 Task: Slide 44 - Maybe You Need Another Timeline.
Action: Mouse moved to (199, 71)
Screenshot: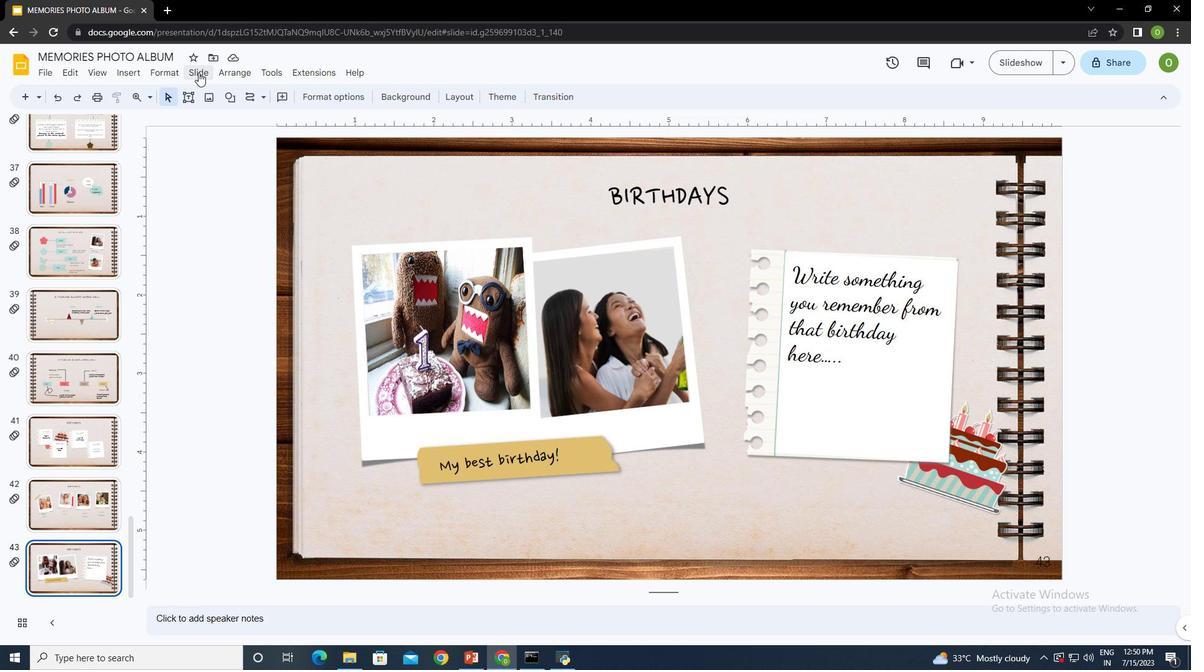 
Action: Mouse pressed left at (199, 71)
Screenshot: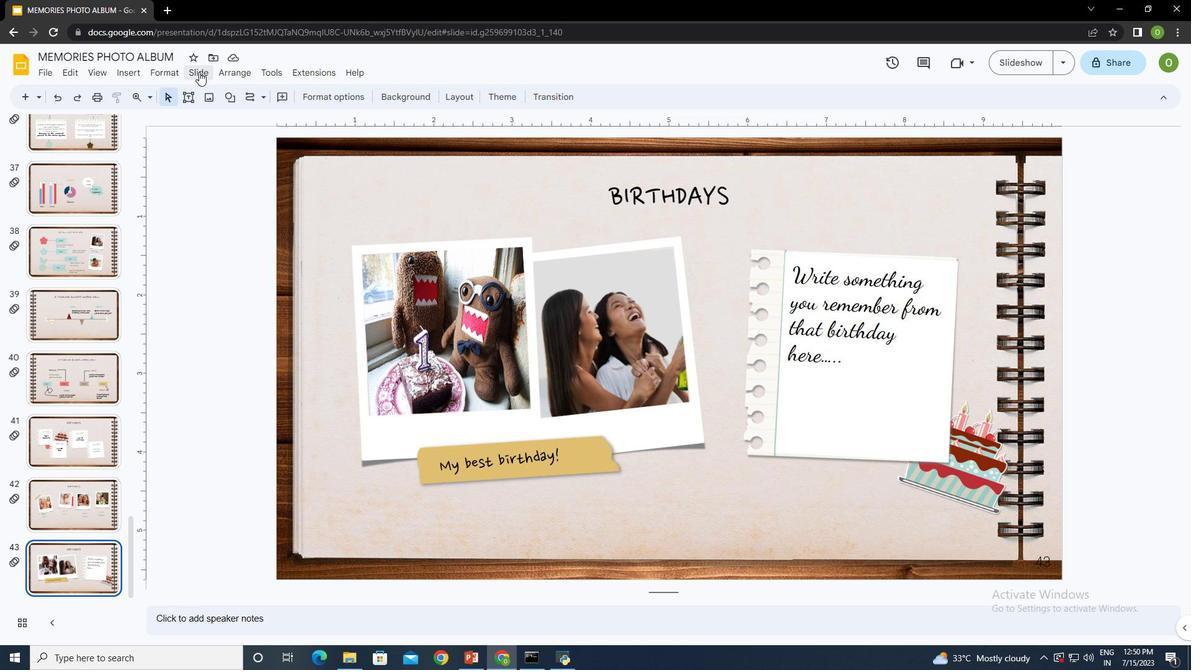 
Action: Mouse moved to (265, 95)
Screenshot: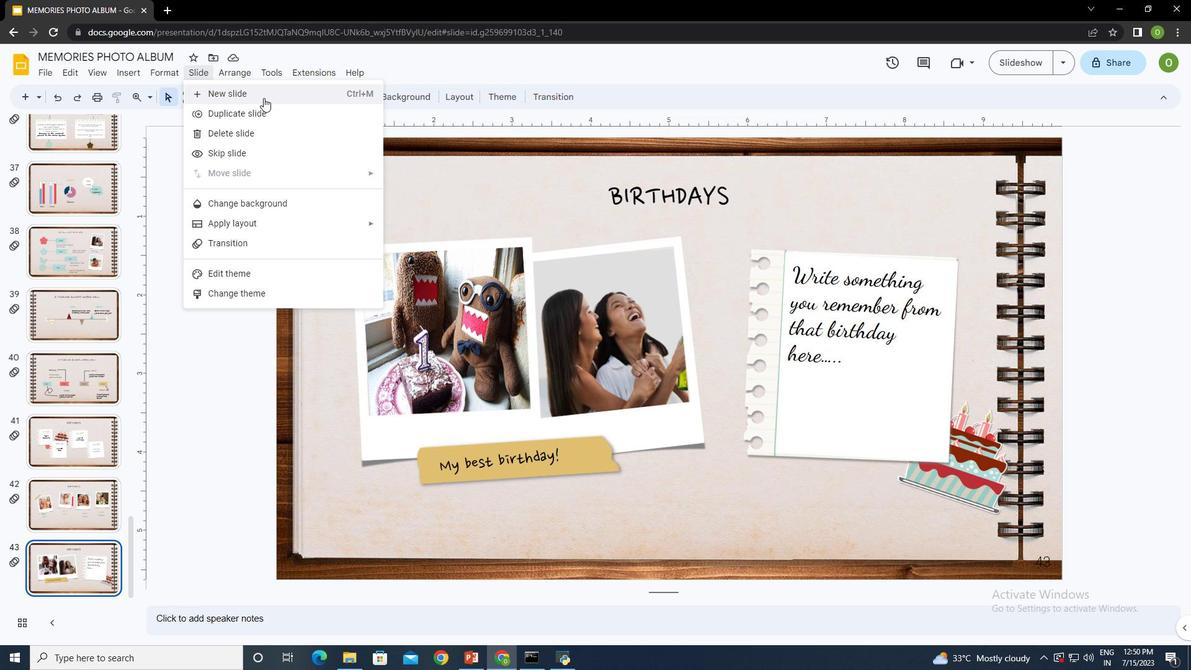 
Action: Mouse pressed left at (265, 95)
Screenshot: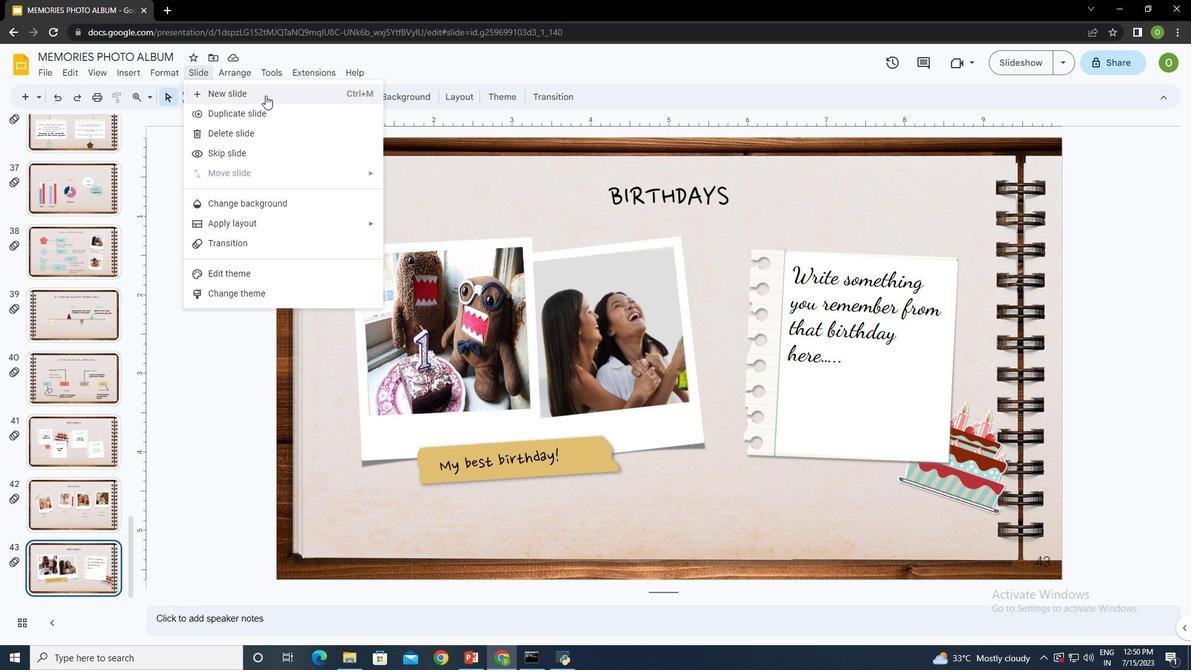 
Action: Mouse moved to (586, 192)
Screenshot: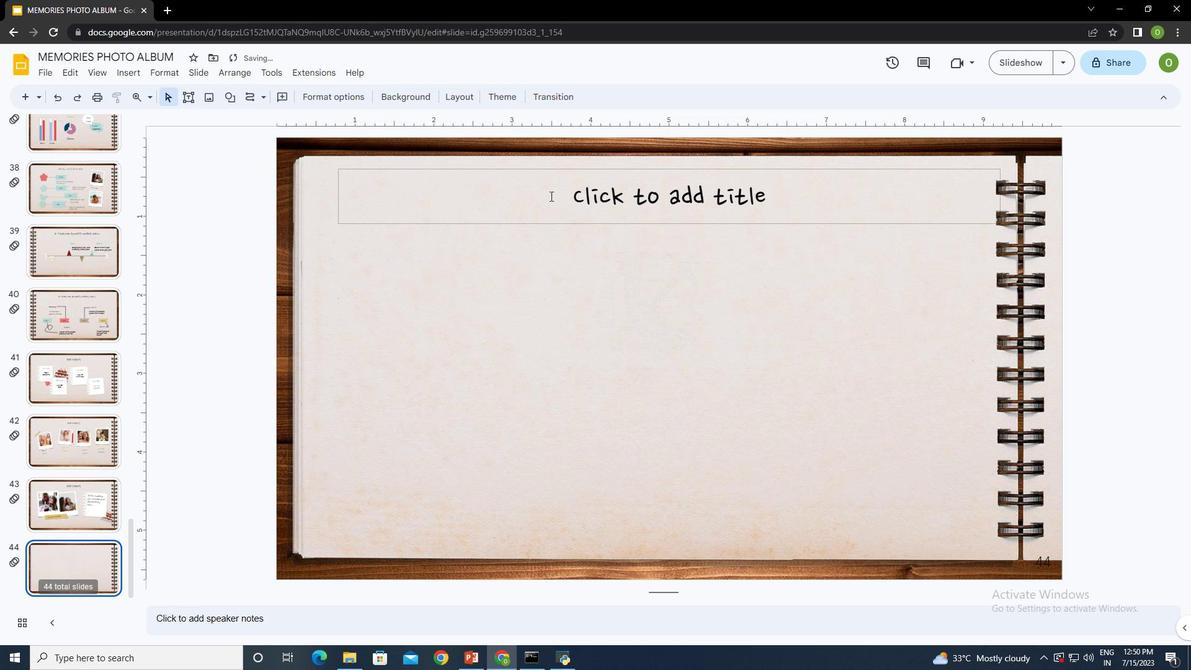 
Action: Mouse pressed left at (586, 192)
Screenshot: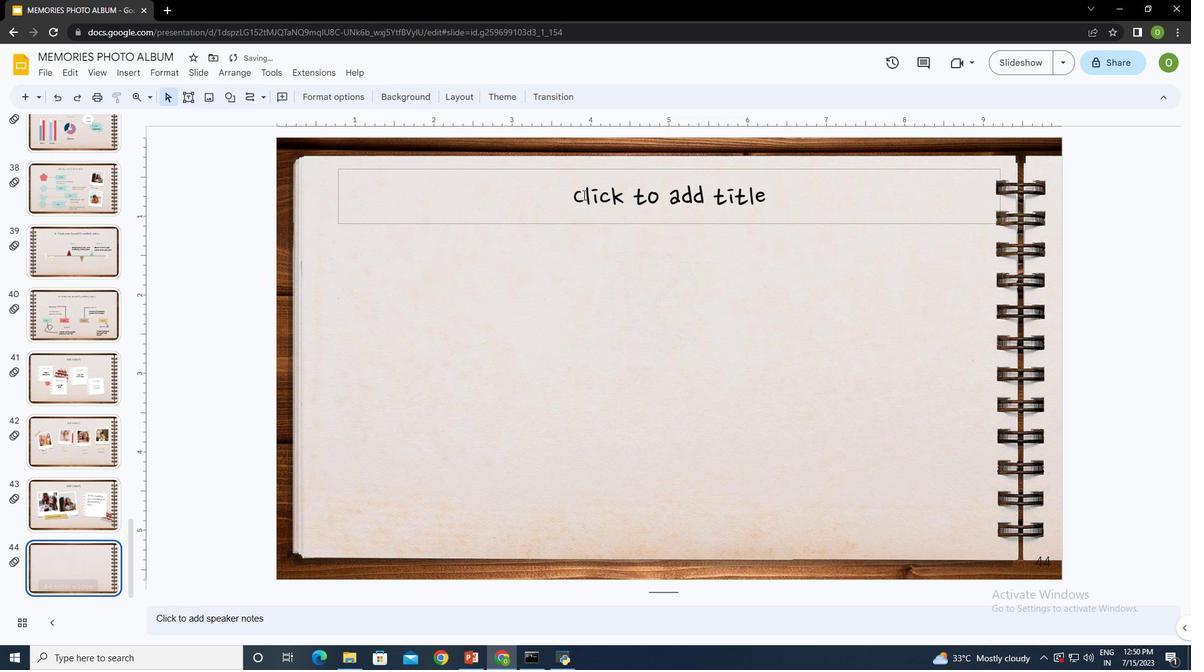 
Action: Key pressed <Key.caps_lock>MAYBE<Key.space>YOU<Key.space>NEED<Key.space>ANOTHER<Key.space>TIMELINE
Screenshot: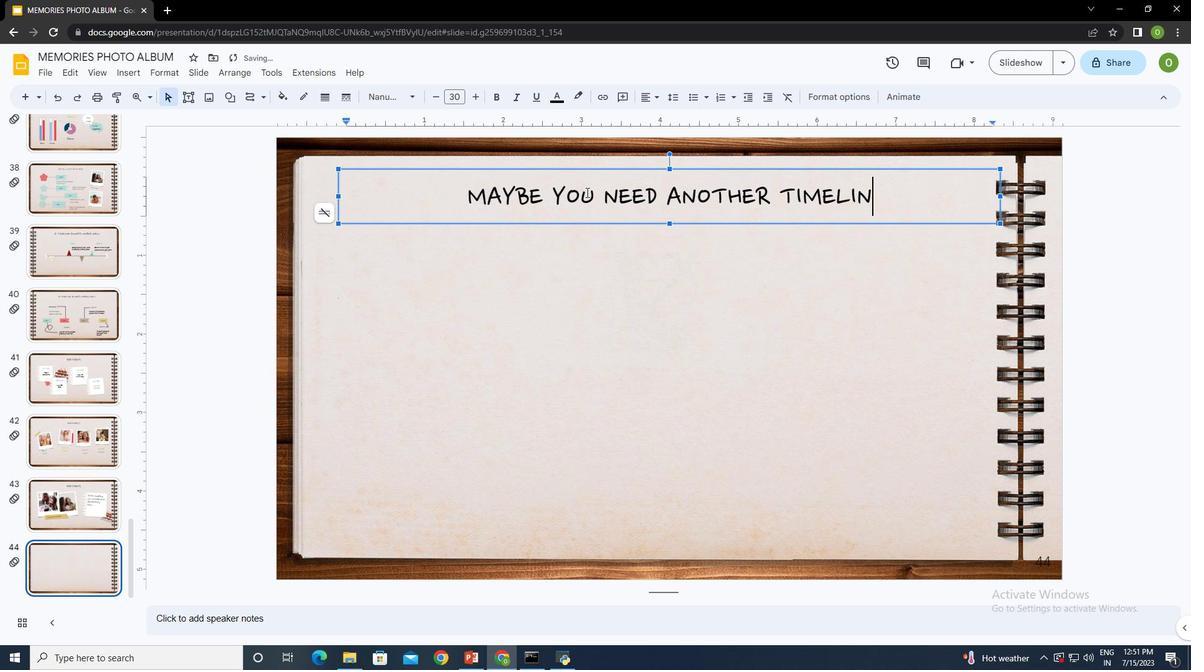 
Action: Mouse moved to (588, 251)
Screenshot: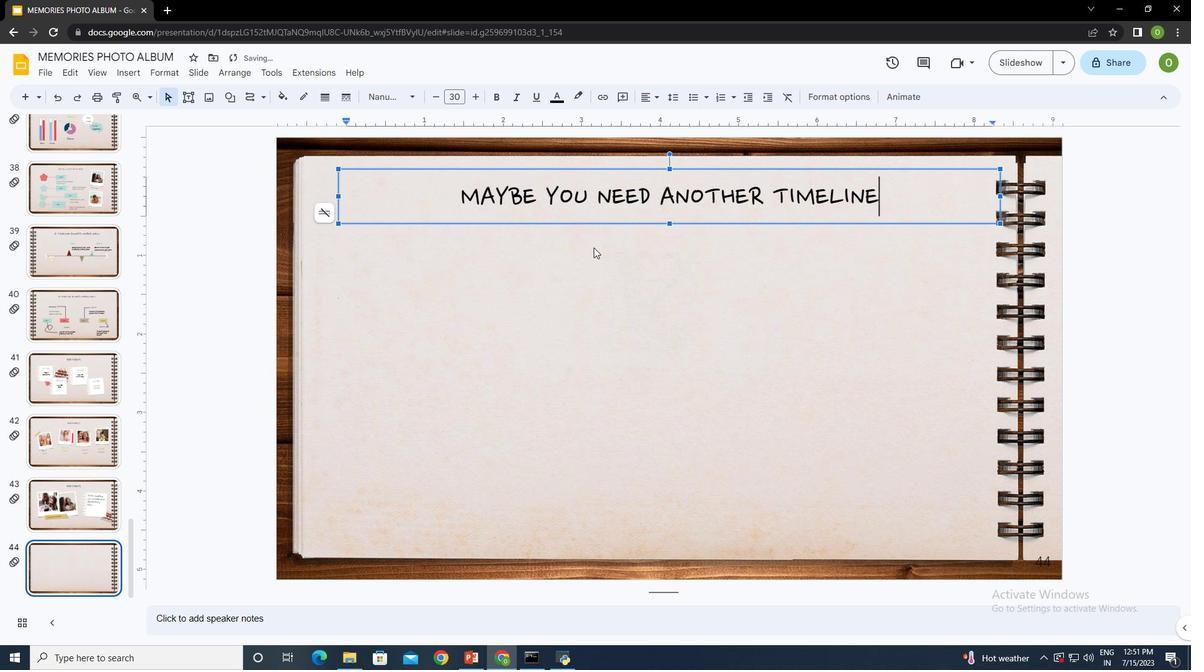
Action: Mouse pressed left at (588, 251)
Screenshot: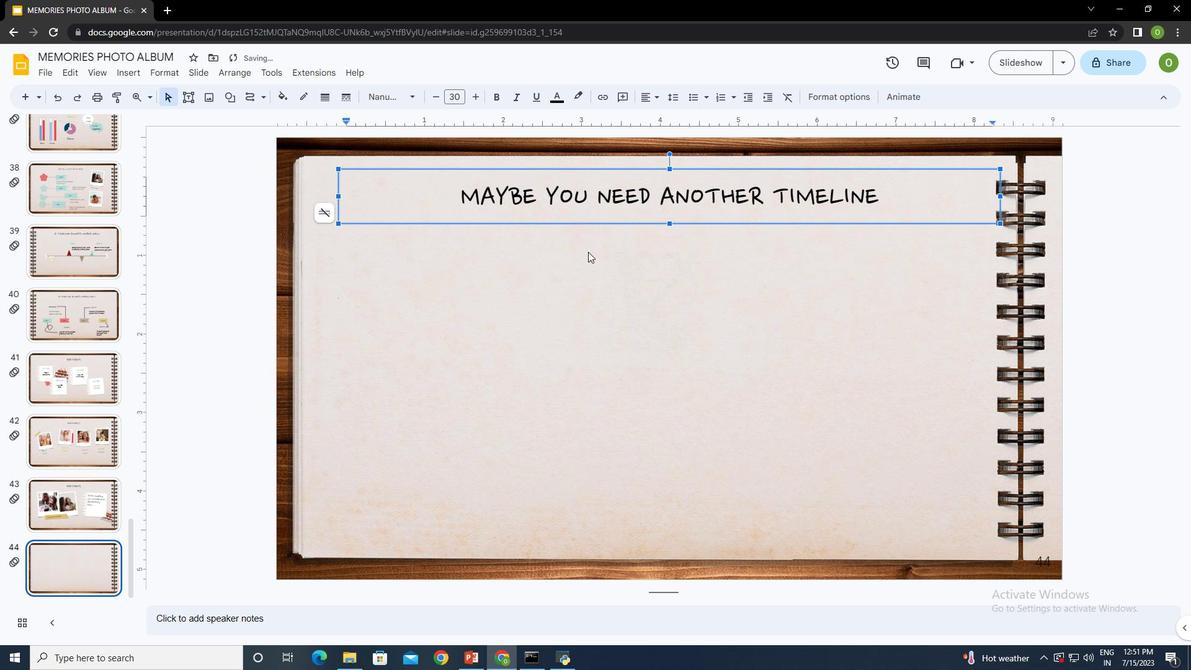 
Action: Mouse moved to (128, 73)
Screenshot: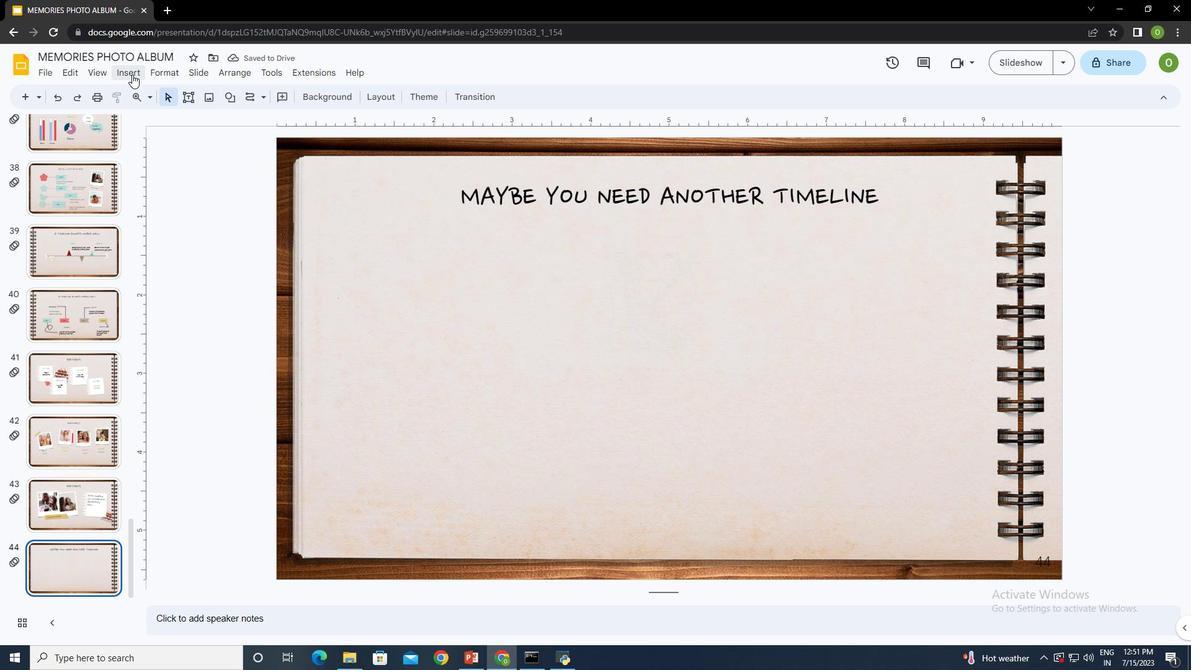 
Action: Mouse pressed left at (128, 73)
Screenshot: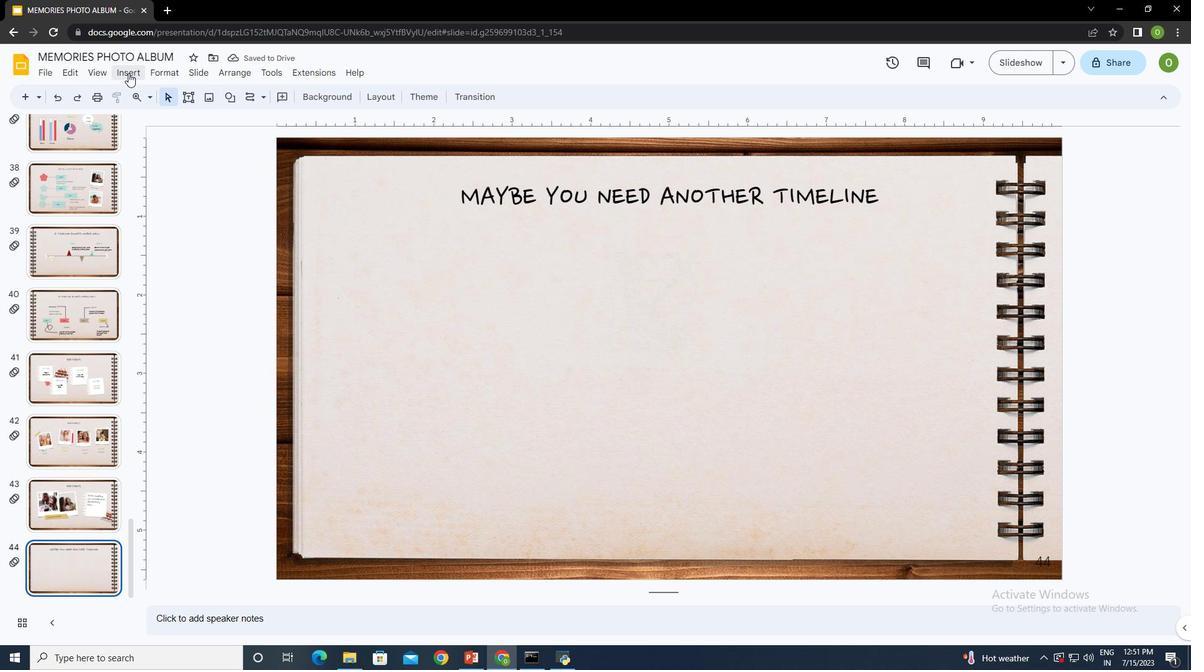 
Action: Mouse moved to (352, 93)
Screenshot: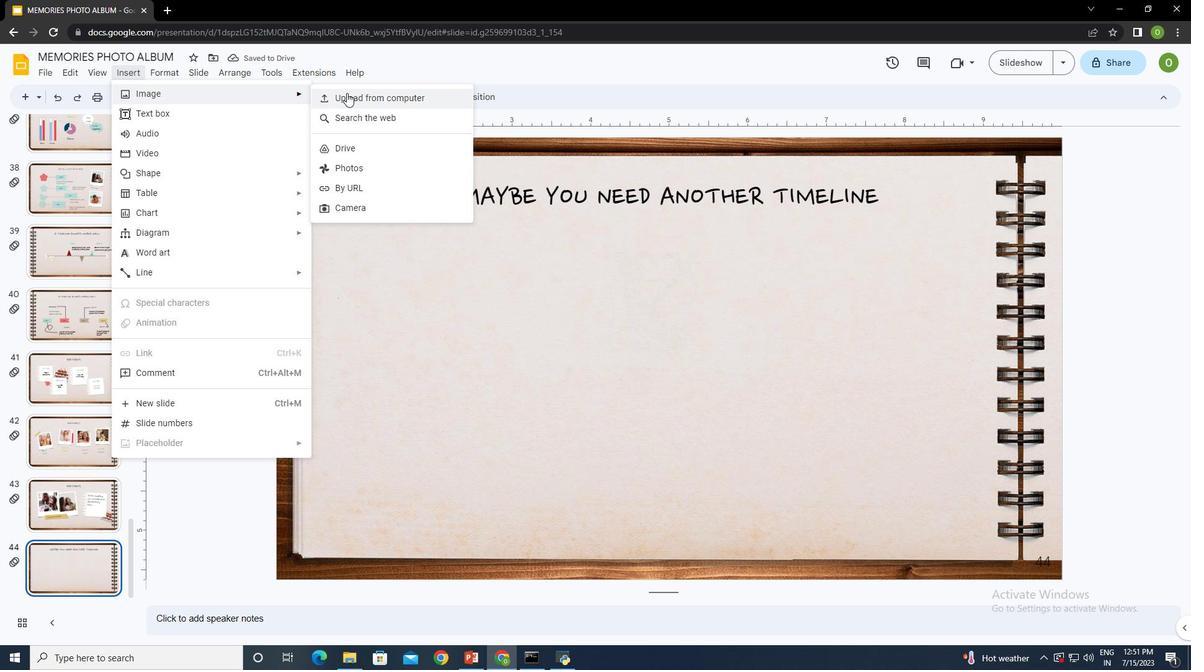 
Action: Mouse pressed left at (352, 93)
Screenshot: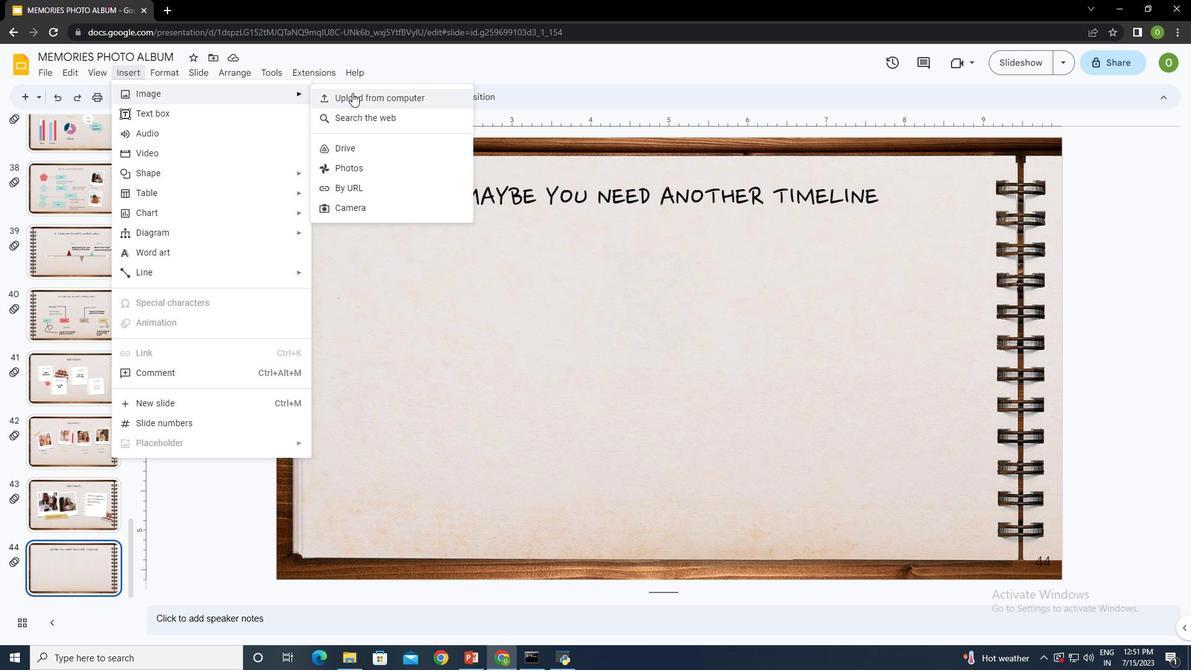 
Action: Mouse moved to (582, 107)
Screenshot: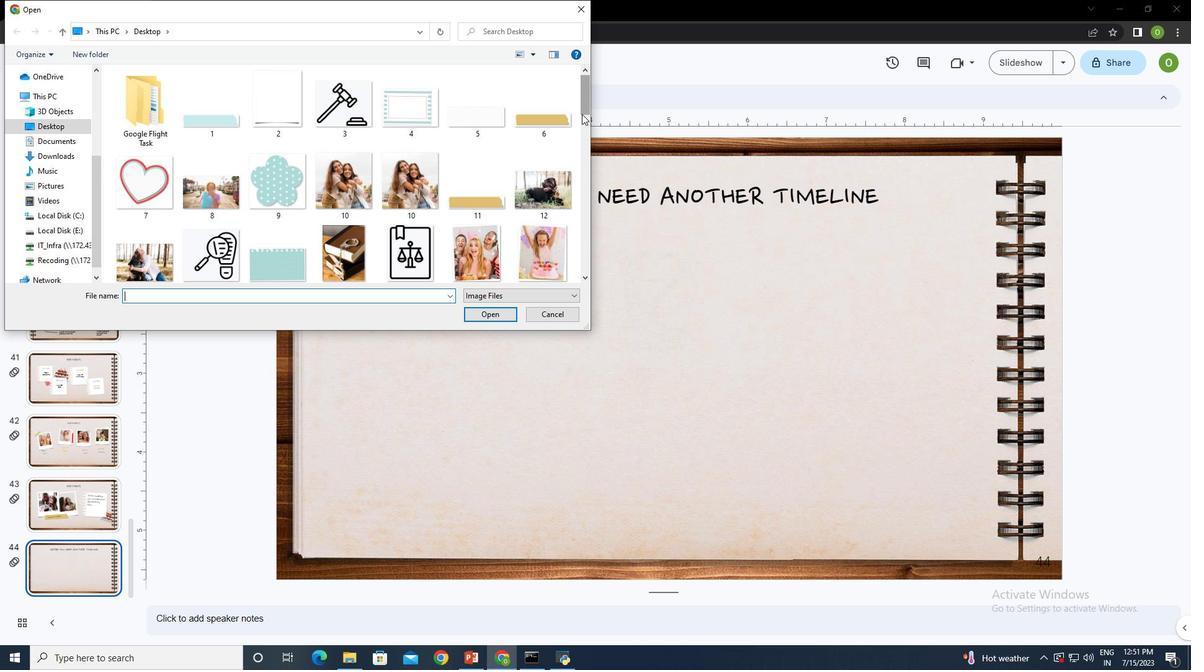 
Action: Mouse pressed left at (582, 107)
Screenshot: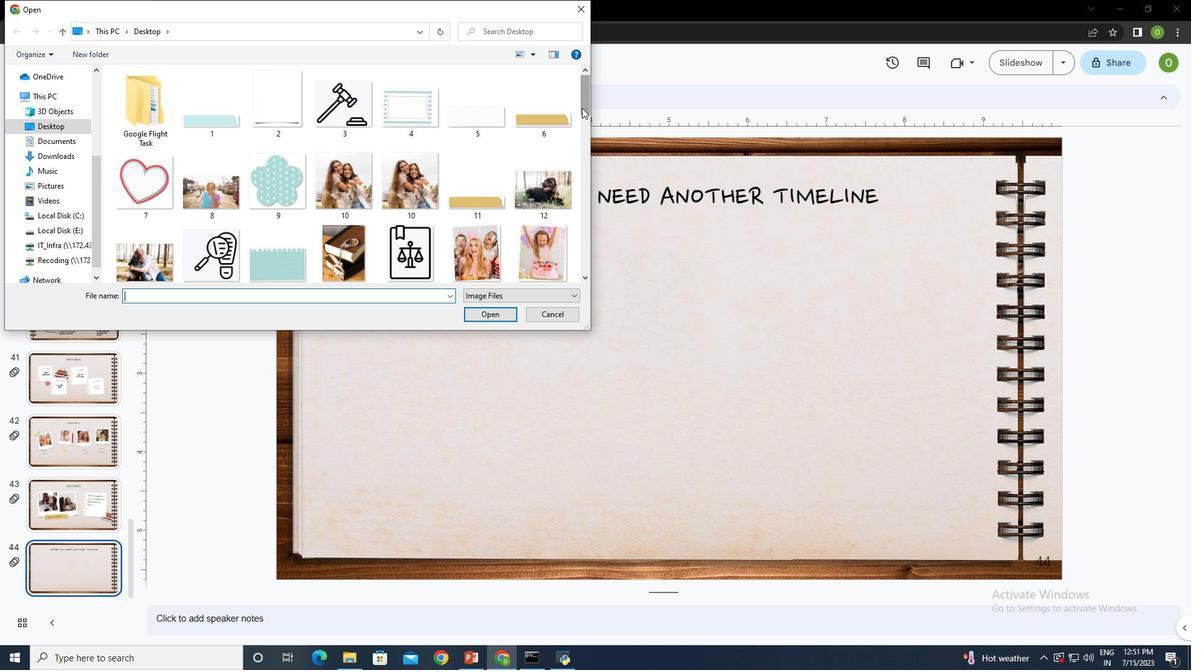 
Action: Mouse moved to (417, 112)
Screenshot: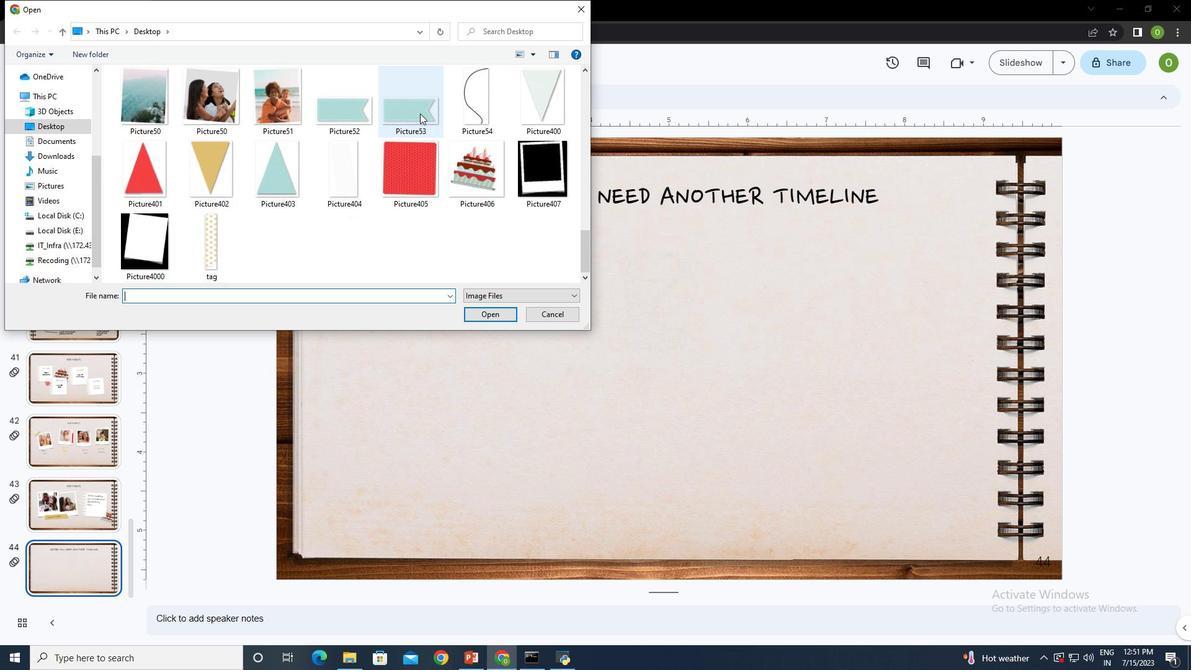 
Action: Mouse pressed left at (417, 112)
Screenshot: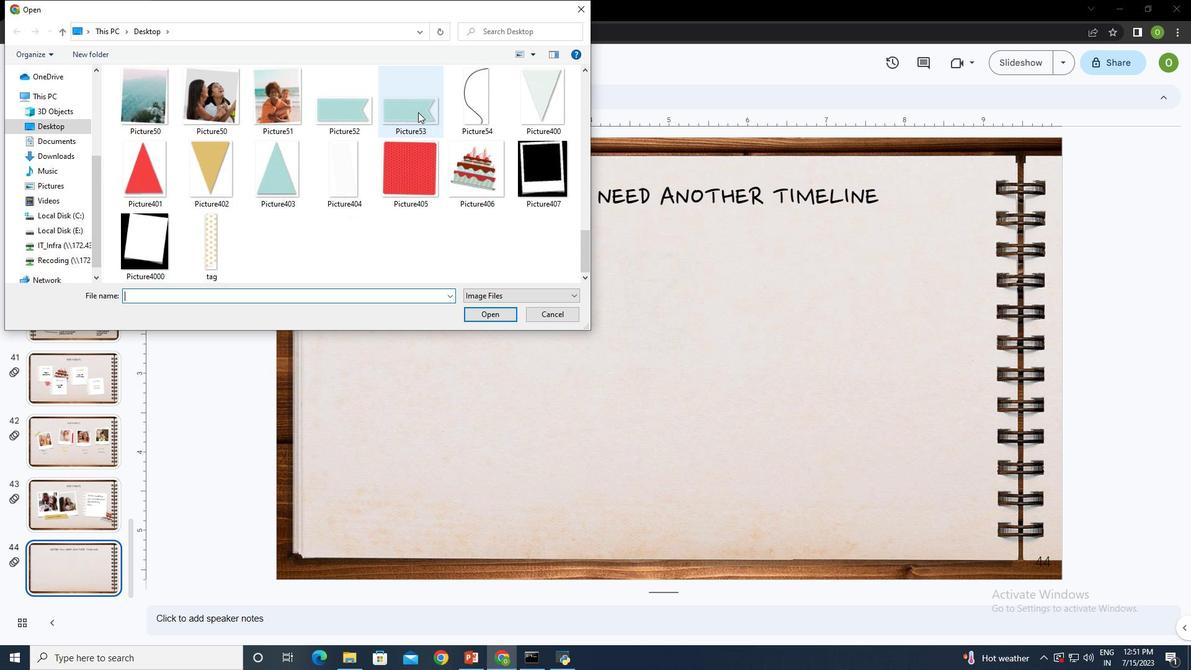 
Action: Mouse moved to (489, 312)
Screenshot: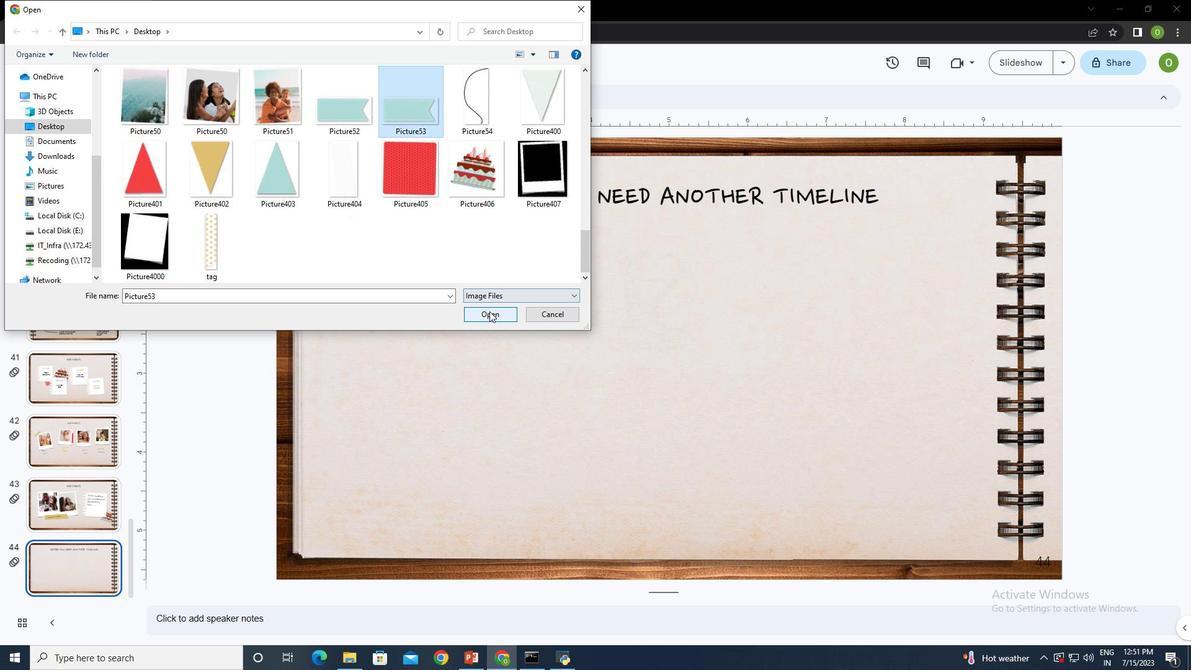 
Action: Mouse pressed left at (489, 312)
Screenshot: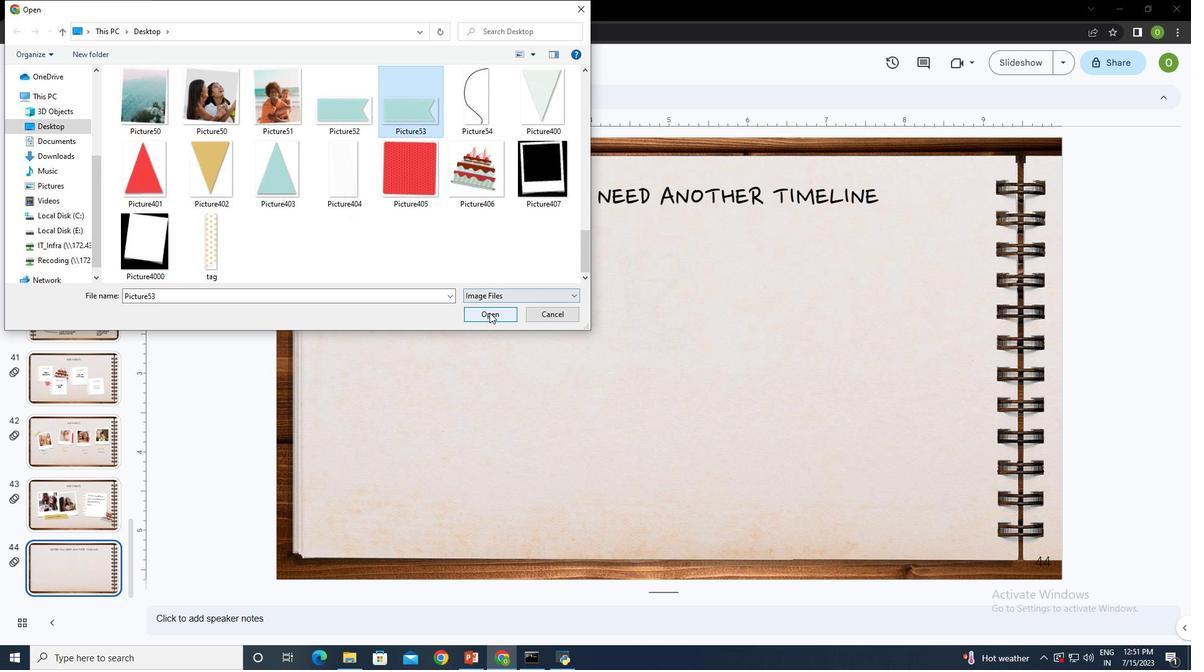 
Action: Mouse moved to (371, 281)
Screenshot: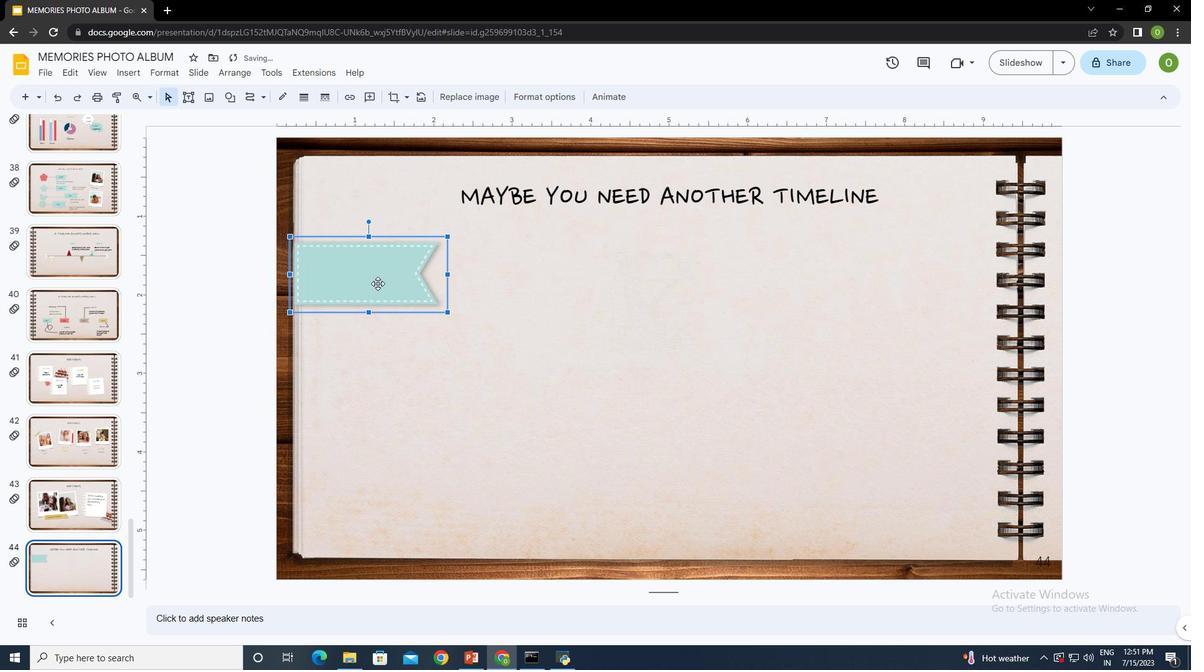 
Action: Mouse pressed left at (371, 281)
Screenshot: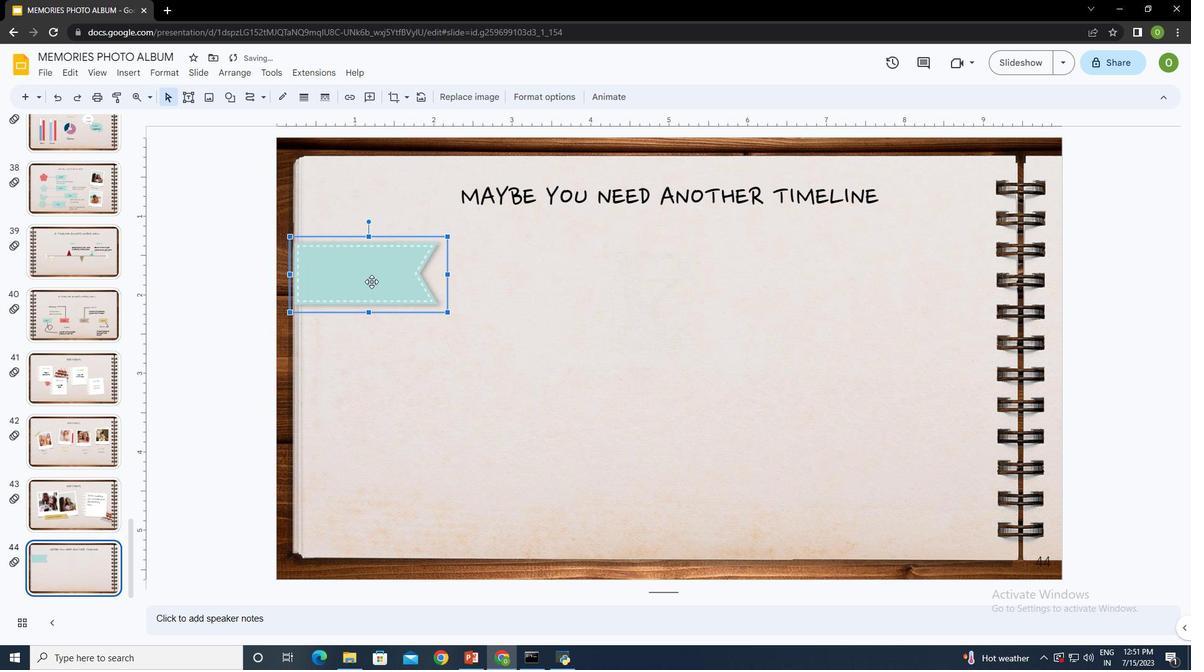 
Action: Mouse moved to (503, 289)
Screenshot: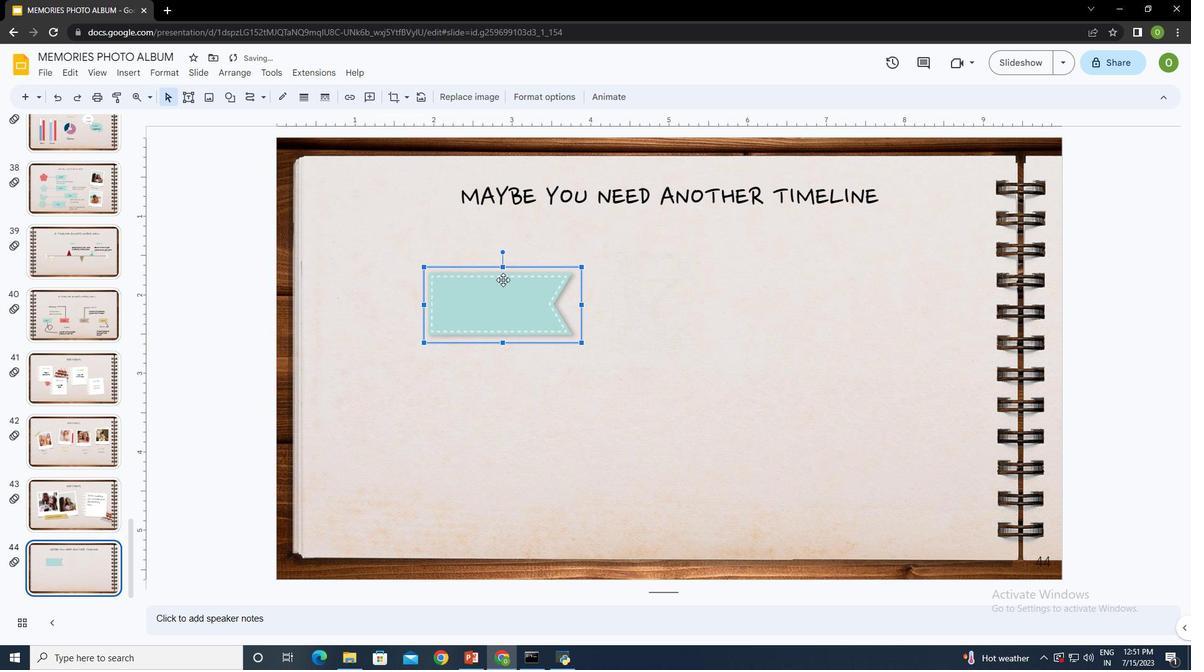 
Action: Mouse pressed left at (503, 289)
Screenshot: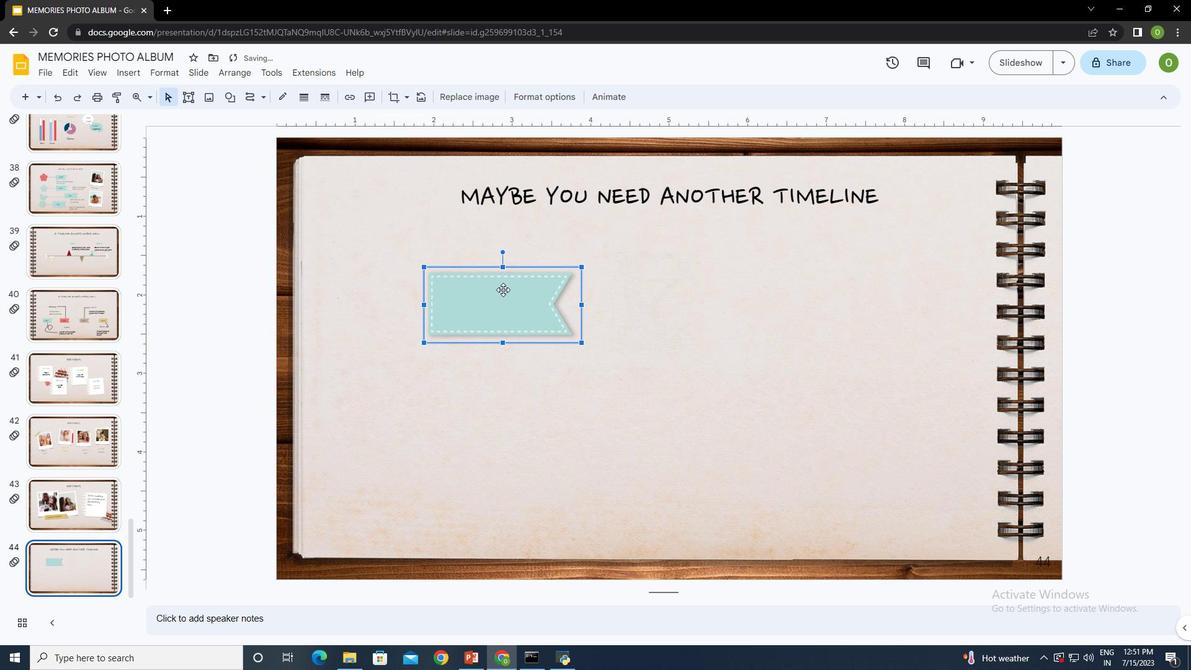 
Action: Mouse moved to (547, 91)
Screenshot: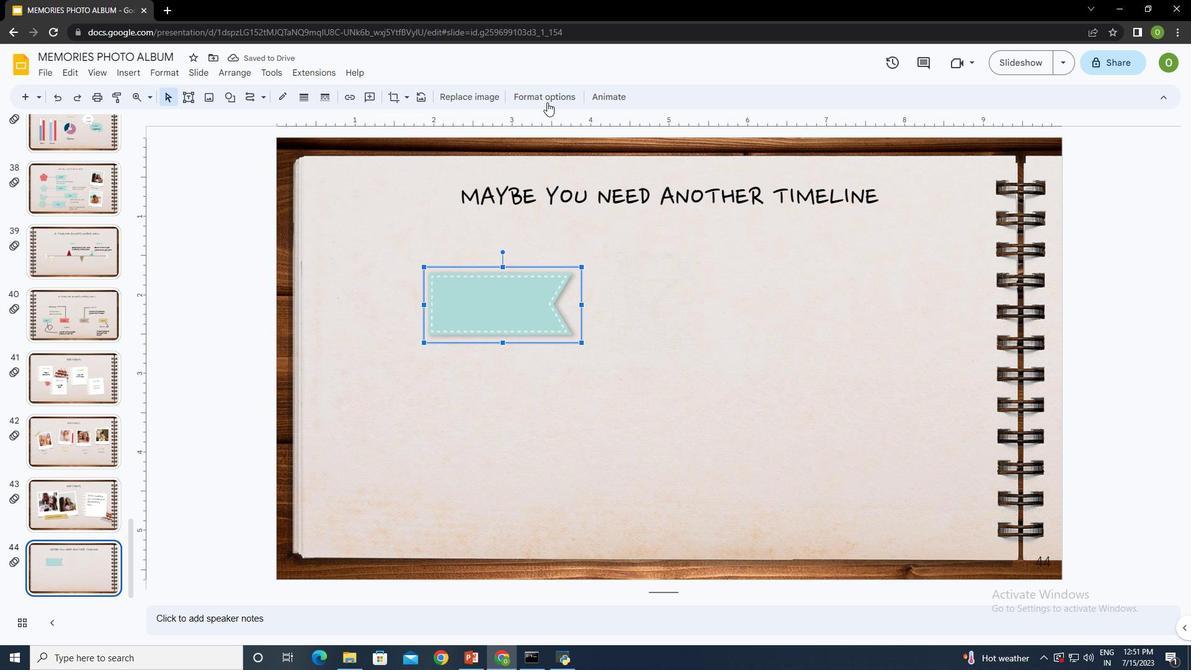 
Action: Mouse pressed left at (547, 91)
Screenshot: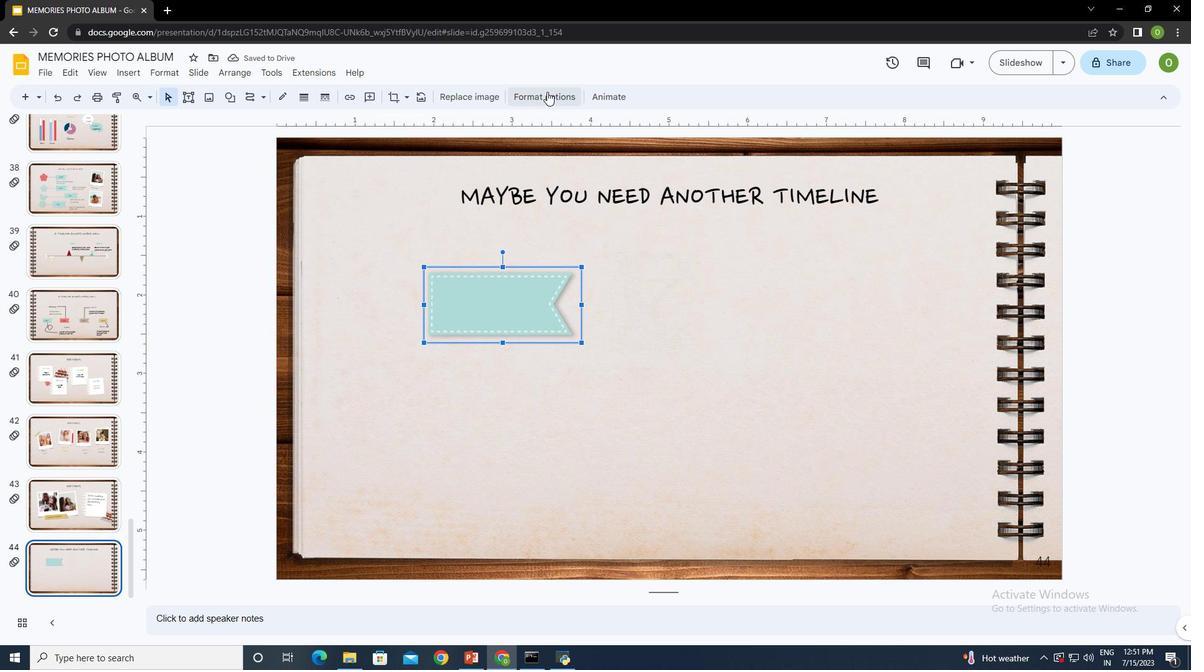 
Action: Mouse moved to (1035, 128)
Screenshot: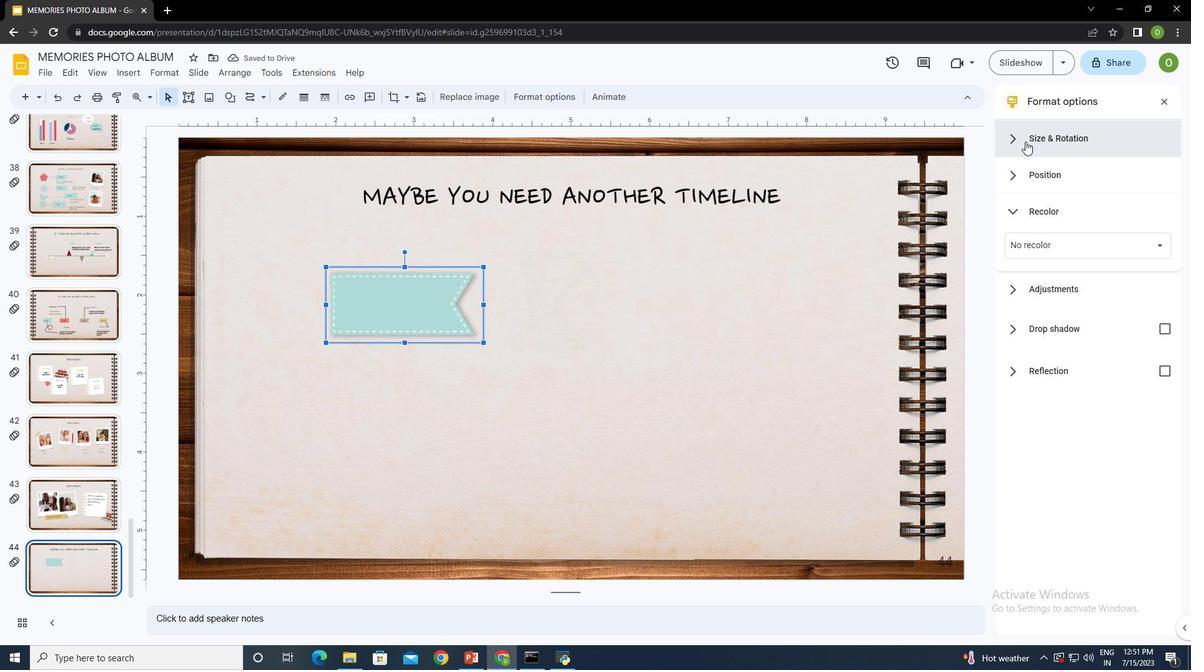 
Action: Mouse pressed left at (1035, 128)
Screenshot: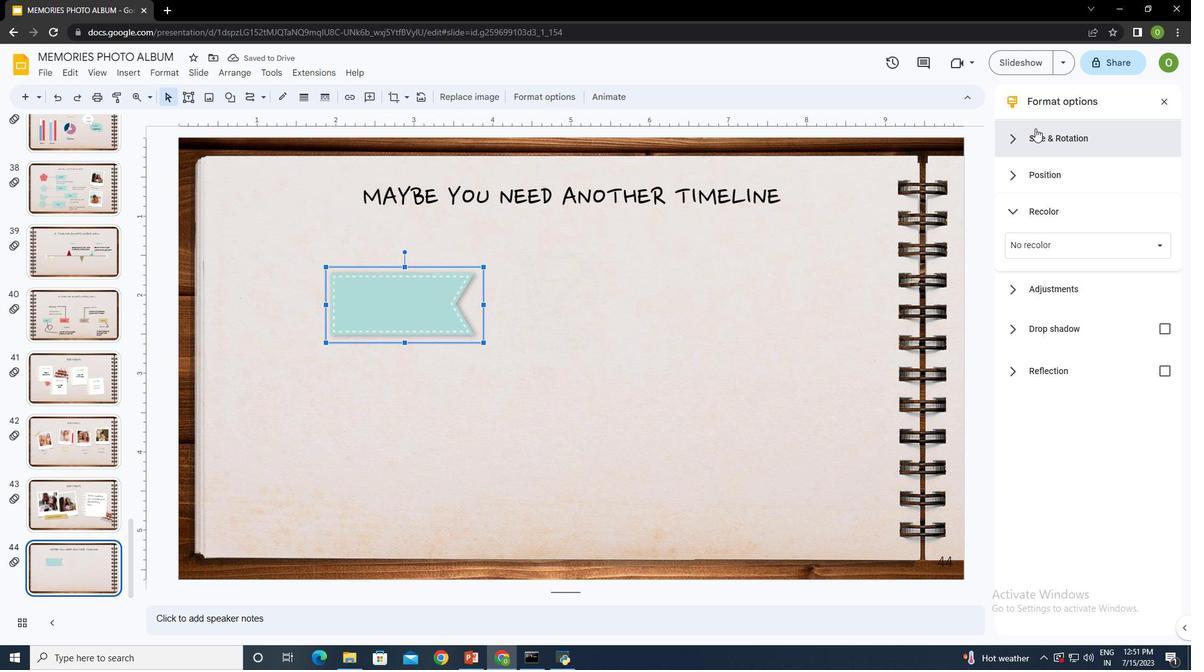 
Action: Mouse moved to (1069, 345)
Screenshot: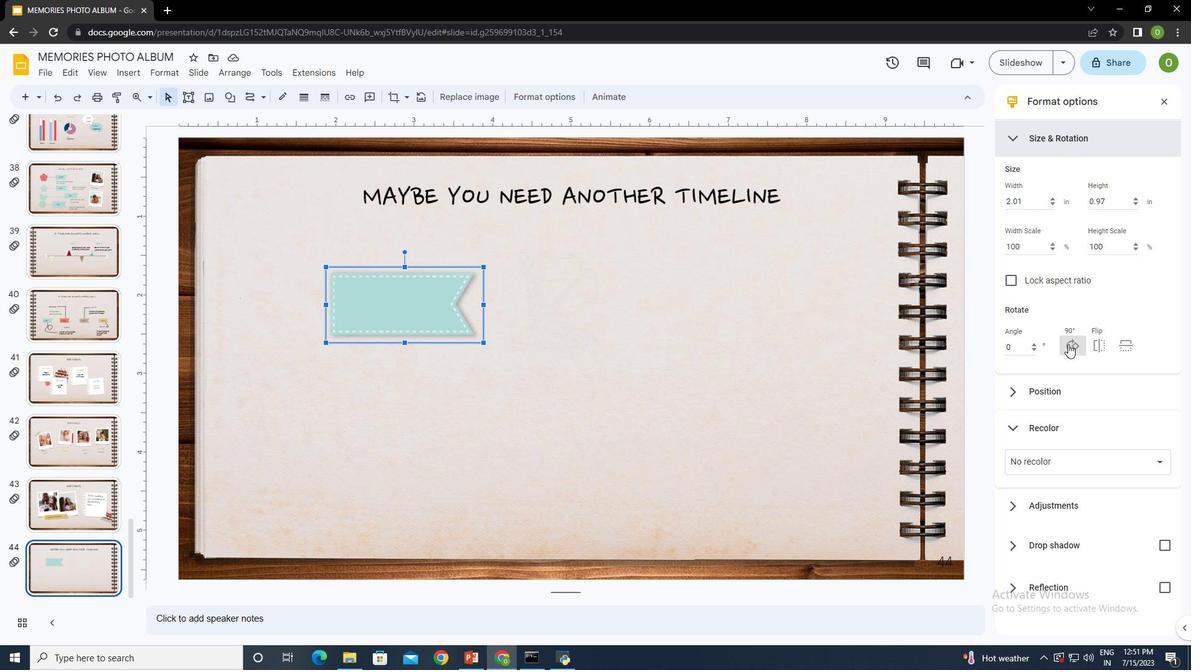 
Action: Mouse pressed left at (1069, 345)
Screenshot: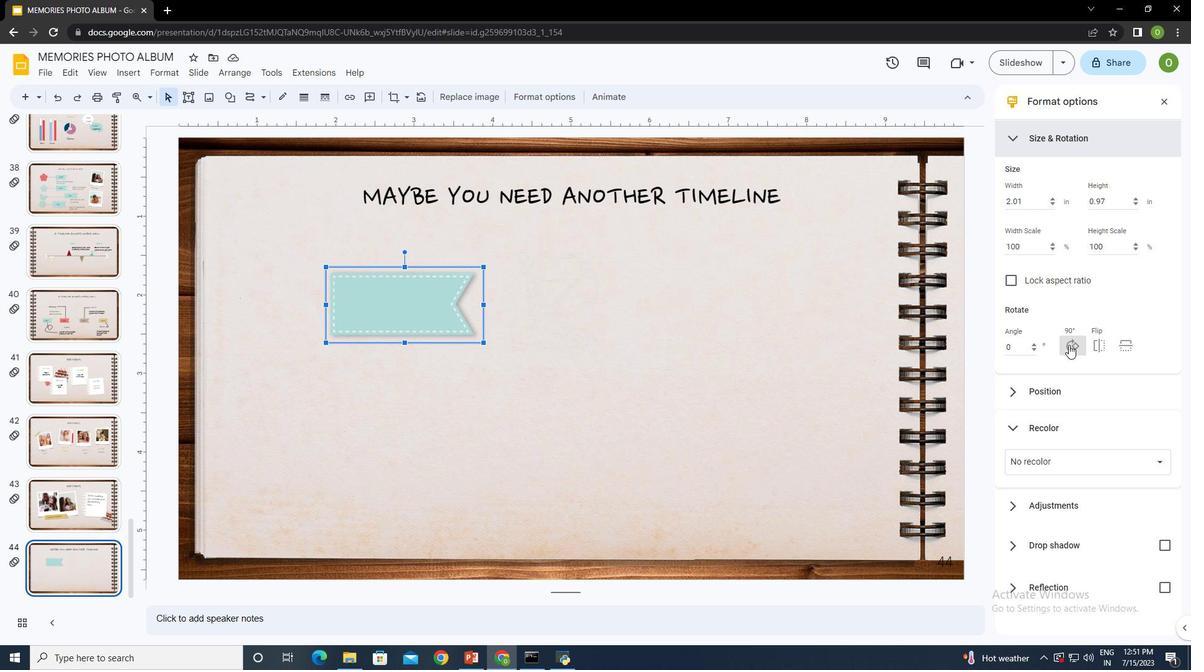 
Action: Mouse pressed left at (1069, 345)
Screenshot: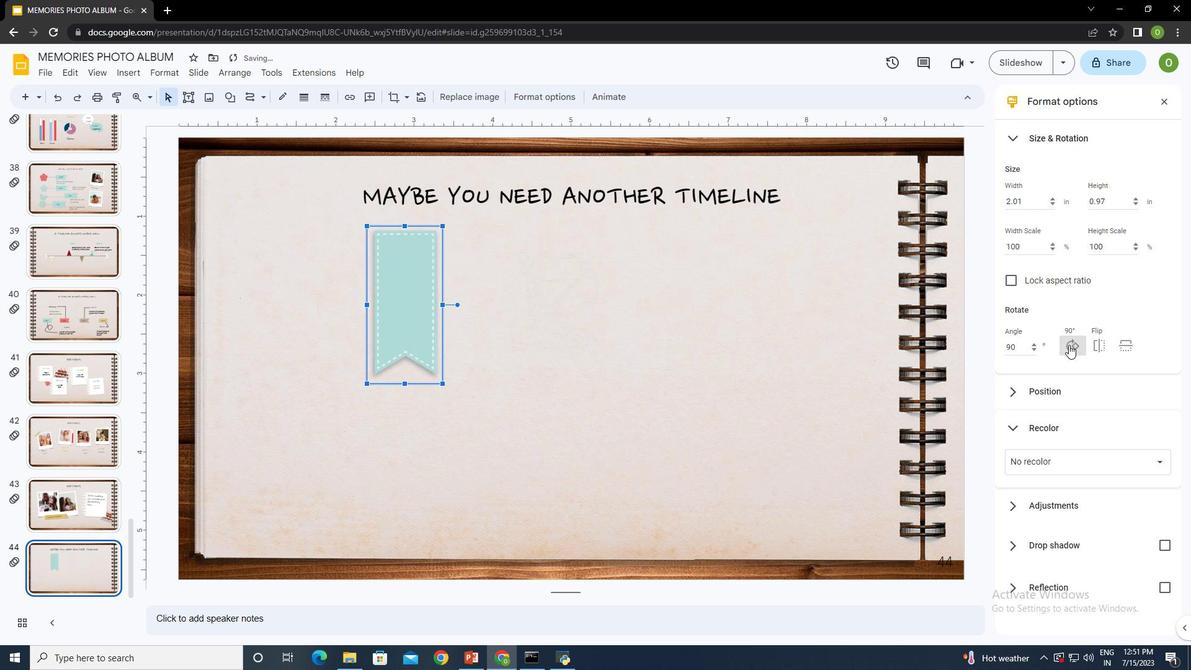 
Action: Mouse moved to (482, 267)
Screenshot: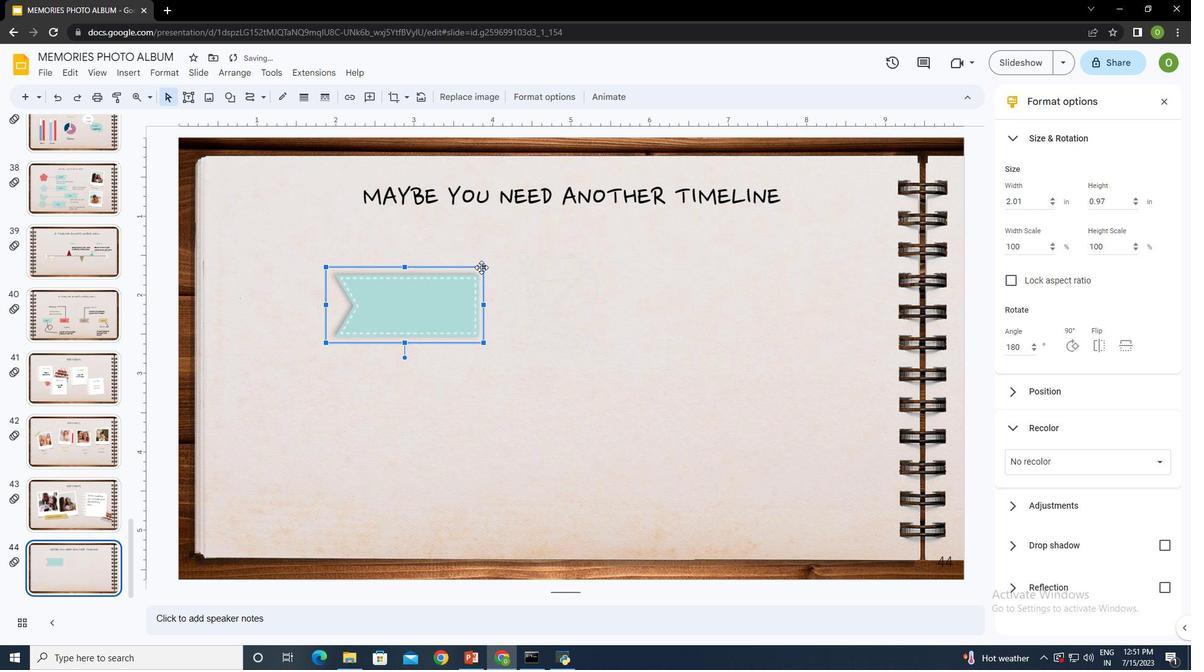 
Action: Mouse pressed left at (482, 267)
Screenshot: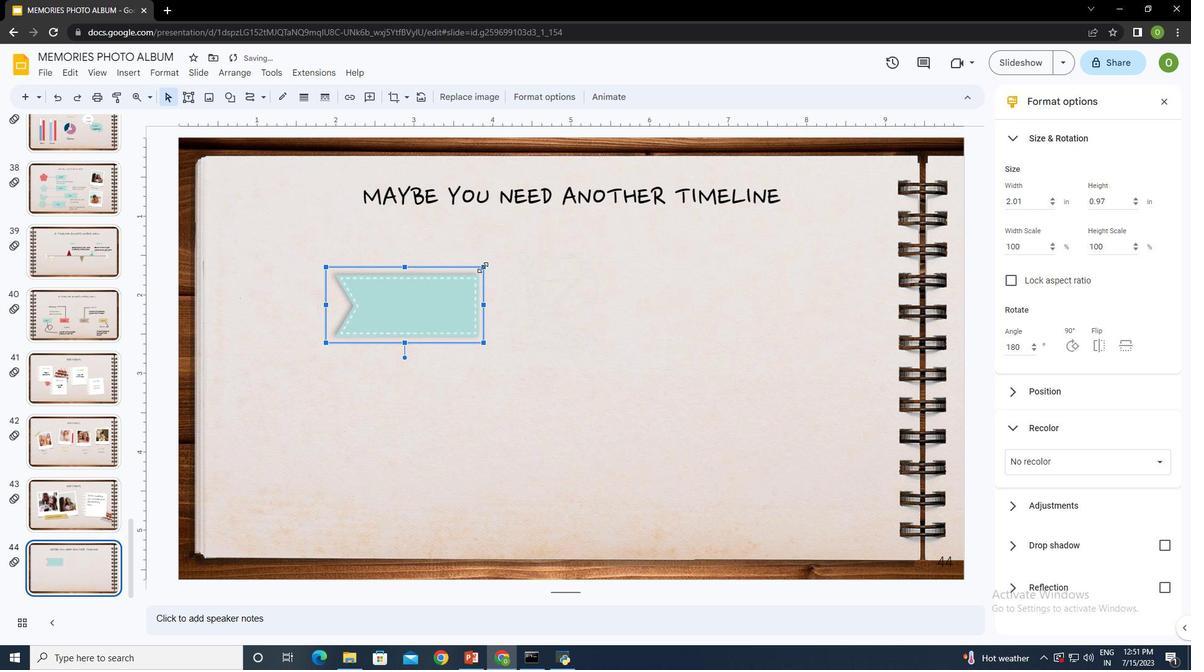 
Action: Mouse moved to (473, 272)
Screenshot: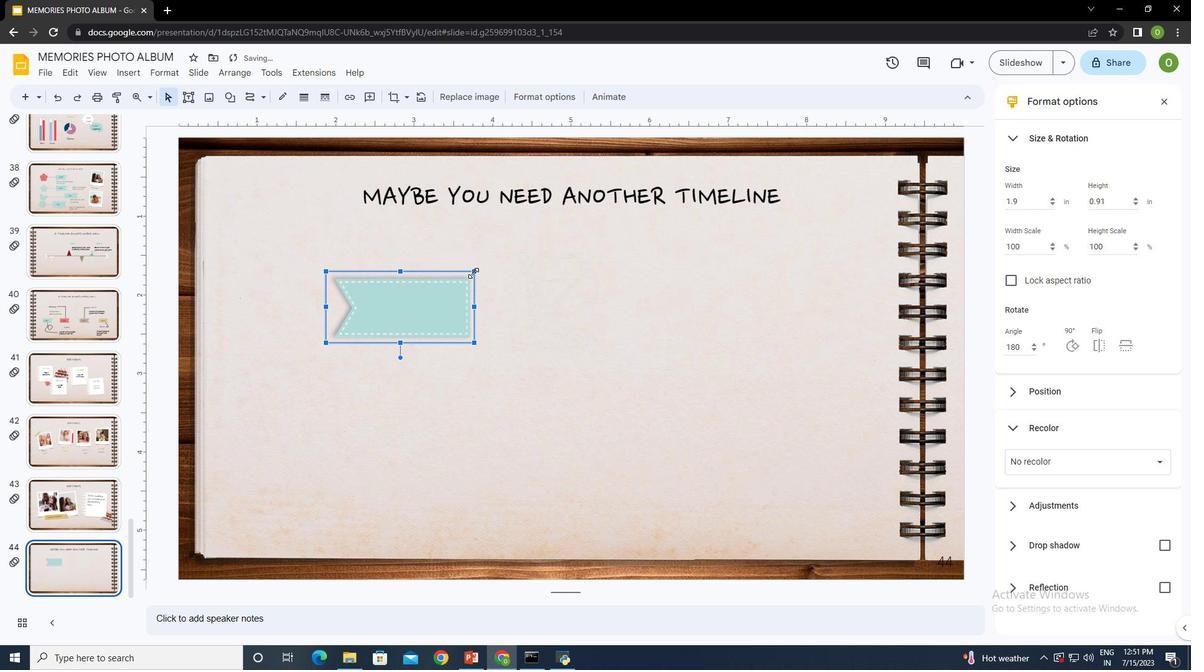 
Action: Mouse pressed left at (473, 272)
Screenshot: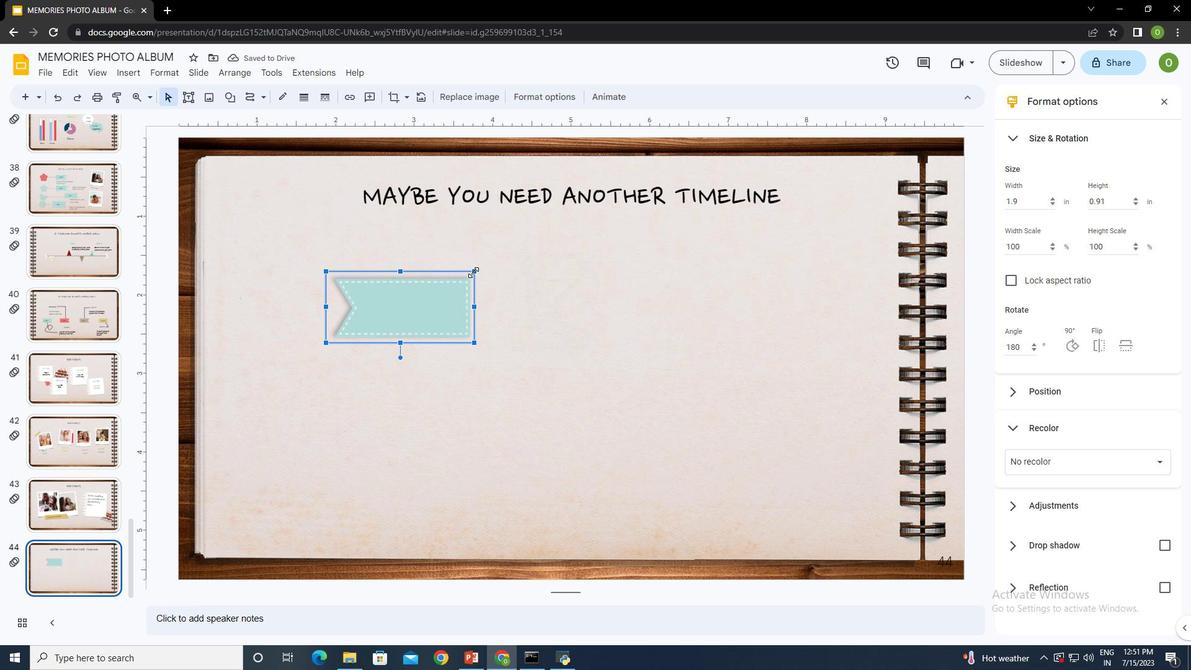 
Action: Mouse moved to (398, 309)
Screenshot: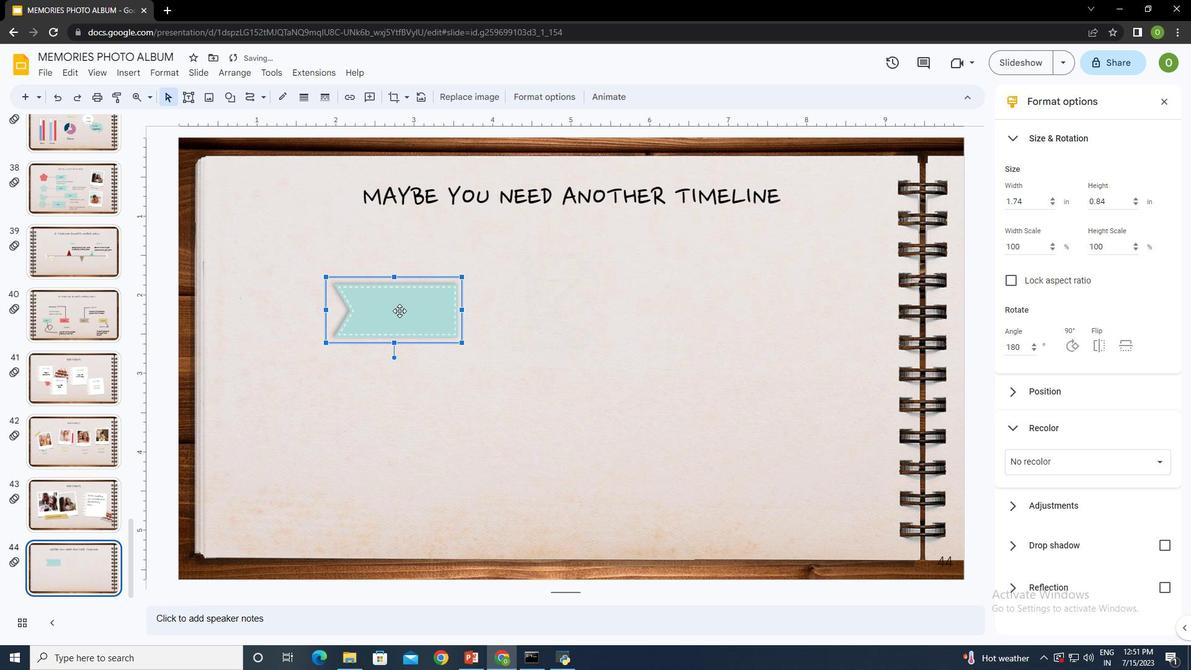 
Action: Mouse pressed left at (398, 309)
Screenshot: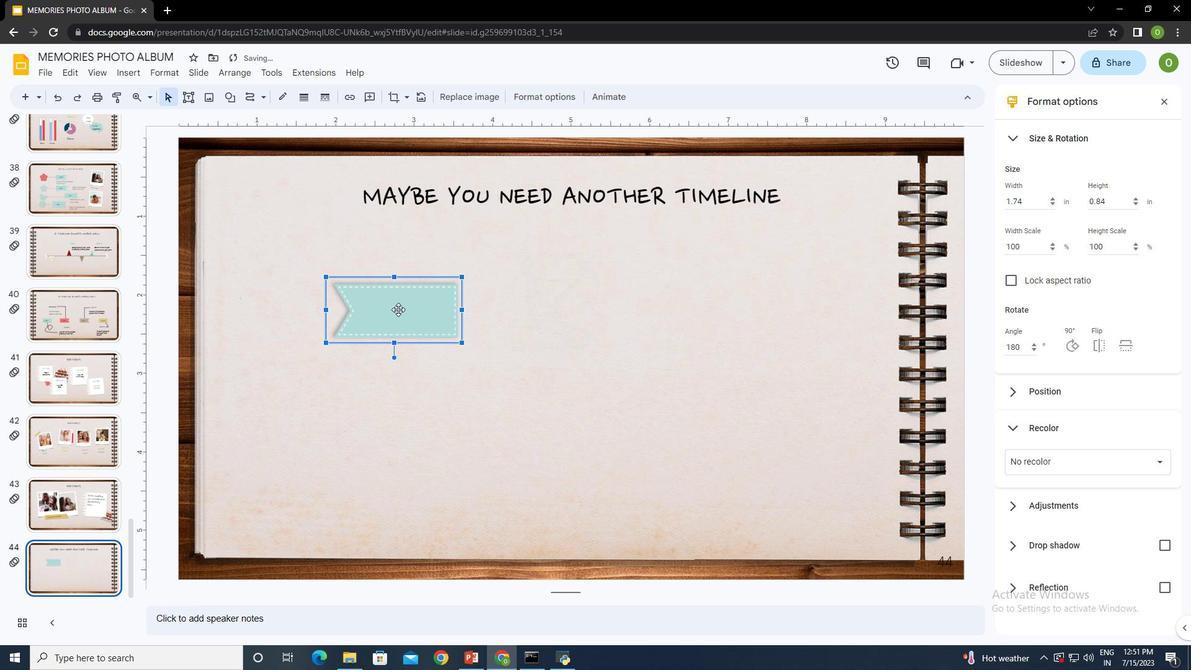 
Action: Mouse moved to (279, 193)
Screenshot: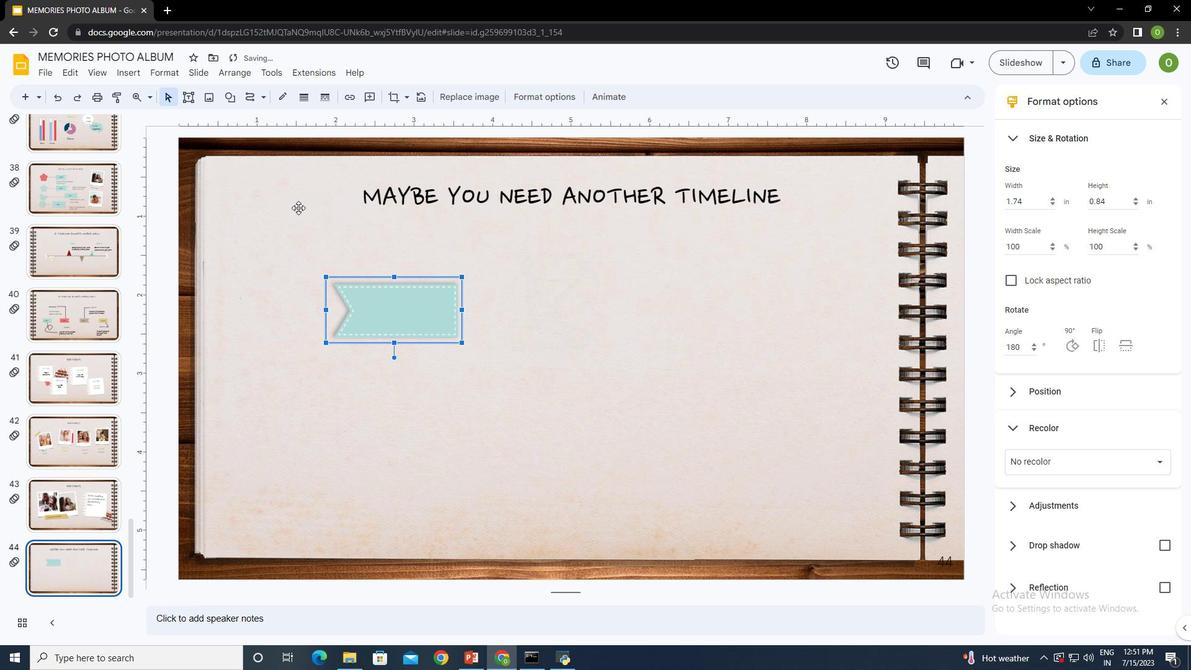 
Action: Mouse pressed left at (279, 193)
Screenshot: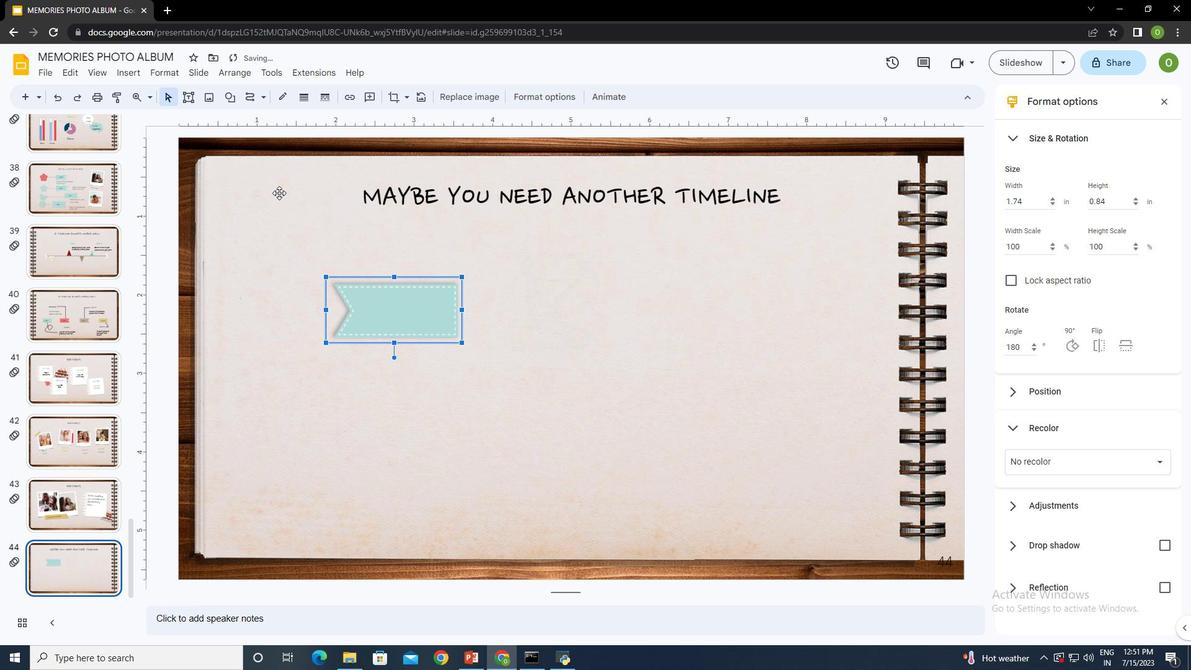 
Action: Mouse moved to (284, 270)
Screenshot: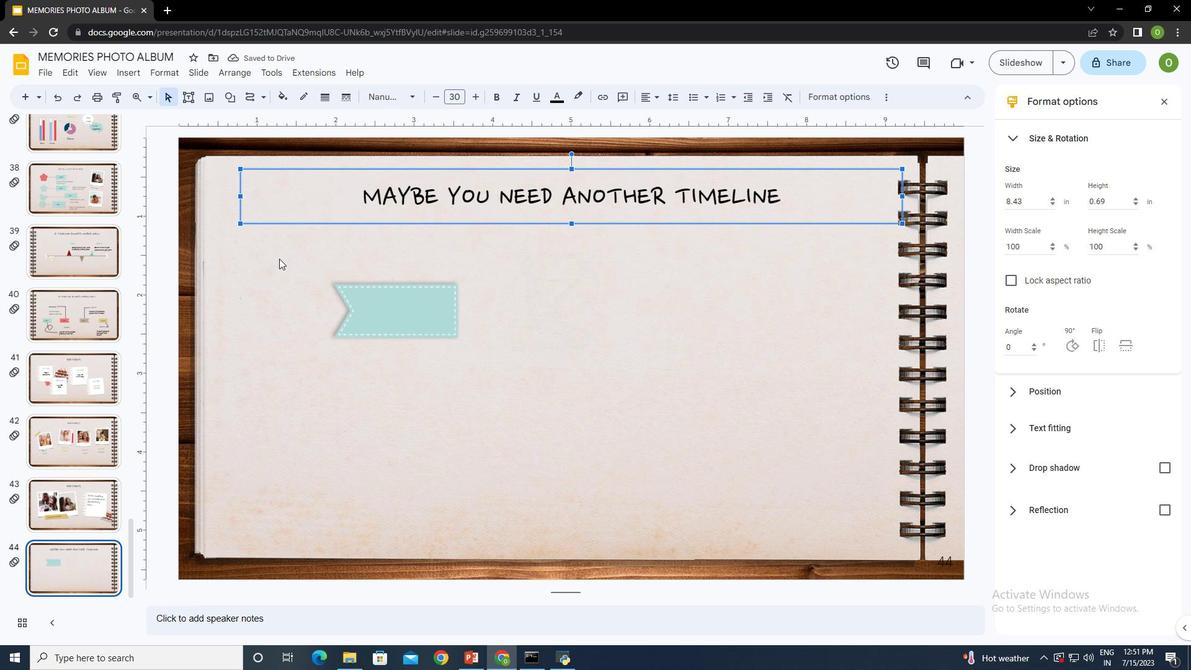 
Action: Mouse pressed left at (284, 270)
Screenshot: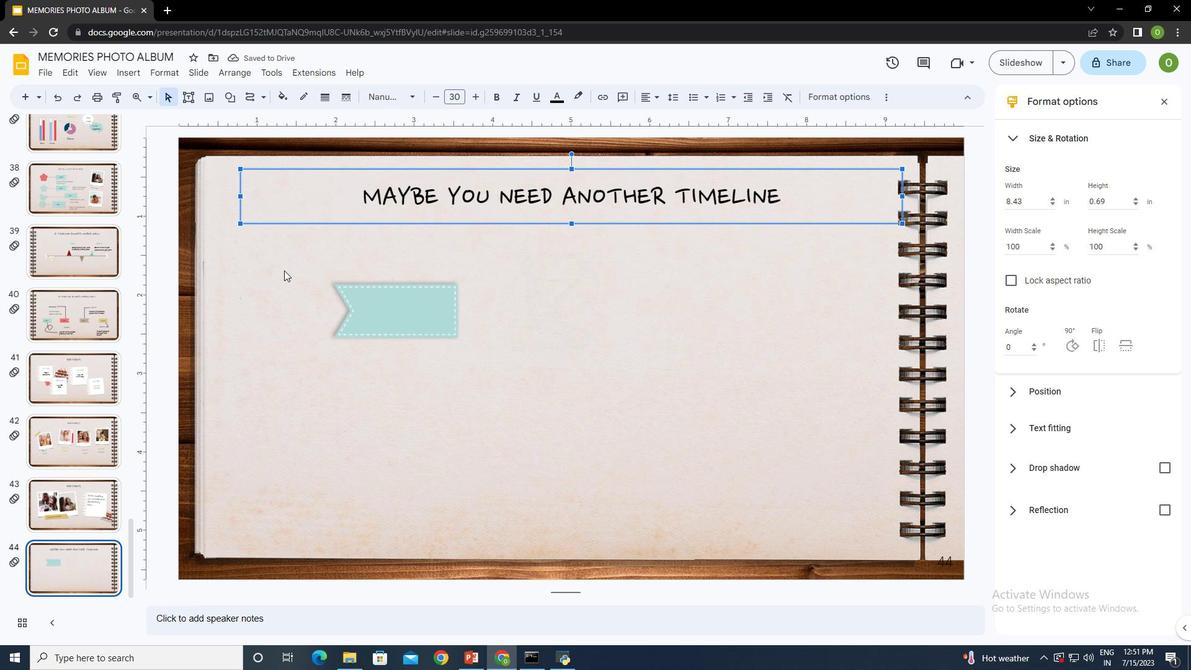 
Action: Mouse moved to (189, 97)
Screenshot: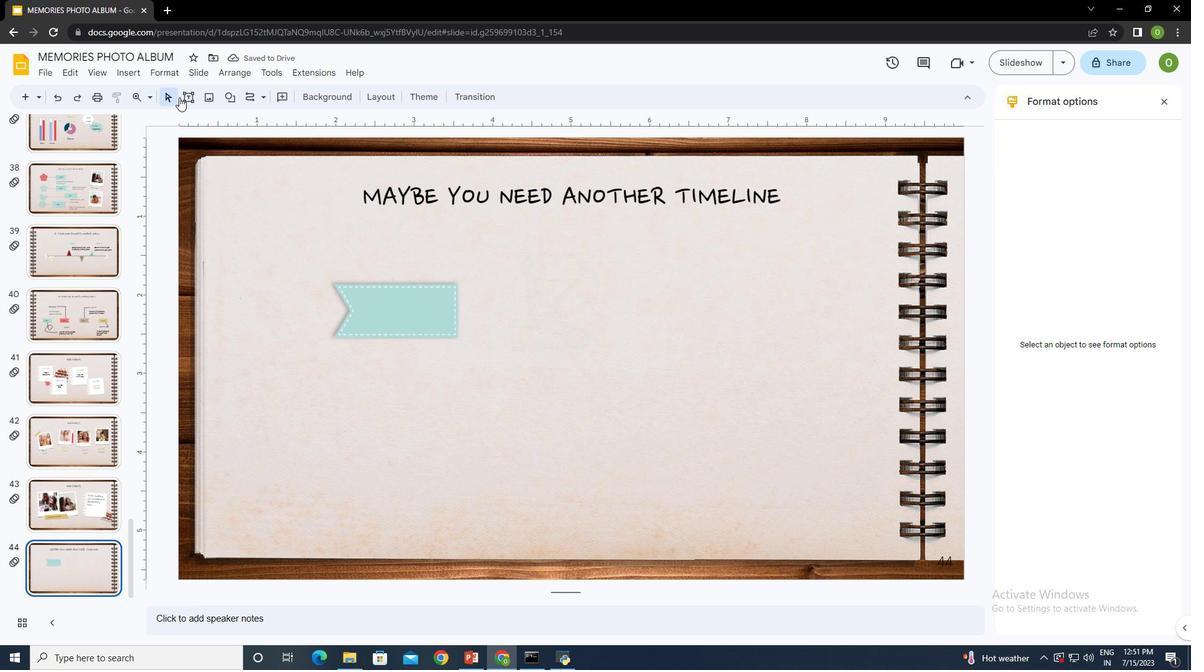 
Action: Mouse pressed left at (189, 97)
Screenshot: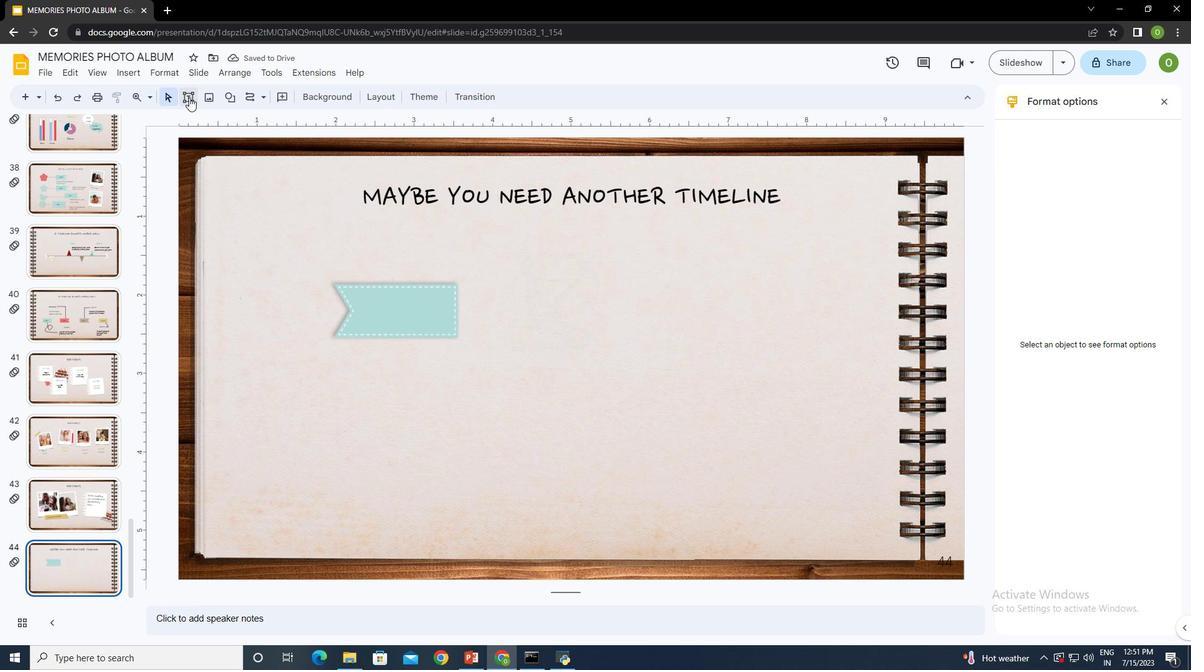 
Action: Mouse moved to (351, 288)
Screenshot: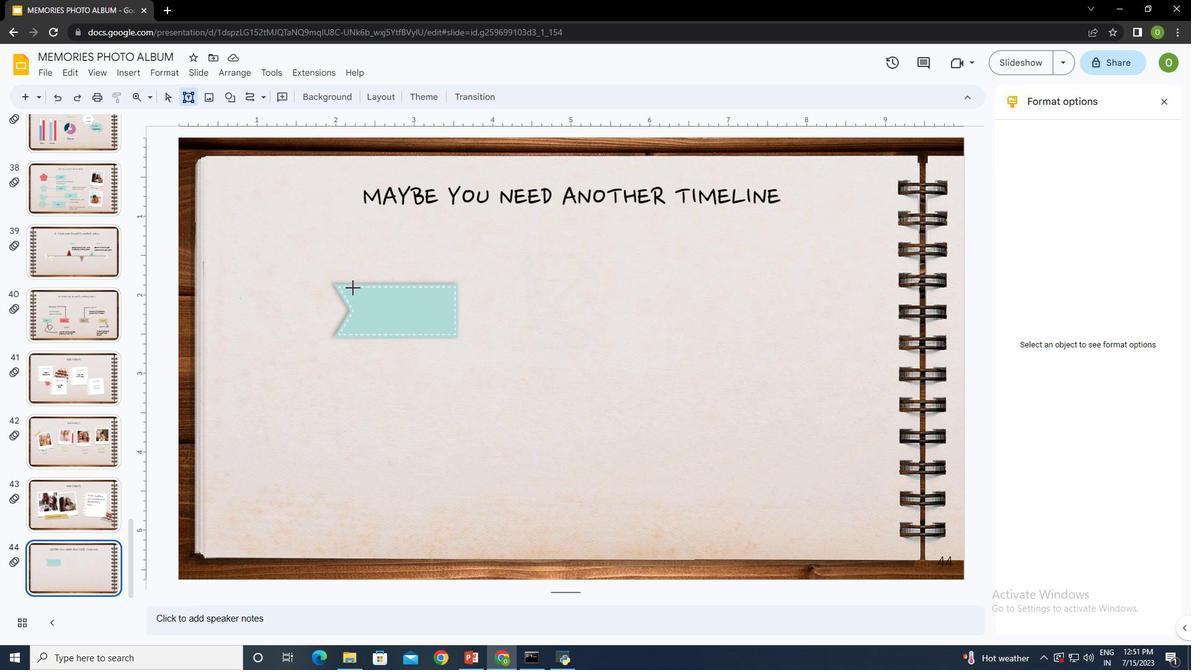 
Action: Mouse pressed left at (351, 288)
Screenshot: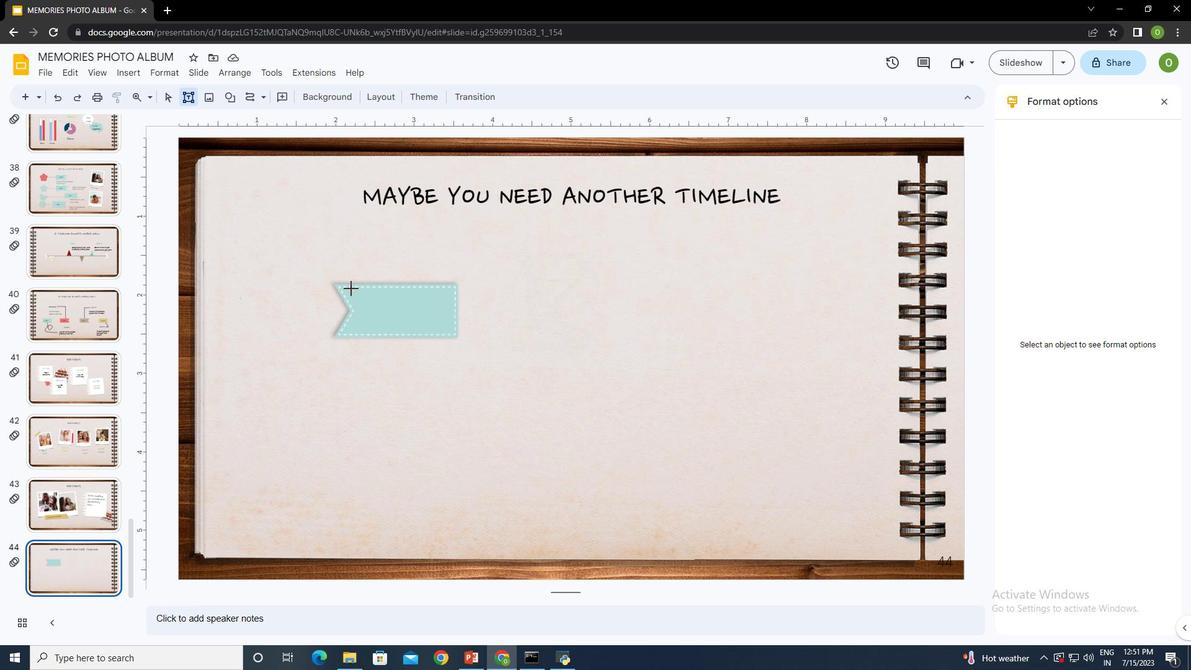 
Action: Mouse moved to (430, 314)
Screenshot: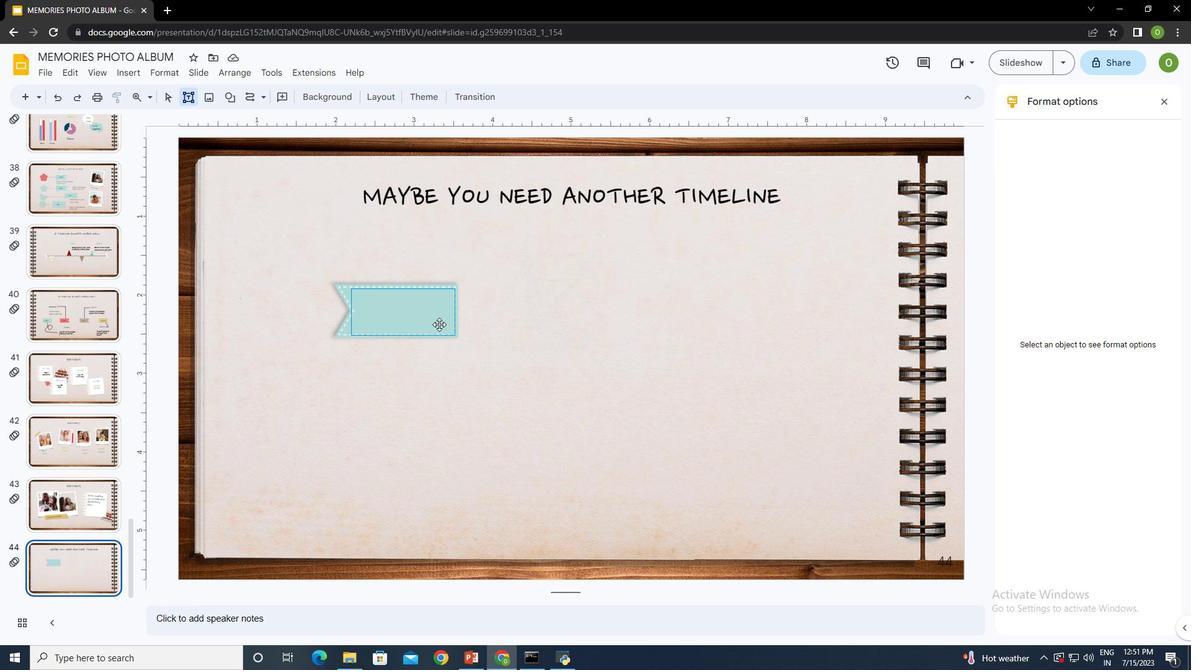 
Action: Key pressed <Key.shift><Key.caps_lock><Key.caps_lock>S<Key.backspace>DAY<Key.space>01ctrl+A
Screenshot: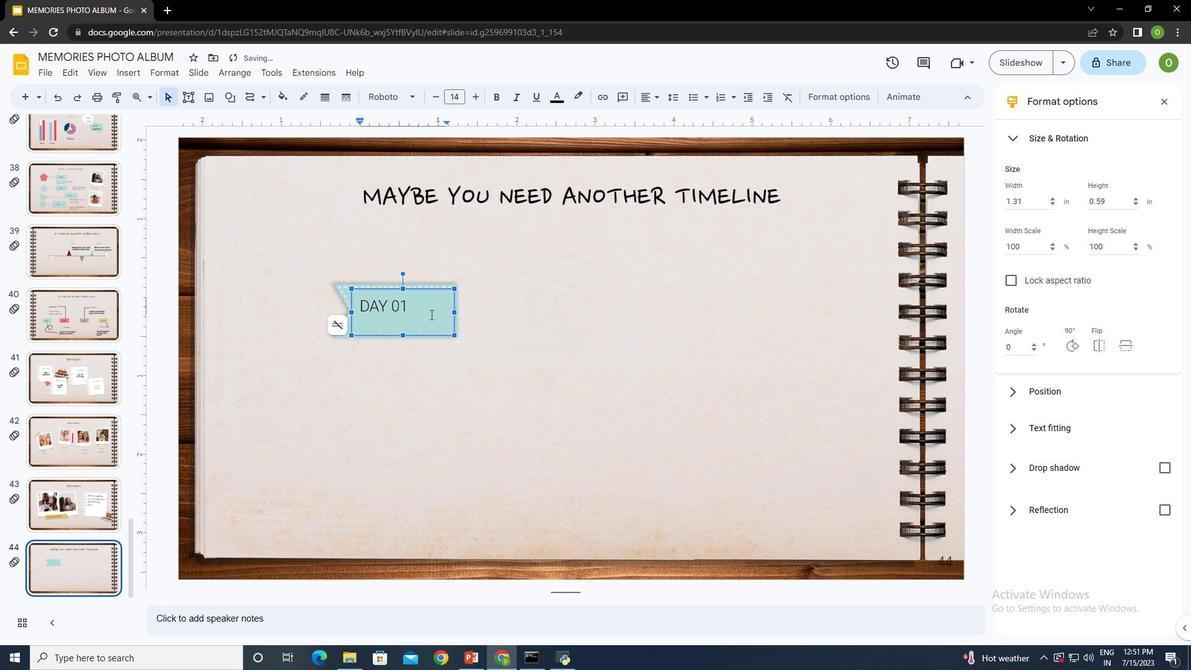 
Action: Mouse moved to (385, 95)
Screenshot: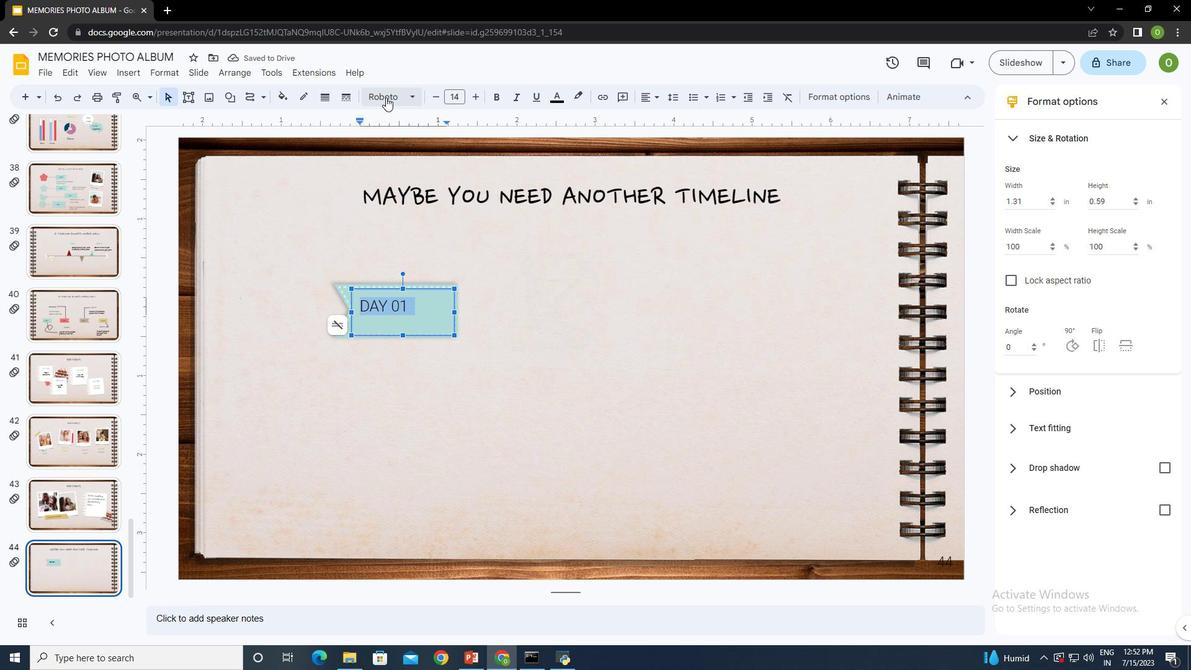 
Action: Mouse pressed left at (385, 95)
Screenshot: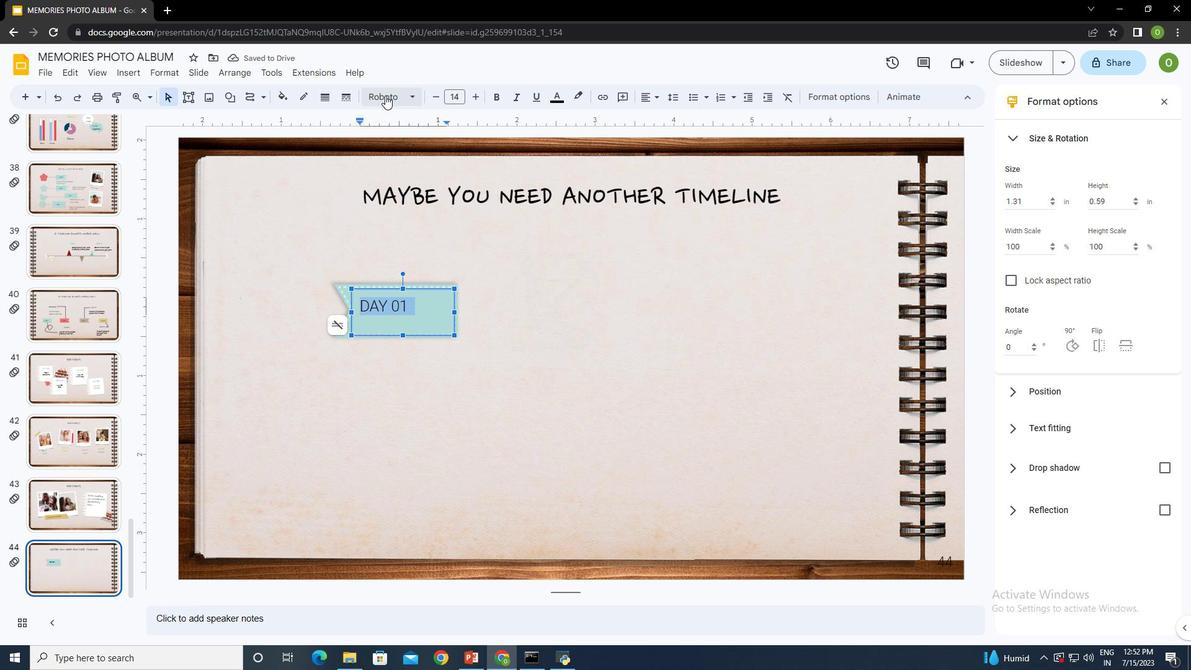 
Action: Mouse moved to (411, 169)
Screenshot: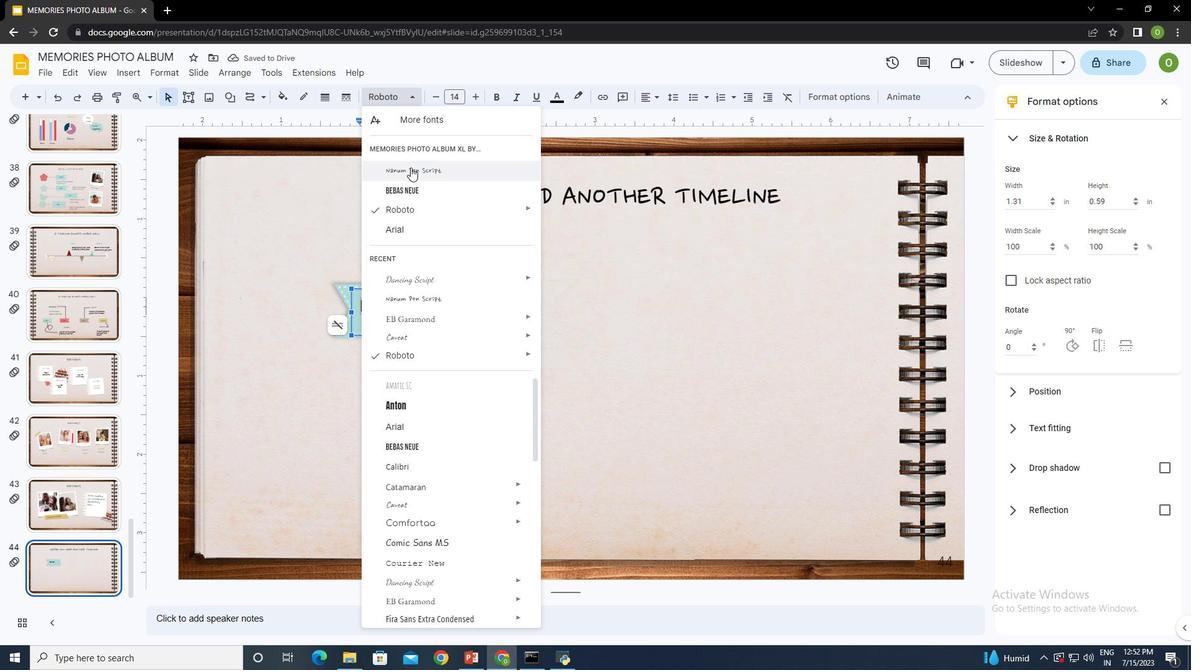 
Action: Mouse pressed left at (411, 169)
Screenshot: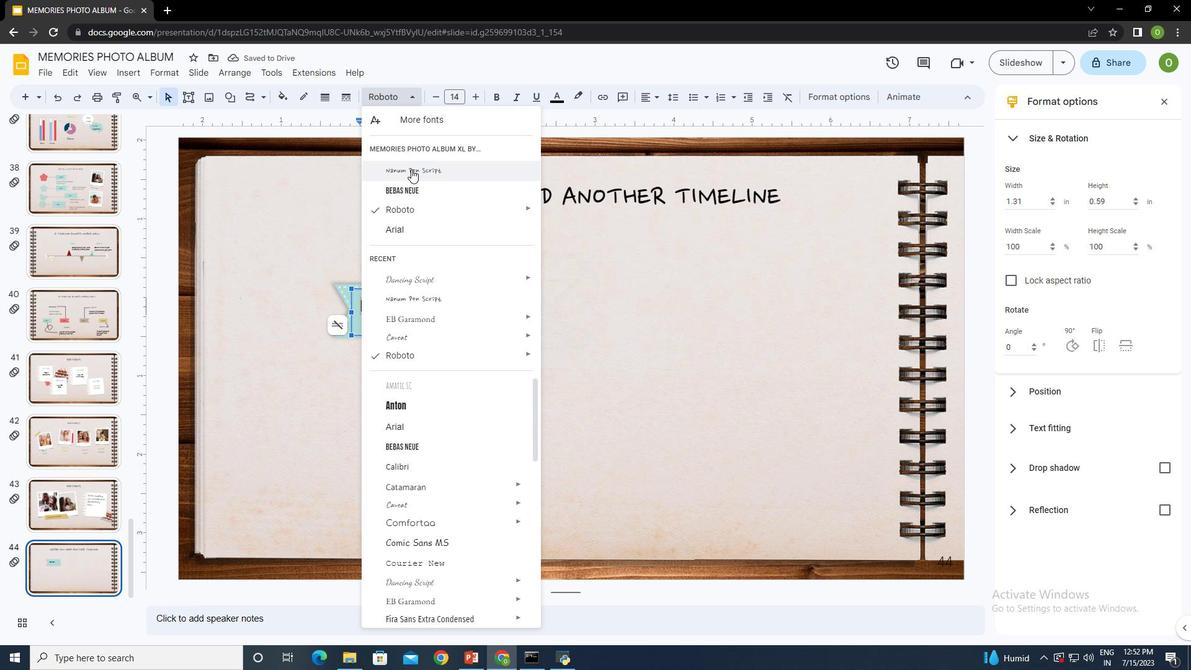 
Action: Mouse moved to (644, 96)
Screenshot: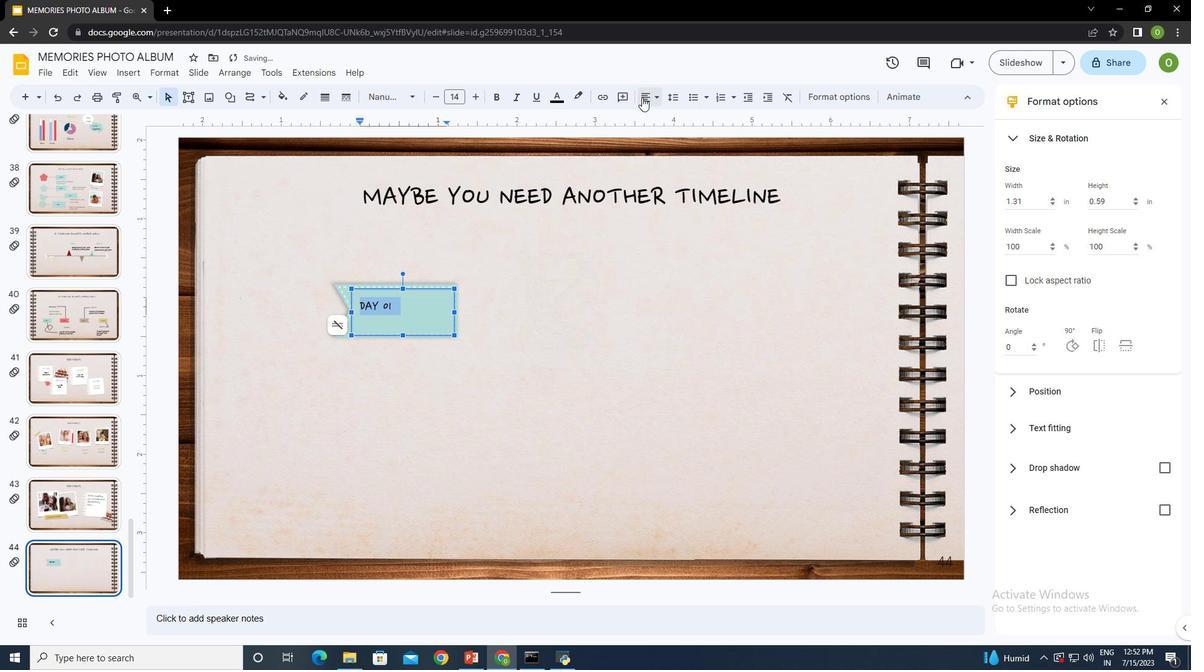 
Action: Mouse pressed left at (644, 96)
Screenshot: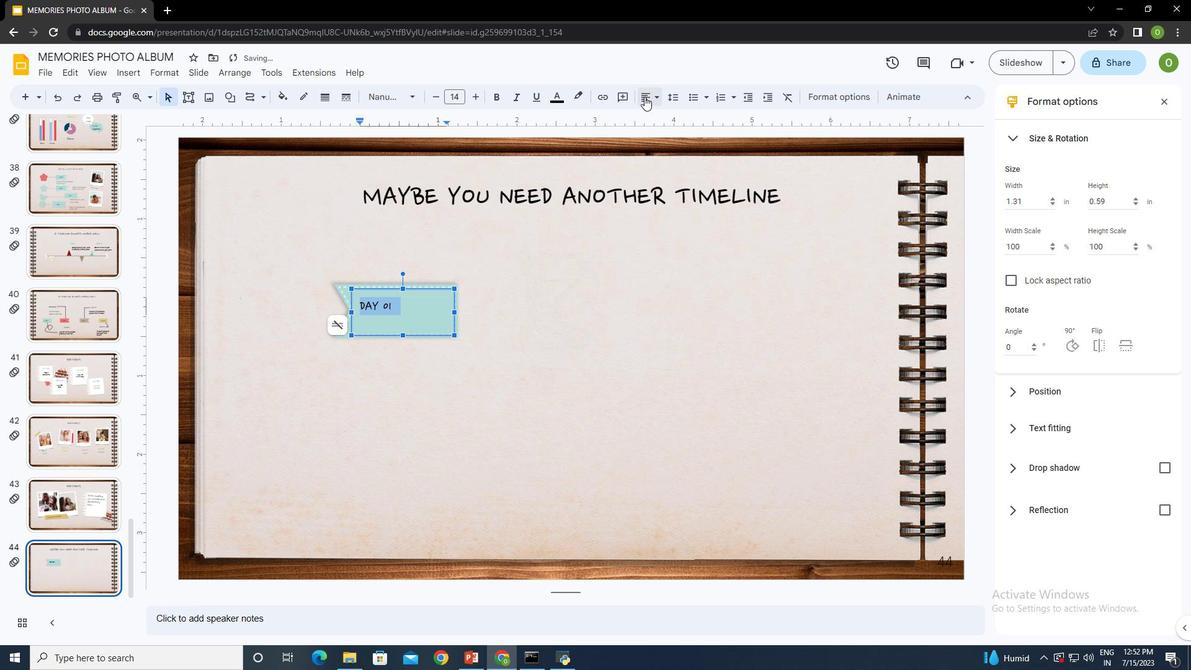 
Action: Mouse moved to (663, 116)
Screenshot: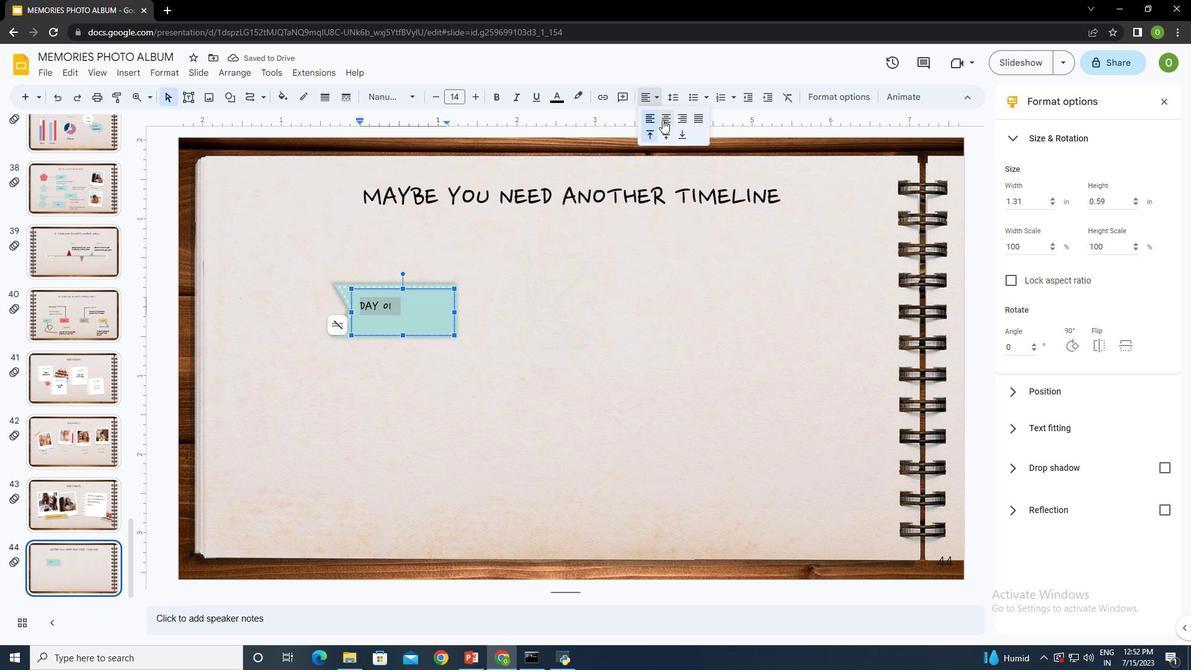 
Action: Mouse pressed left at (663, 116)
Screenshot: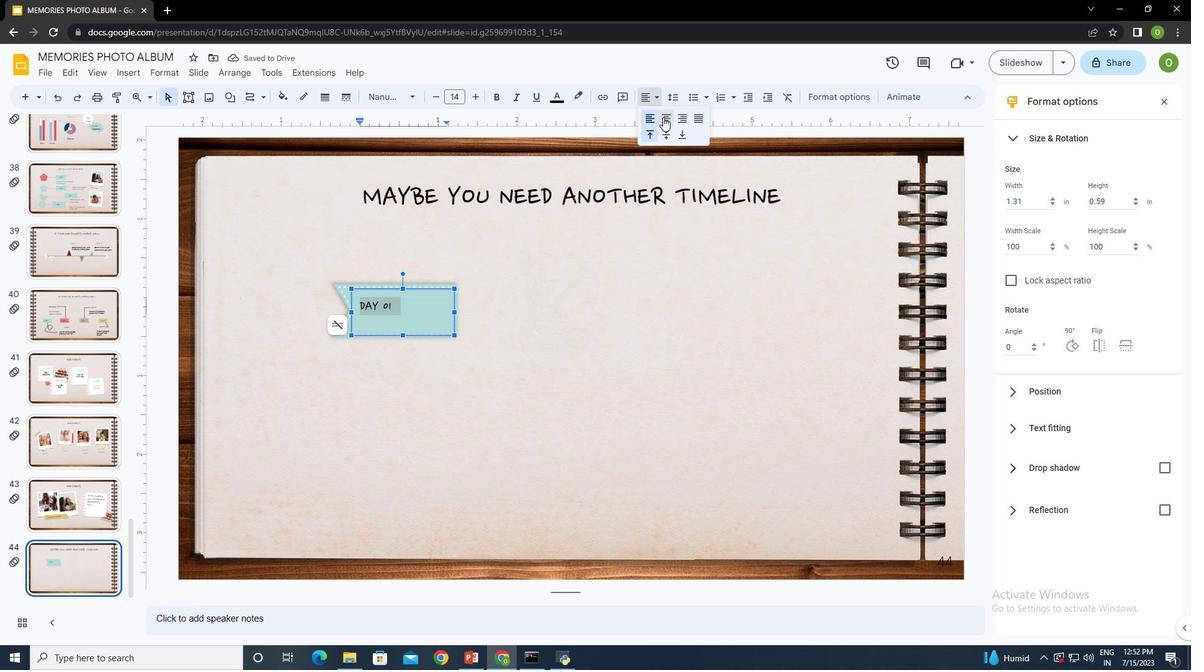 
Action: Mouse moved to (646, 94)
Screenshot: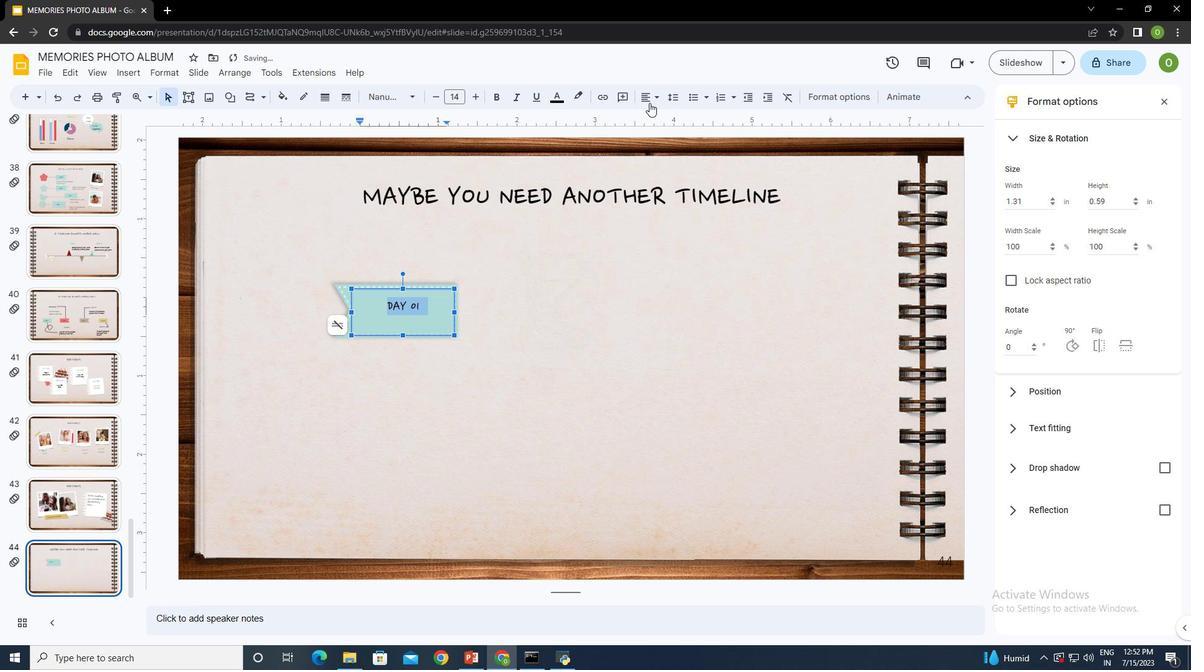 
Action: Mouse pressed left at (646, 94)
Screenshot: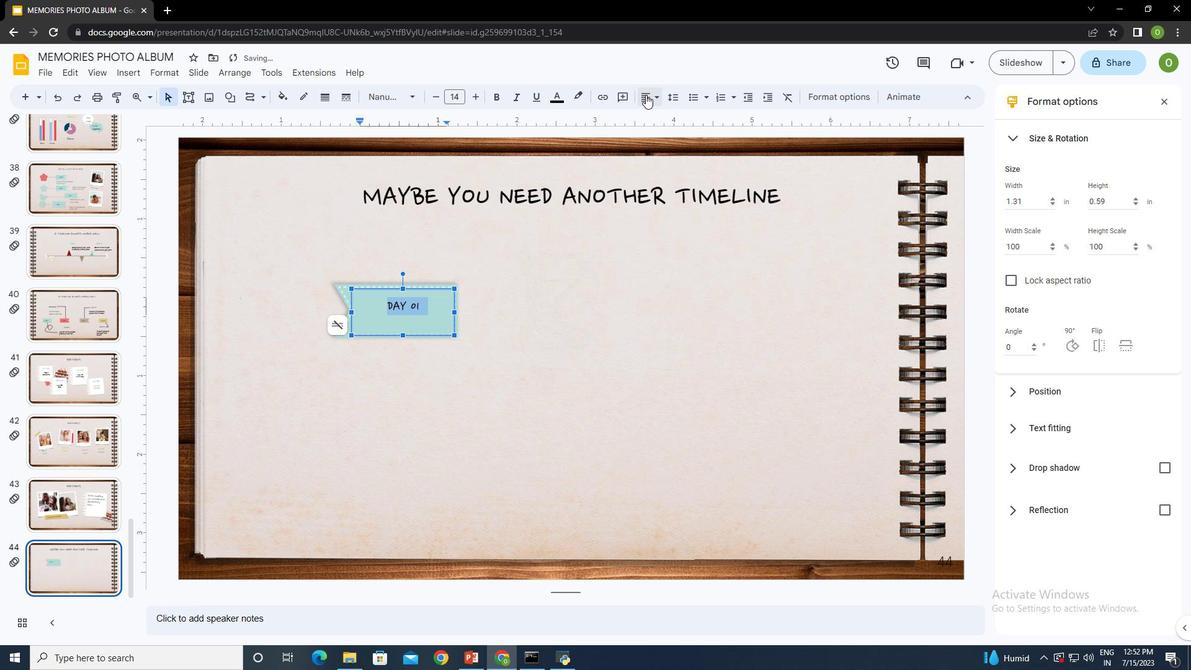 
Action: Mouse moved to (667, 132)
Screenshot: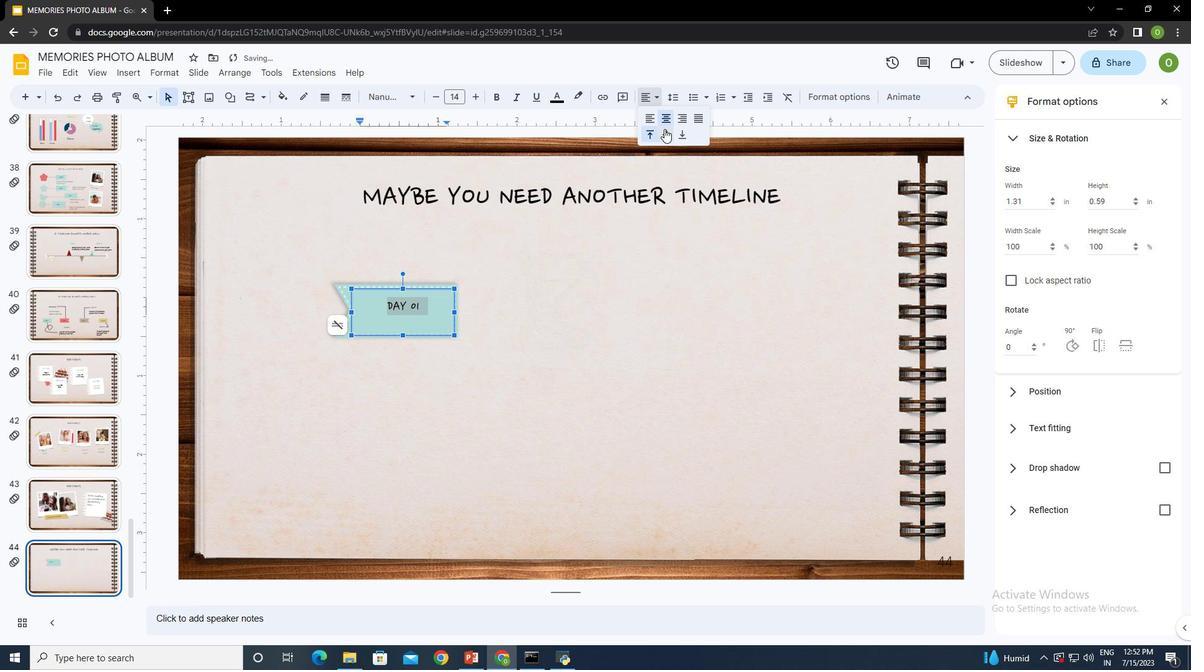 
Action: Mouse pressed left at (667, 132)
Screenshot: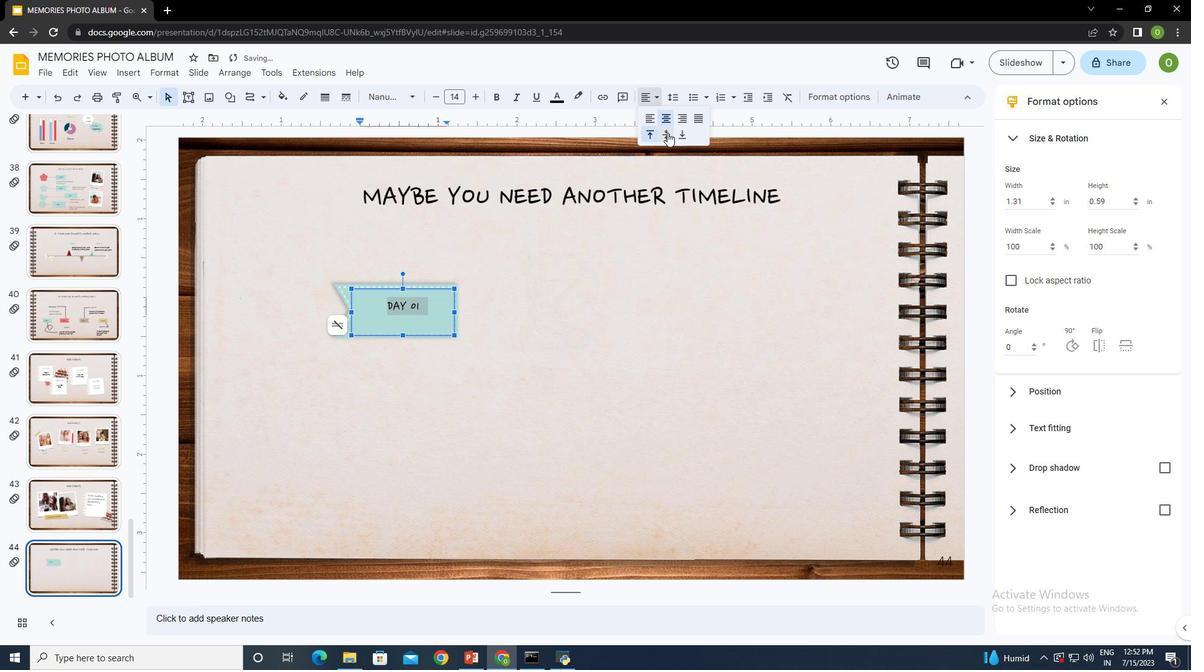 
Action: Mouse moved to (474, 97)
Screenshot: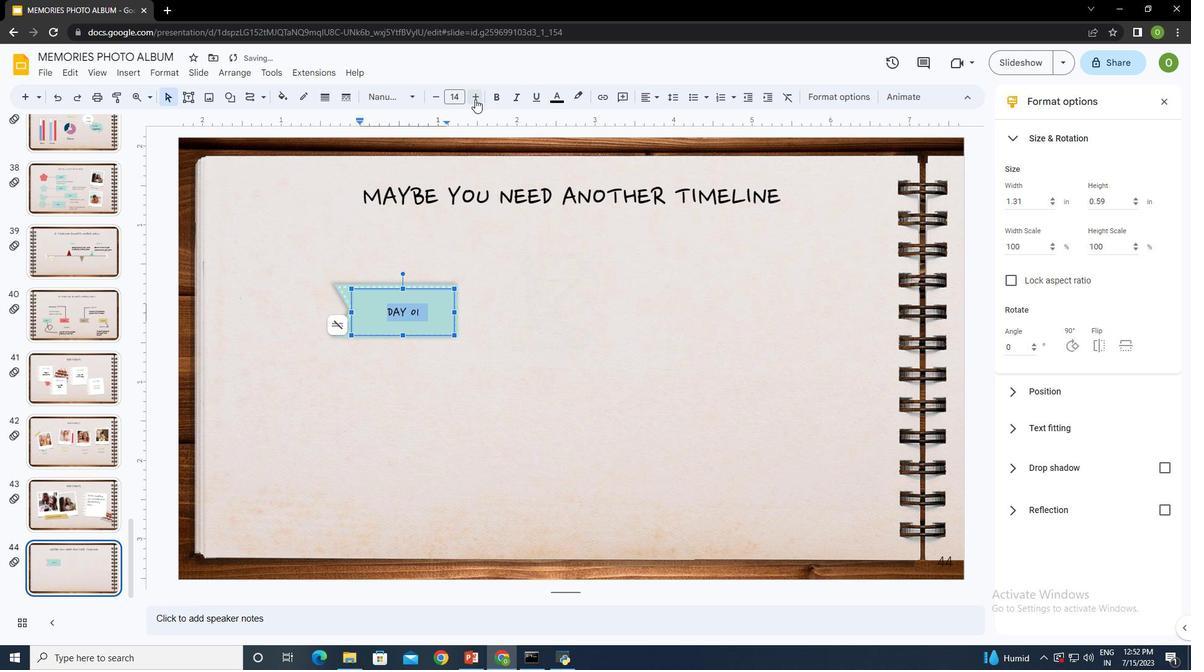 
Action: Mouse pressed left at (474, 97)
Screenshot: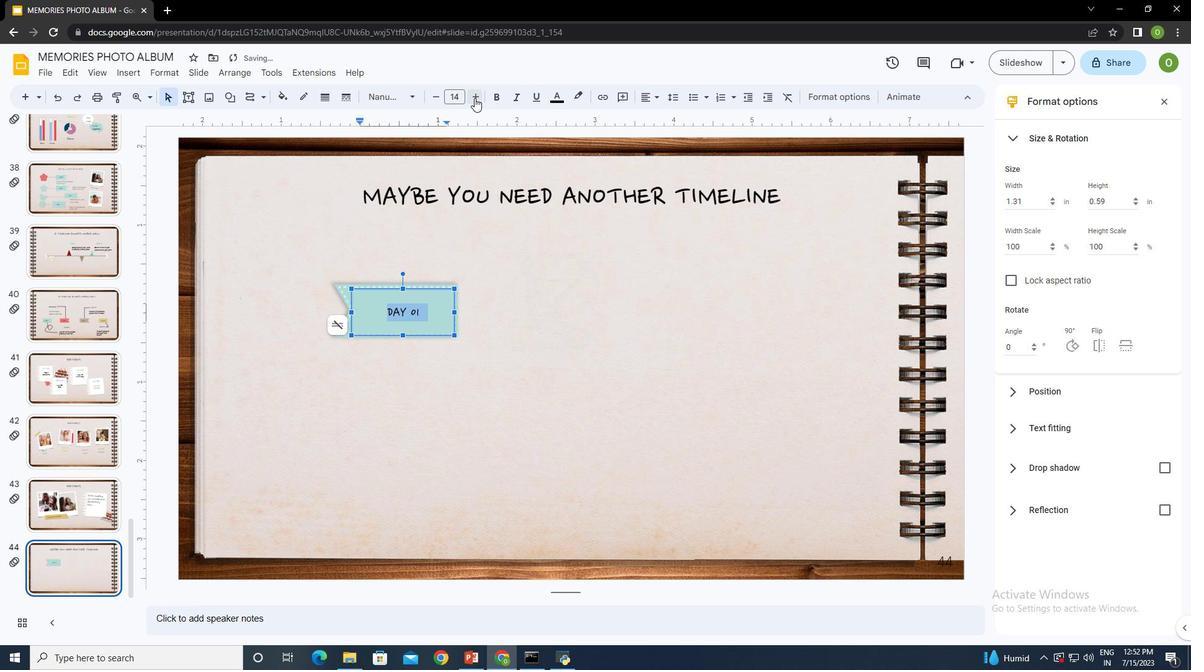 
Action: Mouse pressed left at (474, 97)
Screenshot: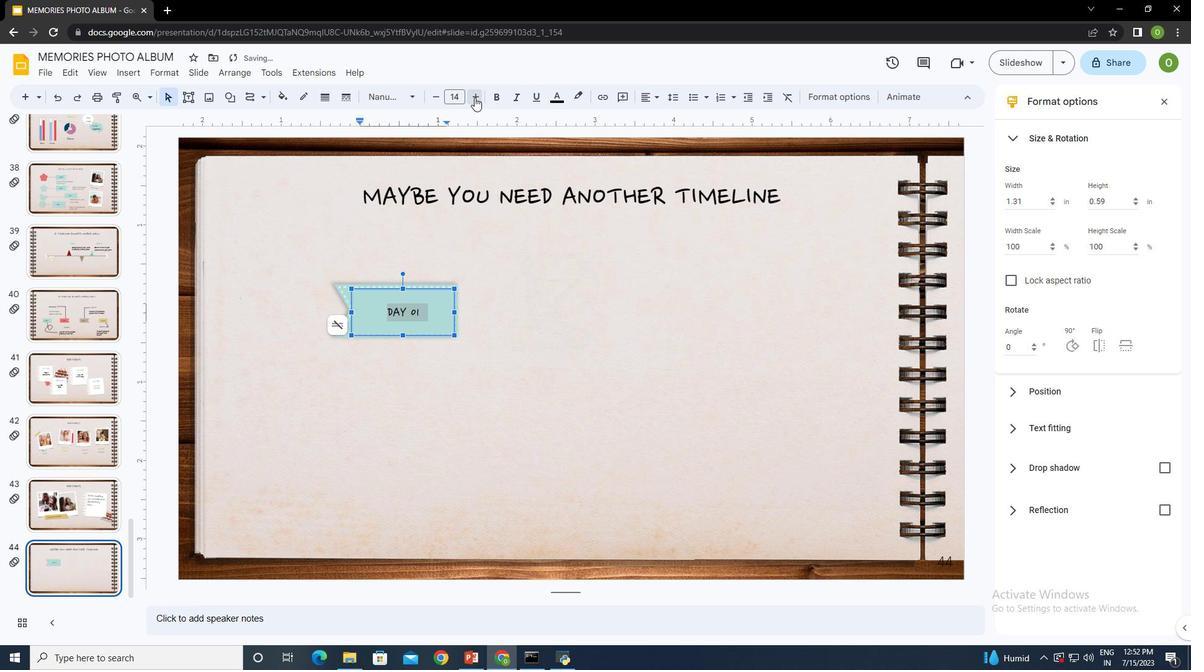 
Action: Mouse pressed left at (474, 97)
Screenshot: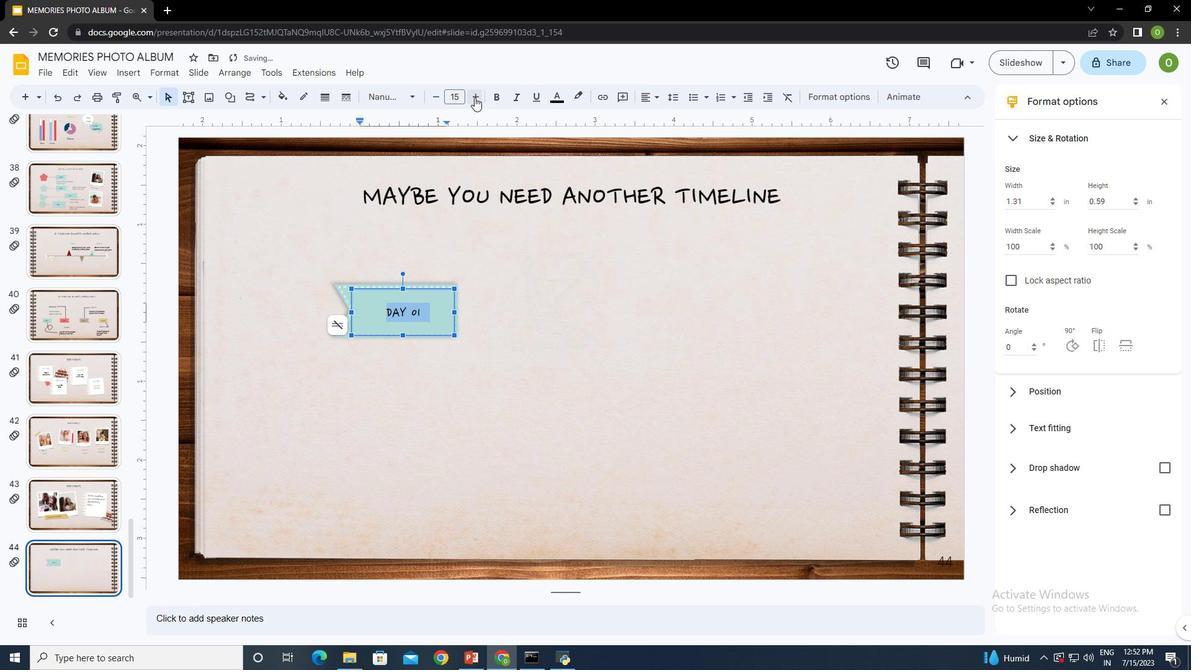 
Action: Mouse pressed left at (474, 97)
Screenshot: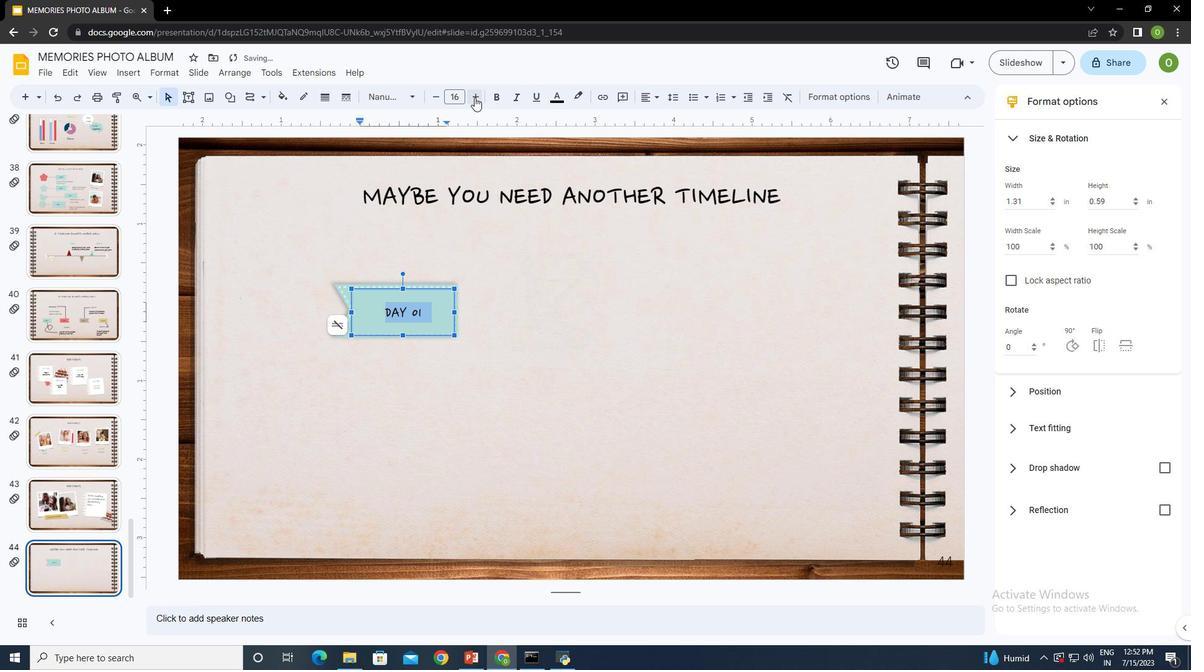 
Action: Mouse pressed left at (474, 97)
Screenshot: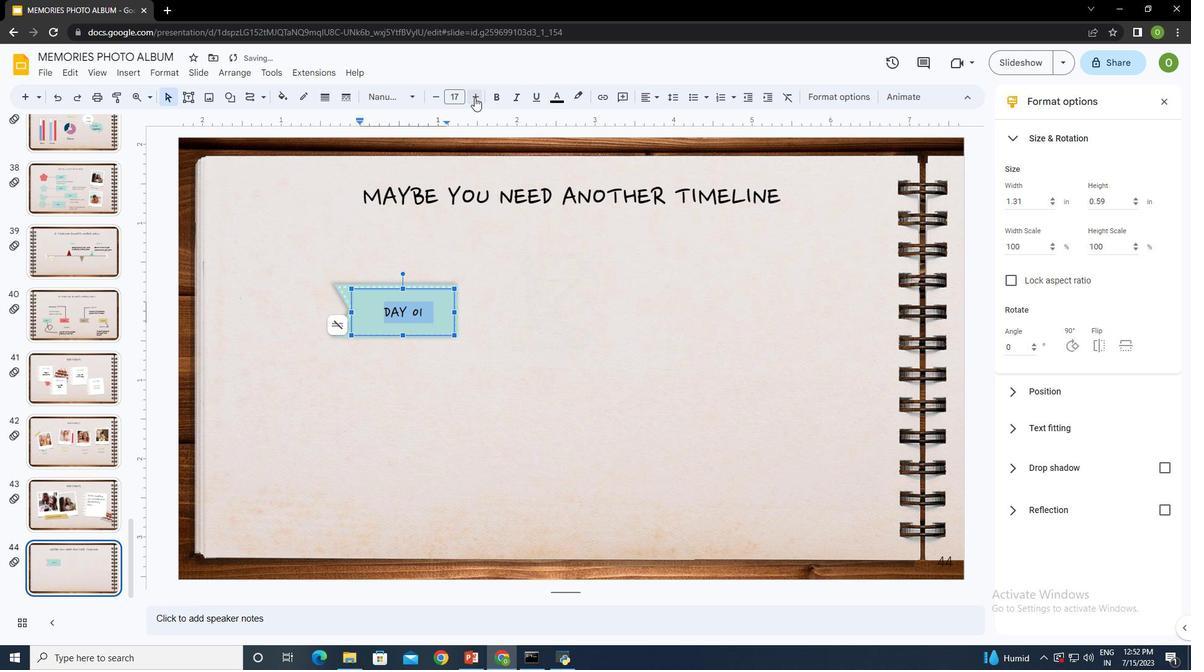 
Action: Mouse pressed left at (474, 97)
Screenshot: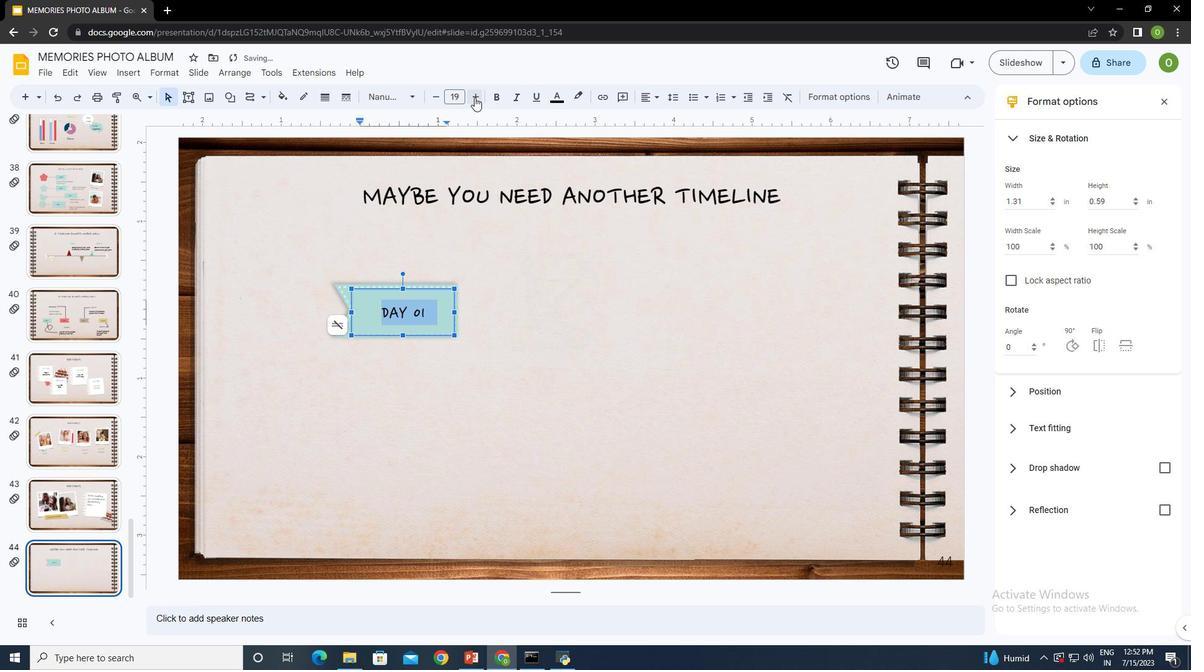 
Action: Mouse moved to (494, 322)
Screenshot: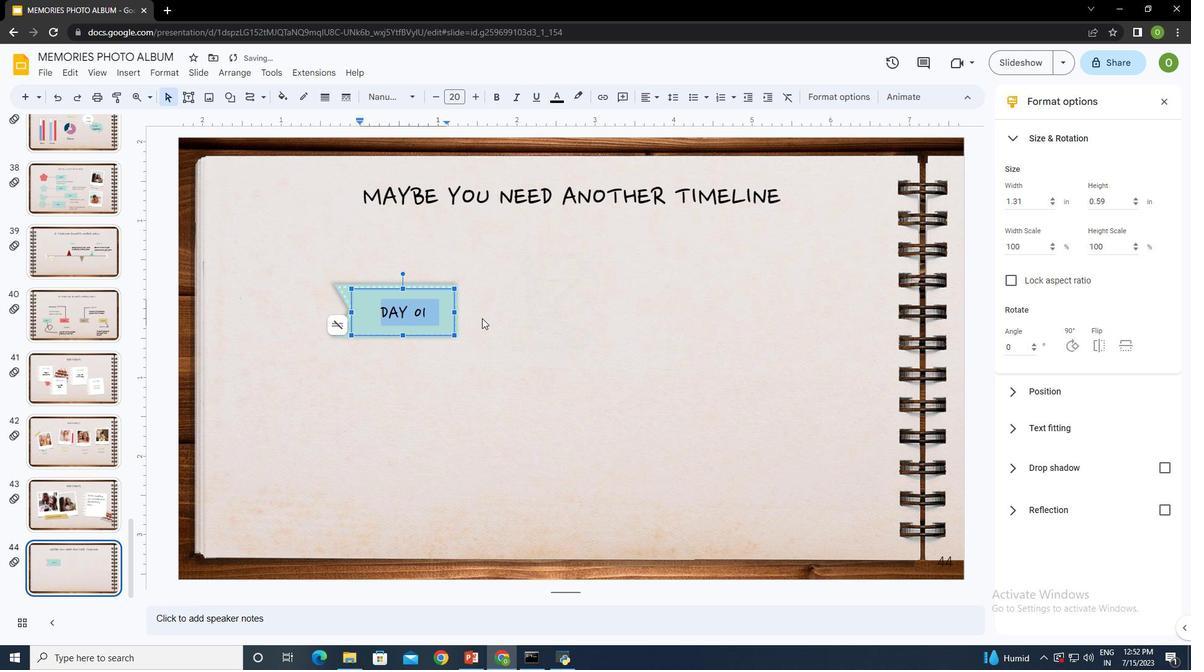 
Action: Mouse pressed left at (494, 322)
Screenshot: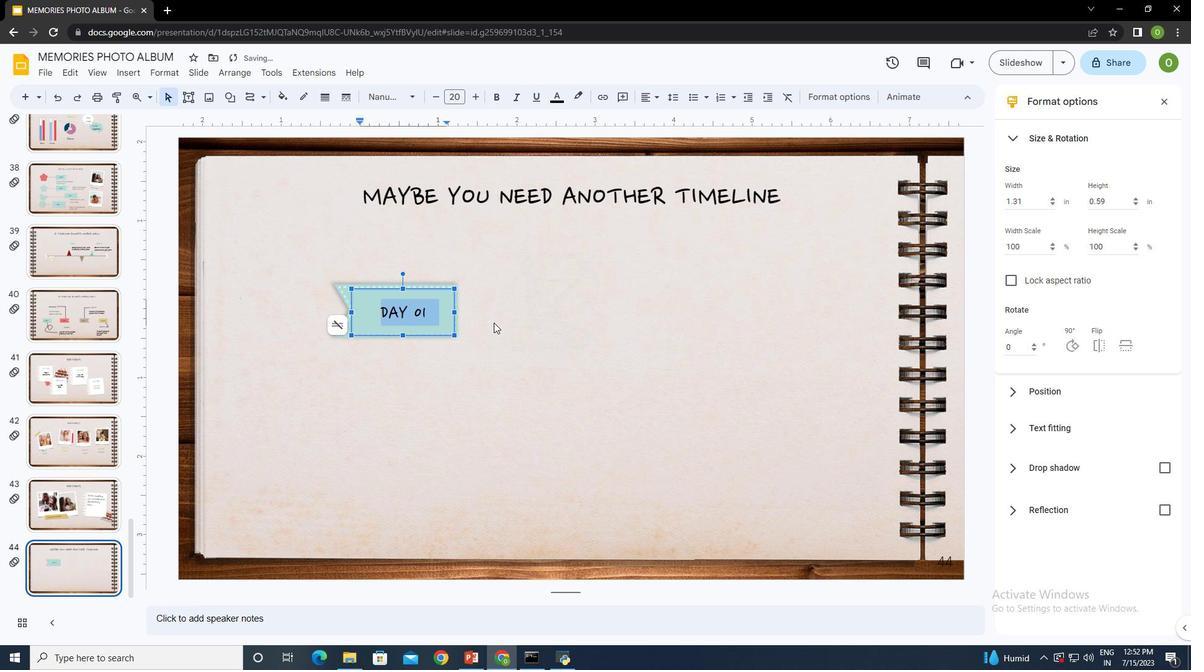 
Action: Mouse moved to (125, 70)
Screenshot: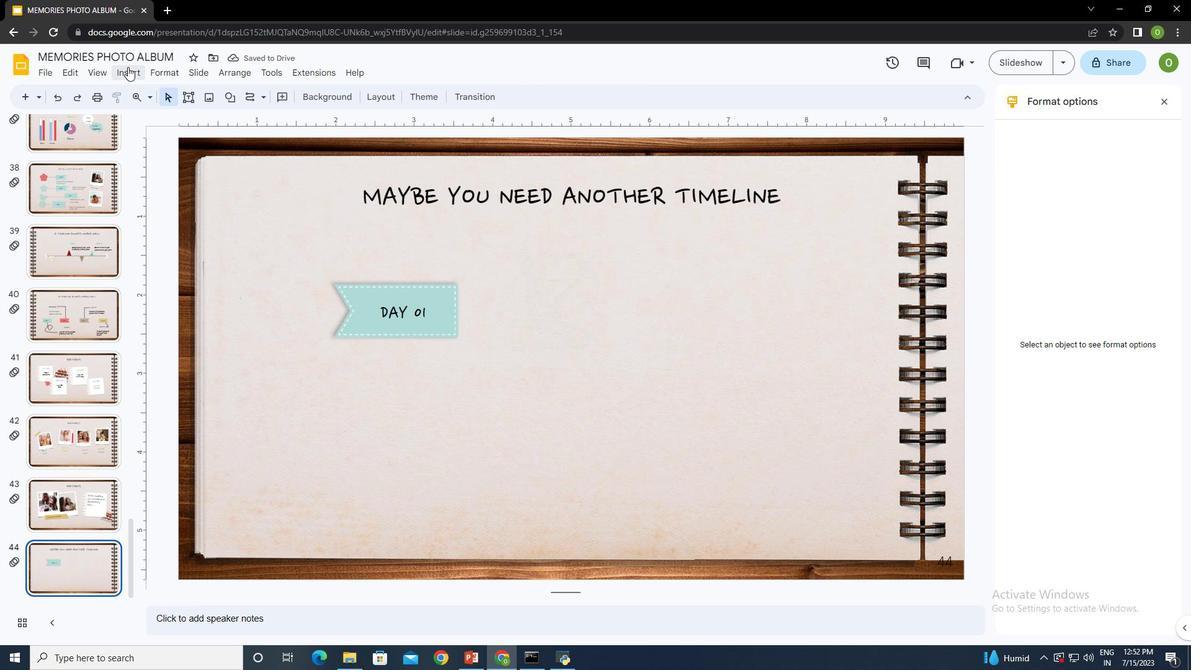 
Action: Mouse pressed left at (125, 70)
Screenshot: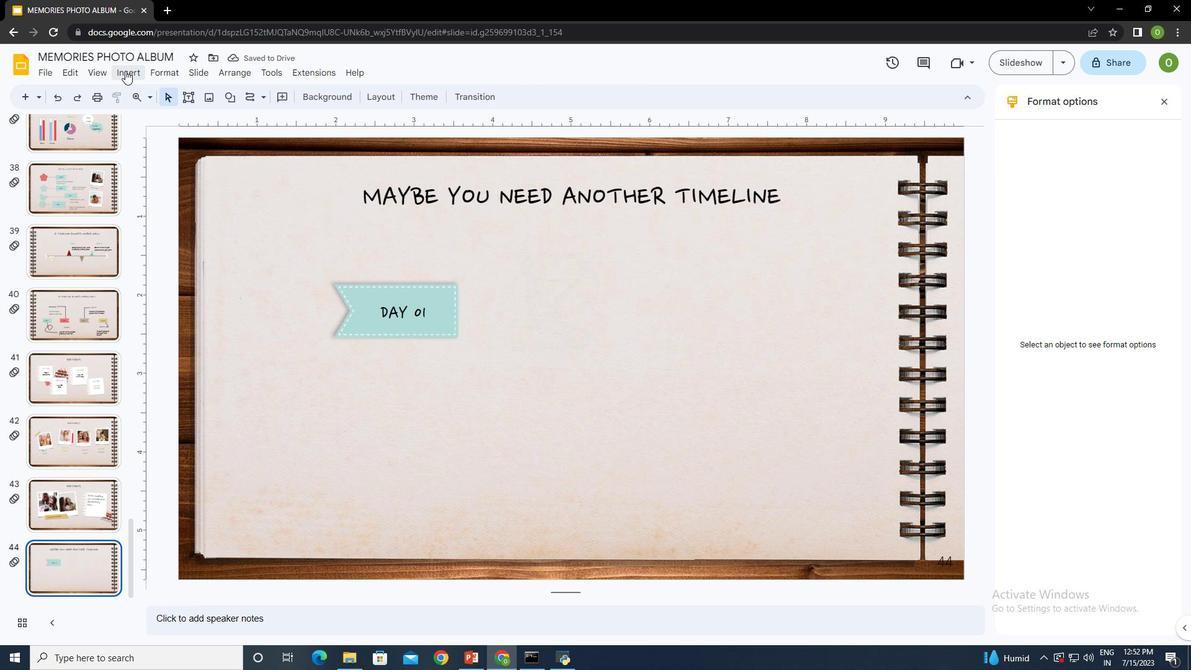 
Action: Mouse moved to (368, 96)
Screenshot: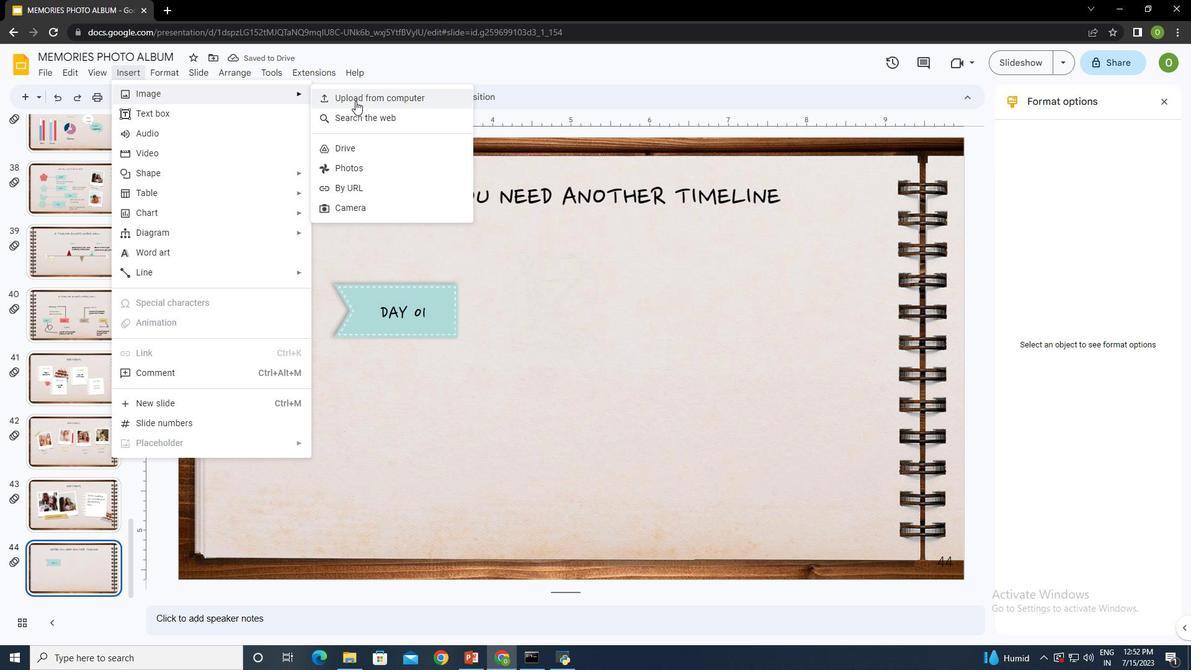 
Action: Mouse pressed left at (368, 96)
Screenshot: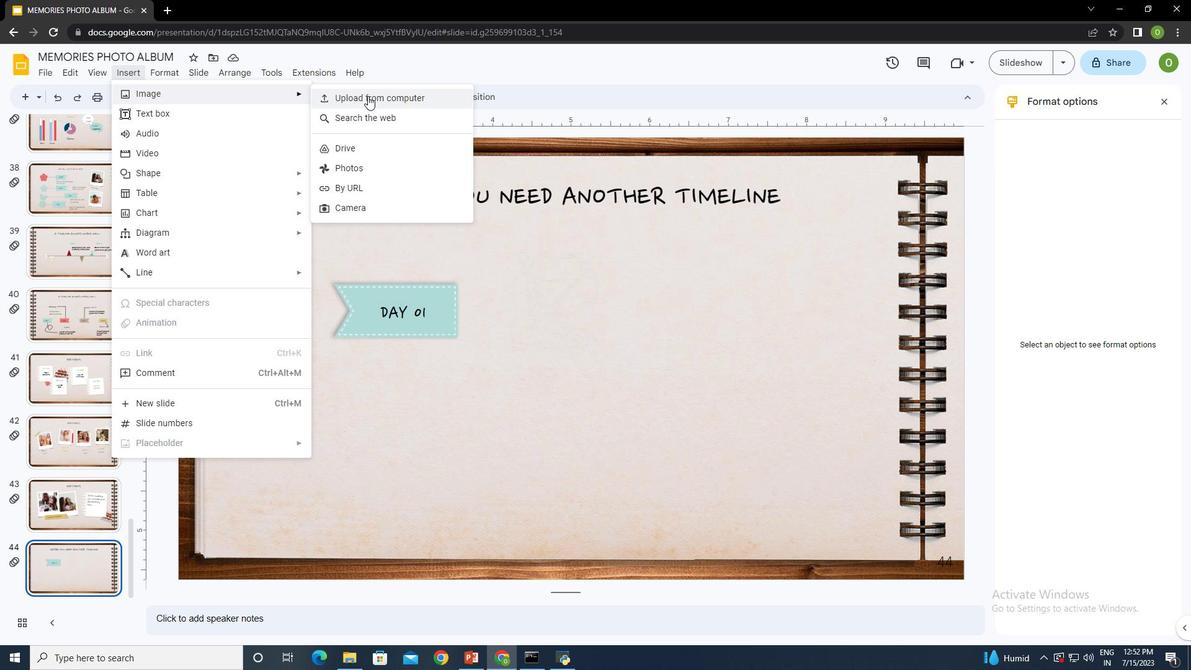 
Action: Mouse moved to (587, 109)
Screenshot: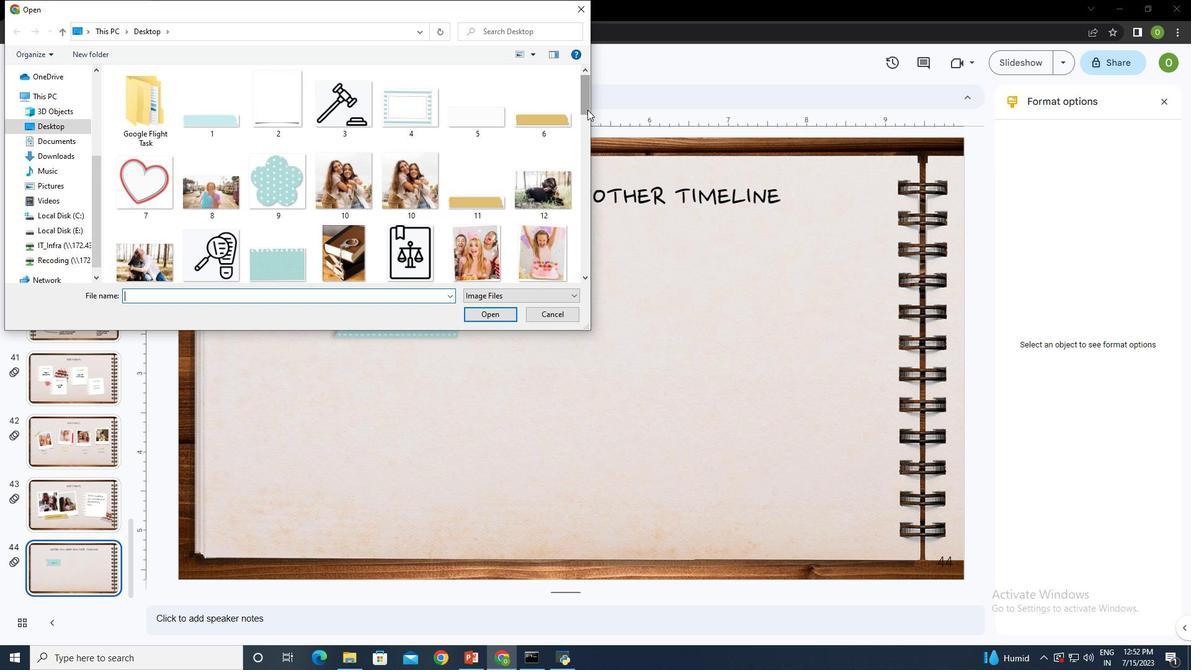 
Action: Mouse pressed left at (587, 109)
Screenshot: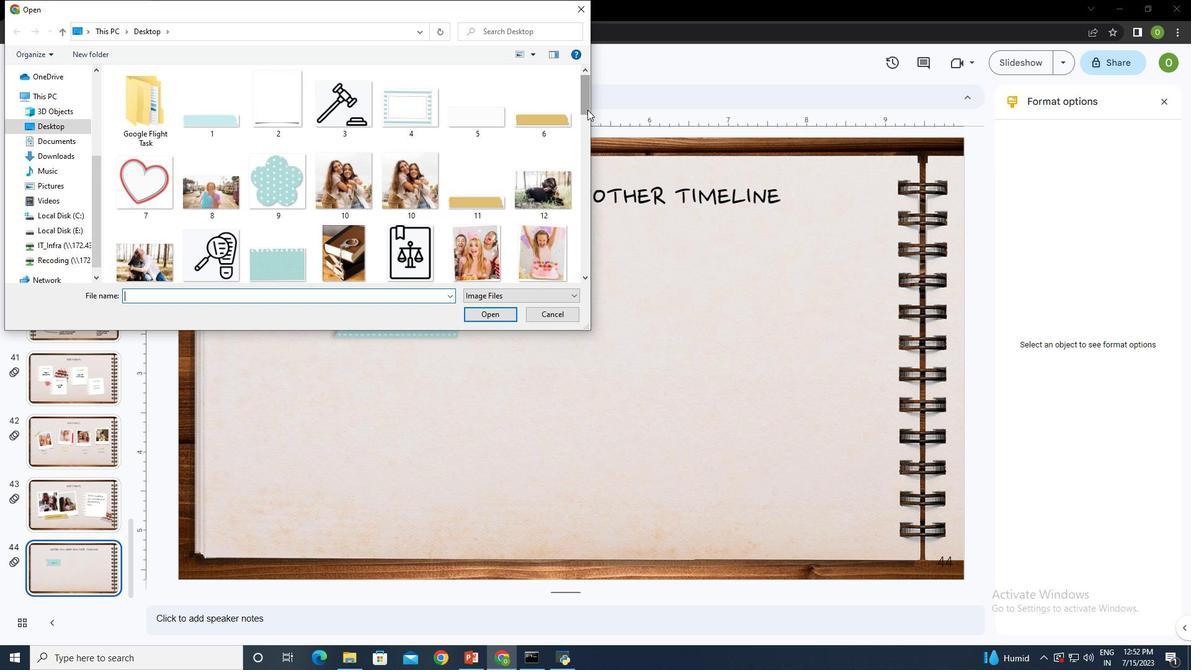 
Action: Mouse moved to (415, 132)
Screenshot: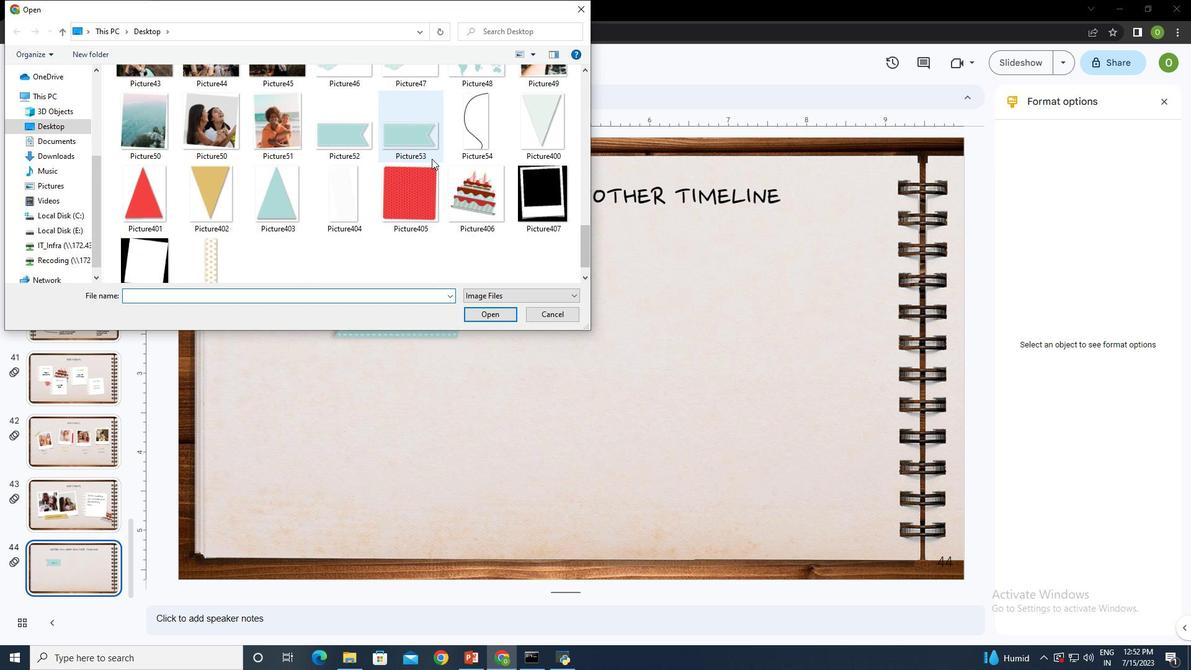 
Action: Mouse pressed left at (415, 132)
Screenshot: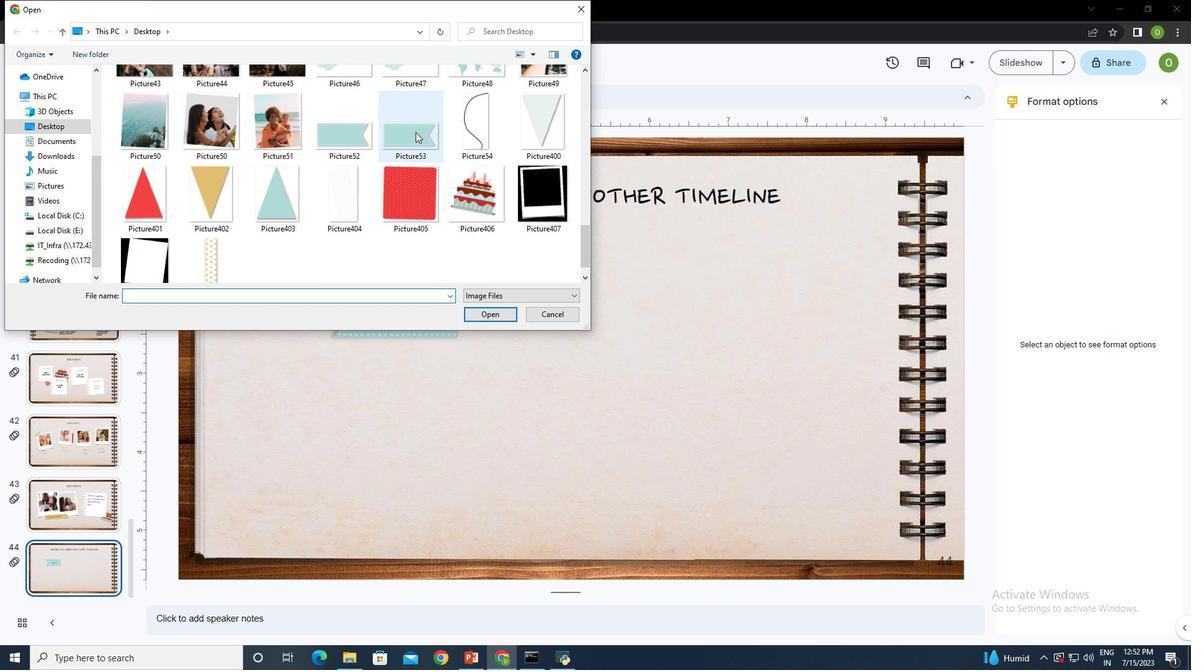 
Action: Mouse moved to (492, 317)
Screenshot: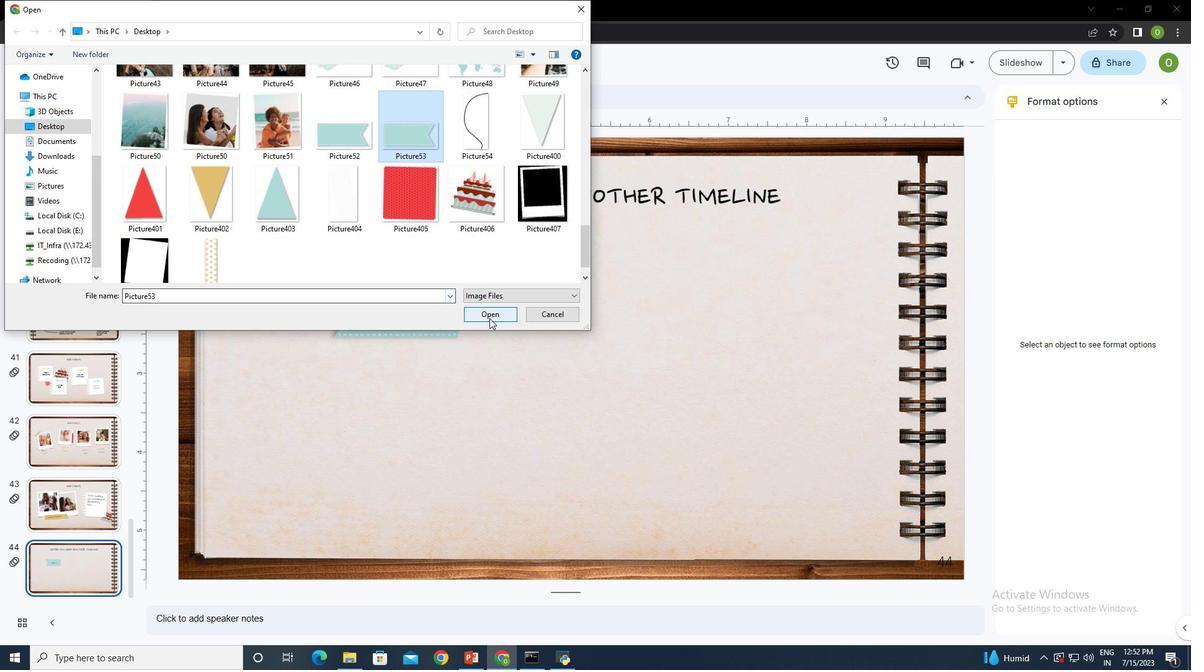 
Action: Mouse pressed left at (492, 317)
Screenshot: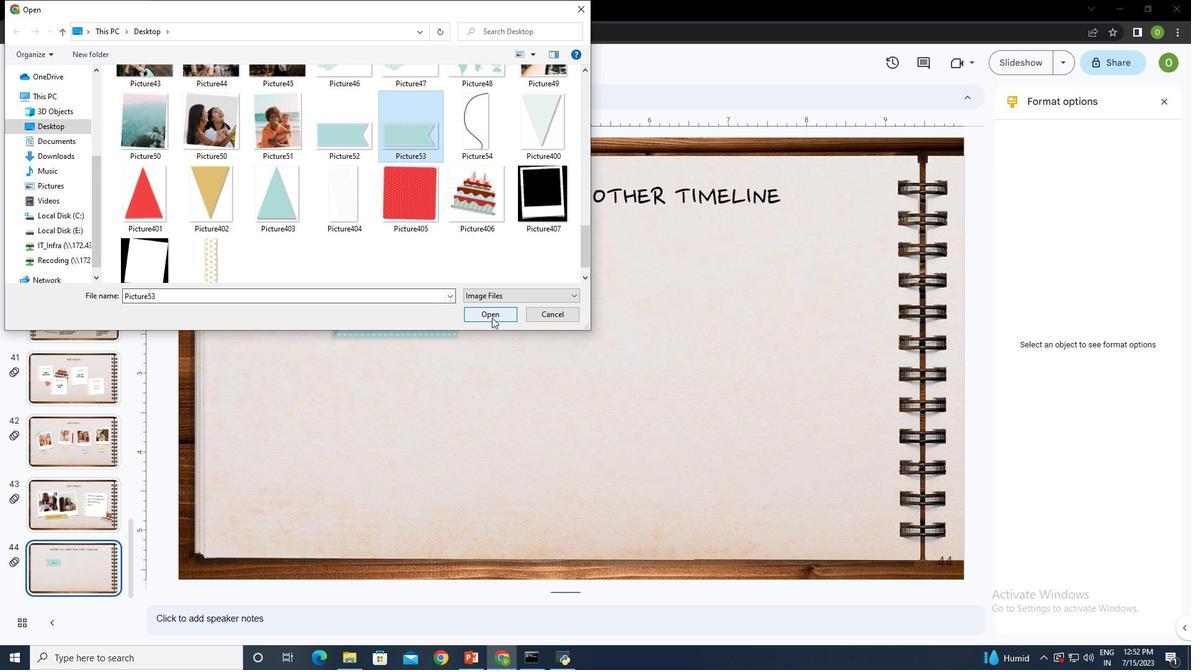 
Action: Mouse moved to (271, 395)
Screenshot: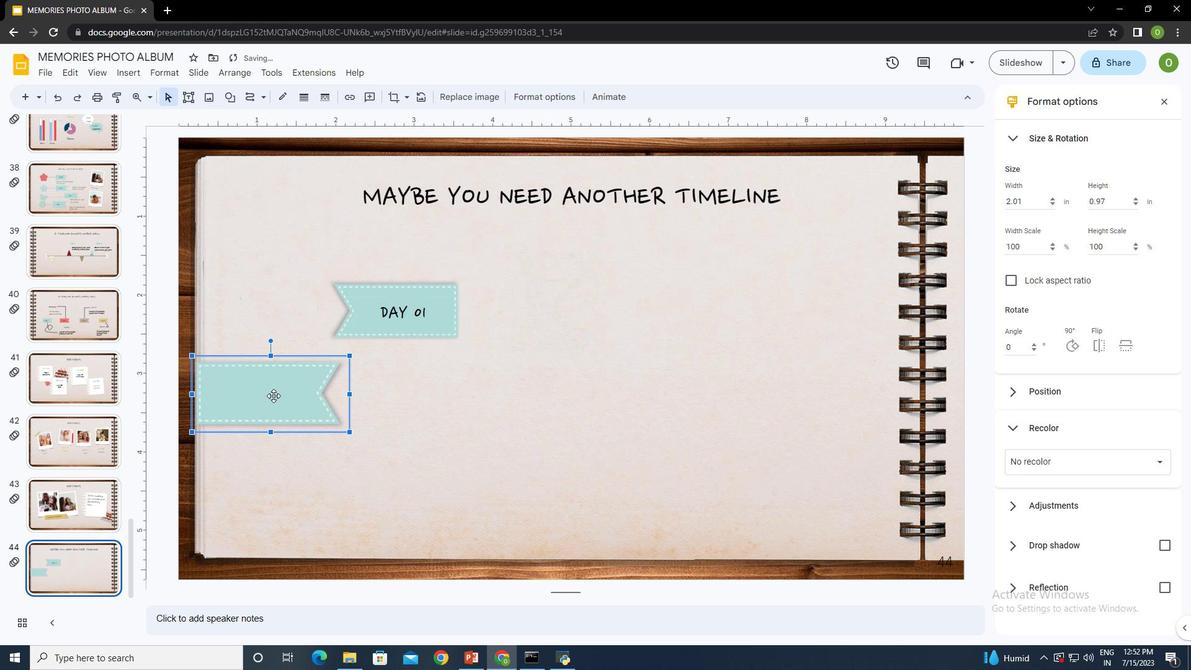 
Action: Mouse pressed left at (271, 395)
Screenshot: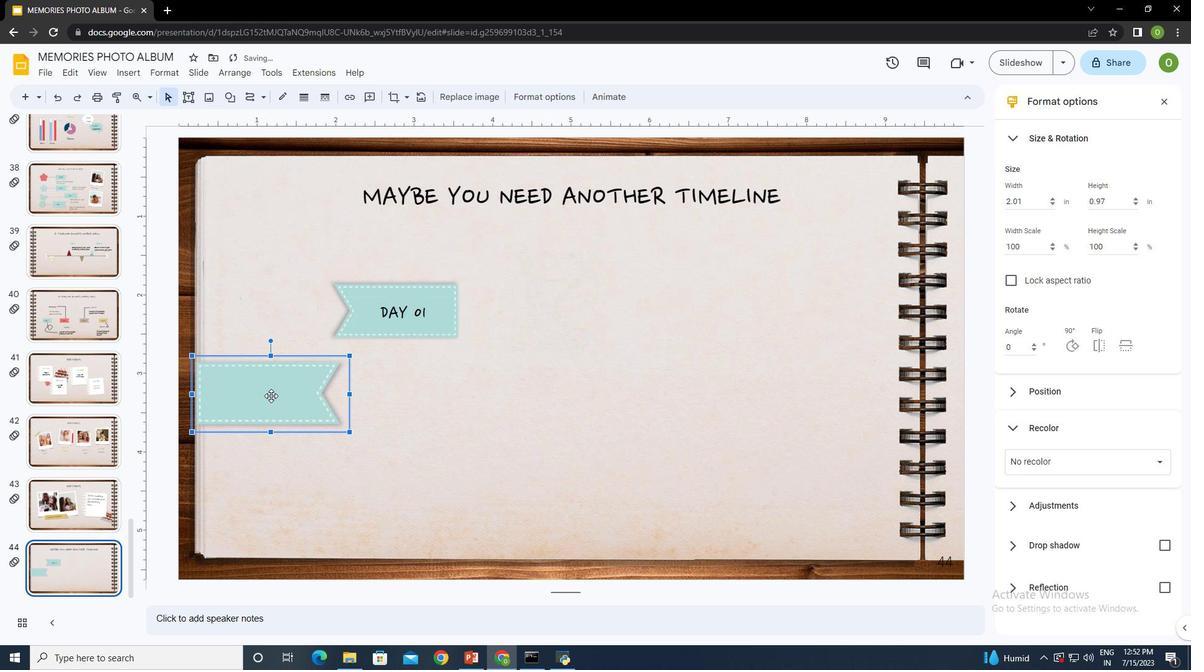 
Action: Mouse moved to (700, 436)
Screenshot: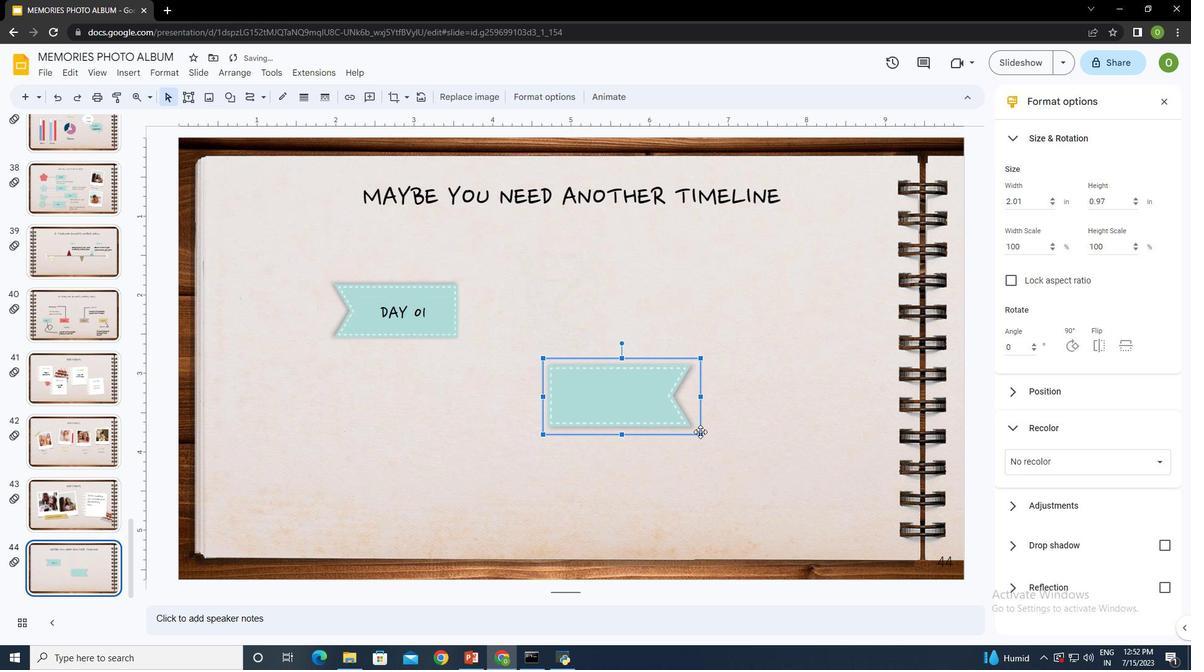 
Action: Mouse pressed left at (700, 436)
Screenshot: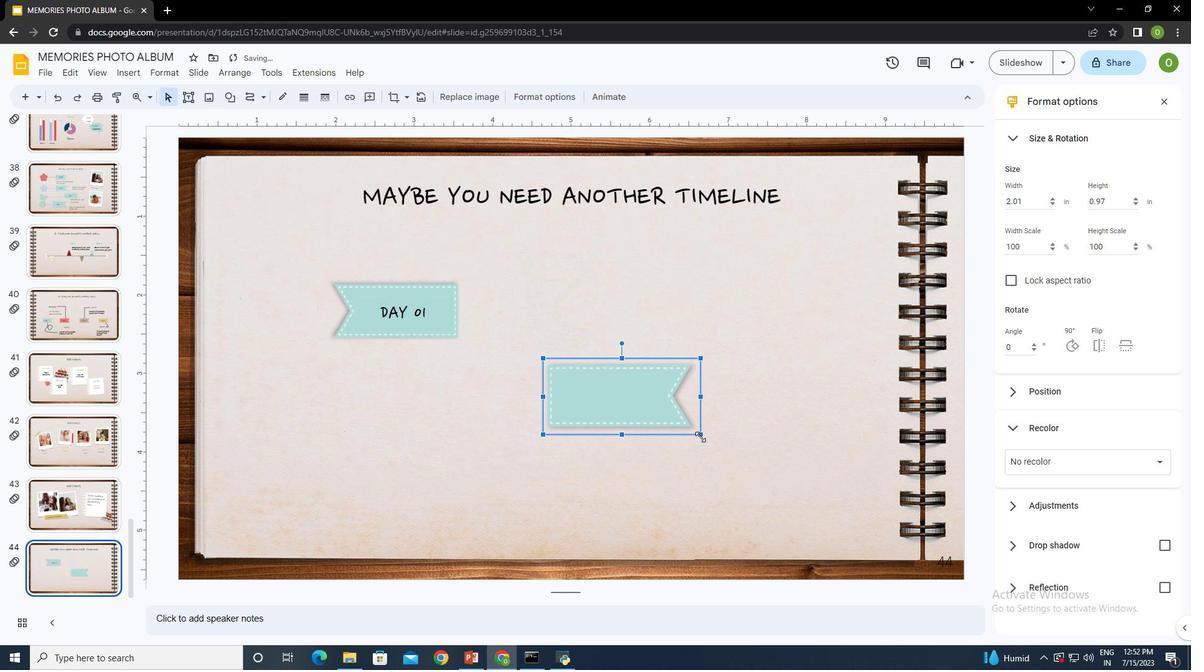 
Action: Mouse moved to (593, 387)
Screenshot: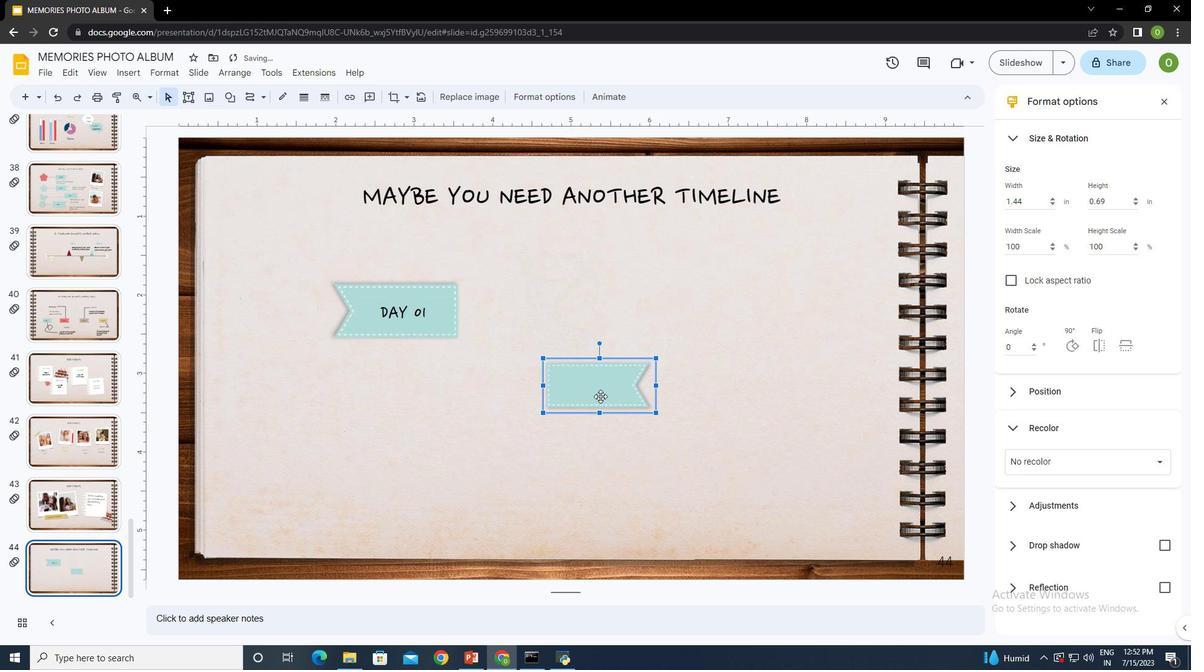 
Action: Mouse pressed left at (593, 387)
Screenshot: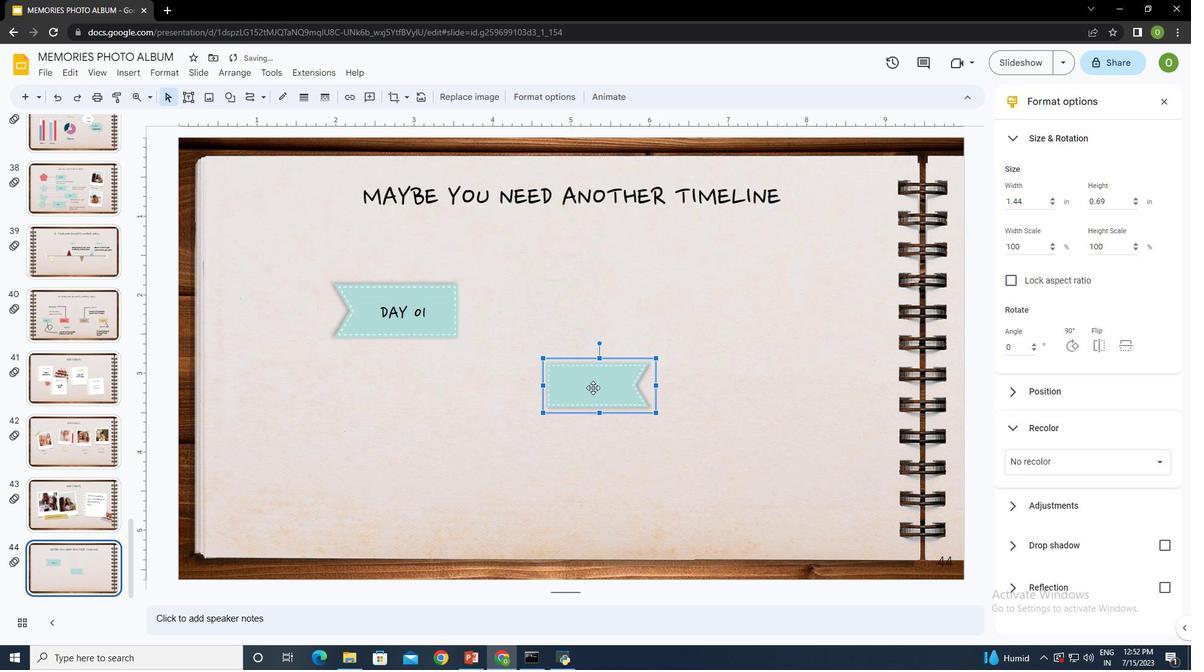 
Action: Mouse moved to (539, 448)
Screenshot: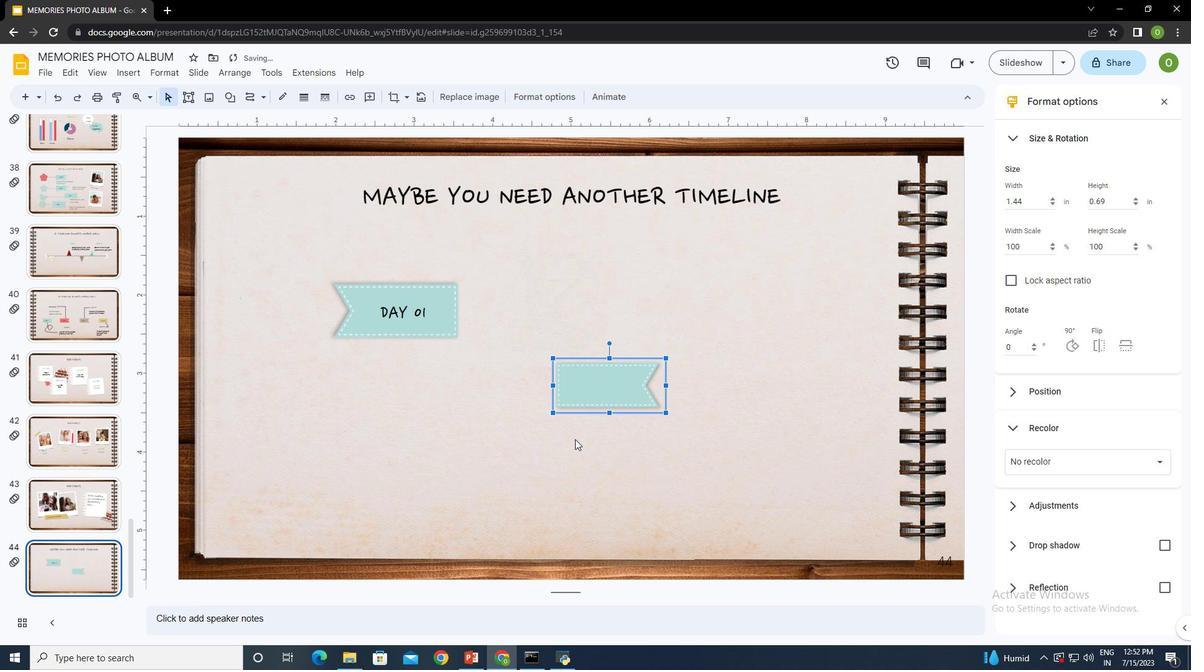 
Action: Mouse pressed left at (539, 448)
Screenshot: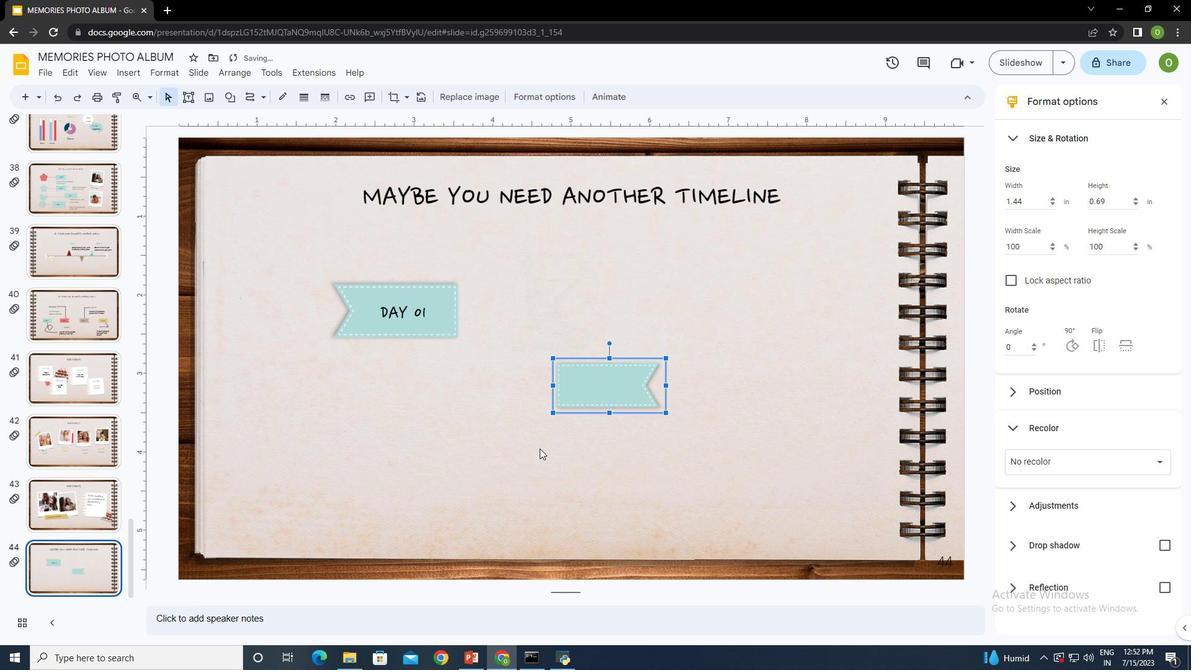 
Action: Mouse moved to (187, 99)
Screenshot: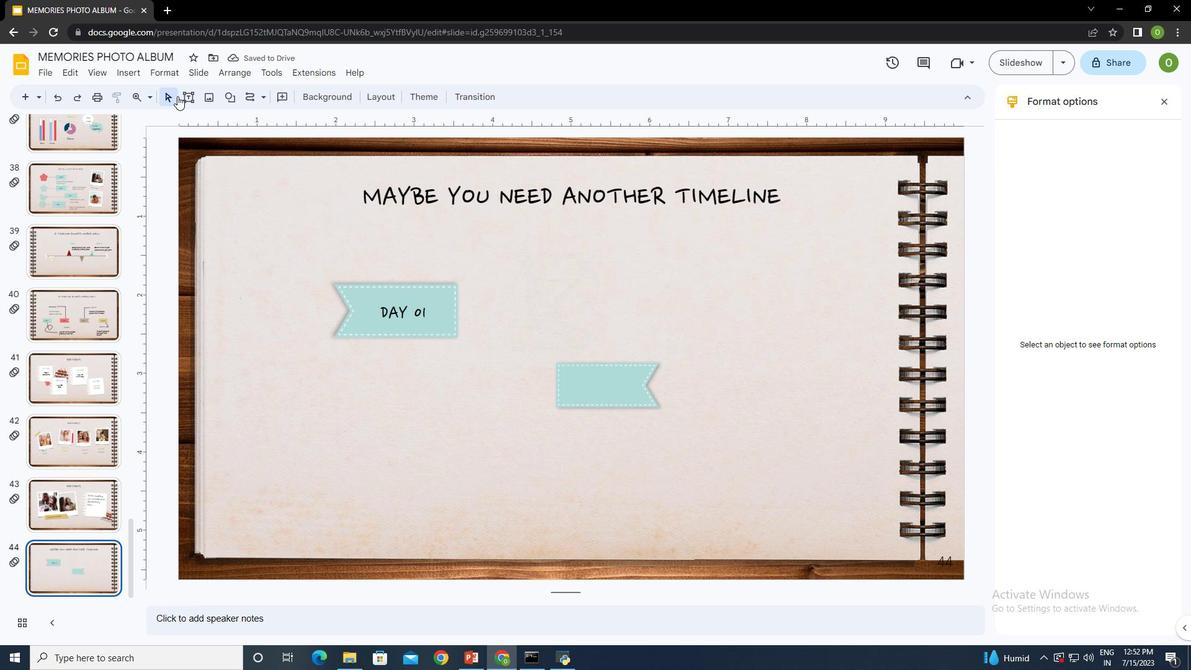 
Action: Mouse pressed left at (187, 99)
Screenshot: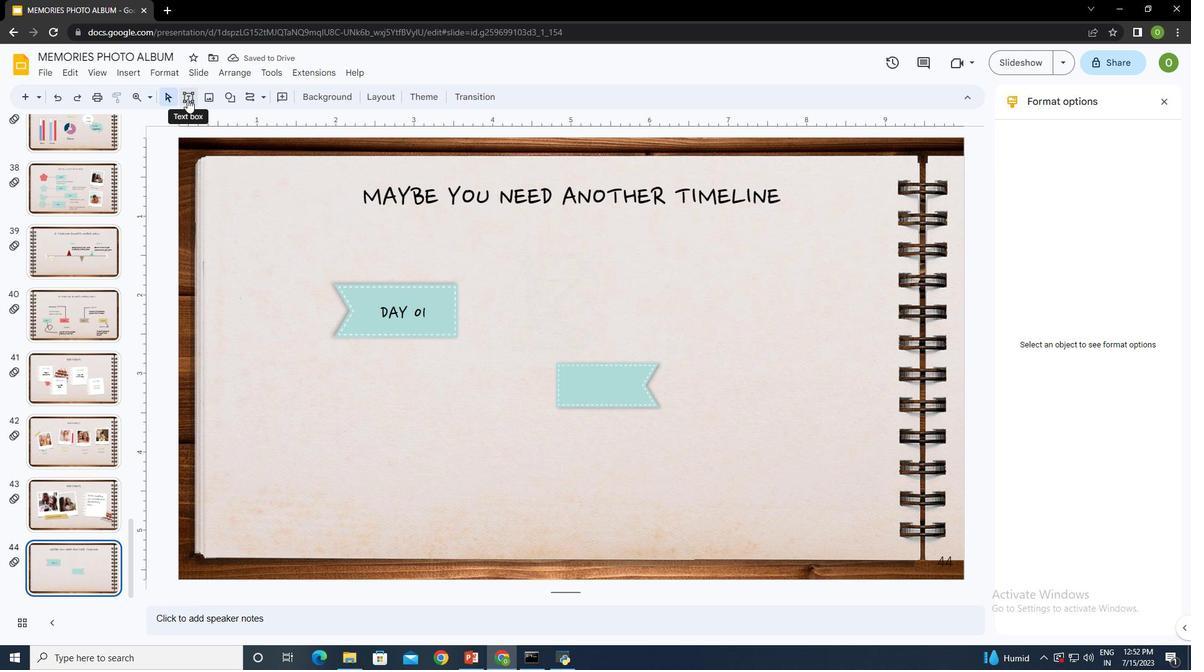 
Action: Mouse moved to (561, 367)
Screenshot: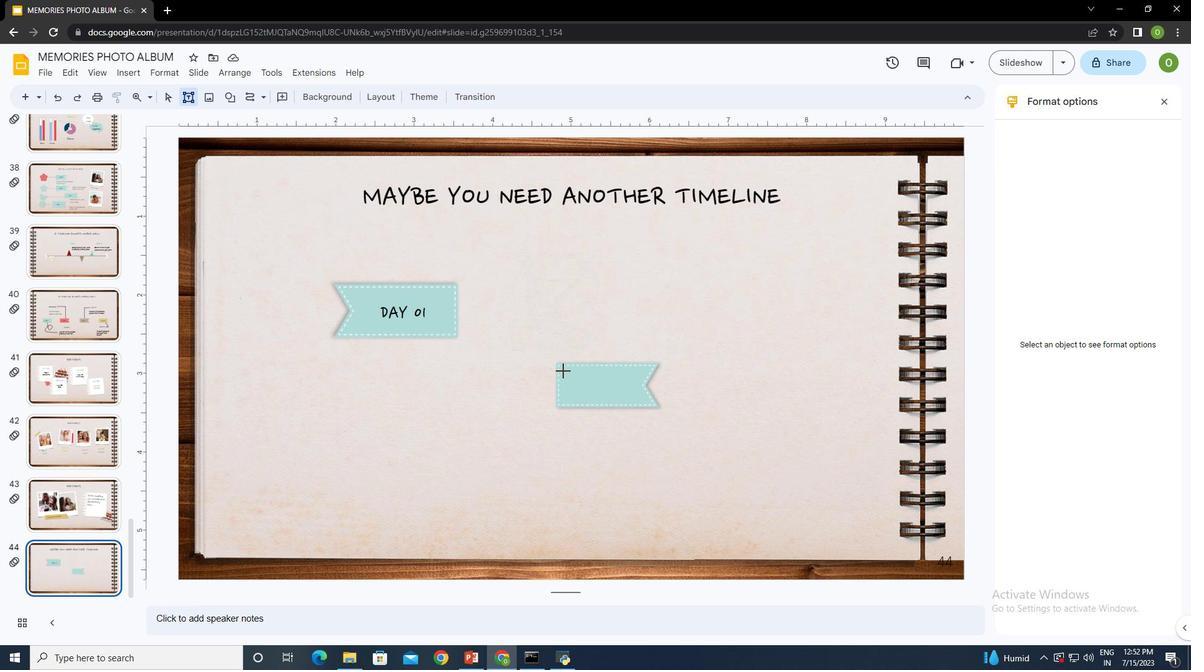 
Action: Mouse pressed left at (561, 367)
Screenshot: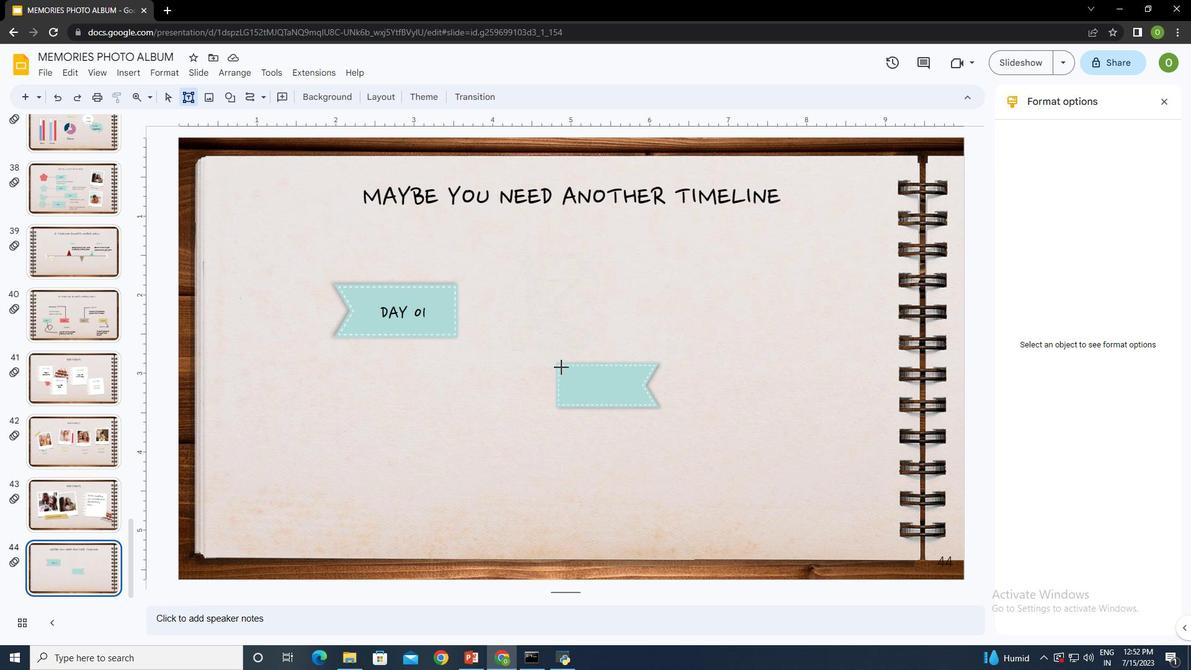 
Action: Mouse moved to (601, 384)
Screenshot: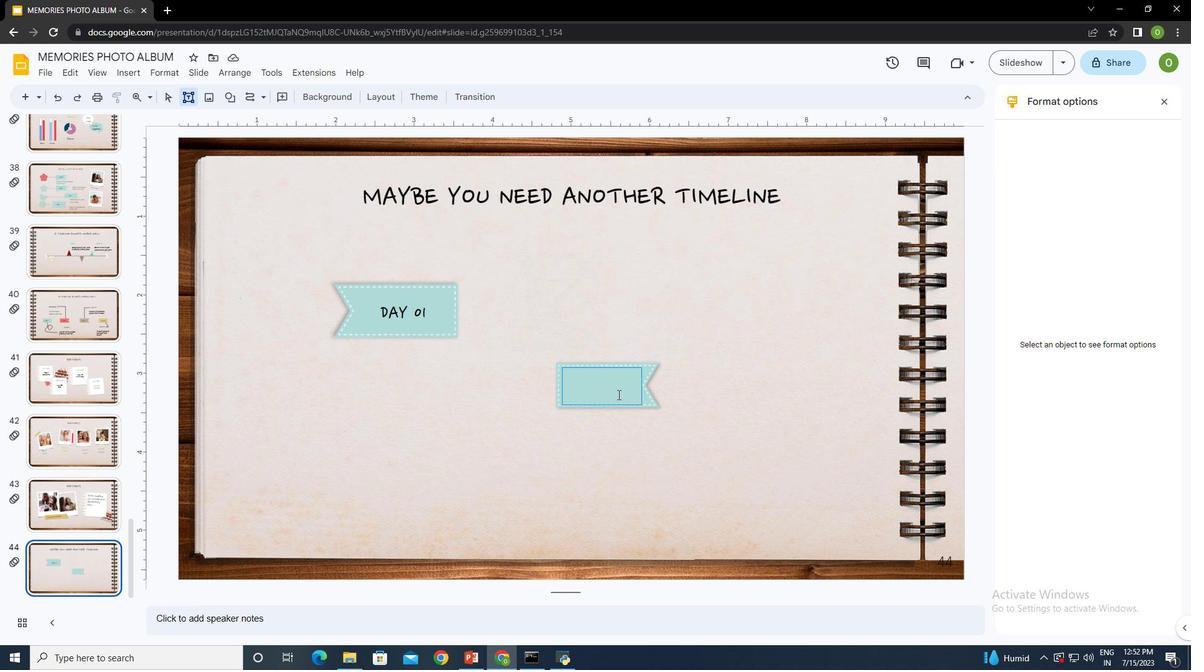 
Action: Key pressed DAY<Key.space>02ctrl+A
Screenshot: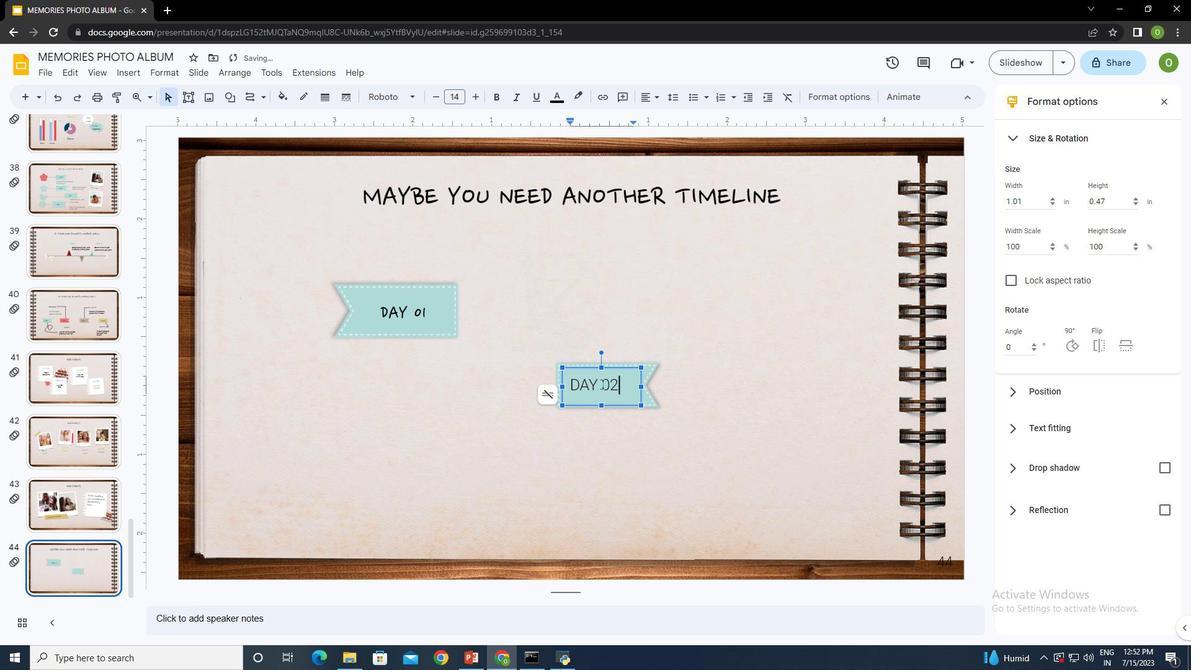 
Action: Mouse moved to (553, 96)
Screenshot: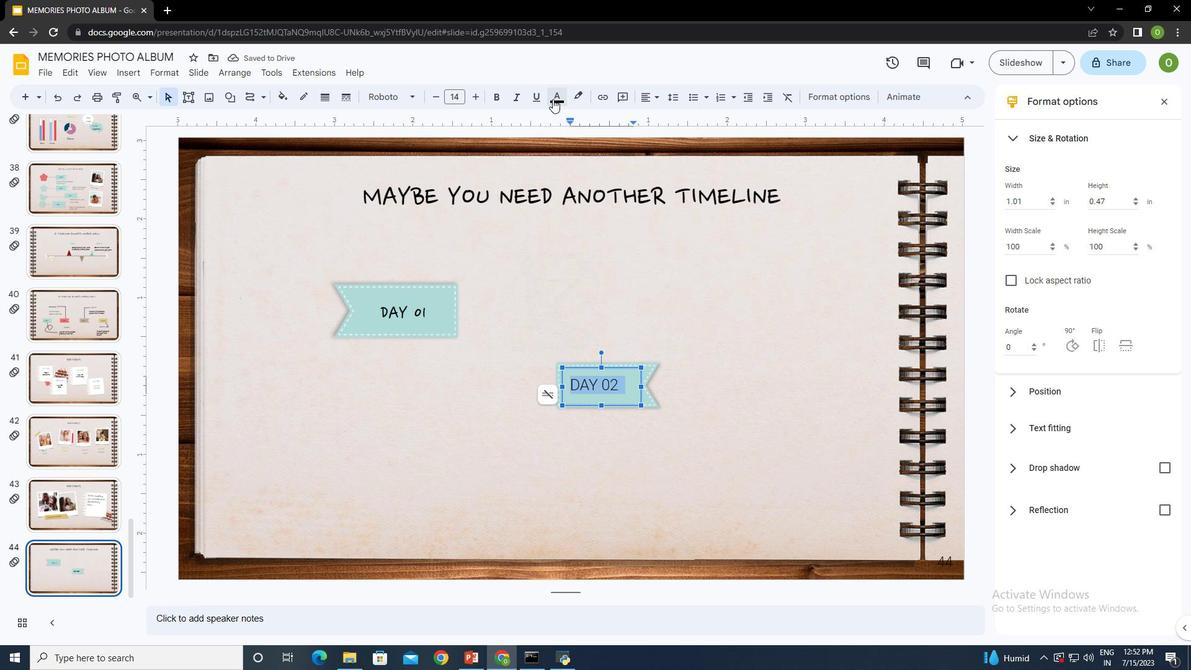 
Action: Mouse pressed left at (553, 96)
Screenshot: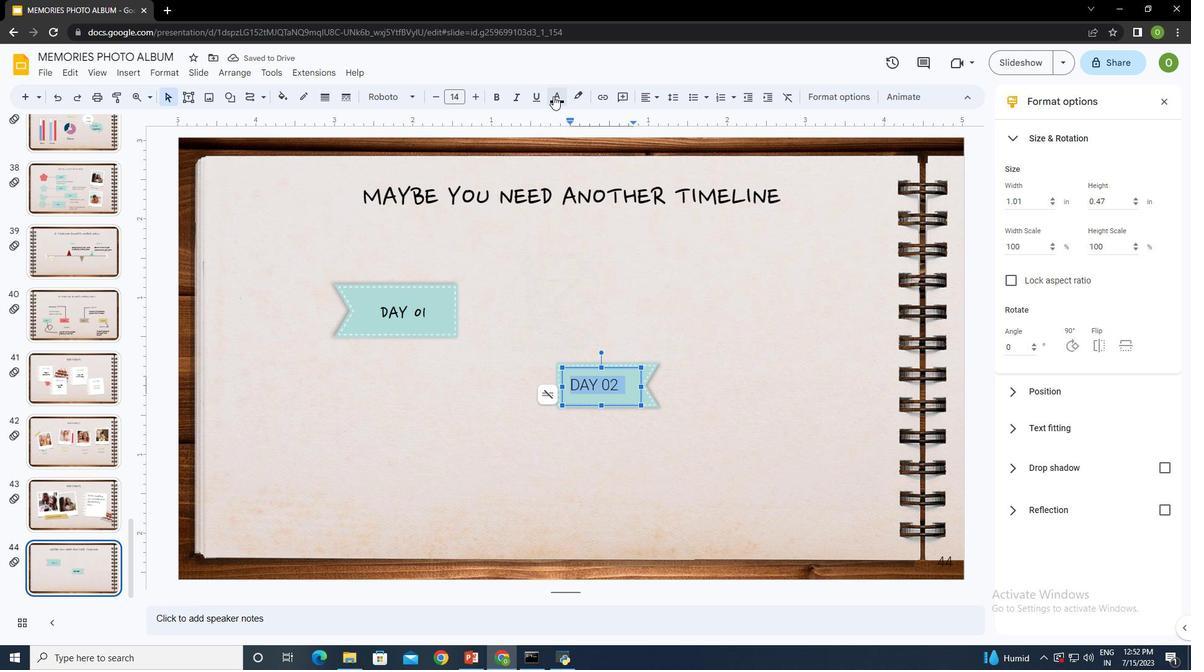 
Action: Mouse moved to (683, 135)
Screenshot: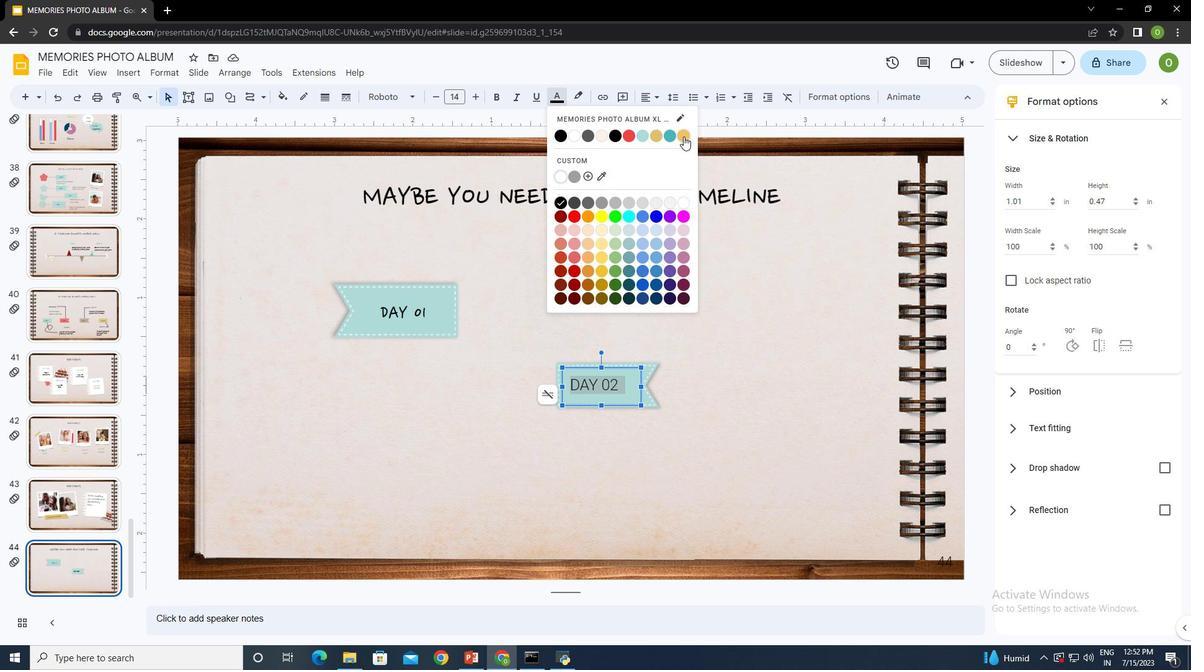 
Action: Mouse pressed left at (683, 135)
Screenshot: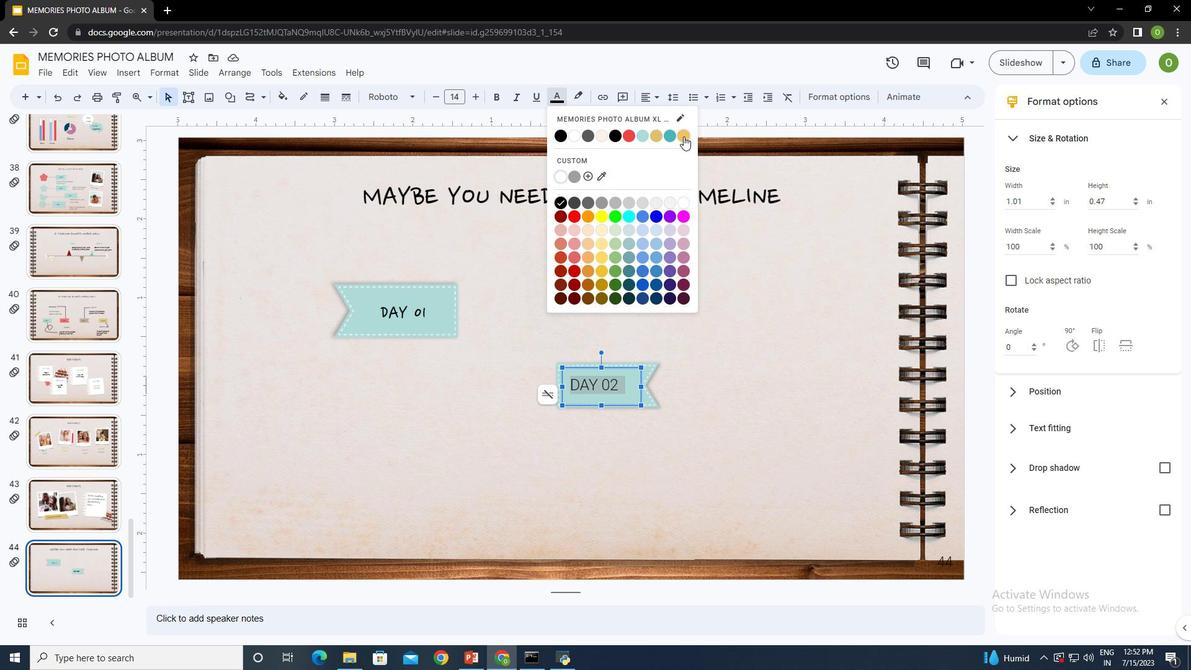 
Action: Mouse moved to (279, 96)
Screenshot: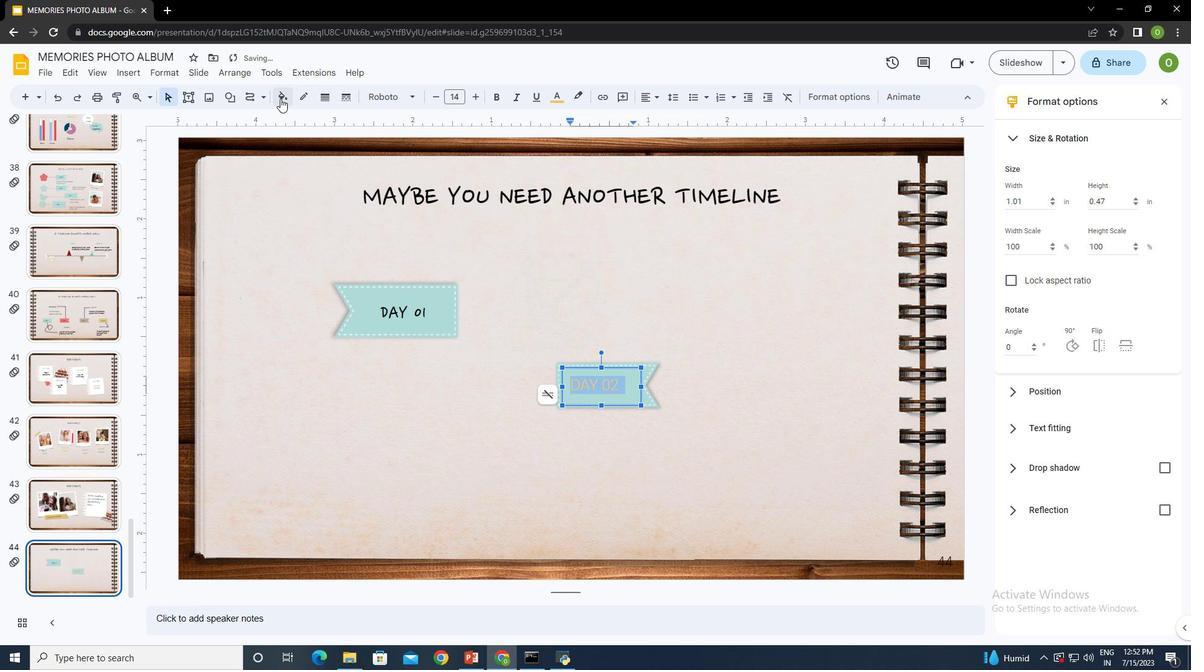 
Action: Mouse pressed left at (279, 96)
Screenshot: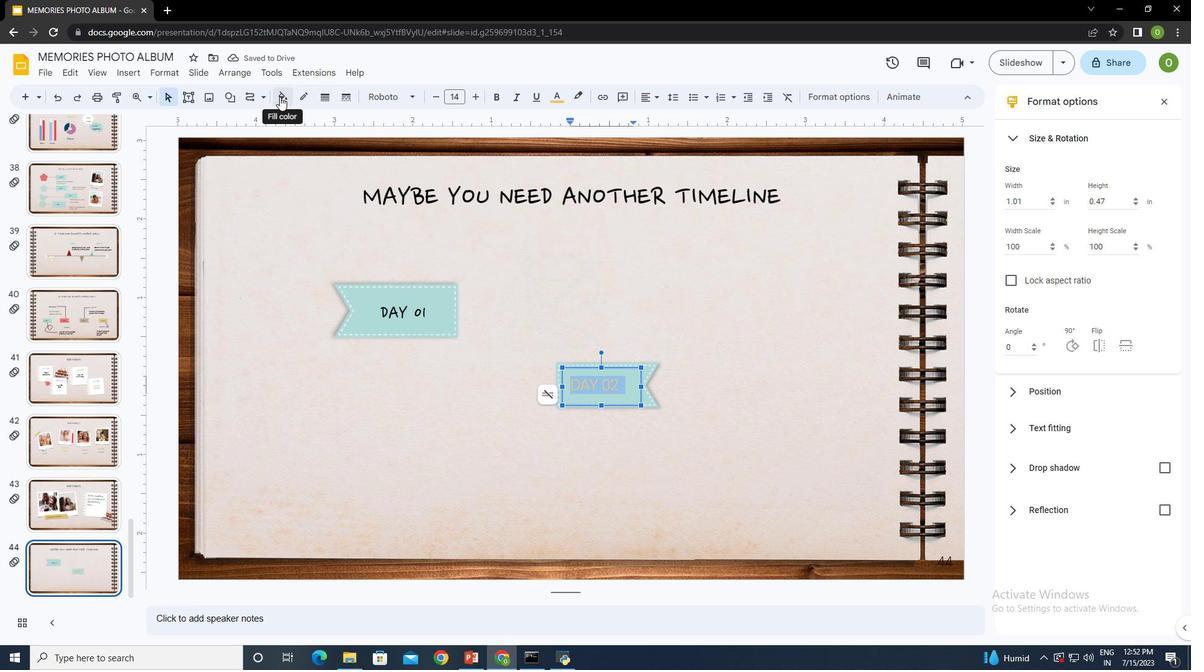 
Action: Mouse moved to (353, 157)
Screenshot: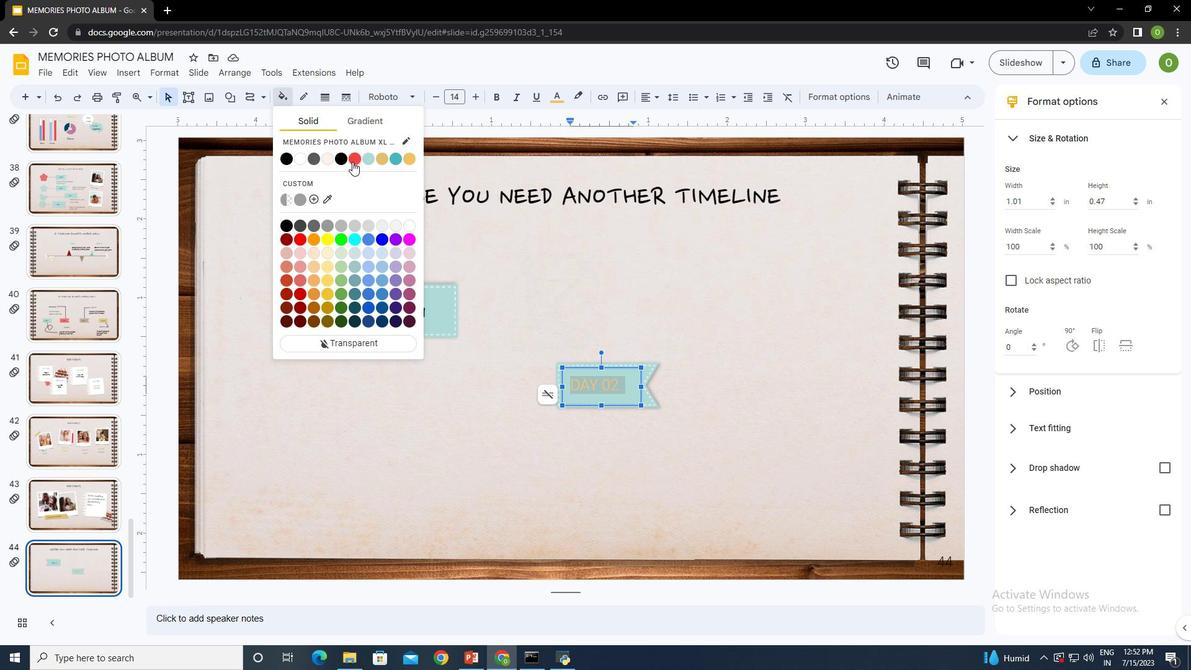 
Action: Mouse pressed left at (353, 157)
Screenshot: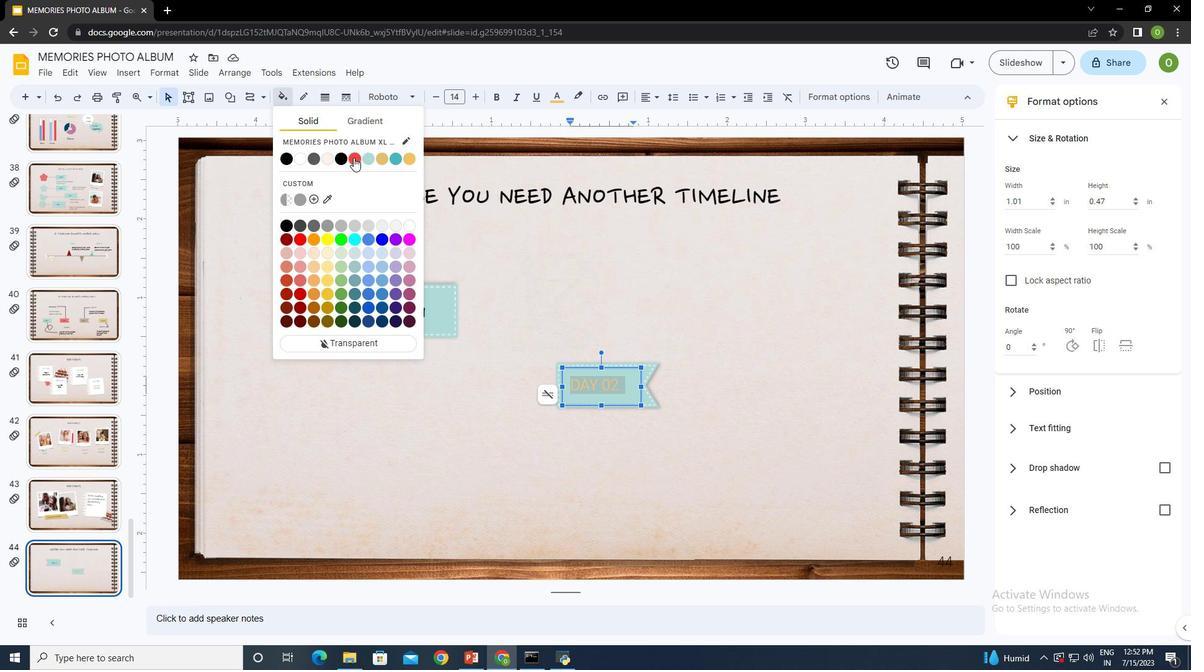 
Action: Mouse moved to (650, 368)
Screenshot: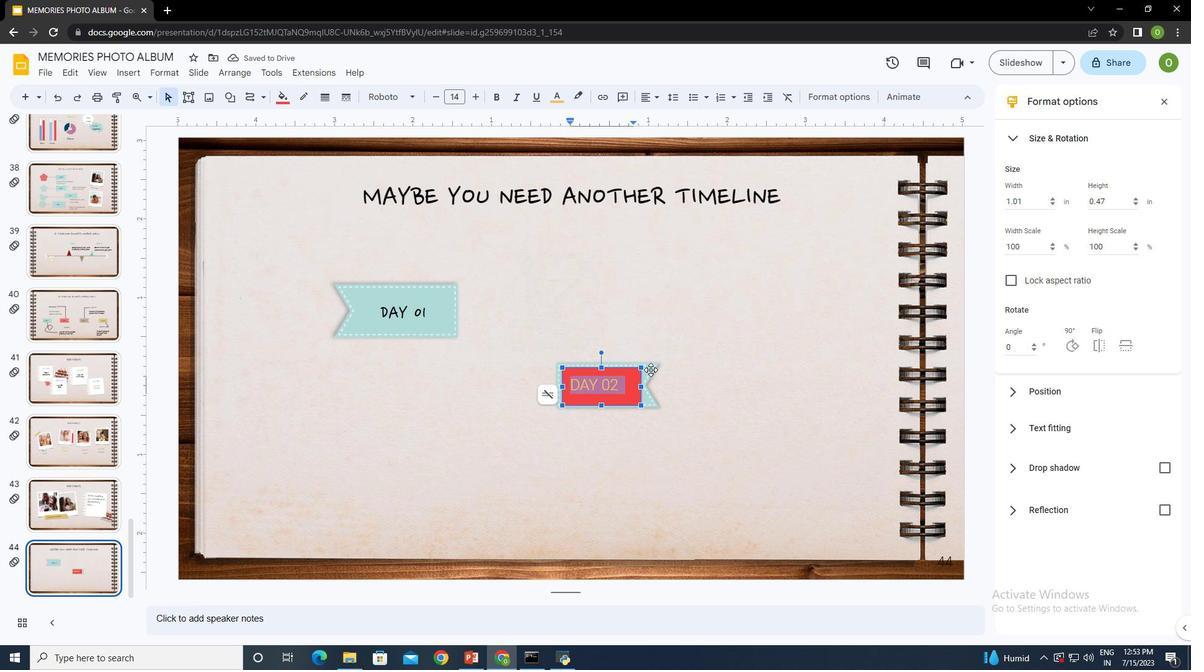 
Action: Mouse pressed left at (650, 368)
Screenshot: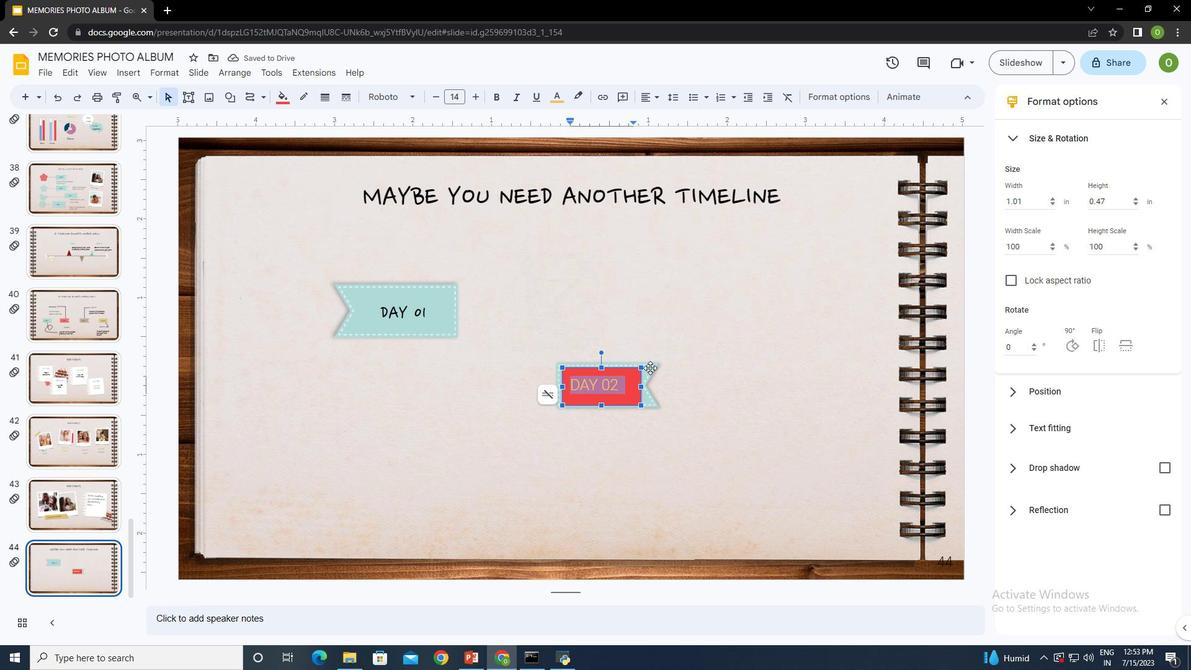 
Action: Mouse moved to (576, 430)
Screenshot: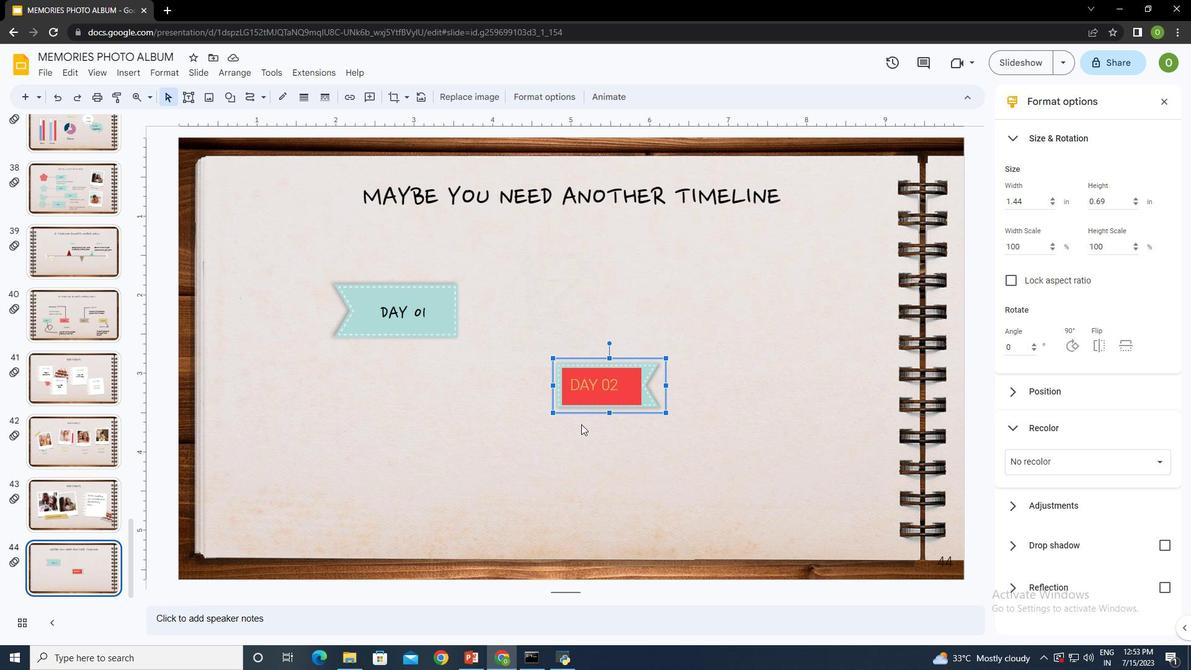 
Action: Mouse pressed left at (576, 430)
Screenshot: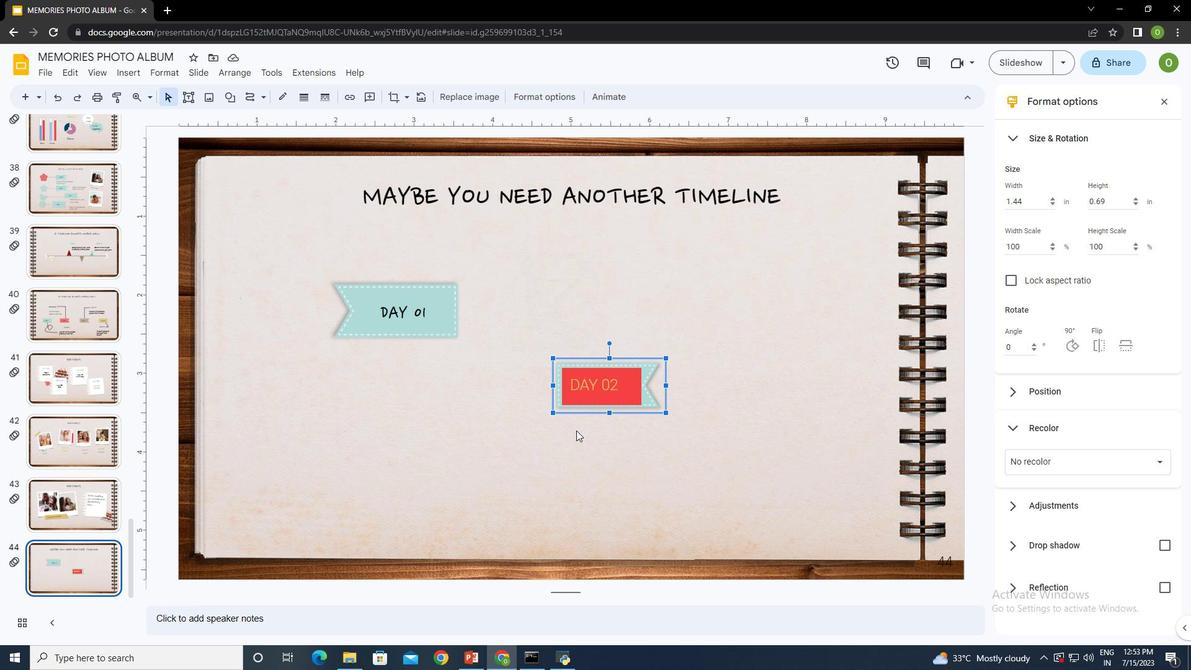 
Action: Mouse moved to (587, 384)
Screenshot: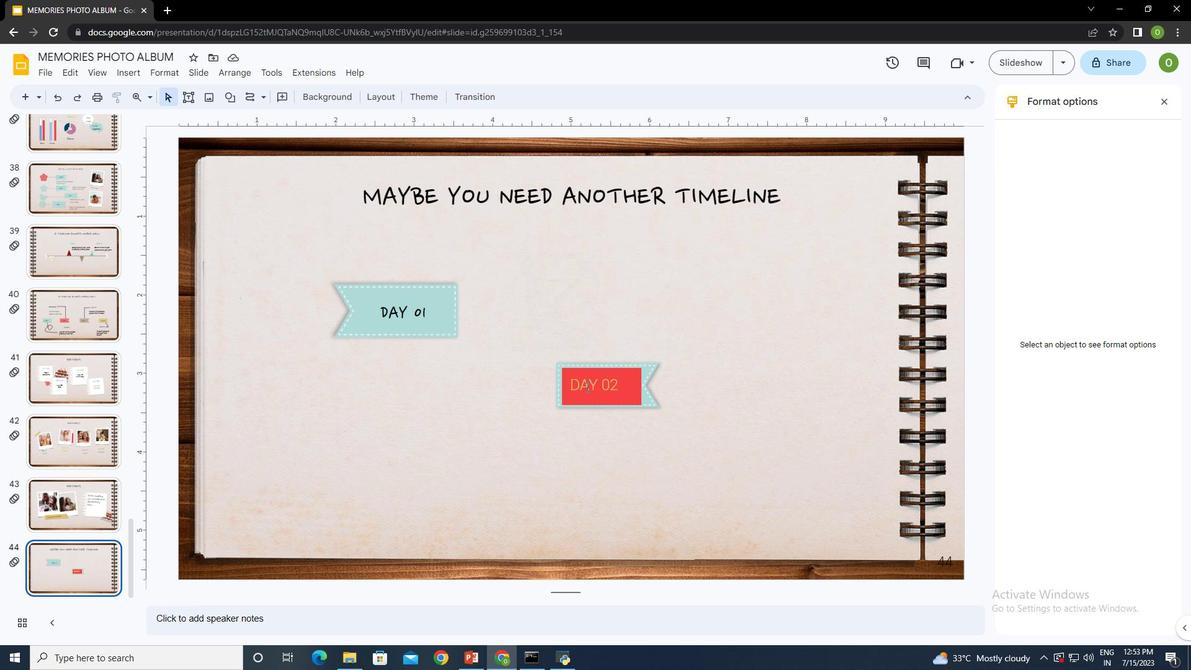 
Action: Mouse pressed left at (587, 384)
Screenshot: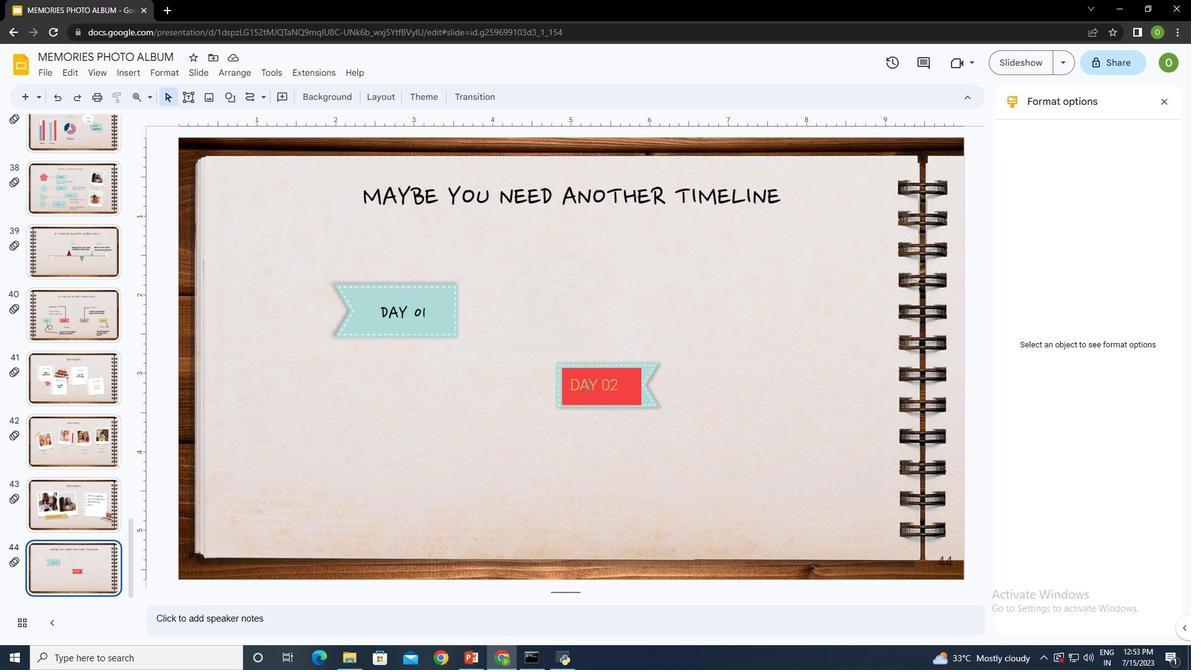 
Action: Mouse moved to (587, 384)
Screenshot: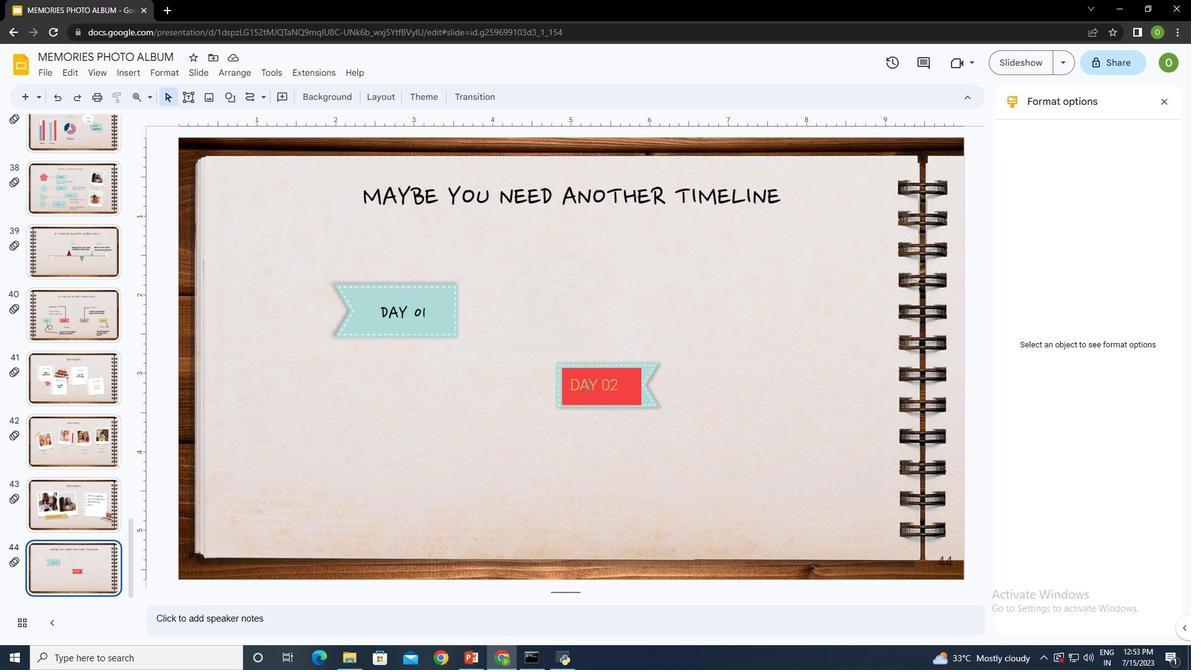 
Action: Key pressed ctrl+A
Screenshot: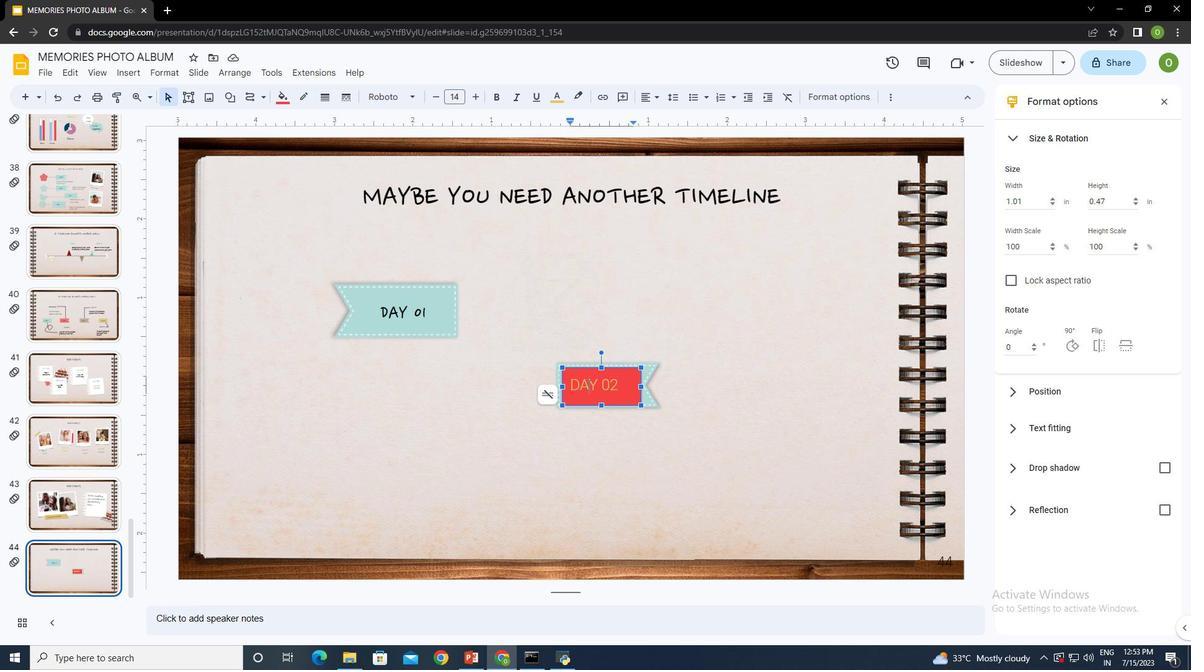 
Action: Mouse moved to (384, 91)
Screenshot: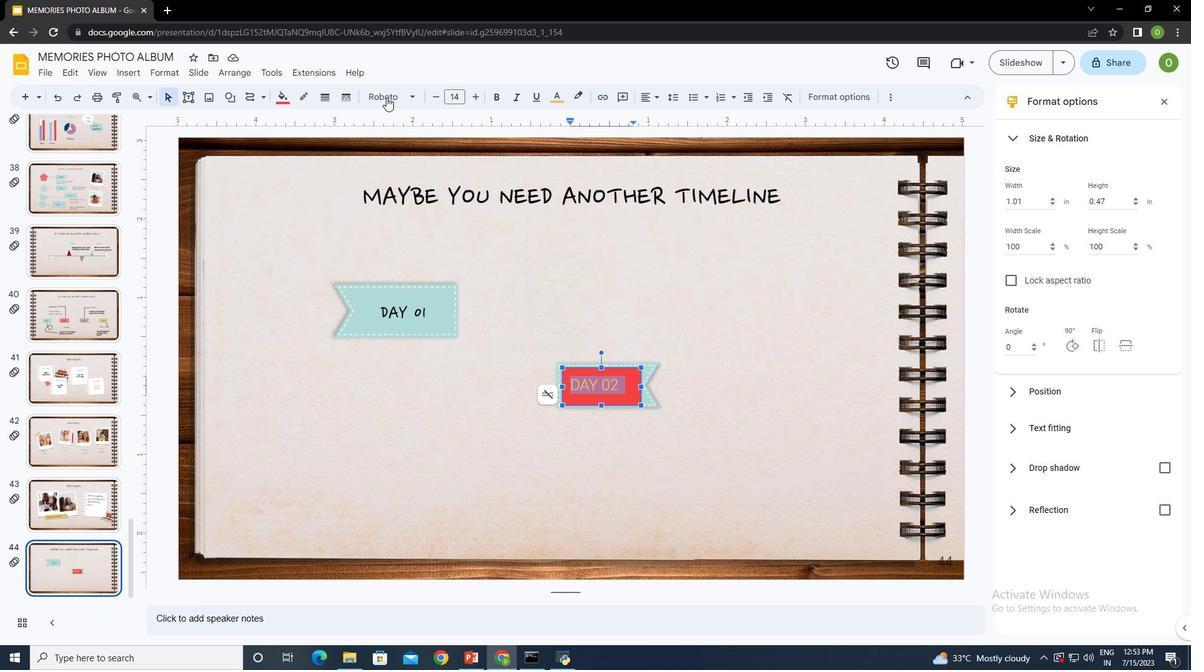 
Action: Mouse pressed left at (384, 91)
Screenshot: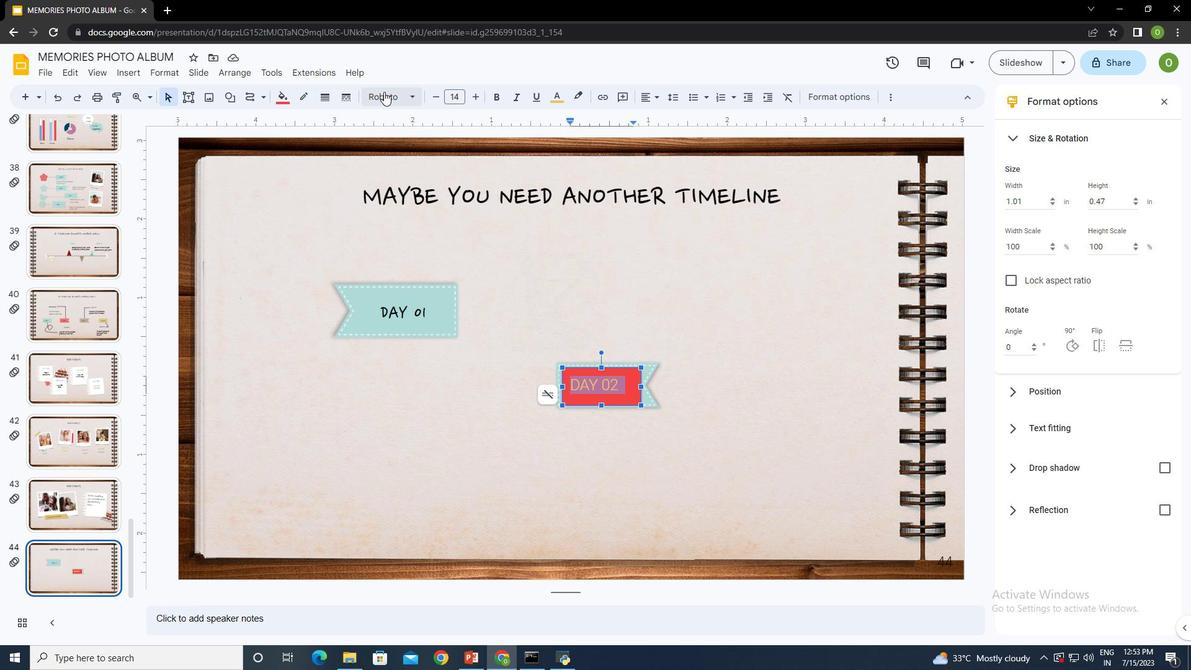 
Action: Mouse moved to (421, 170)
Screenshot: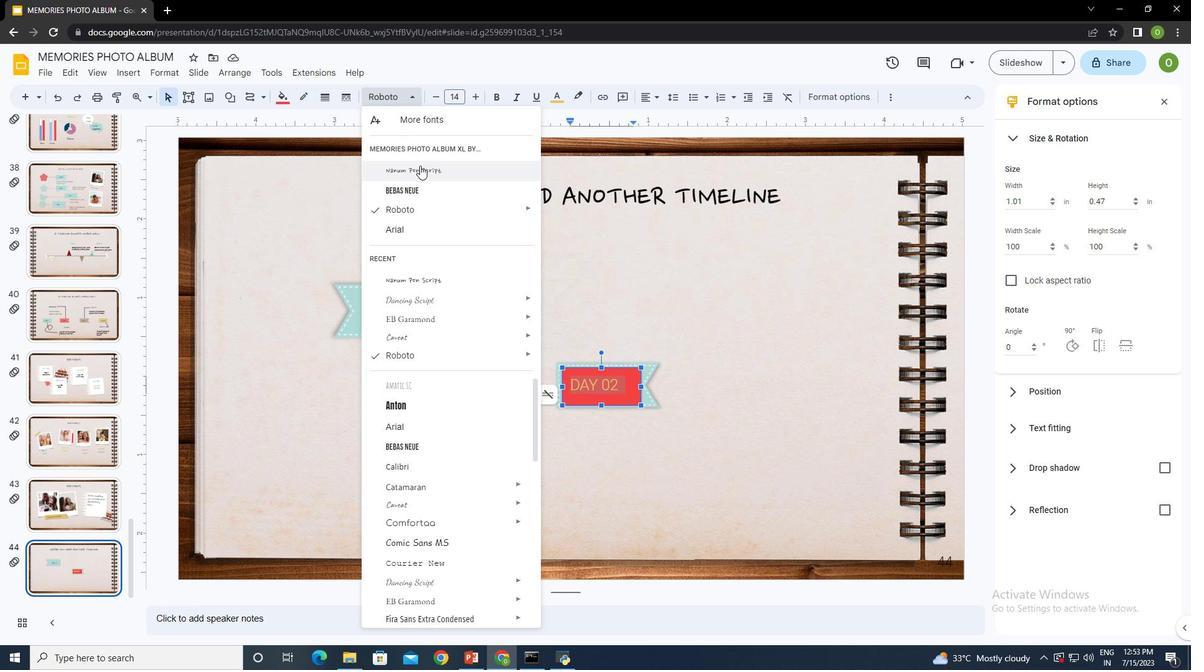 
Action: Mouse pressed left at (421, 170)
Screenshot: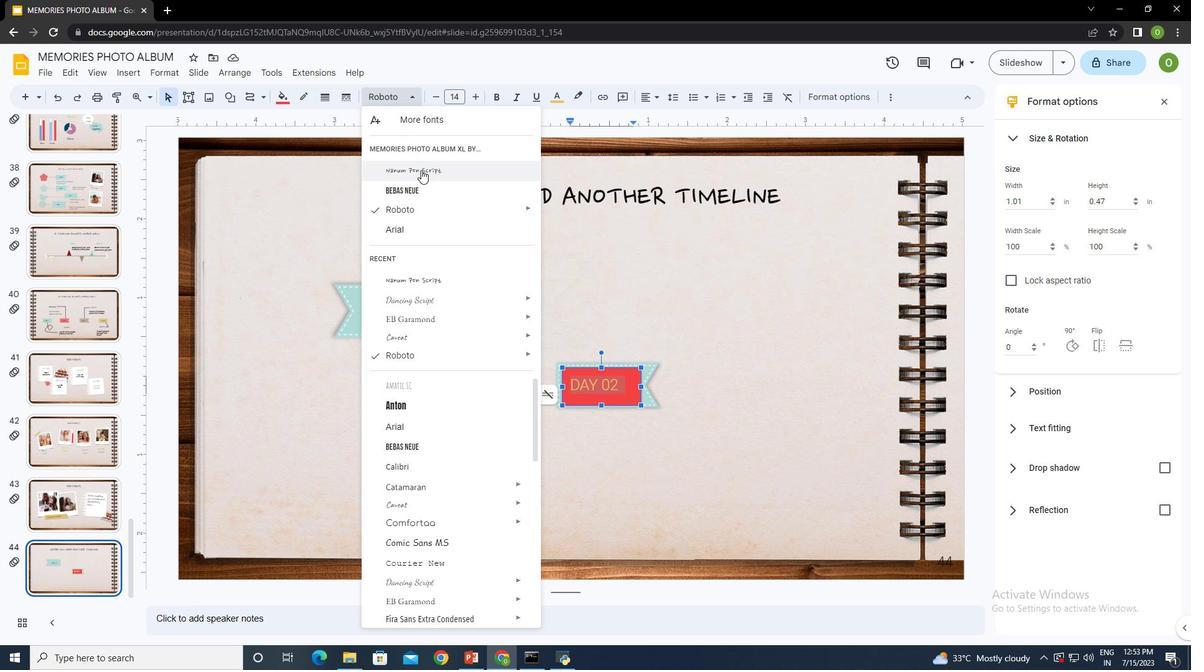 
Action: Mouse moved to (471, 98)
Screenshot: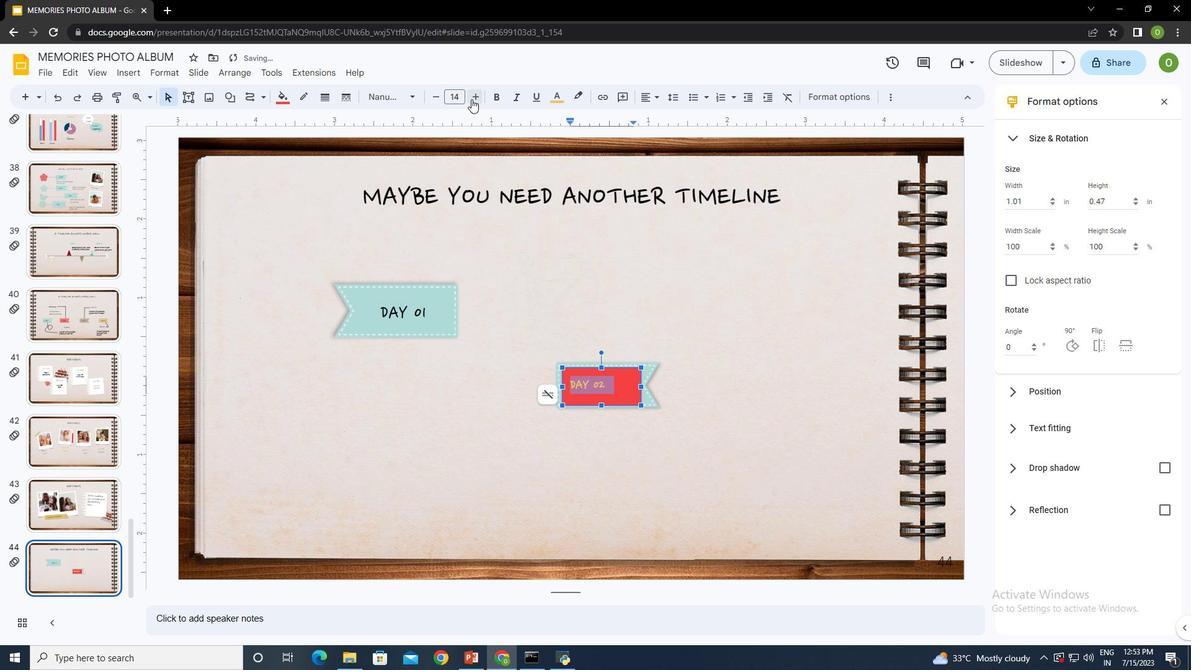 
Action: Mouse pressed left at (471, 98)
Screenshot: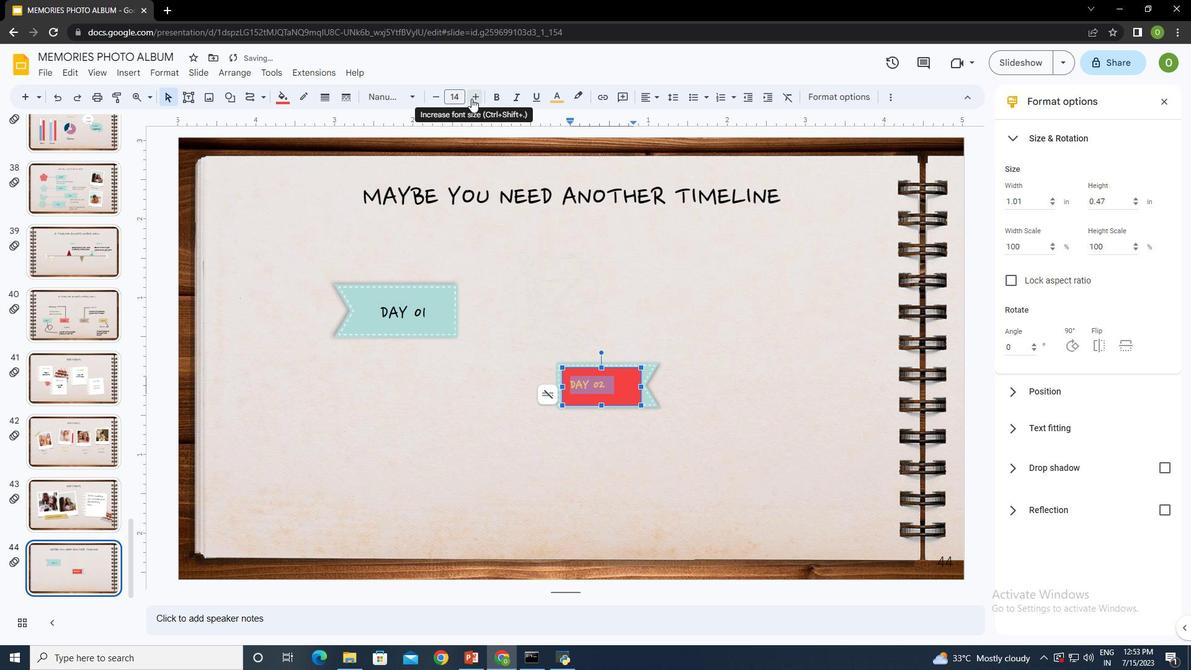 
Action: Mouse pressed left at (471, 98)
Screenshot: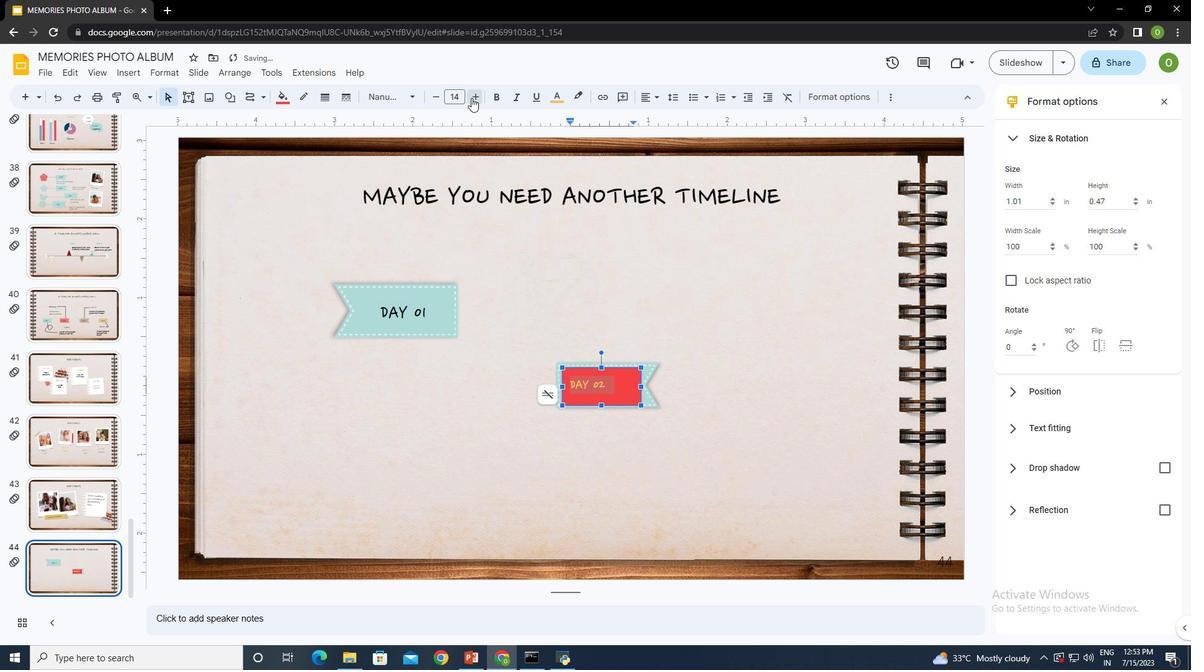 
Action: Mouse pressed left at (471, 98)
Screenshot: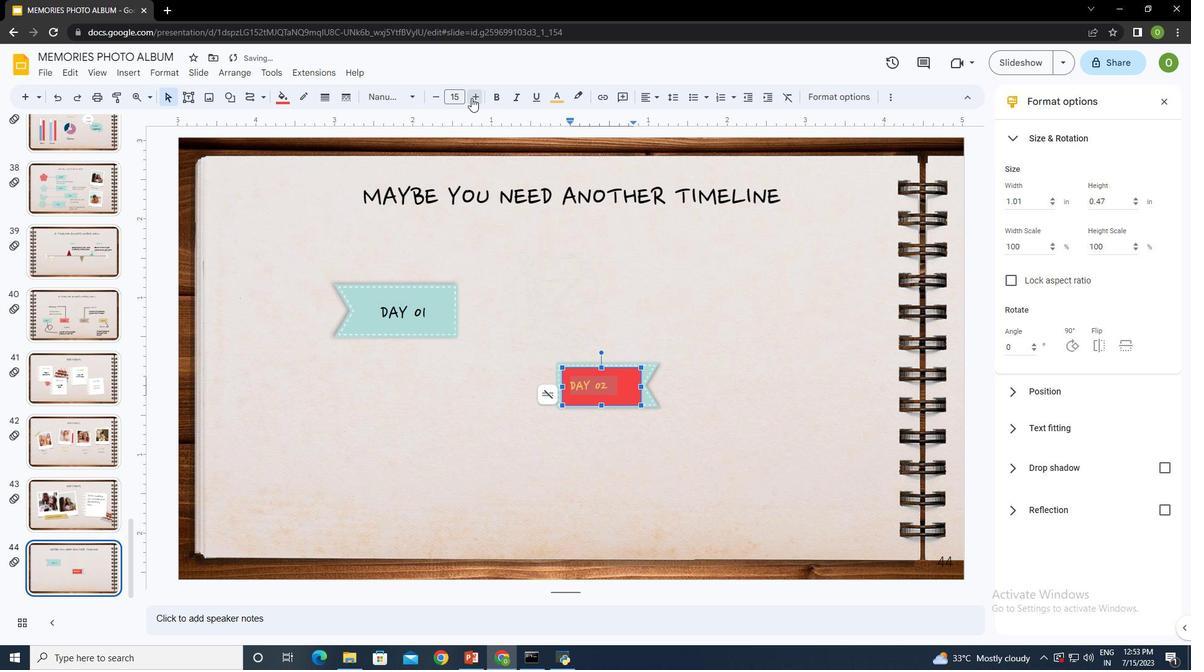 
Action: Mouse pressed left at (471, 98)
Screenshot: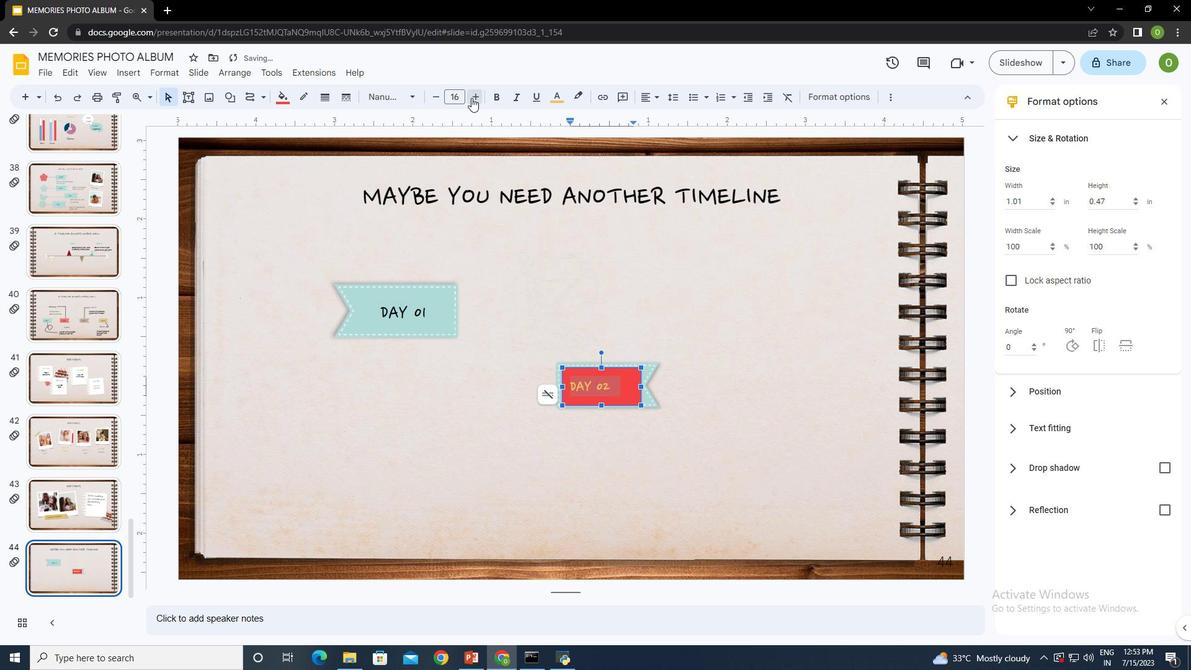 
Action: Mouse pressed left at (471, 98)
Screenshot: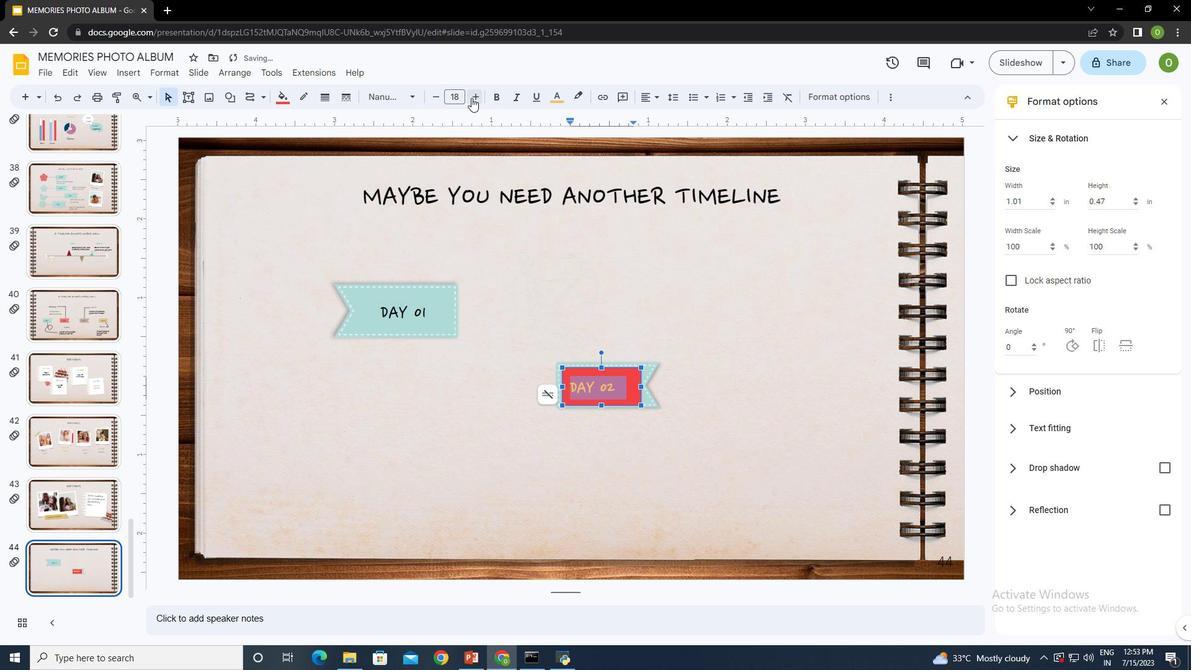 
Action: Mouse moved to (708, 358)
Screenshot: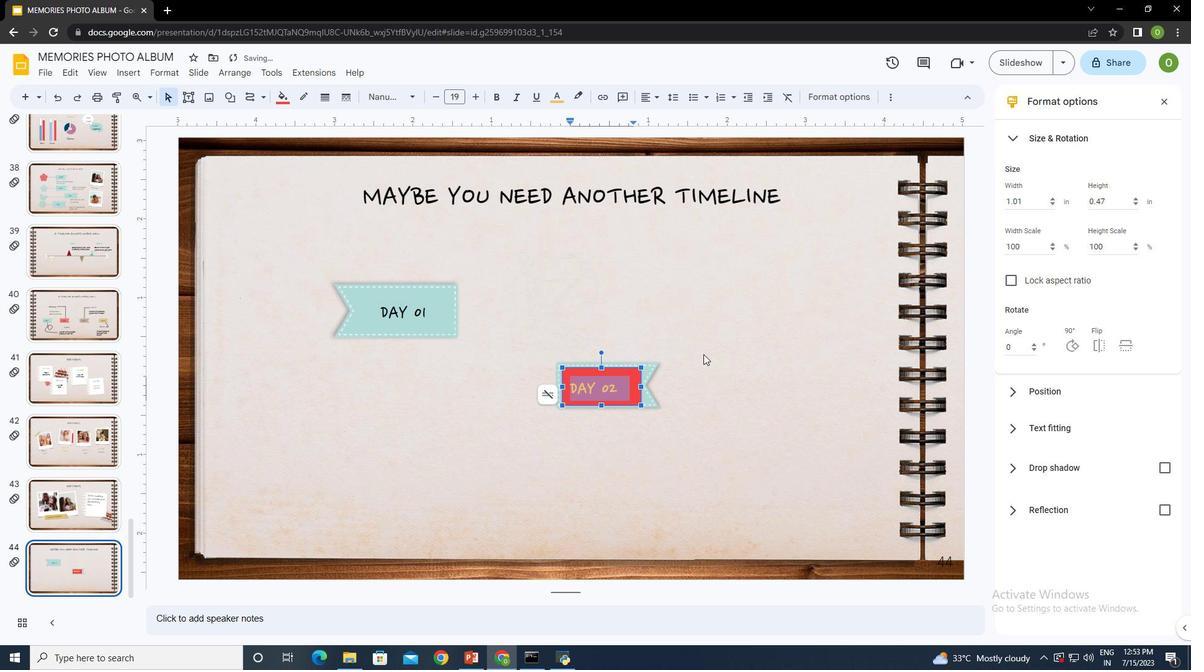 
Action: Mouse pressed left at (708, 358)
Screenshot: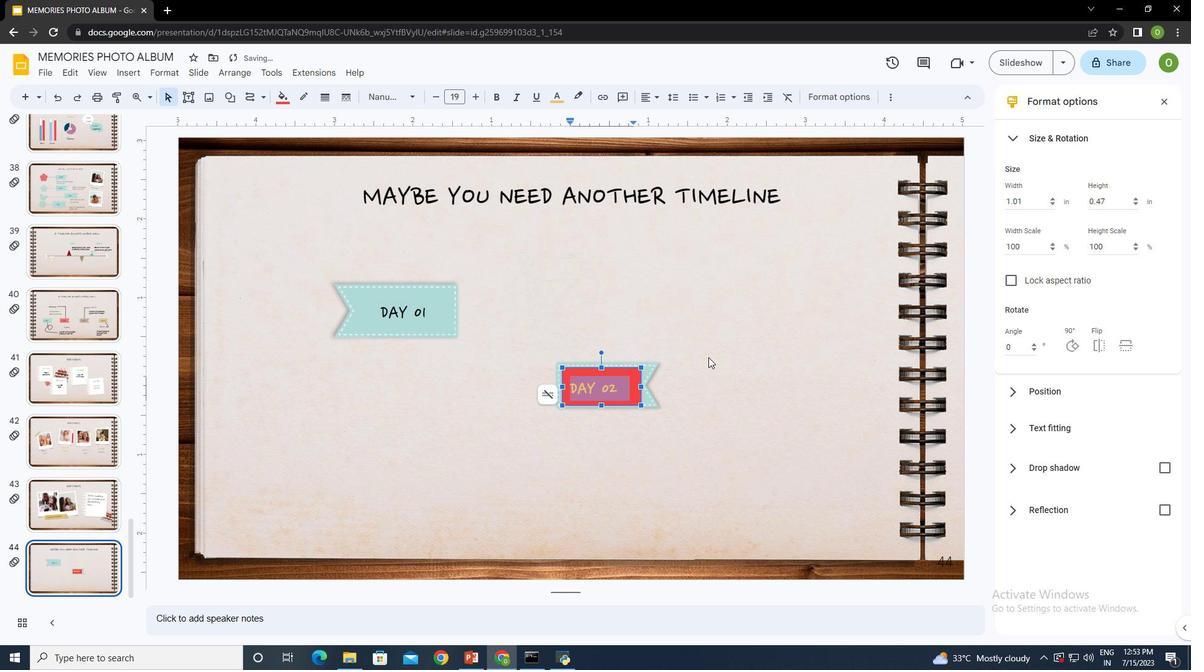 
Action: Mouse moved to (134, 71)
Screenshot: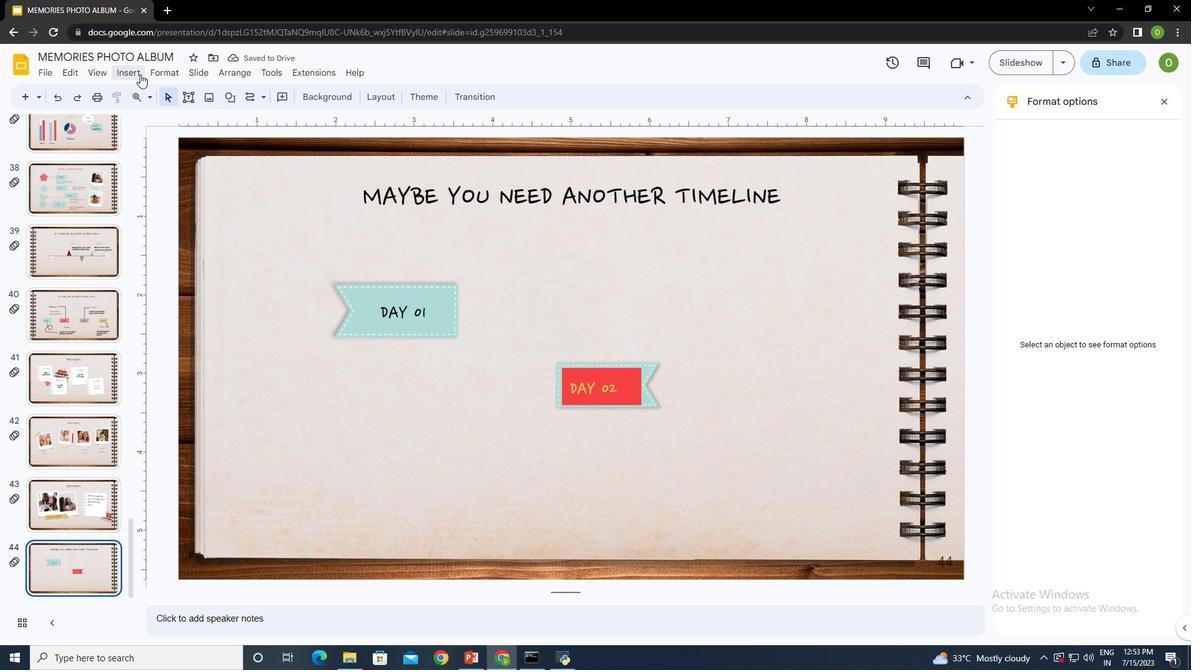 
Action: Mouse pressed left at (134, 71)
Screenshot: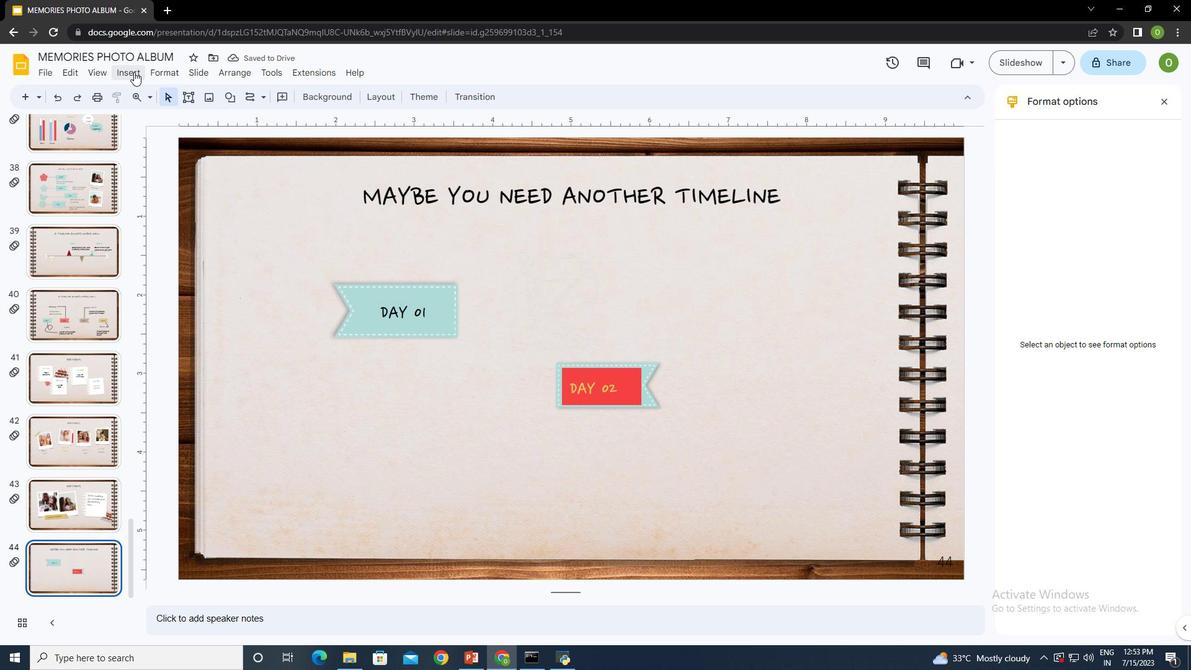 
Action: Mouse moved to (361, 94)
Screenshot: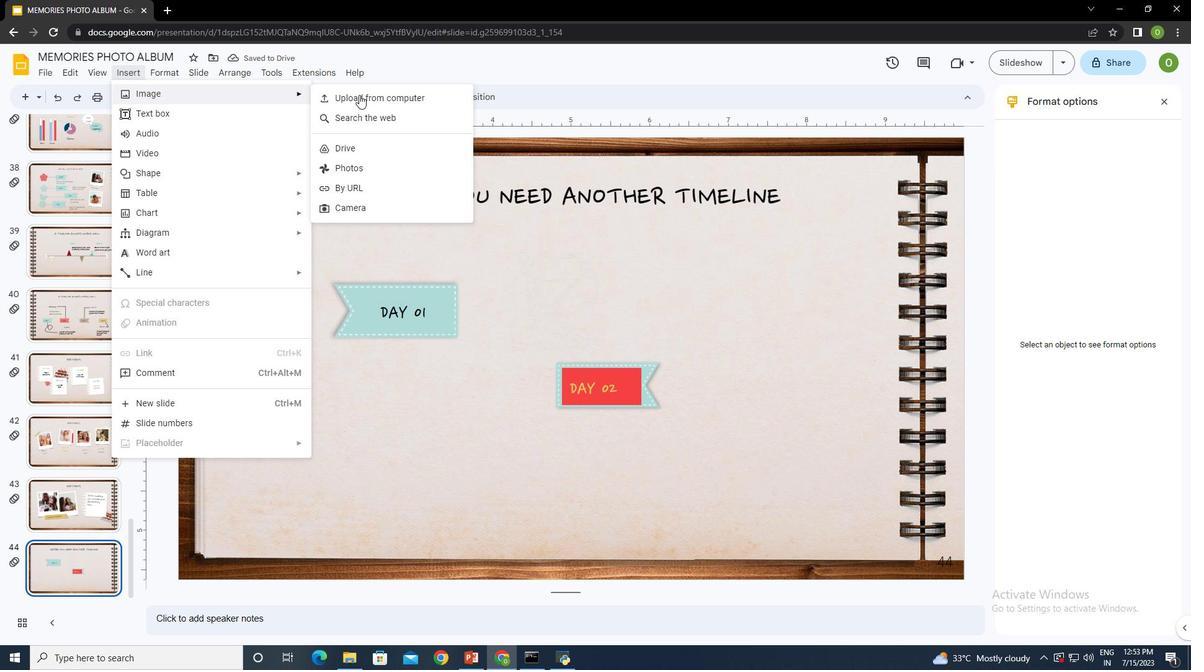 
Action: Mouse pressed left at (361, 94)
Screenshot: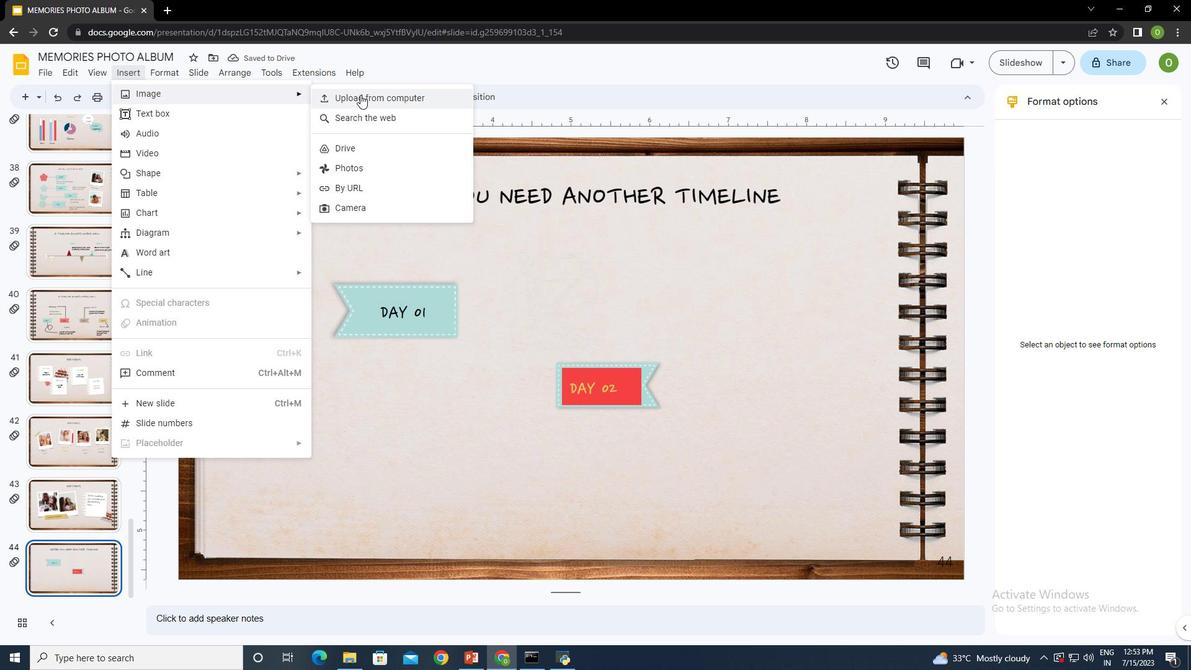 
Action: Mouse moved to (450, 202)
Screenshot: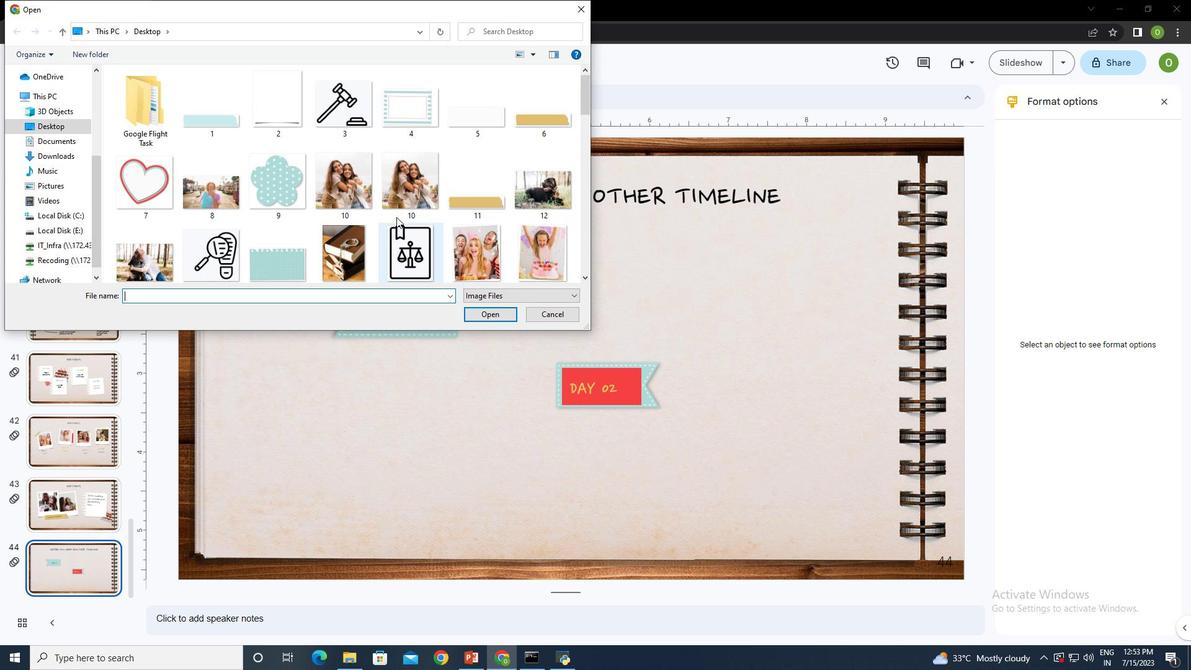 
Action: Mouse scrolled (450, 201) with delta (0, 0)
Screenshot: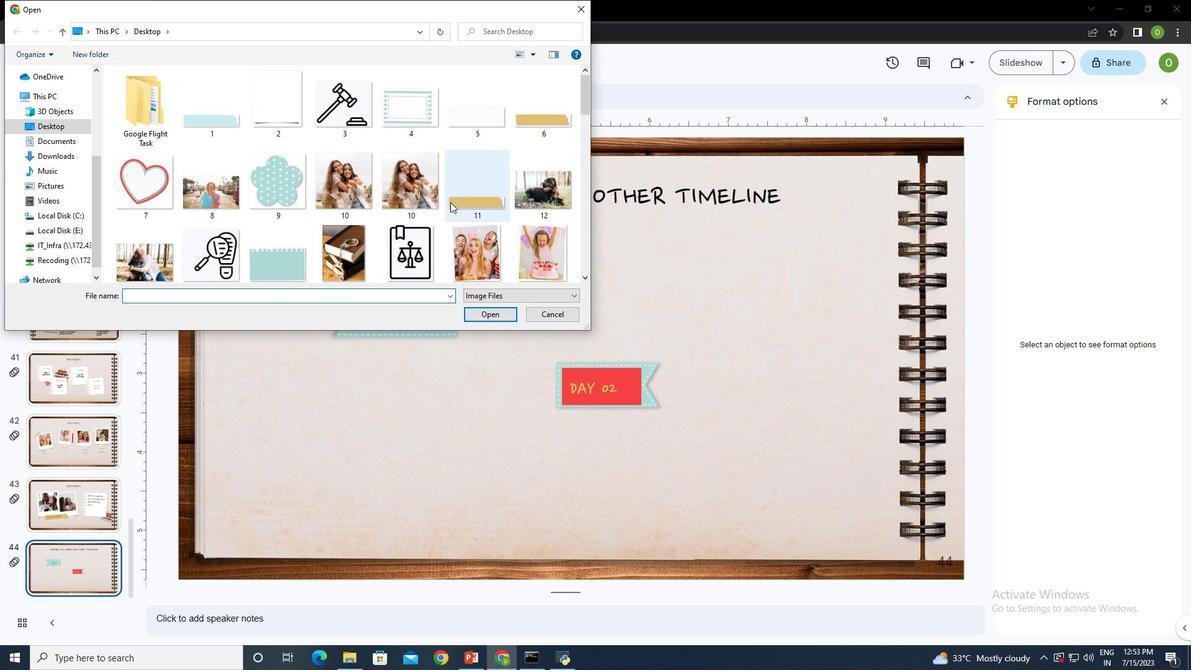 
Action: Mouse scrolled (450, 201) with delta (0, 0)
Screenshot: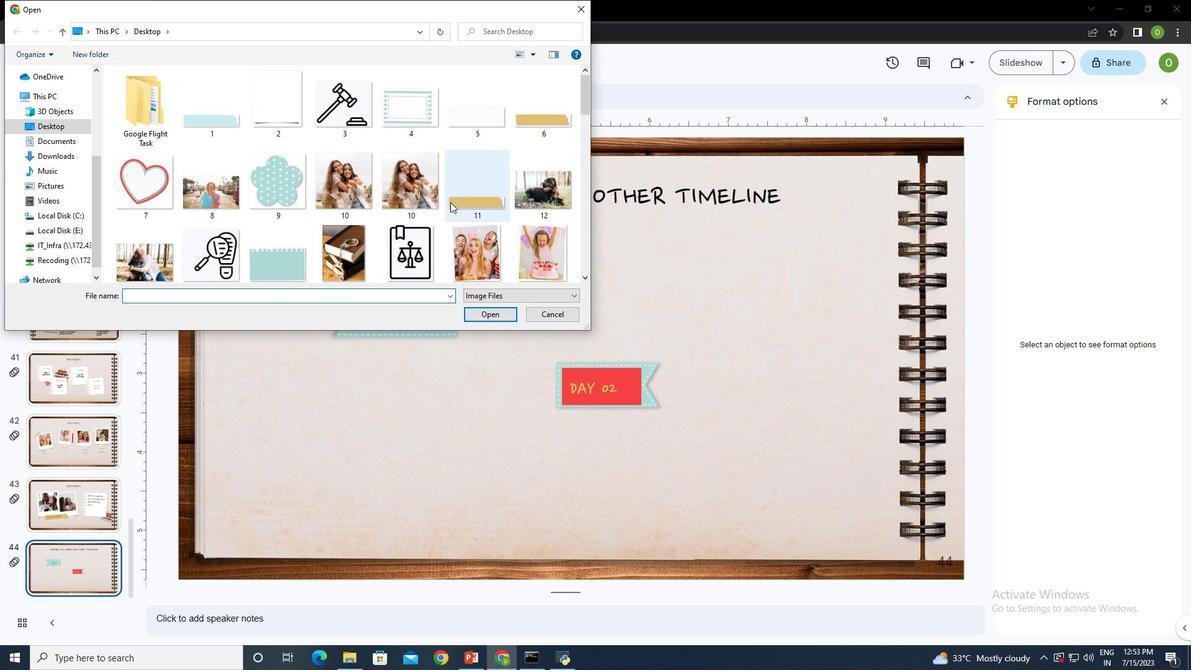 
Action: Mouse scrolled (450, 201) with delta (0, 0)
Screenshot: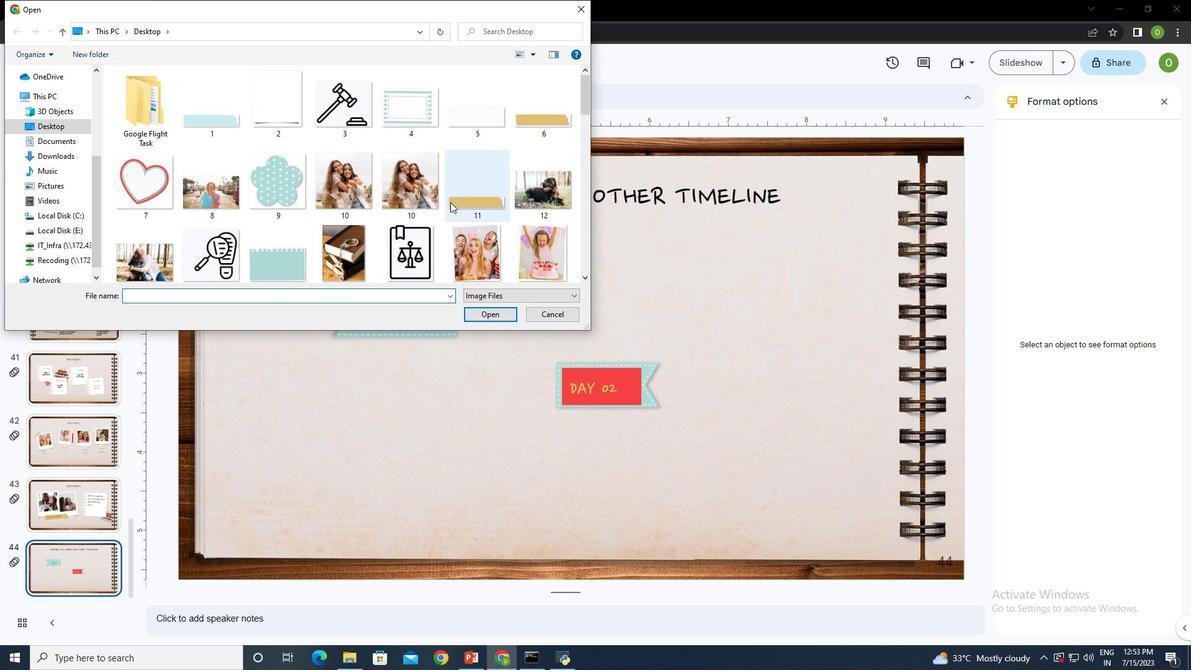
Action: Mouse scrolled (450, 201) with delta (0, 0)
Screenshot: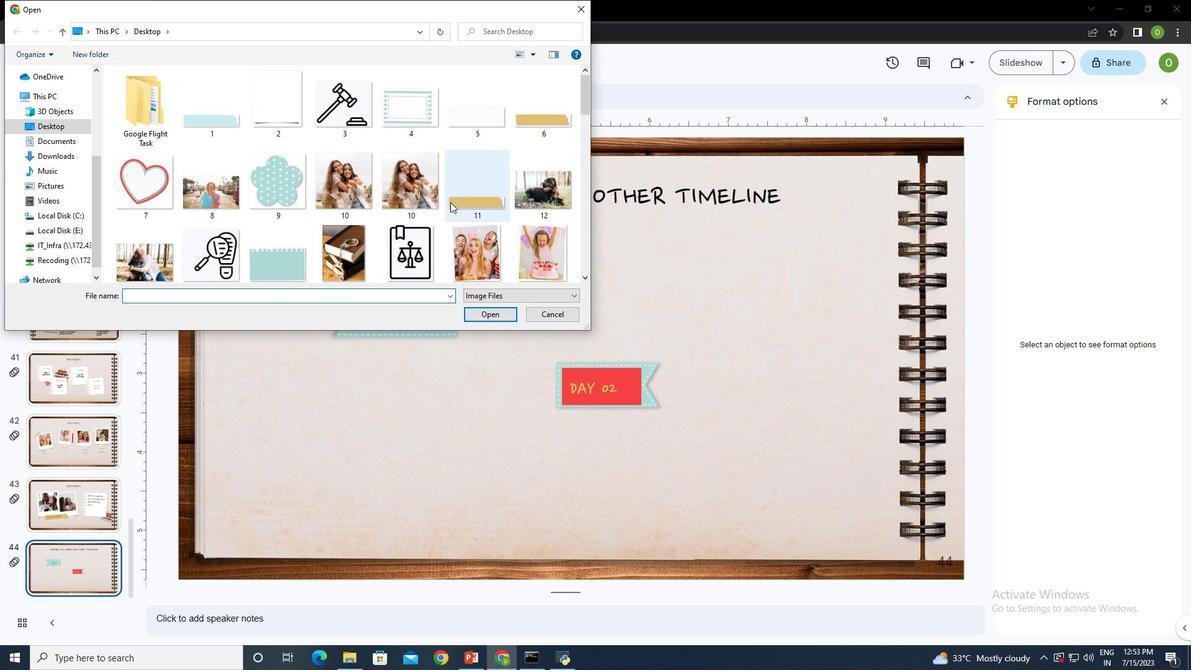 
Action: Mouse scrolled (450, 201) with delta (0, 0)
Screenshot: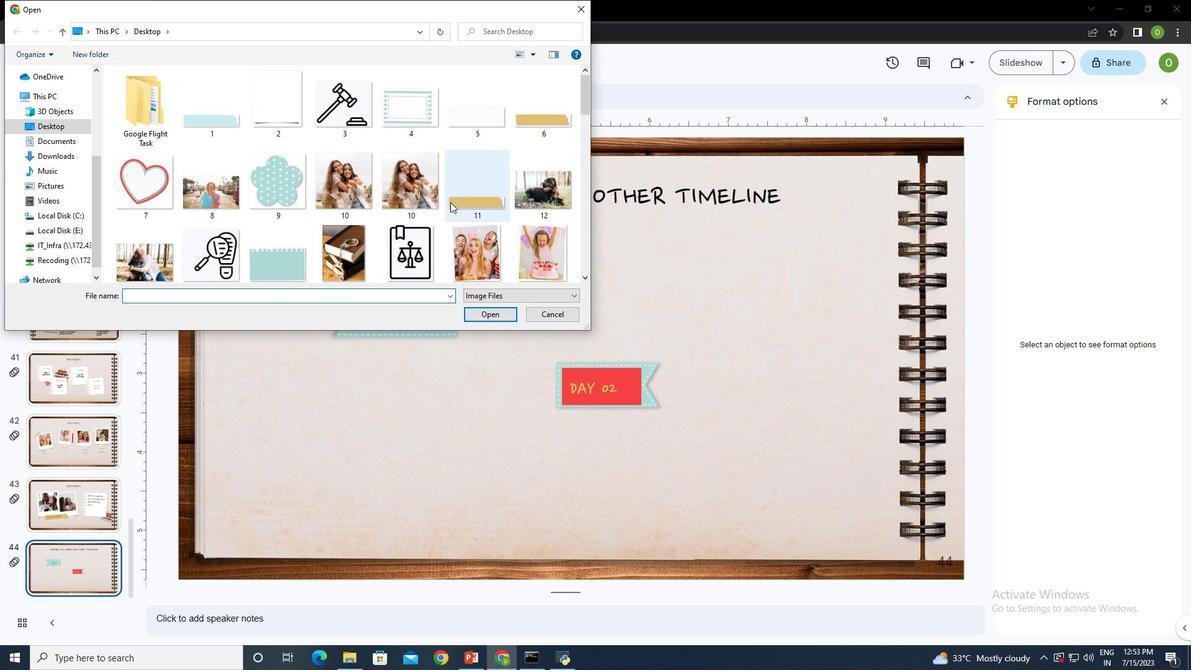 
Action: Mouse scrolled (450, 201) with delta (0, 0)
Screenshot: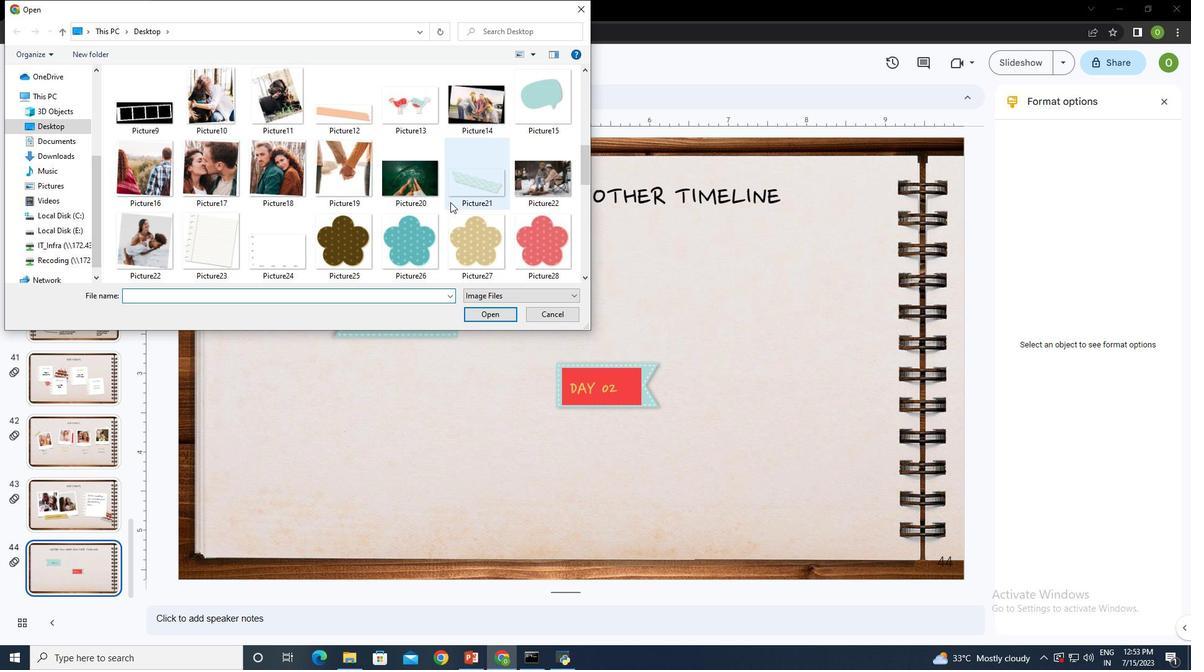
Action: Mouse scrolled (450, 201) with delta (0, 0)
Screenshot: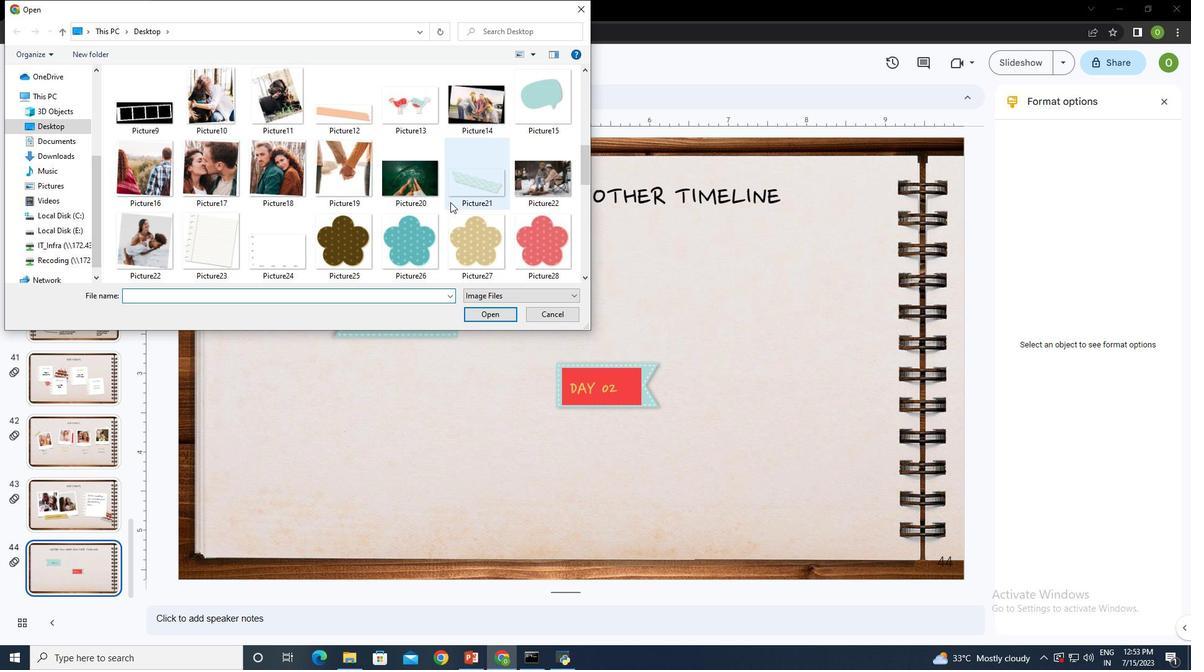 
Action: Mouse scrolled (450, 201) with delta (0, 0)
Screenshot: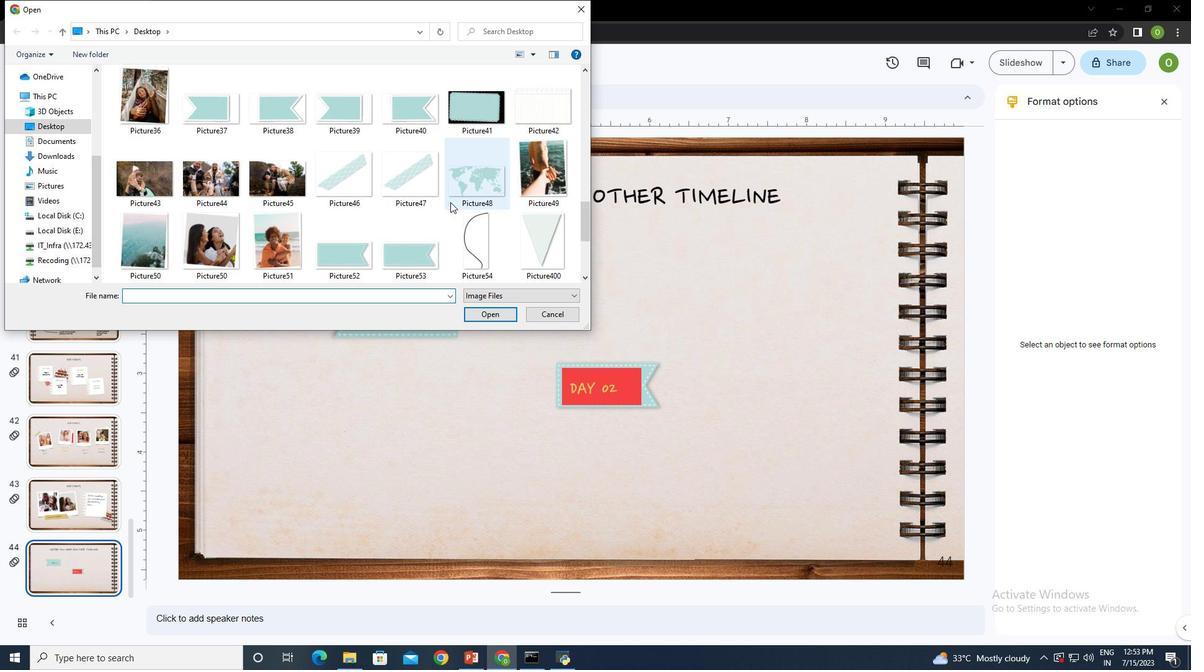 
Action: Mouse scrolled (450, 201) with delta (0, 0)
Screenshot: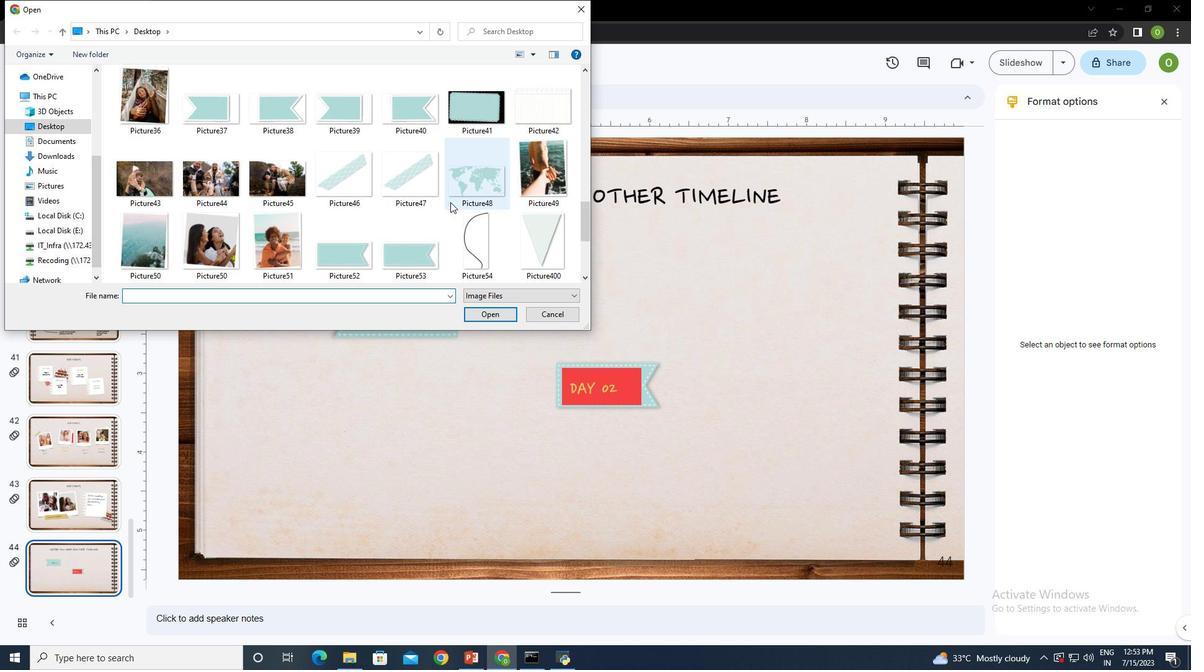 
Action: Mouse moved to (343, 104)
Screenshot: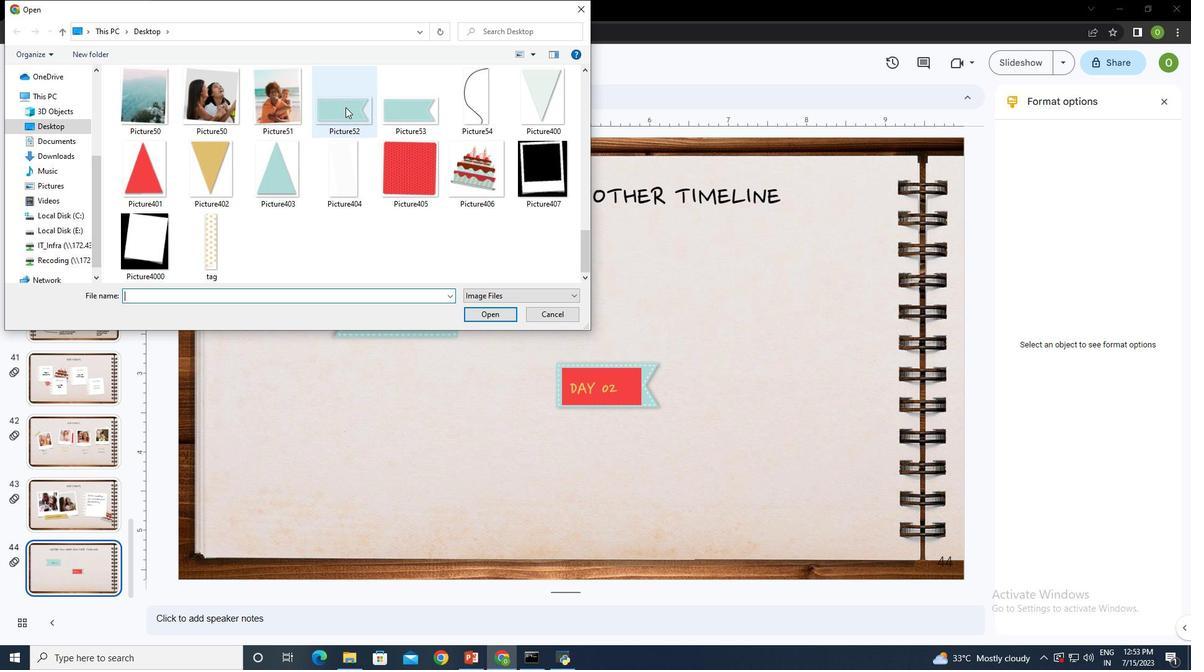 
Action: Mouse pressed left at (343, 104)
Screenshot: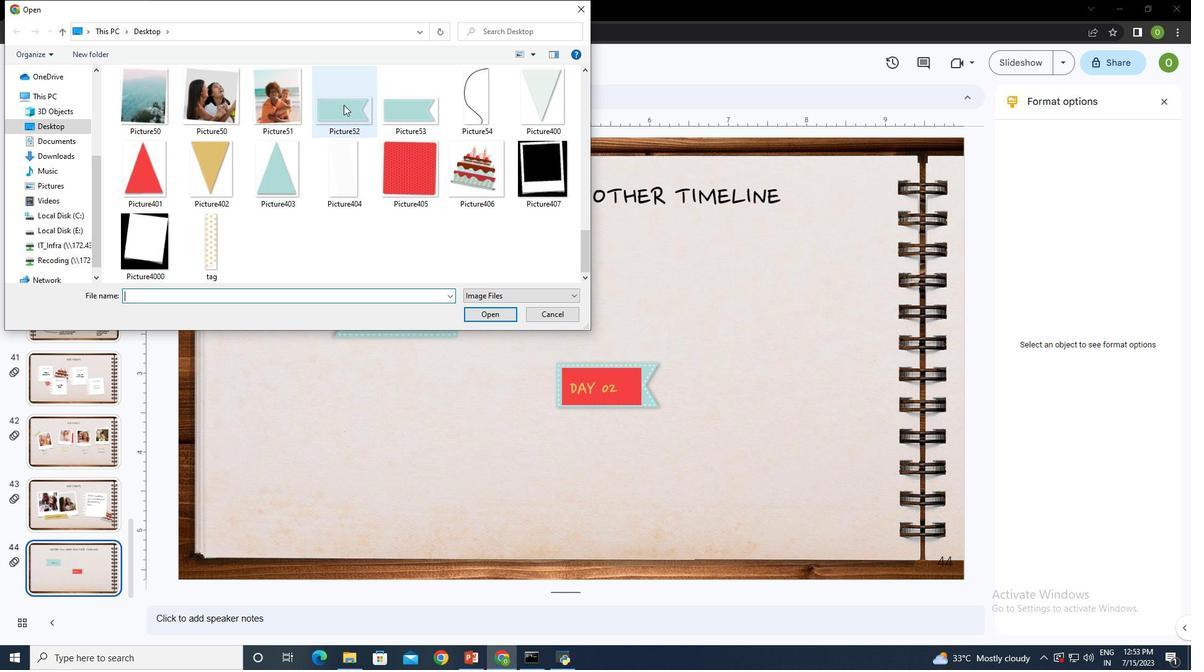 
Action: Mouse moved to (484, 318)
Screenshot: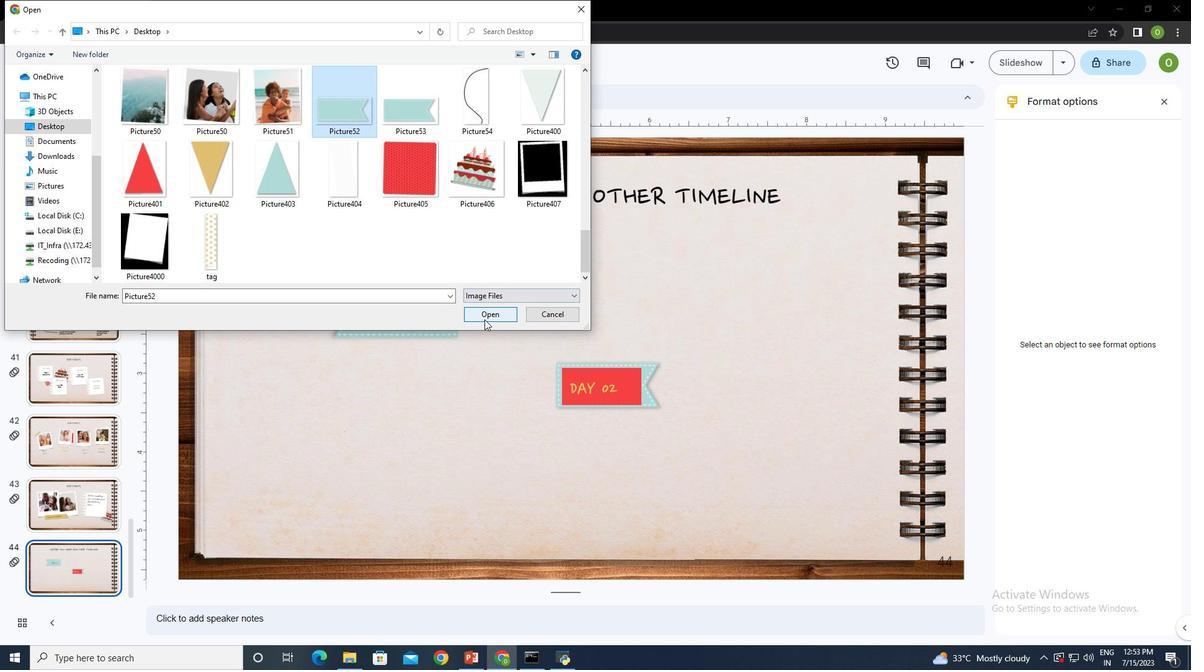 
Action: Mouse pressed left at (484, 318)
Screenshot: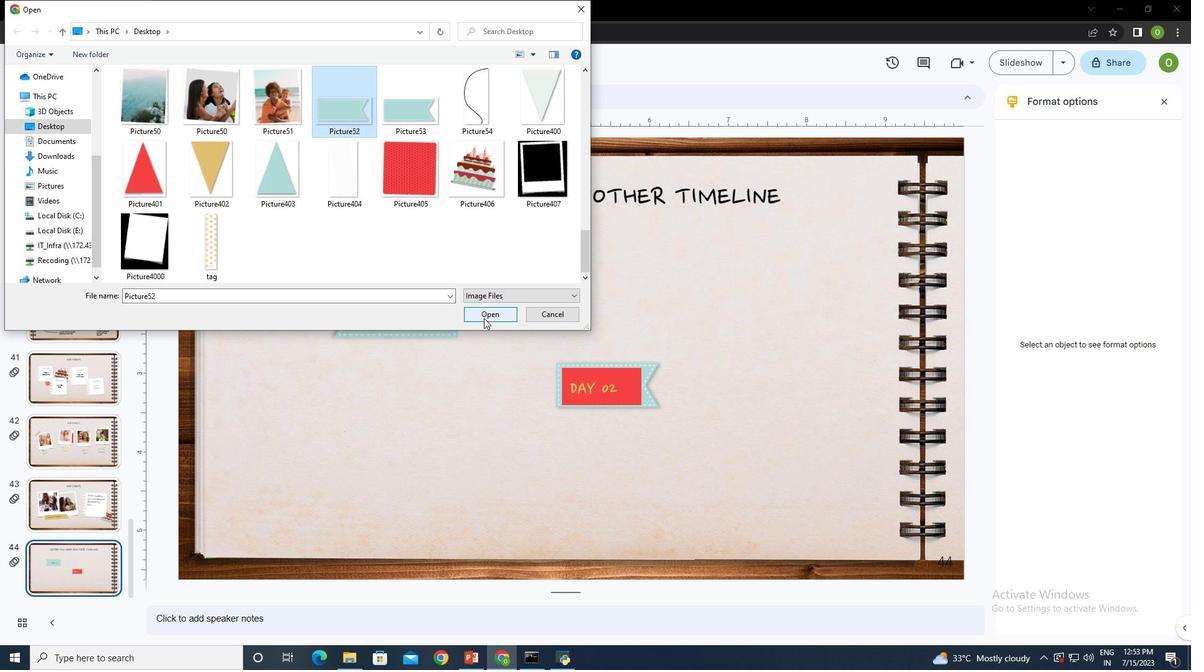 
Action: Mouse moved to (238, 458)
Screenshot: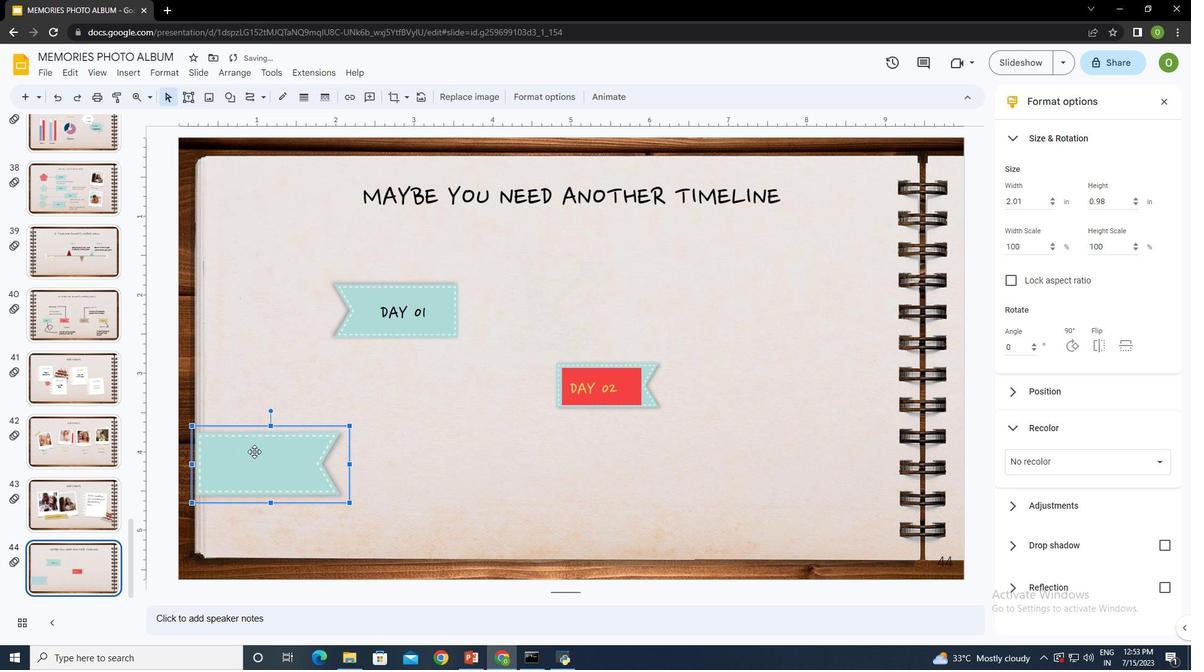 
Action: Mouse pressed left at (238, 458)
Screenshot: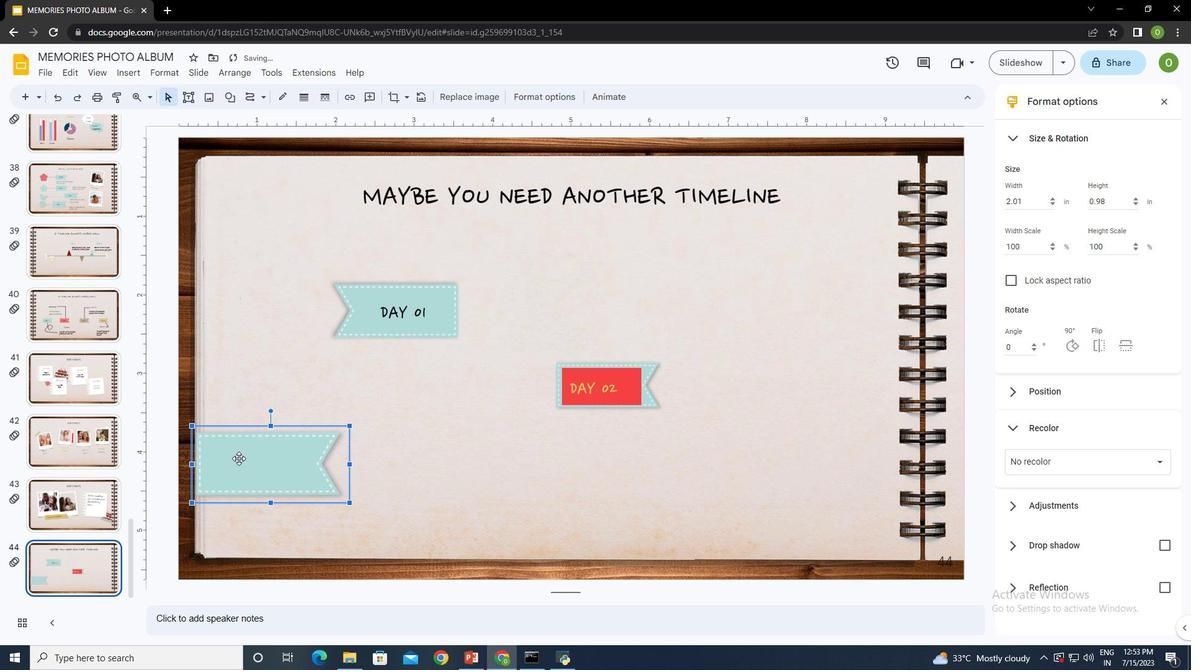 
Action: Mouse moved to (465, 525)
Screenshot: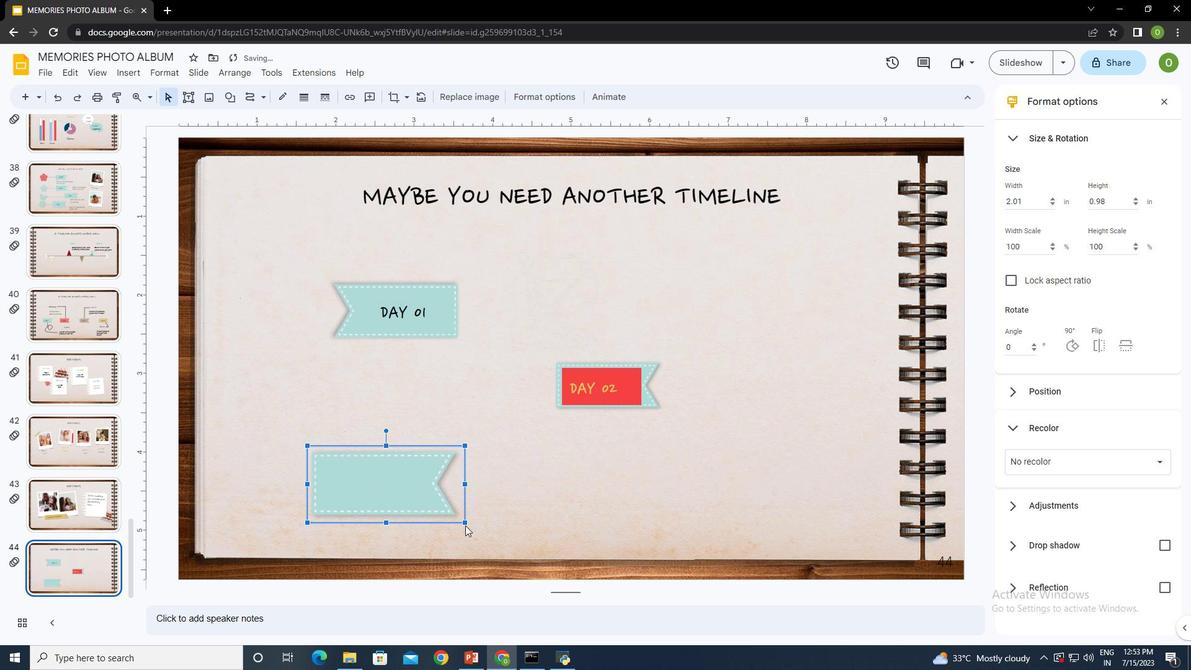 
Action: Mouse pressed left at (465, 525)
Screenshot: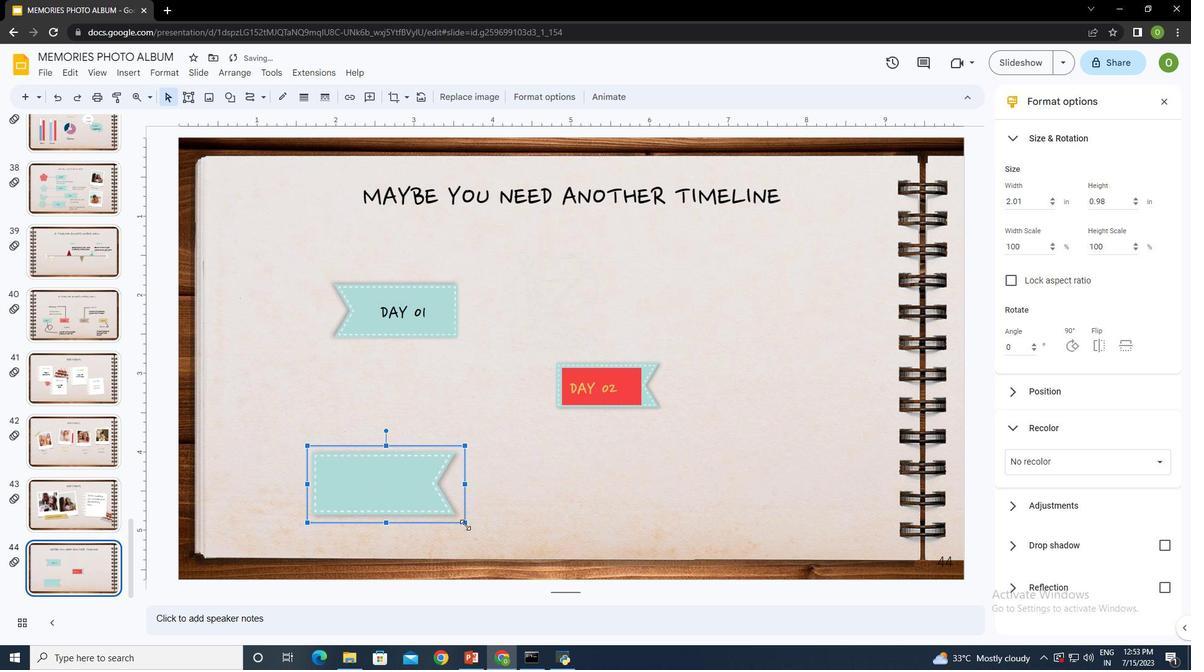 
Action: Mouse moved to (342, 464)
Screenshot: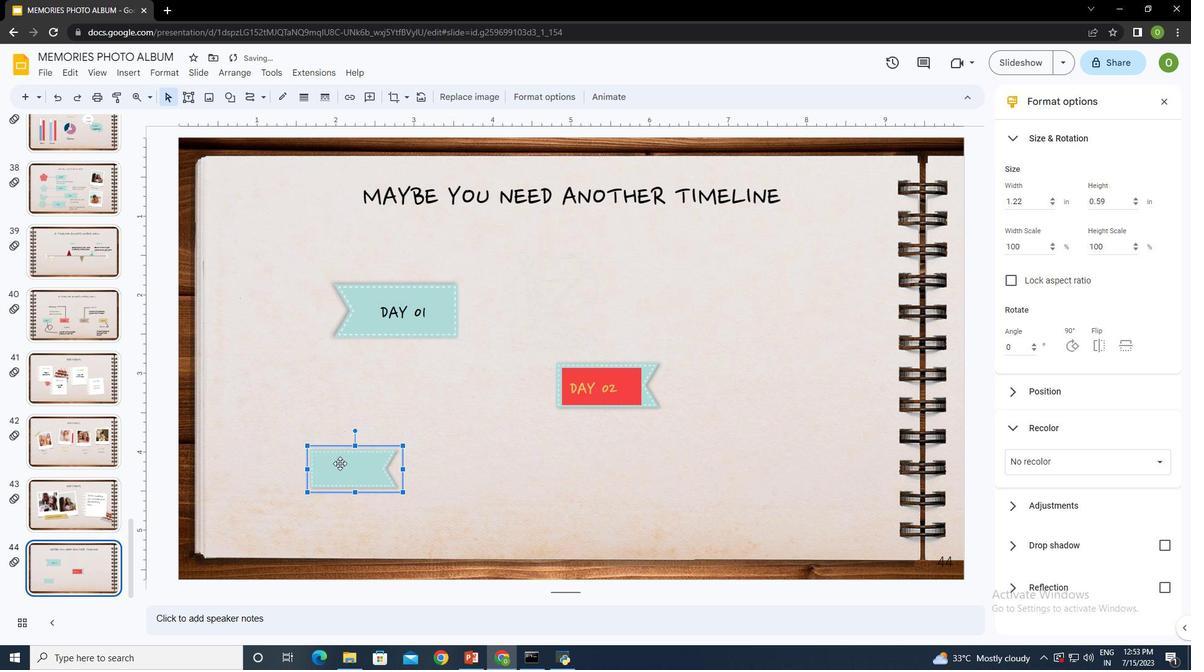 
Action: Mouse pressed left at (342, 464)
Screenshot: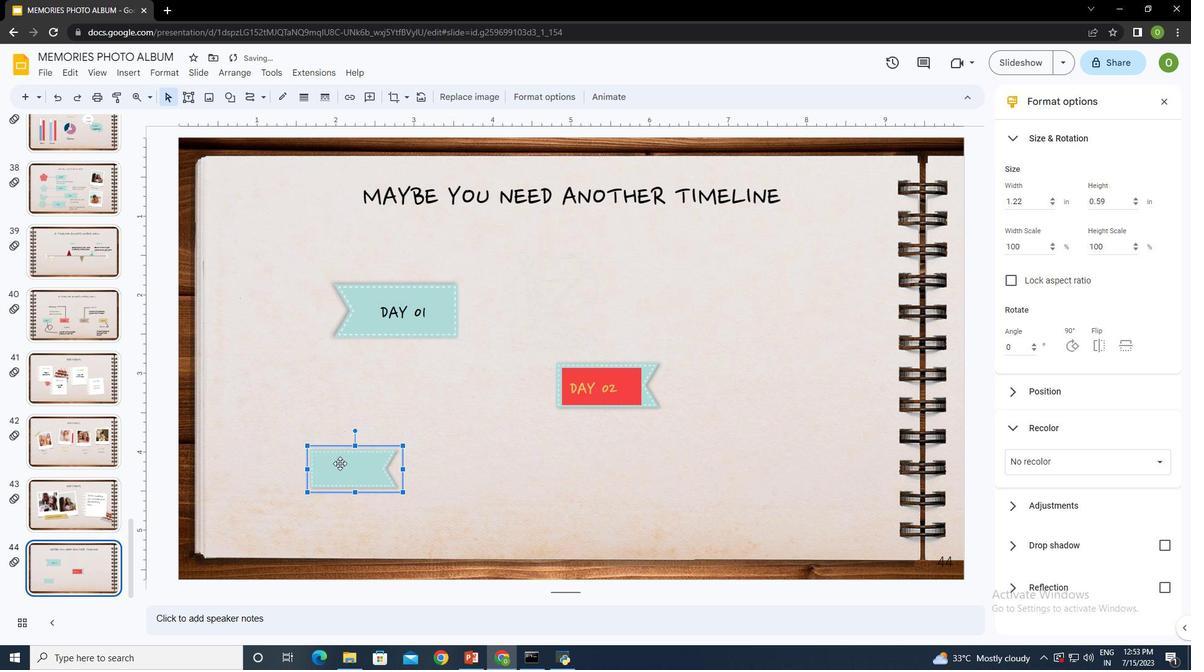 
Action: Mouse moved to (1074, 343)
Screenshot: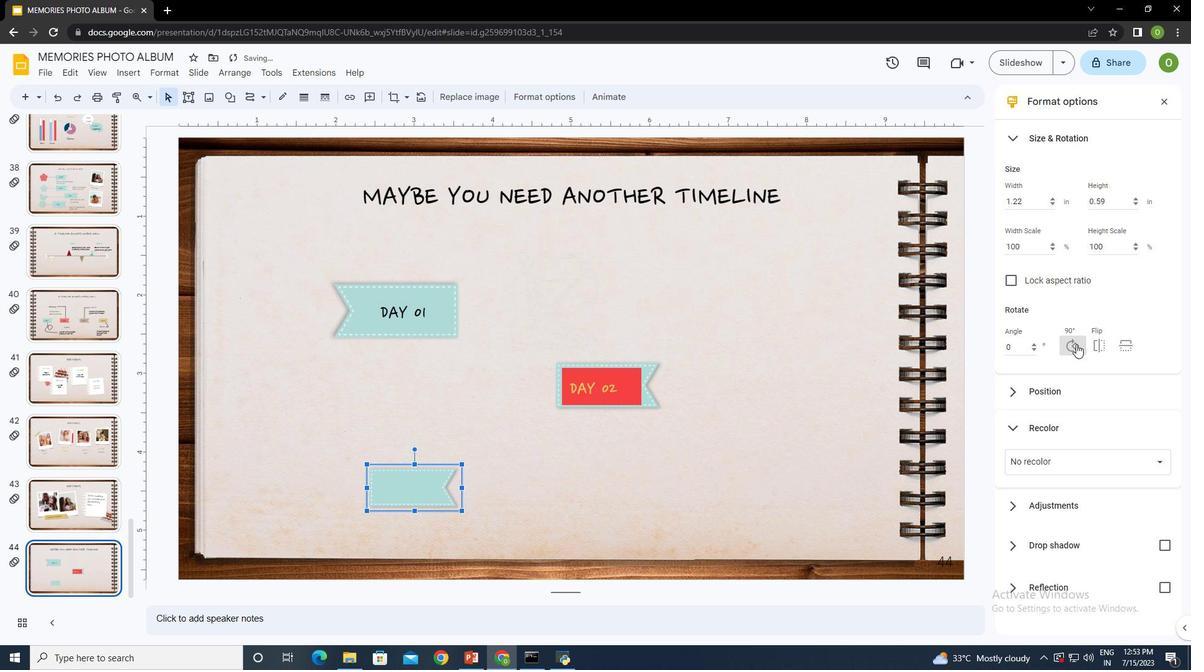 
Action: Mouse pressed left at (1074, 343)
Screenshot: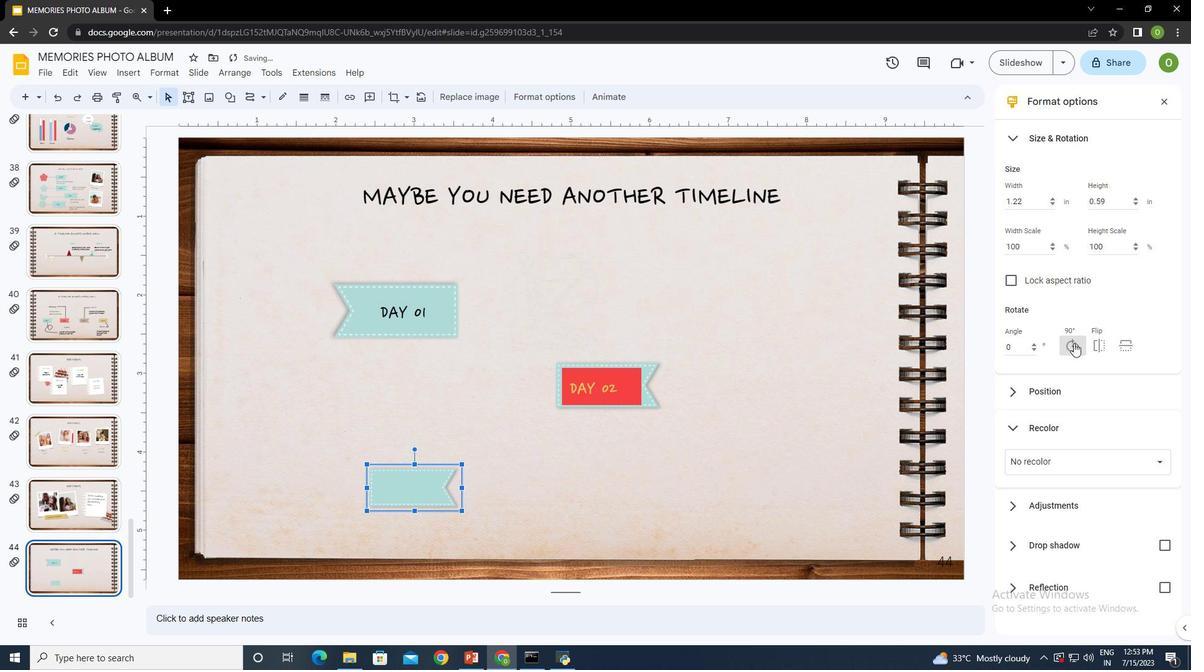 
Action: Mouse pressed left at (1074, 343)
Screenshot: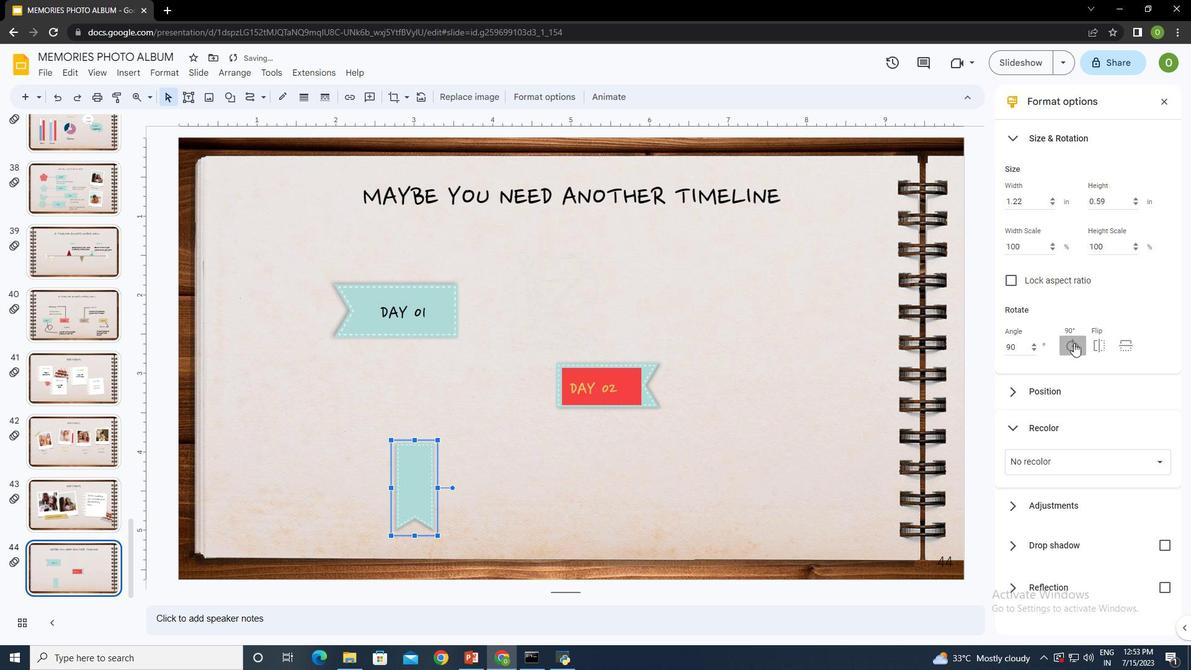 
Action: Mouse moved to (365, 464)
Screenshot: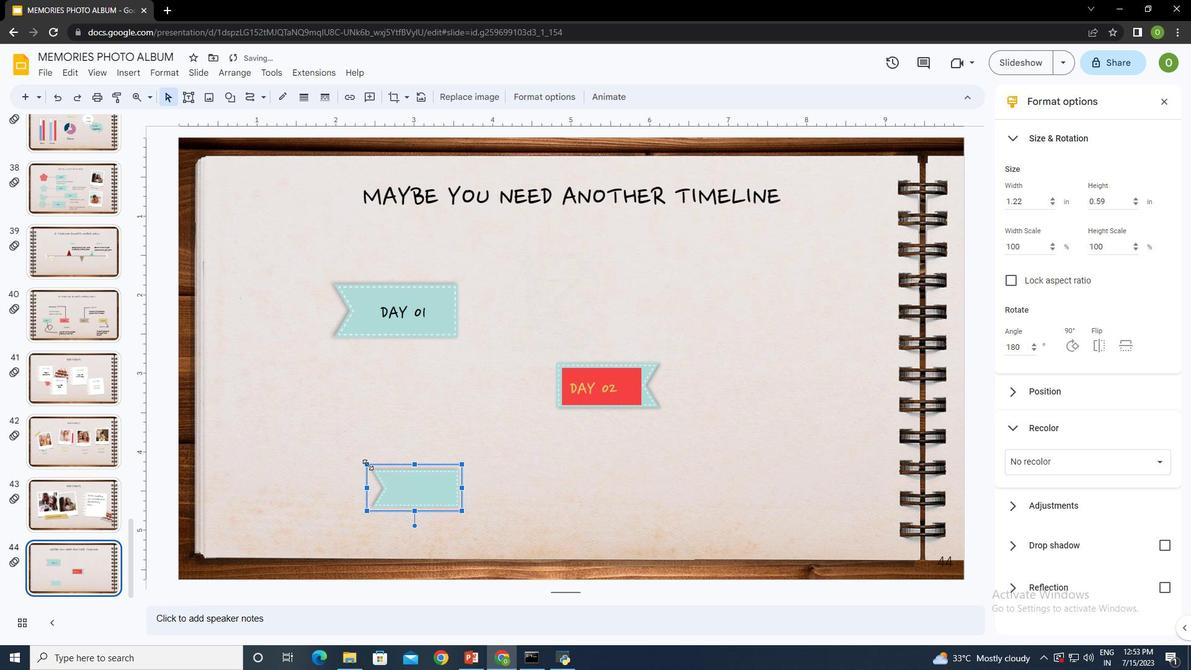 
Action: Mouse pressed left at (365, 464)
Screenshot: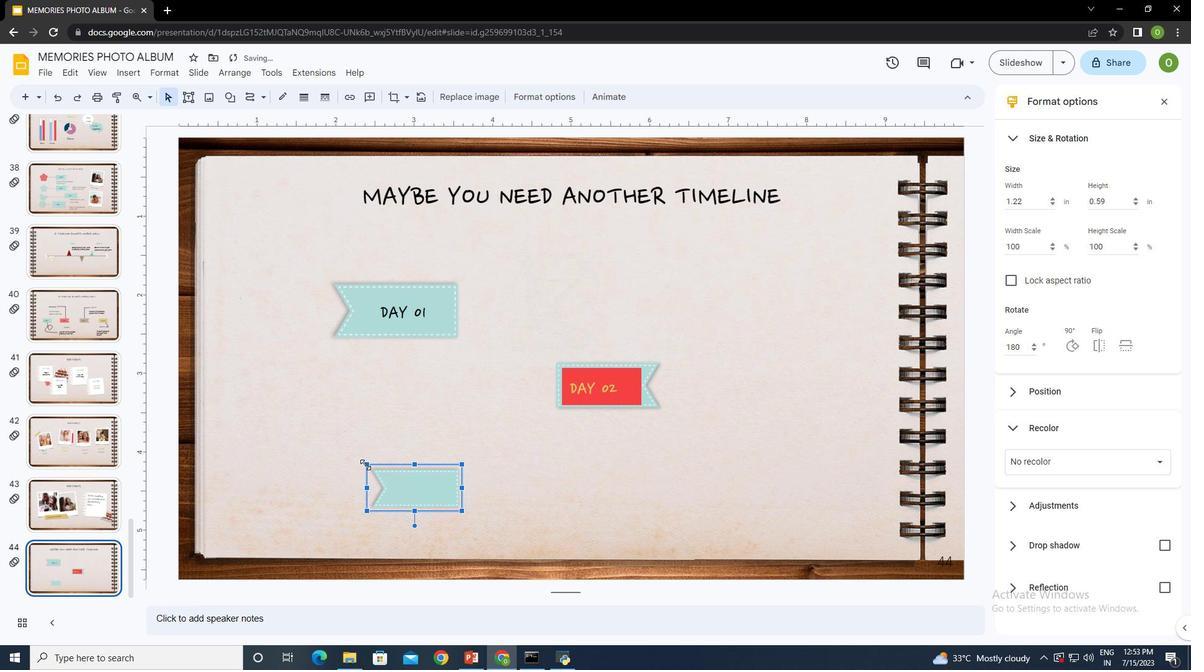 
Action: Mouse moved to (336, 480)
Screenshot: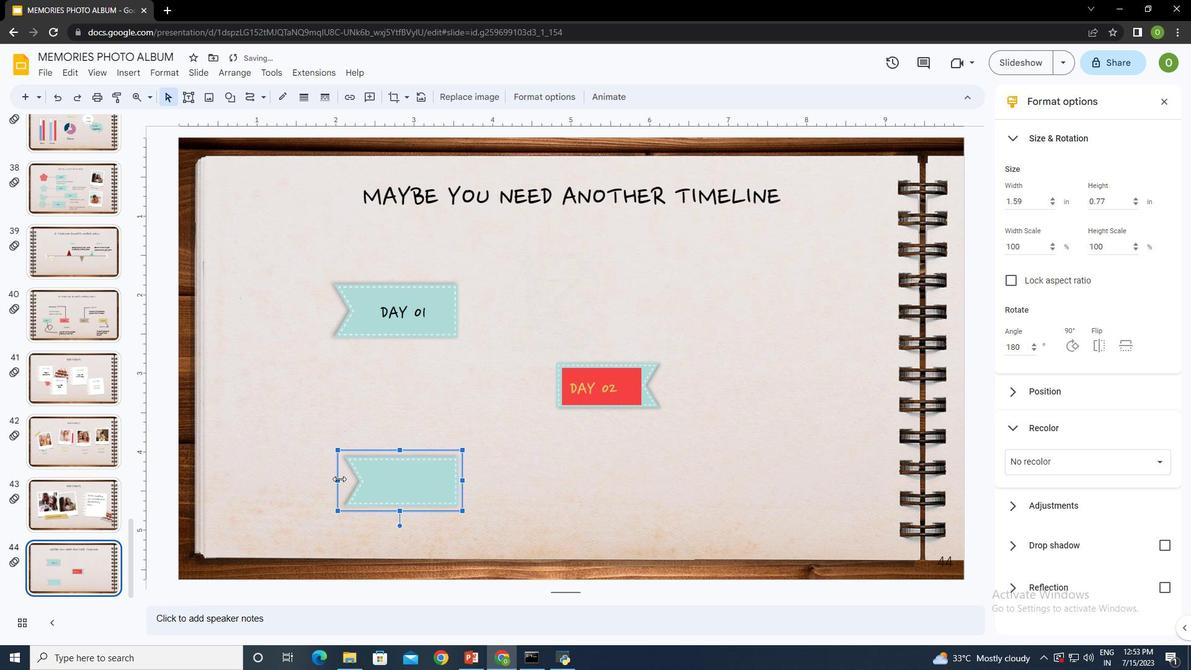 
Action: Mouse pressed left at (336, 480)
Screenshot: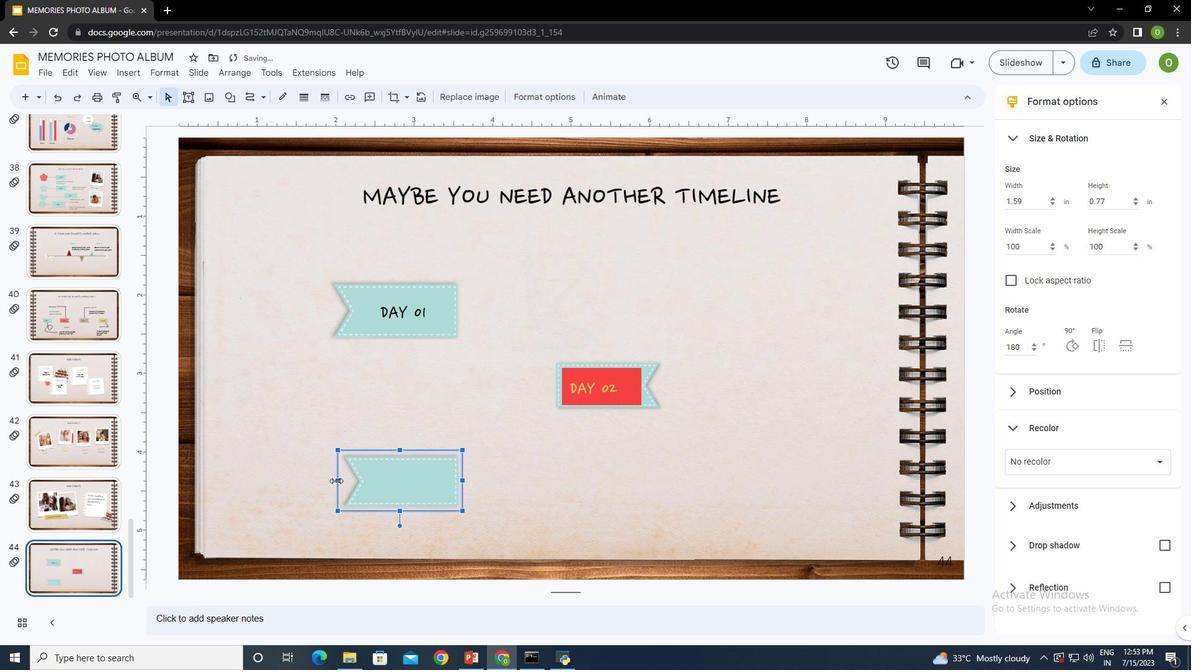 
Action: Mouse moved to (423, 480)
Screenshot: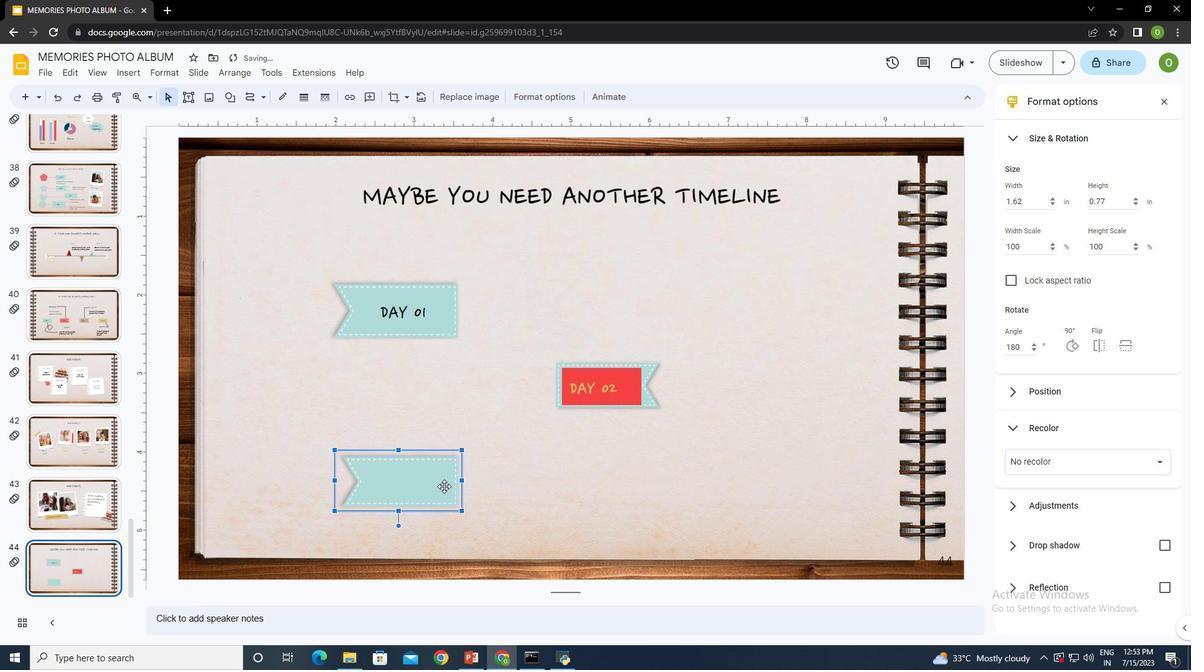 
Action: Mouse pressed left at (423, 480)
Screenshot: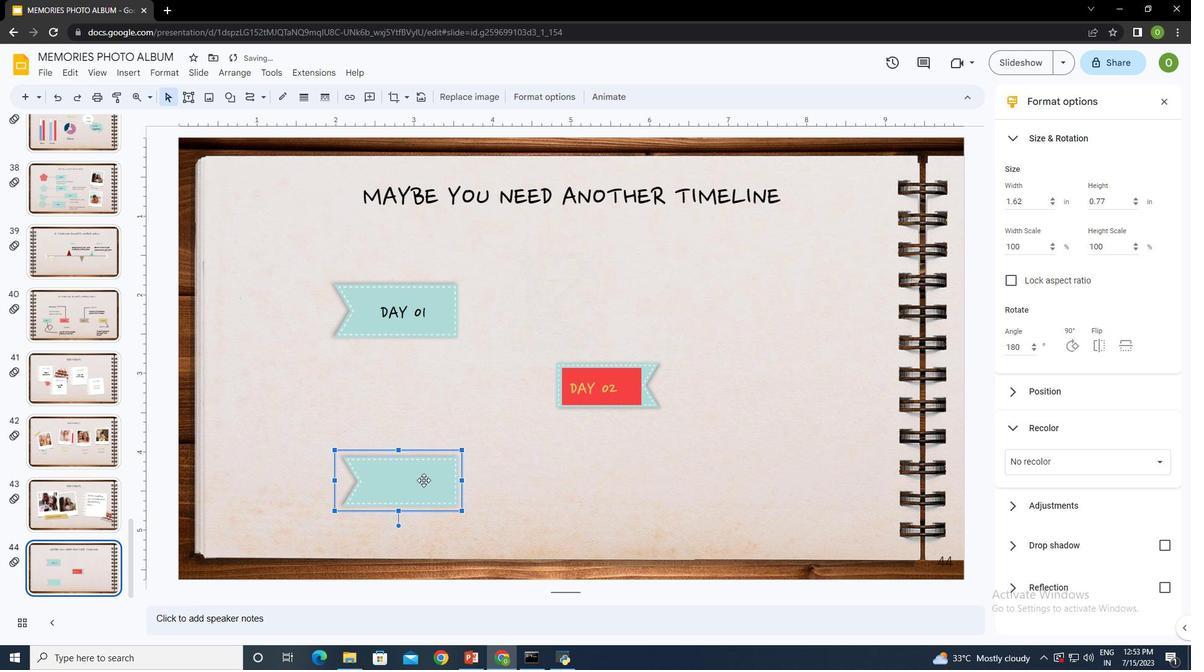 
Action: Mouse moved to (185, 96)
Screenshot: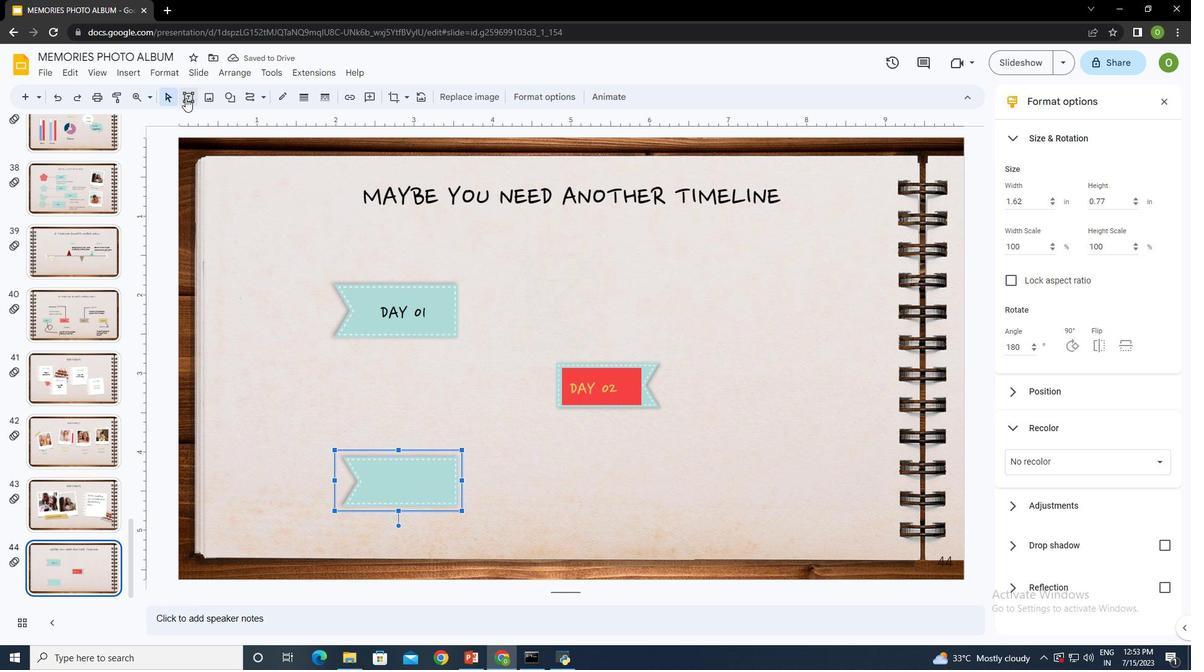 
Action: Mouse pressed left at (185, 96)
Screenshot: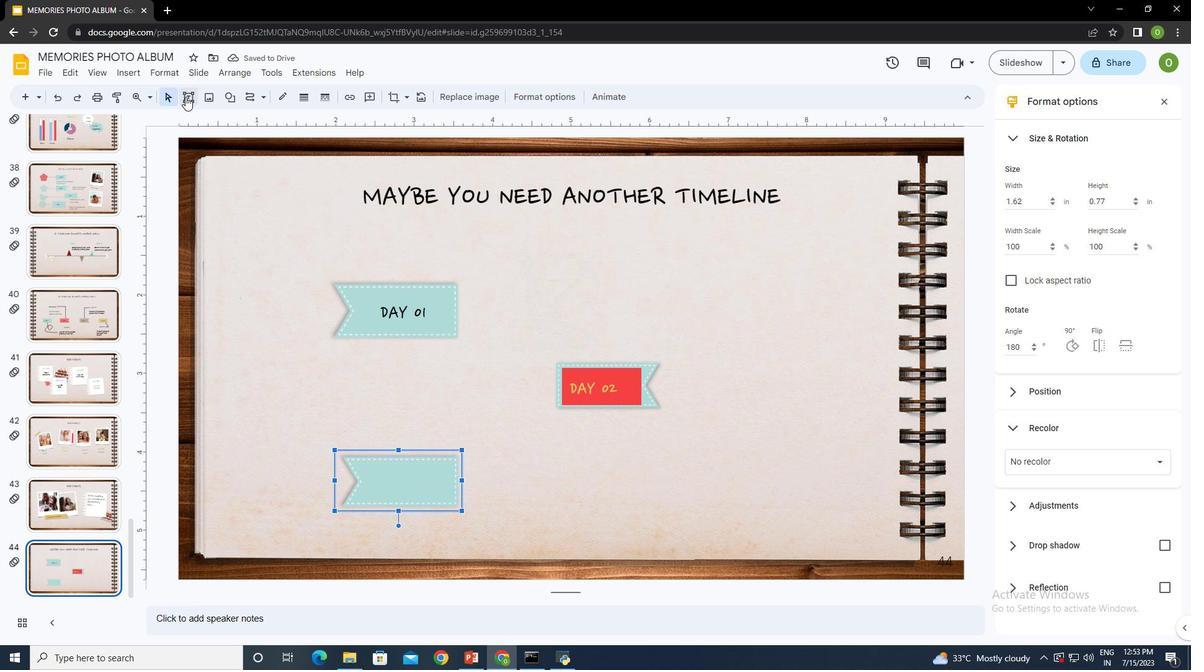 
Action: Mouse moved to (357, 461)
Screenshot: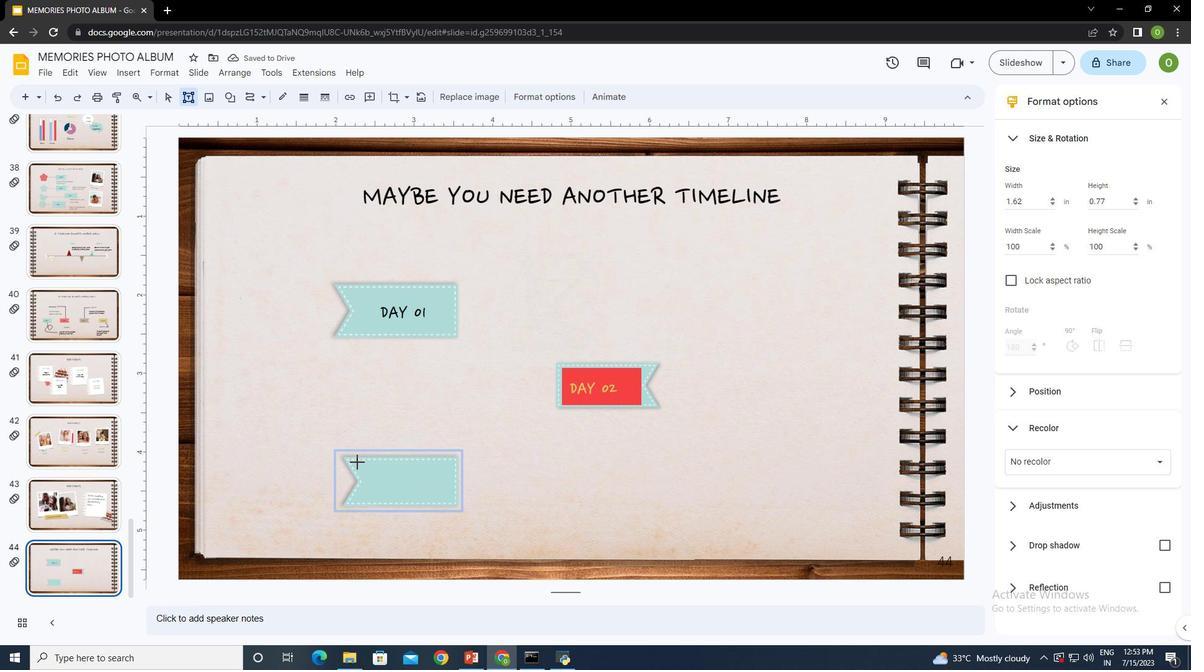 
Action: Mouse pressed left at (357, 461)
Screenshot: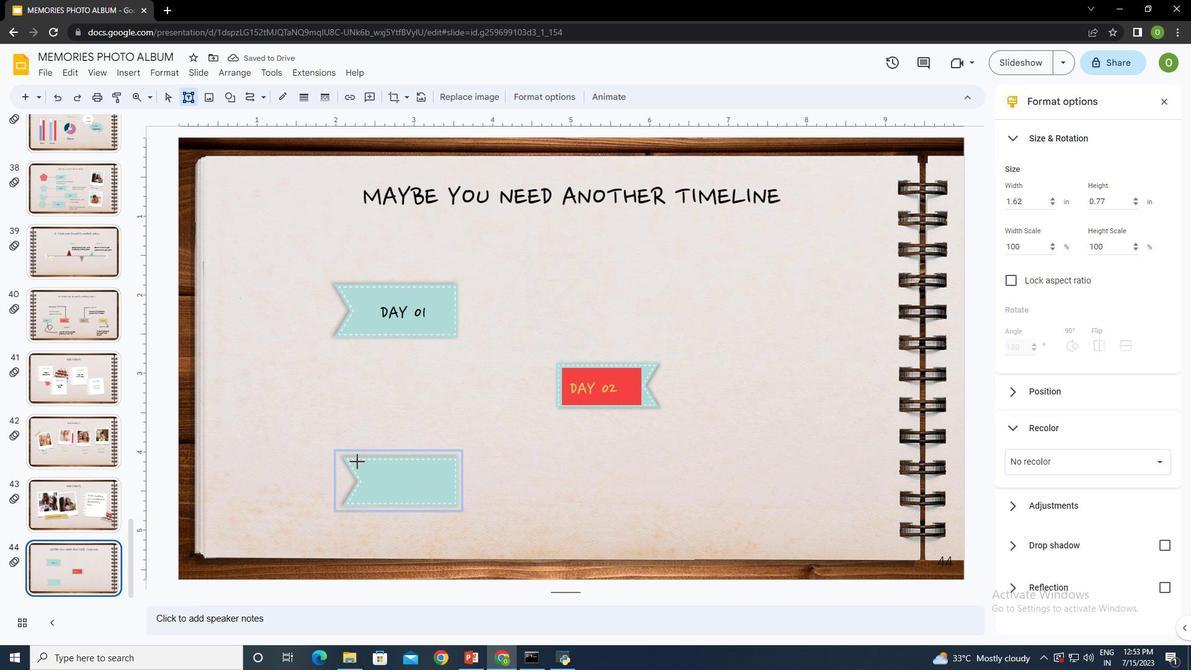 
Action: Mouse moved to (444, 489)
Screenshot: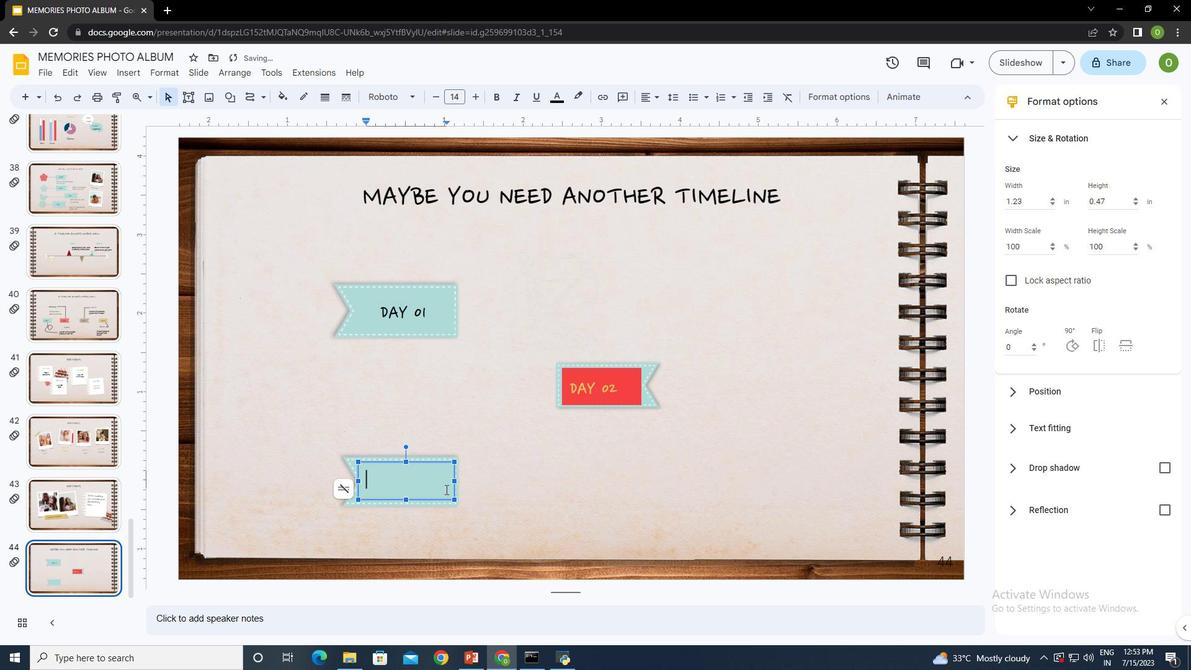 
Action: Key pressed DAY<Key.space>03ctrl+A
Screenshot: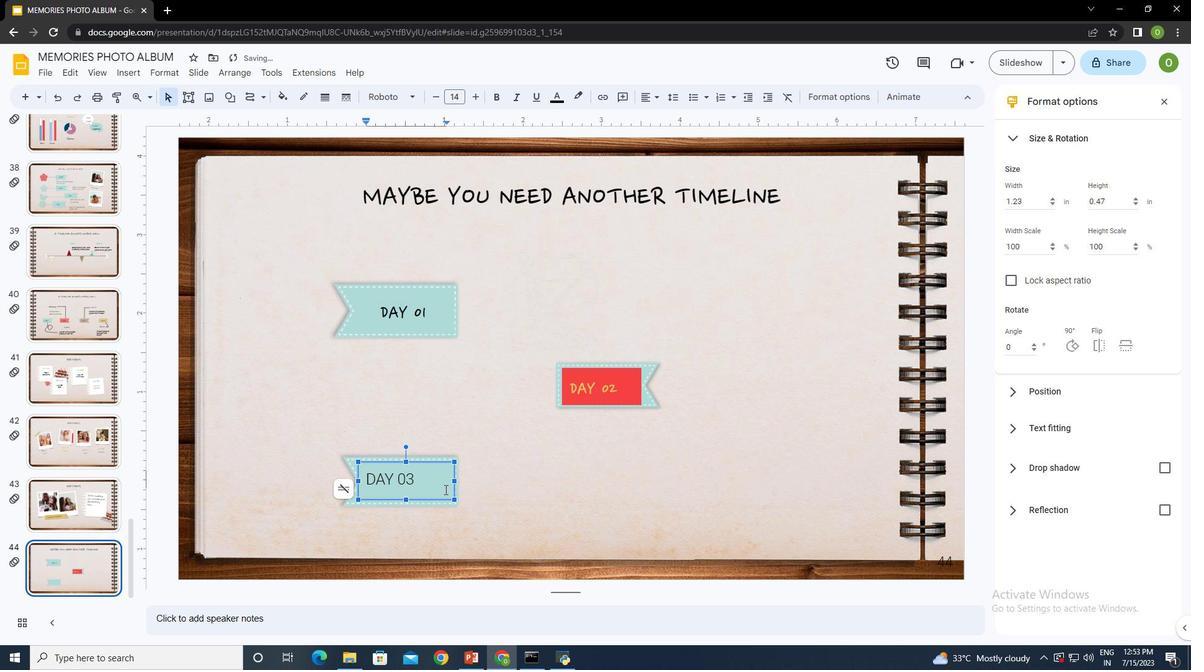 
Action: Mouse moved to (388, 98)
Screenshot: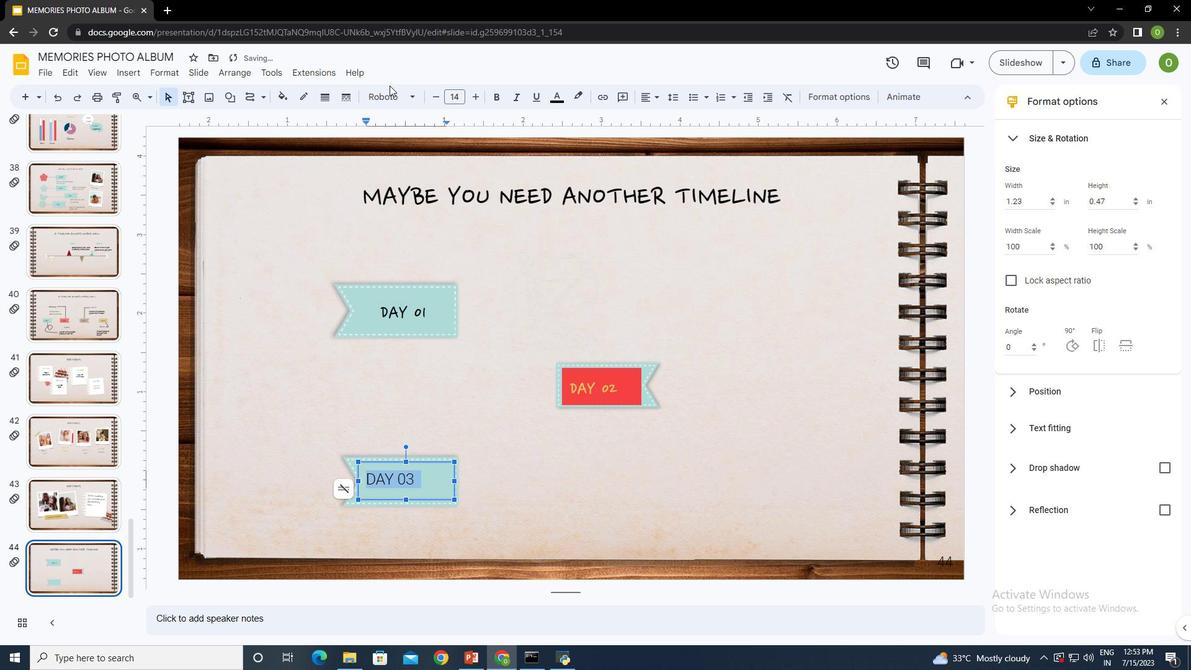 
Action: Mouse pressed left at (388, 98)
Screenshot: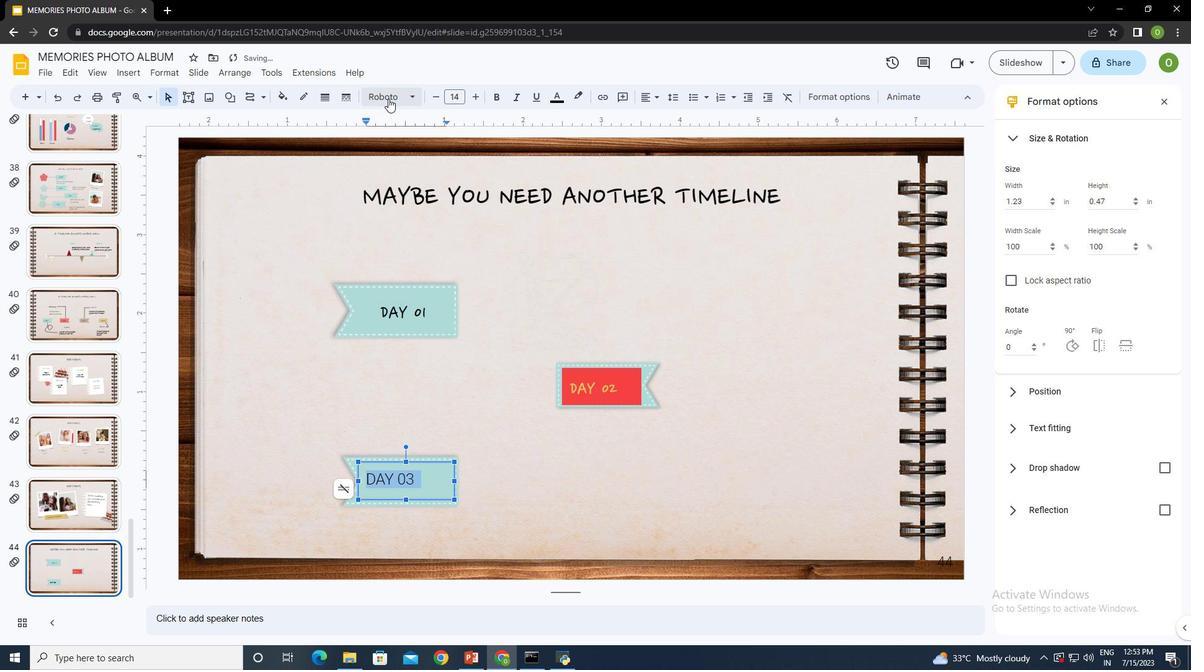
Action: Mouse moved to (466, 170)
Screenshot: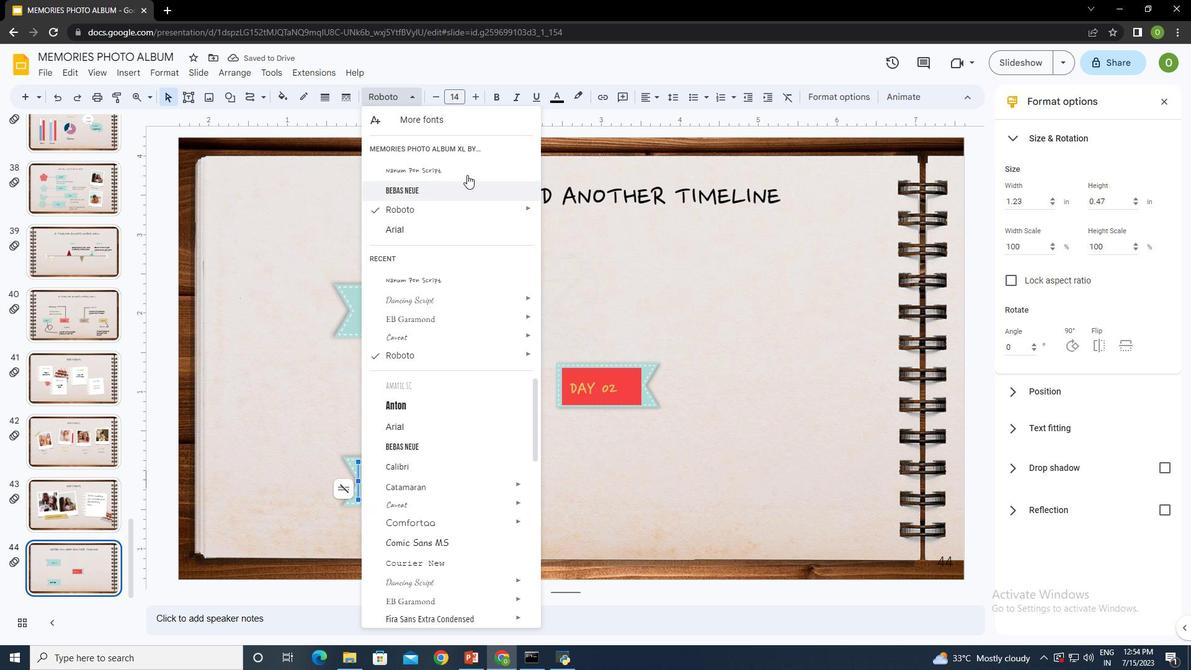 
Action: Mouse pressed left at (466, 170)
Screenshot: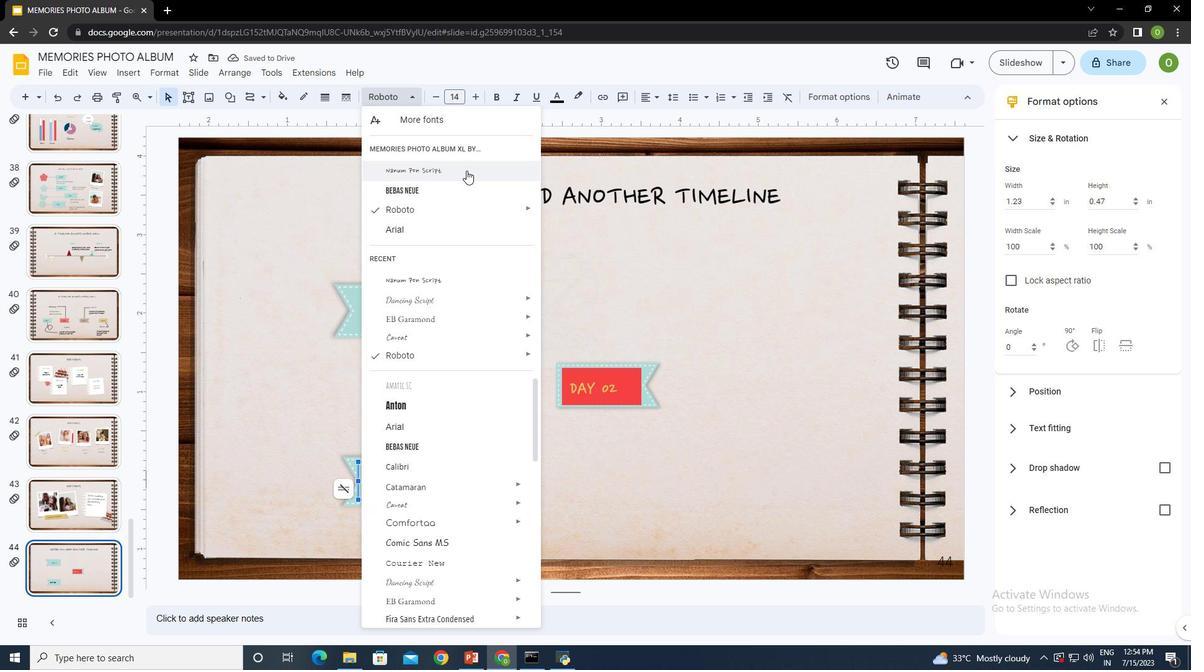 
Action: Mouse moved to (474, 97)
Screenshot: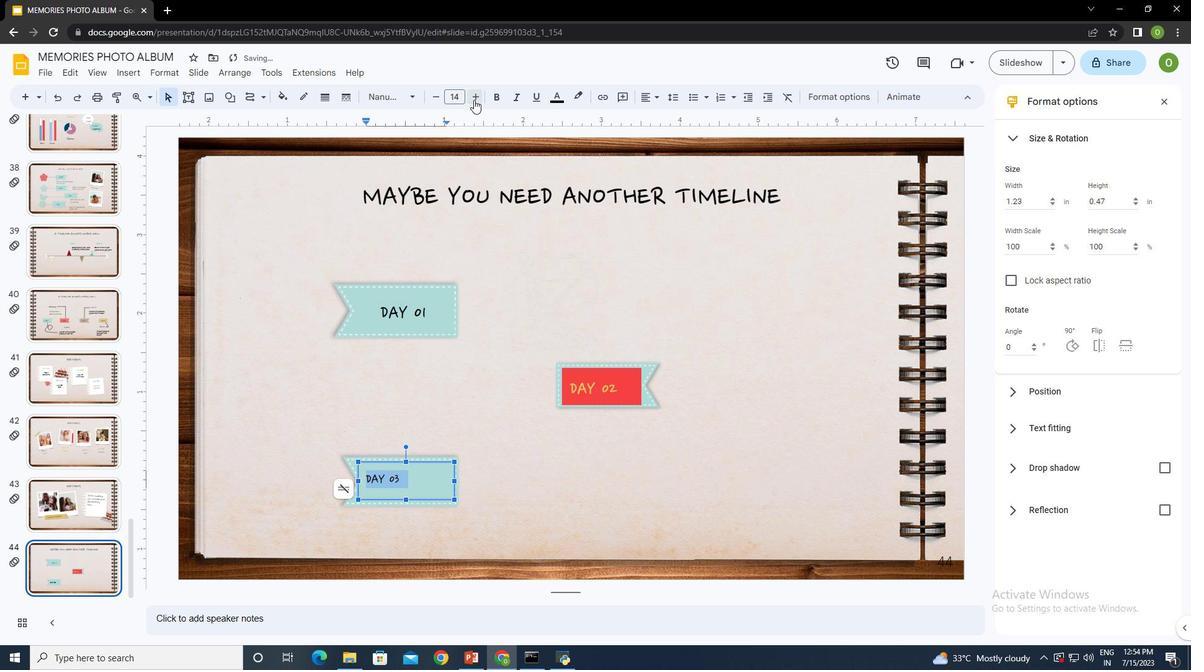 
Action: Mouse pressed left at (474, 97)
Screenshot: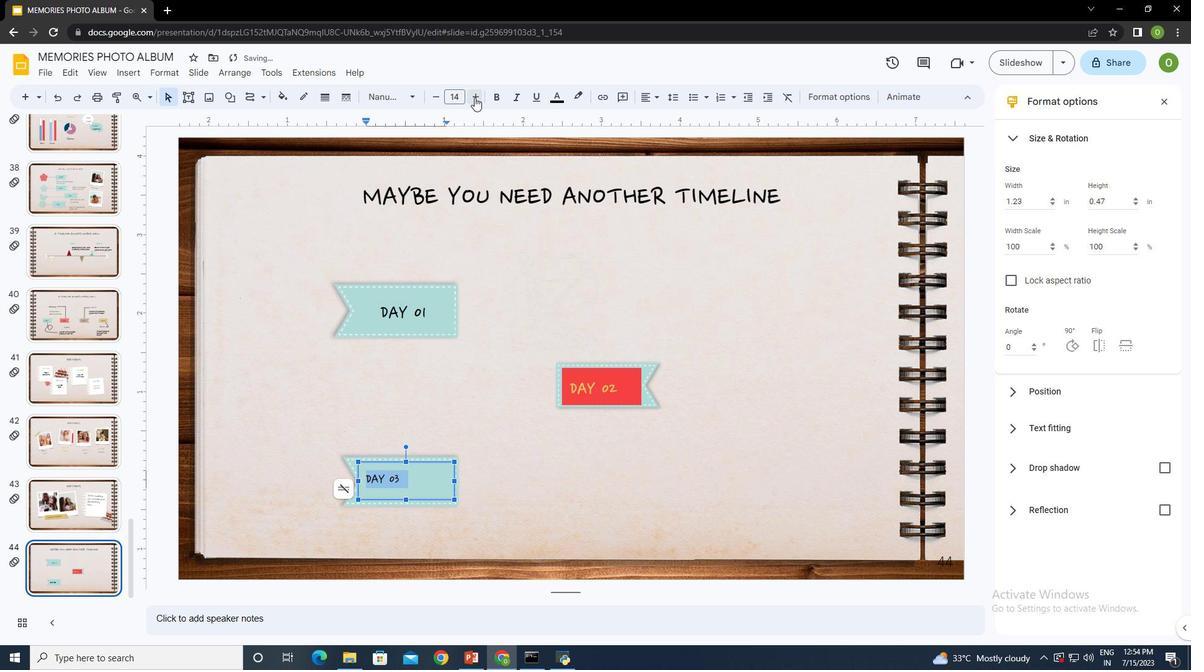 
Action: Mouse pressed left at (474, 97)
Screenshot: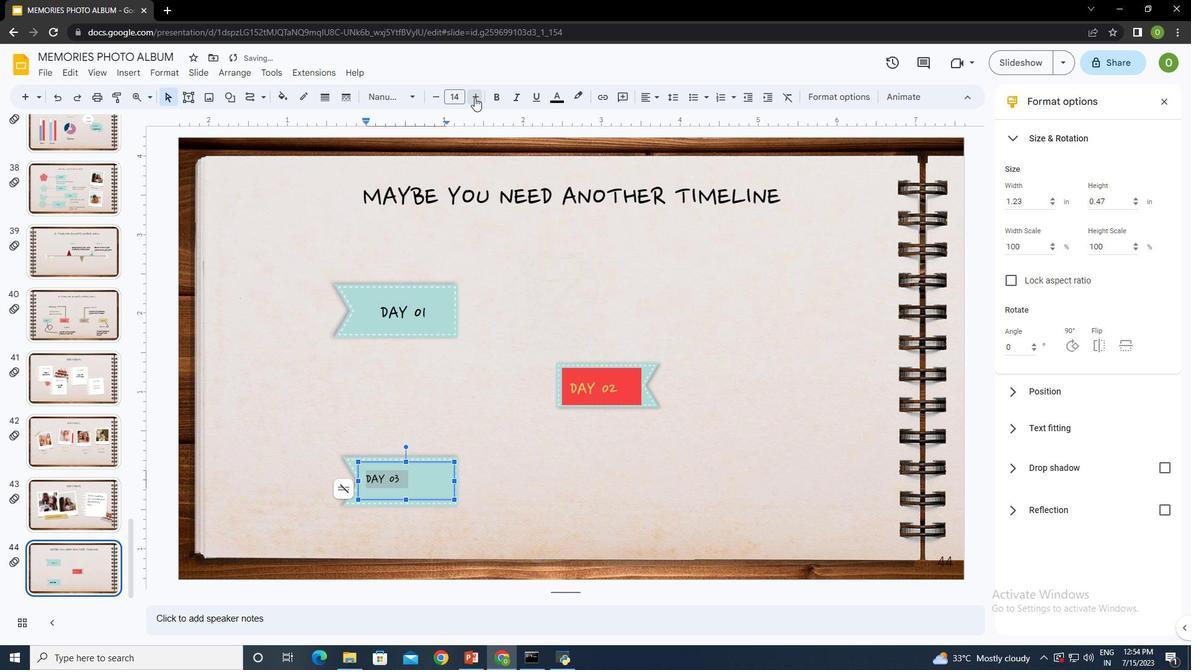 
Action: Mouse pressed left at (474, 97)
Screenshot: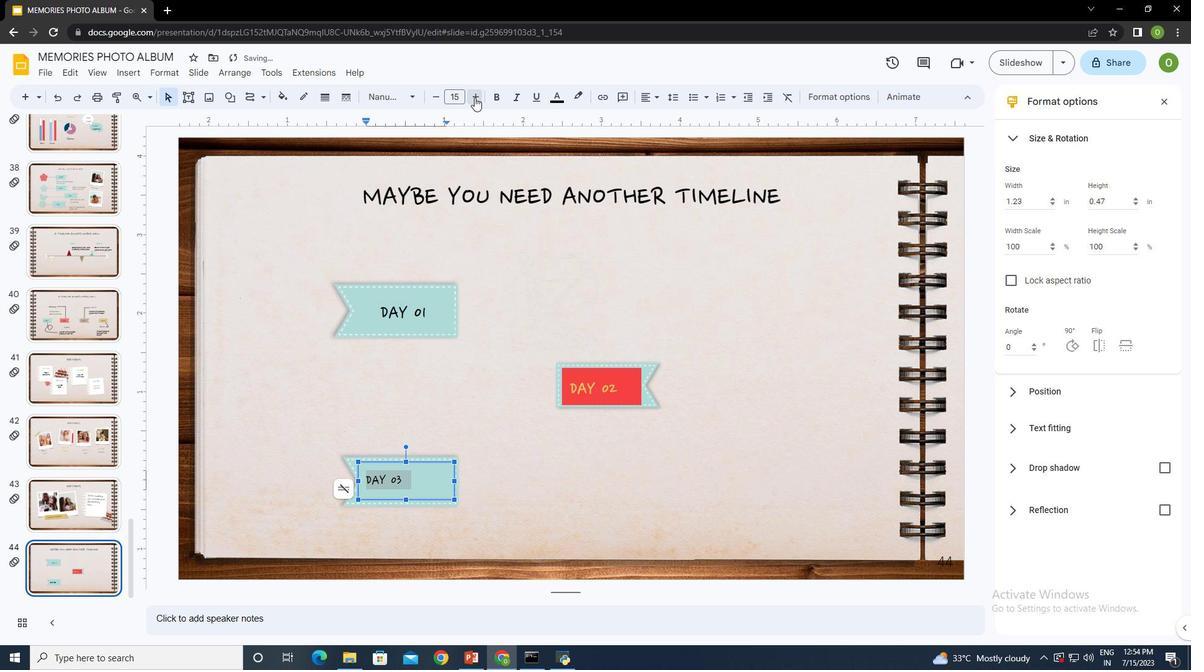 
Action: Mouse pressed left at (474, 97)
Screenshot: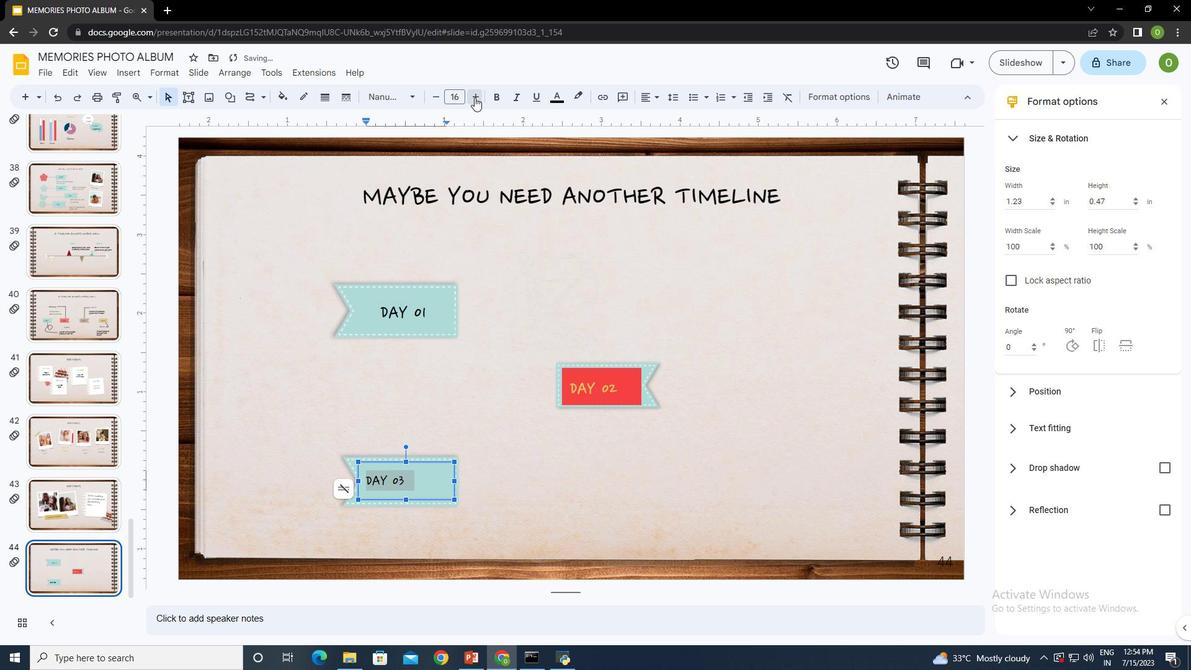 
Action: Mouse pressed left at (474, 97)
Screenshot: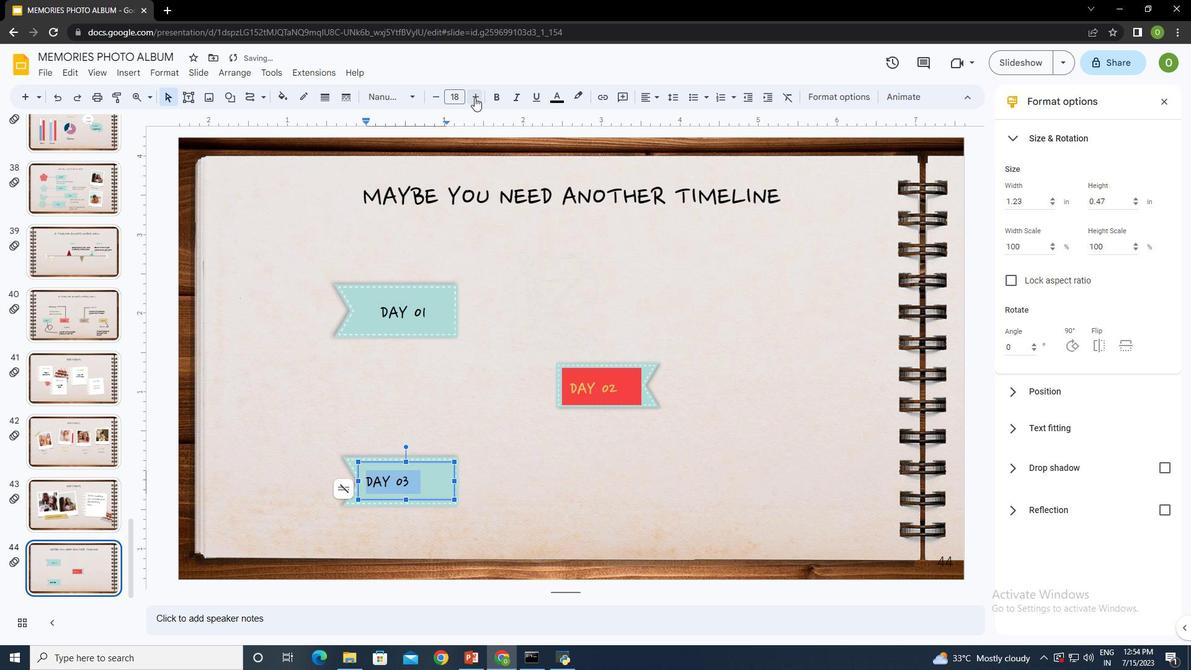 
Action: Mouse moved to (654, 94)
Screenshot: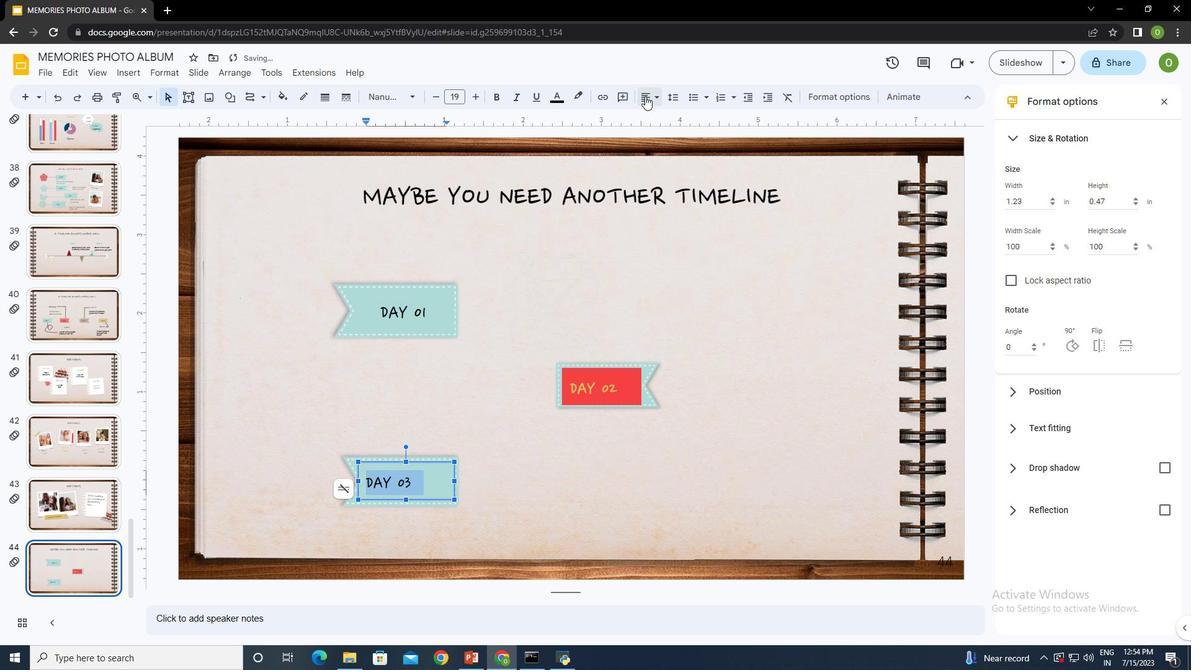 
Action: Mouse pressed left at (654, 94)
Screenshot: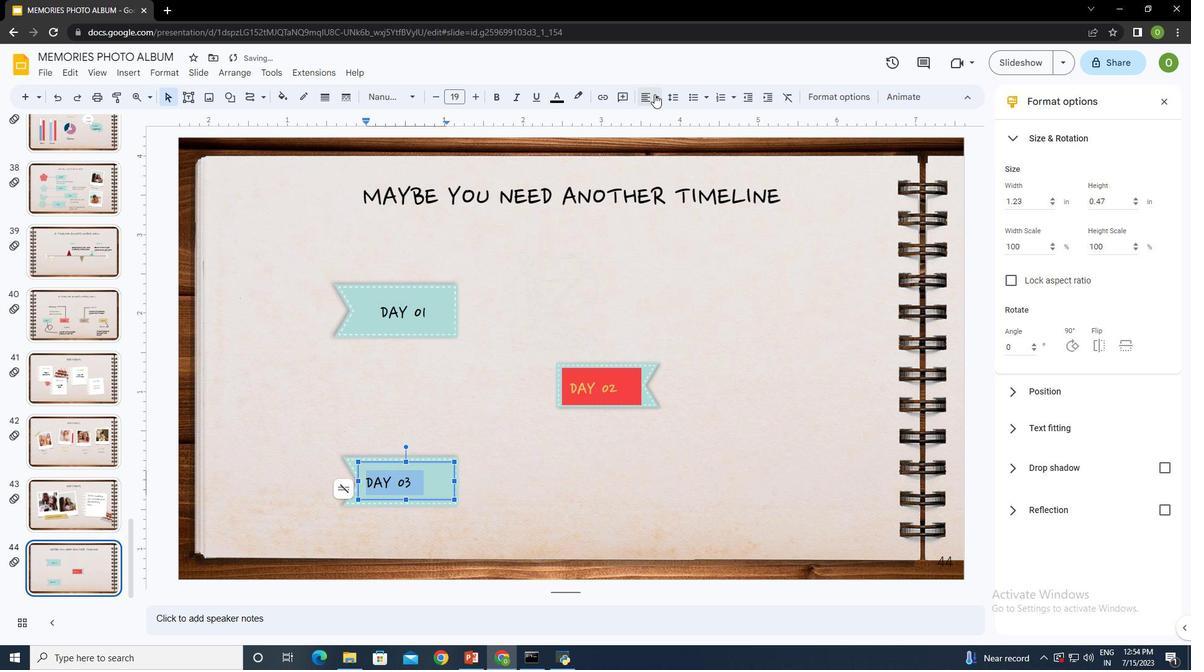 
Action: Mouse moved to (666, 119)
Screenshot: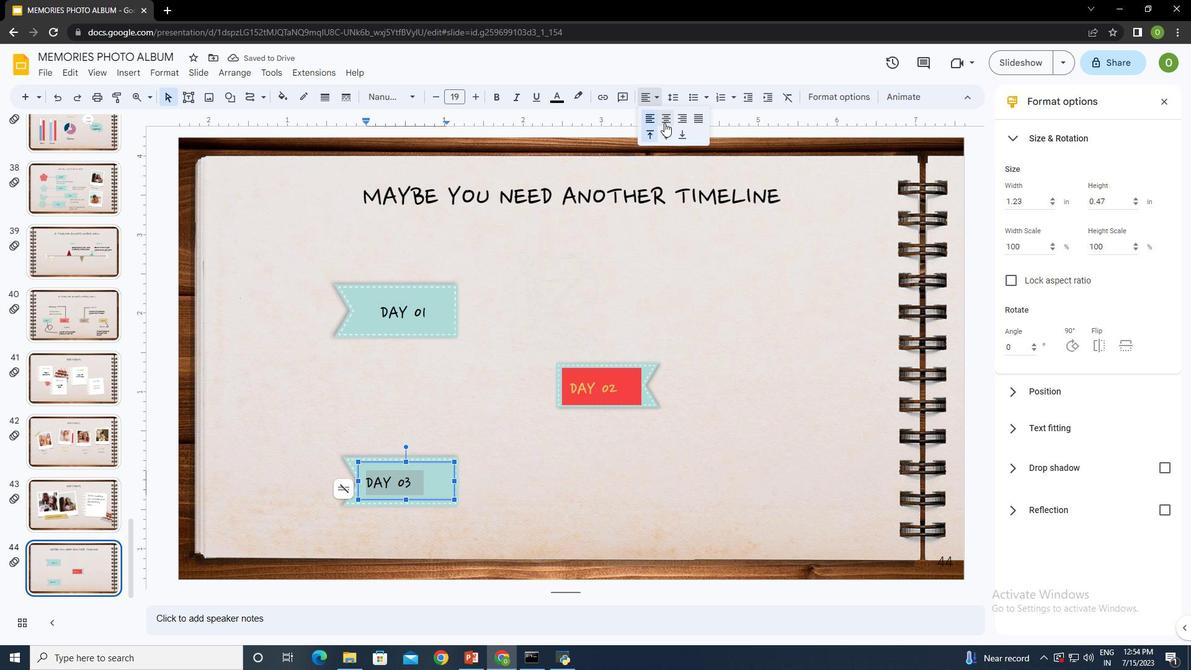 
Action: Mouse pressed left at (666, 119)
Screenshot: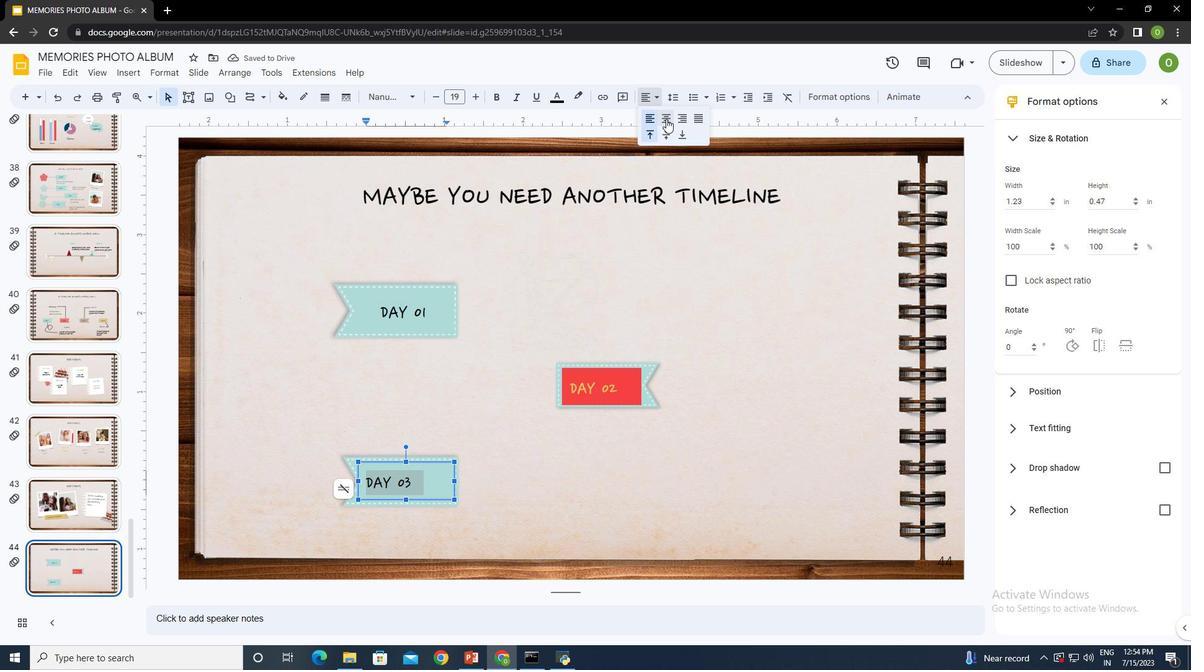 
Action: Mouse moved to (657, 96)
Screenshot: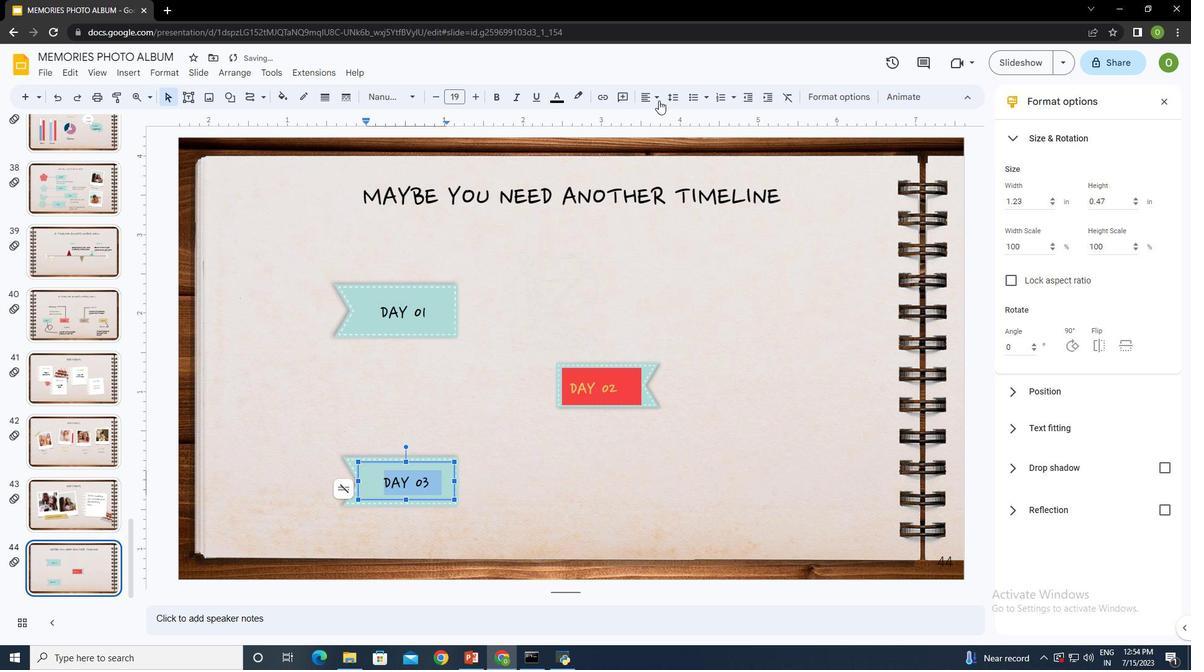 
Action: Mouse pressed left at (657, 96)
Screenshot: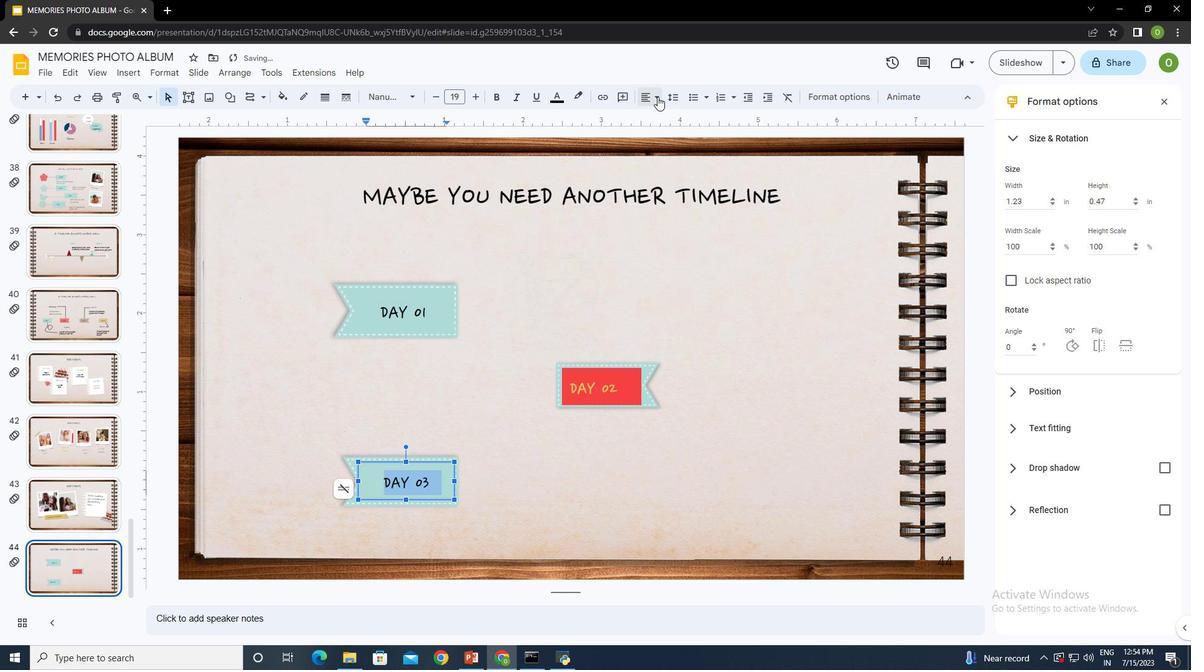 
Action: Mouse moved to (667, 134)
Screenshot: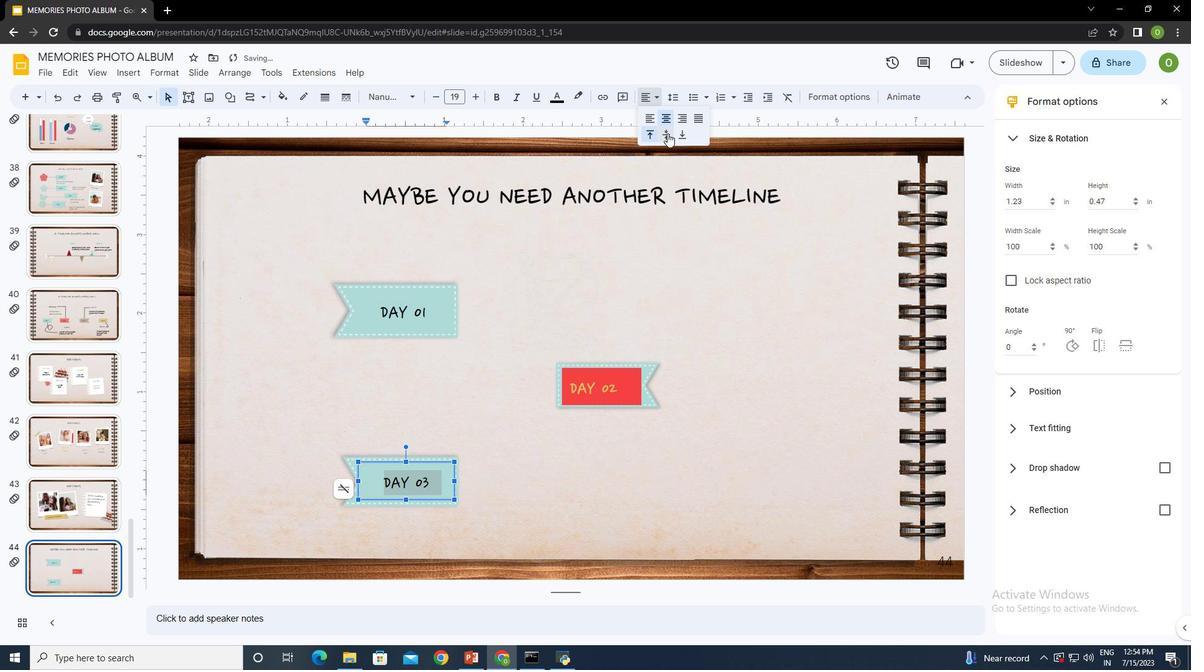 
Action: Mouse pressed left at (667, 134)
Screenshot: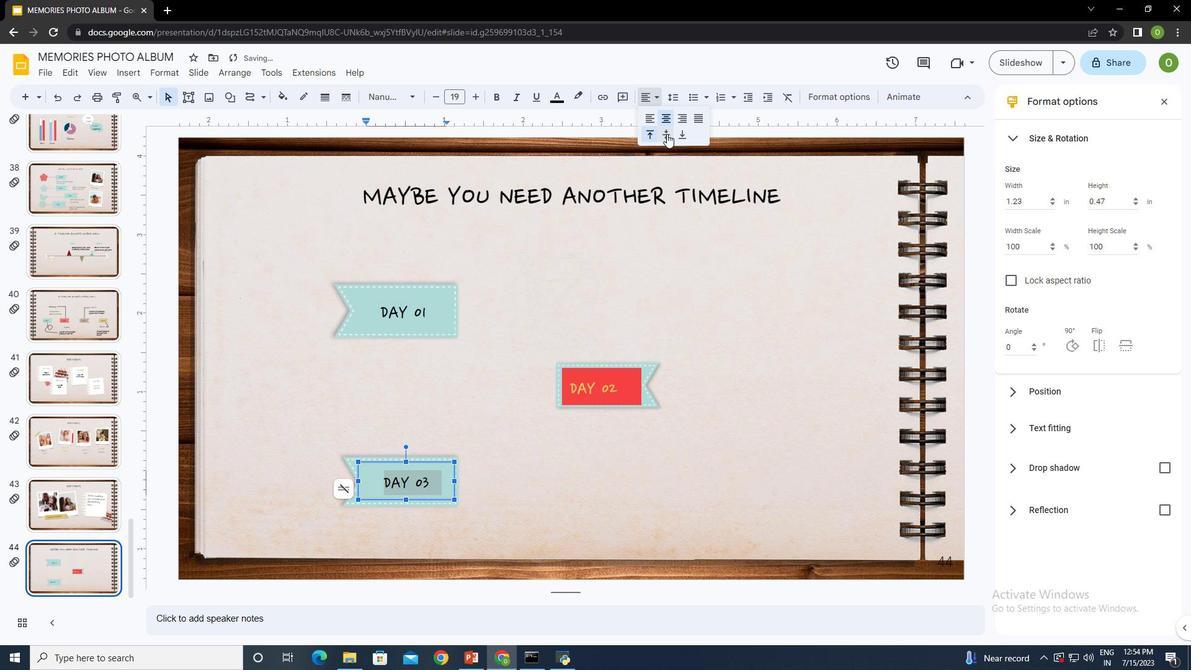 
Action: Mouse moved to (538, 482)
Screenshot: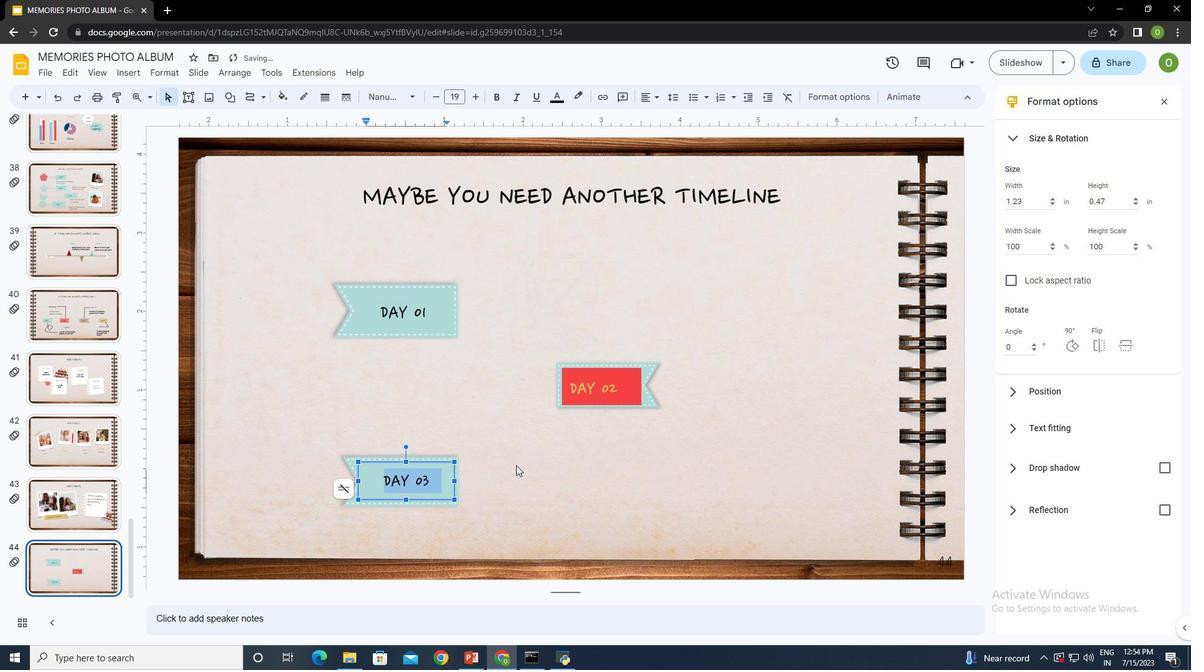 
Action: Mouse pressed left at (538, 482)
Screenshot: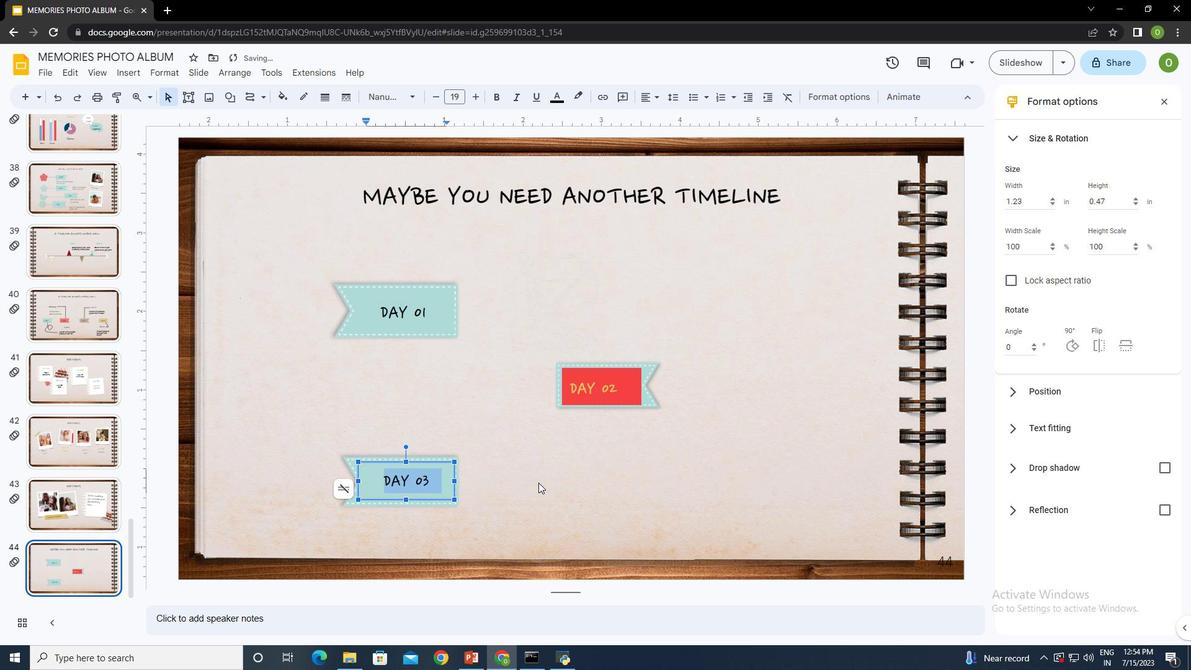 
Action: Mouse moved to (189, 94)
Screenshot: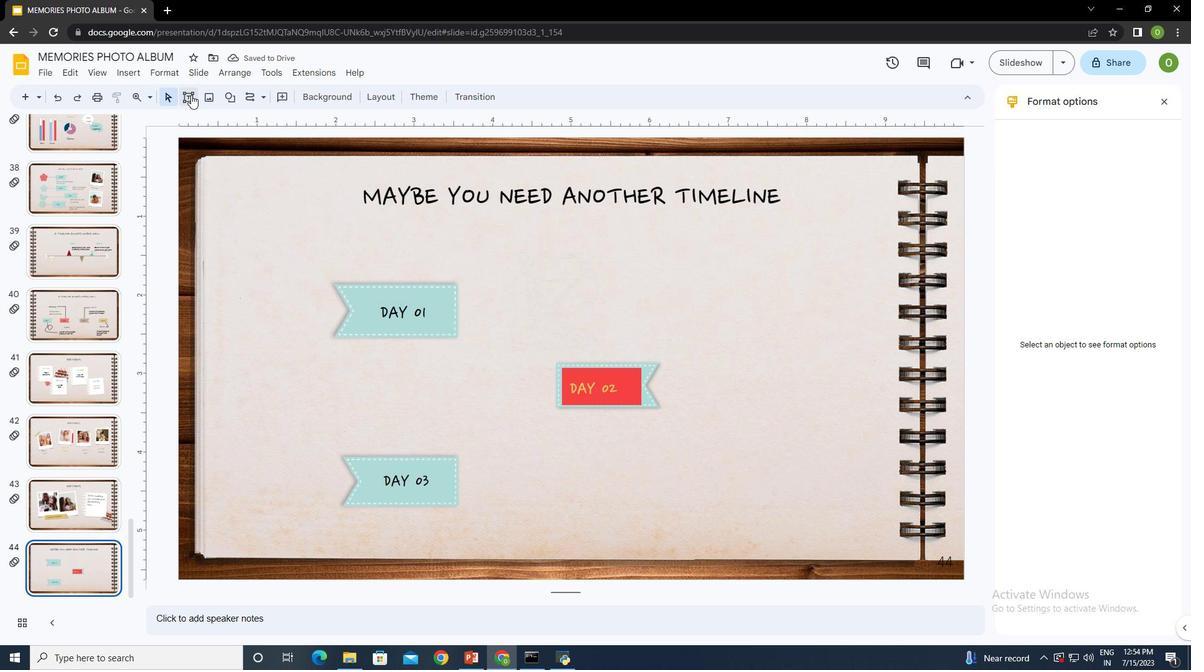 
Action: Mouse pressed left at (189, 94)
Screenshot: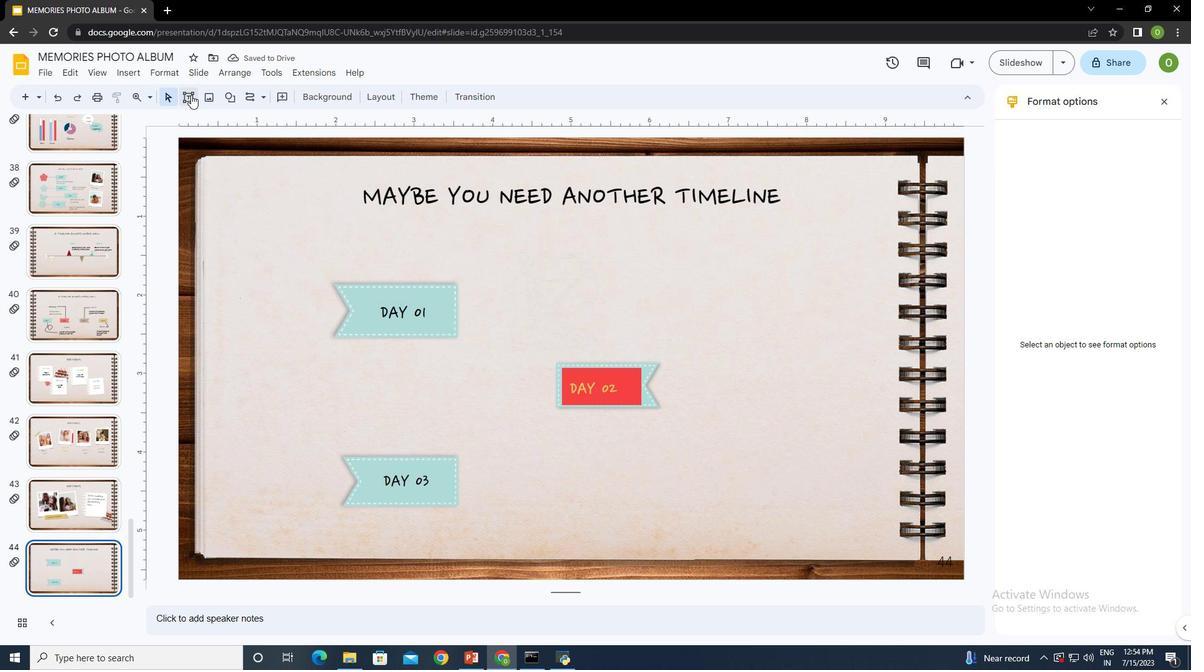 
Action: Mouse moved to (559, 278)
Screenshot: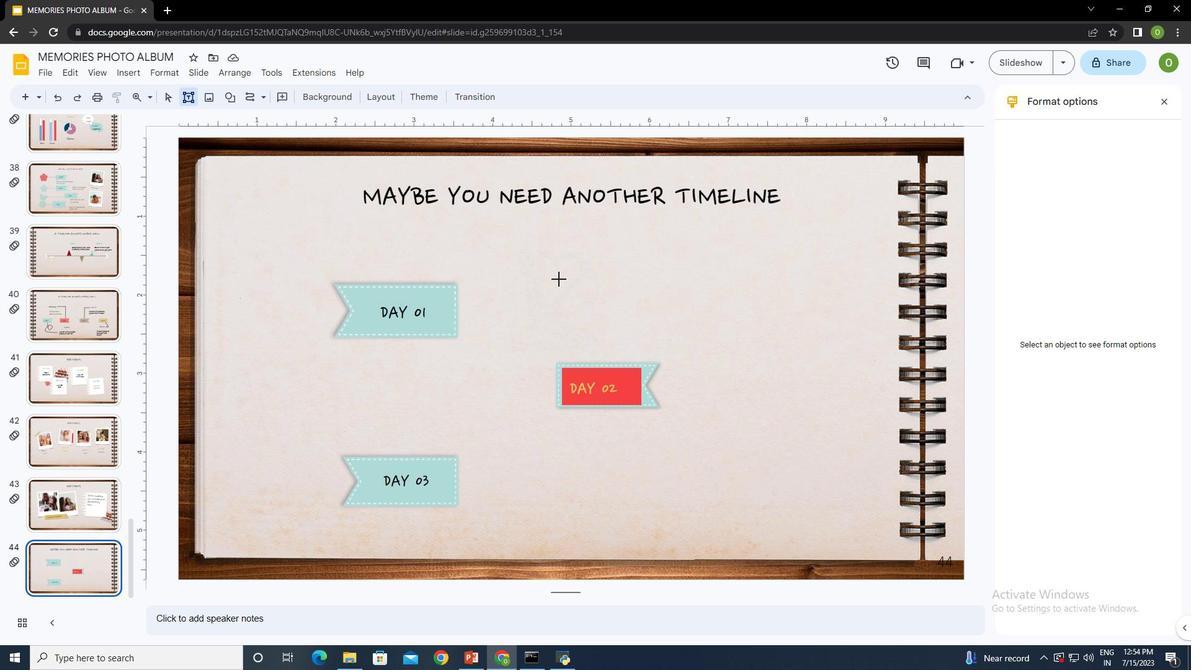 
Action: Mouse pressed left at (559, 278)
Screenshot: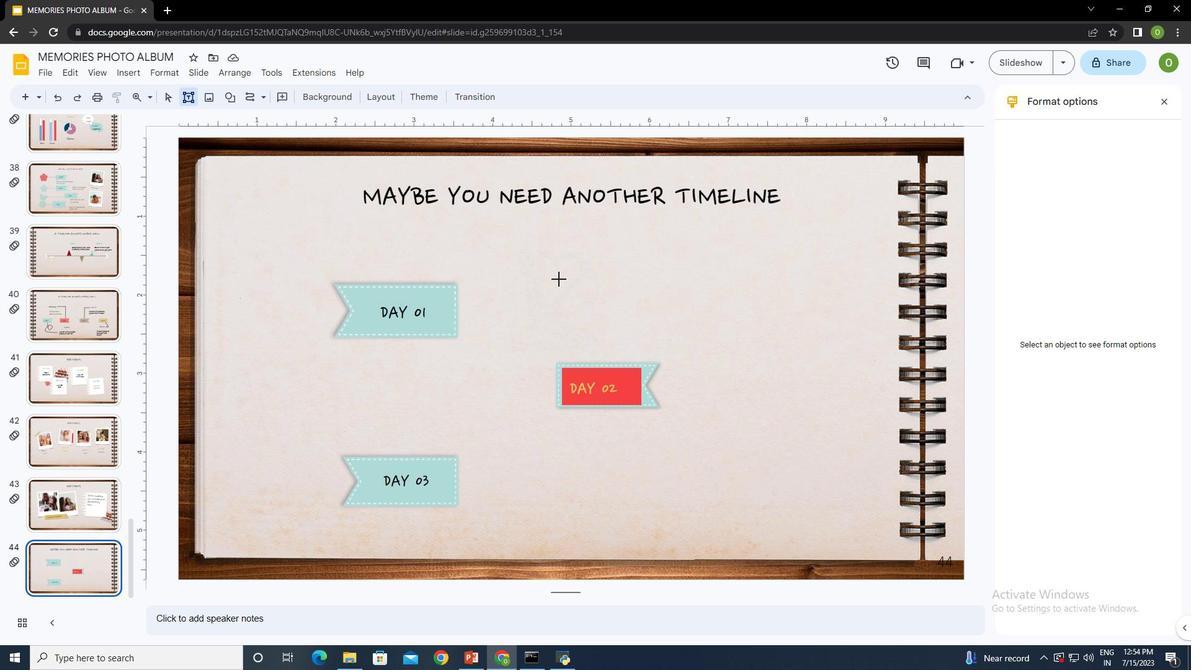 
Action: Mouse moved to (608, 286)
Screenshot: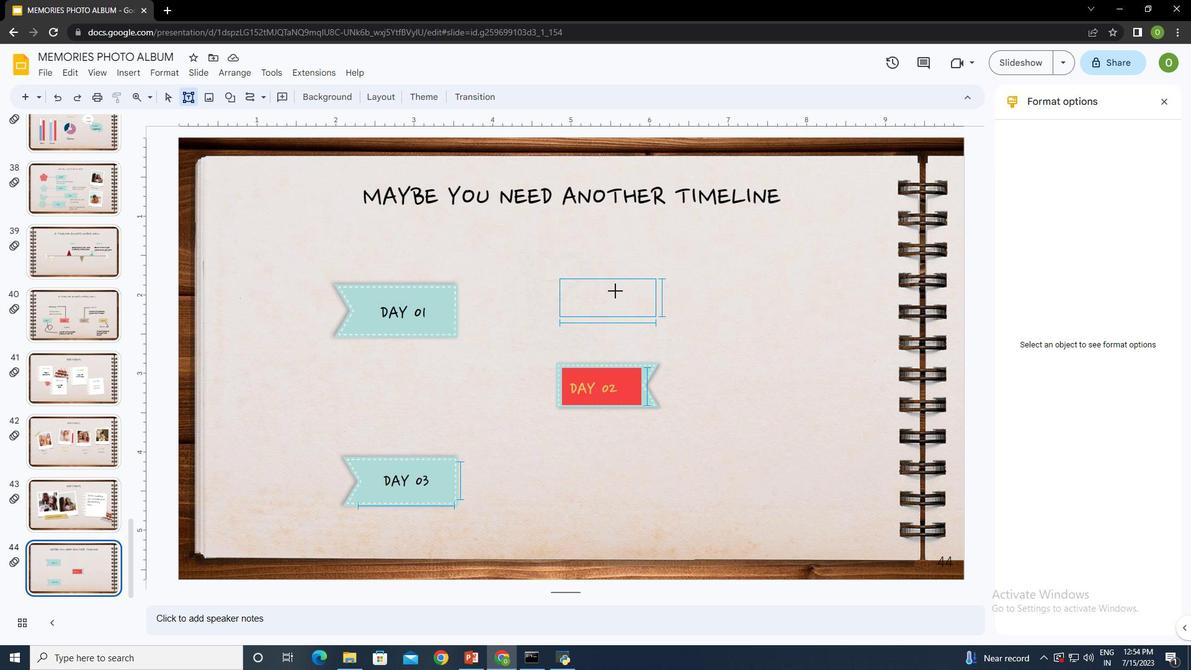 
Action: Key pressed M<Key.caps_lock>arsctrl+A
Screenshot: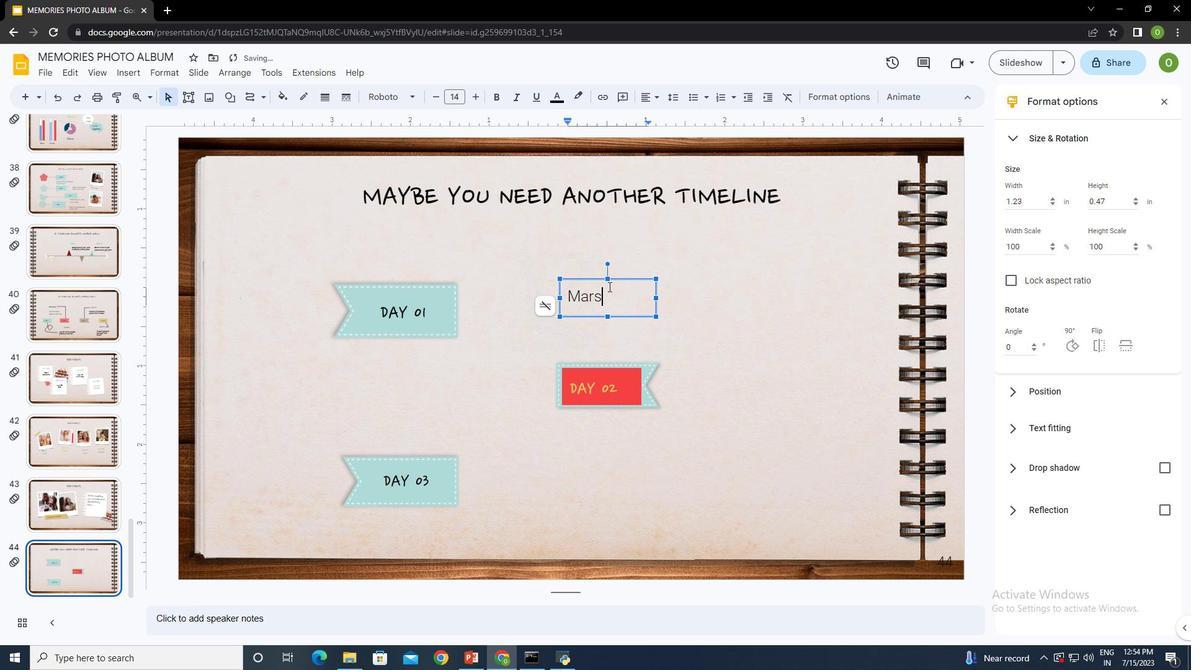 
Action: Mouse moved to (395, 99)
Screenshot: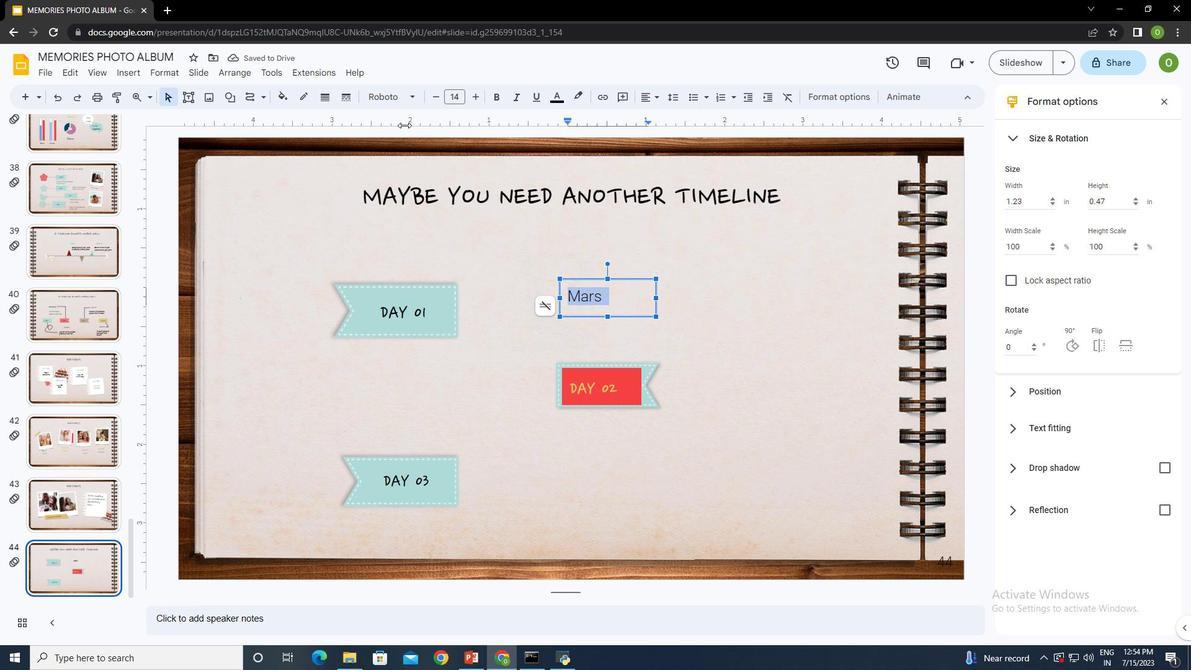 
Action: Mouse pressed left at (395, 99)
Screenshot: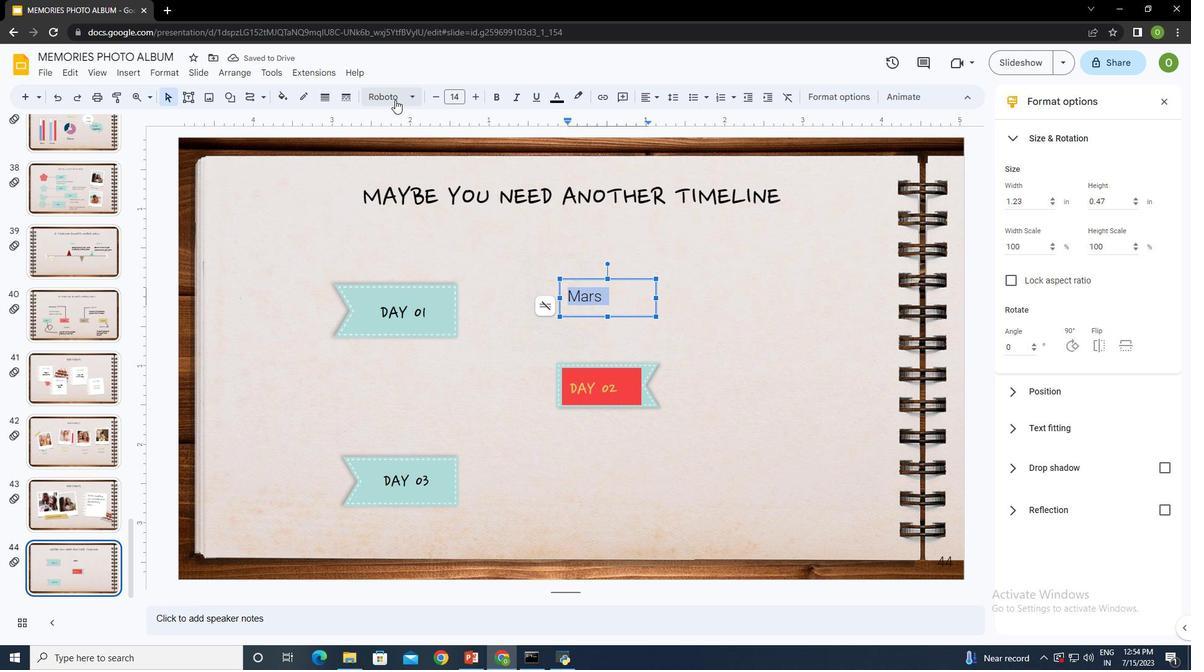 
Action: Mouse moved to (421, 173)
Screenshot: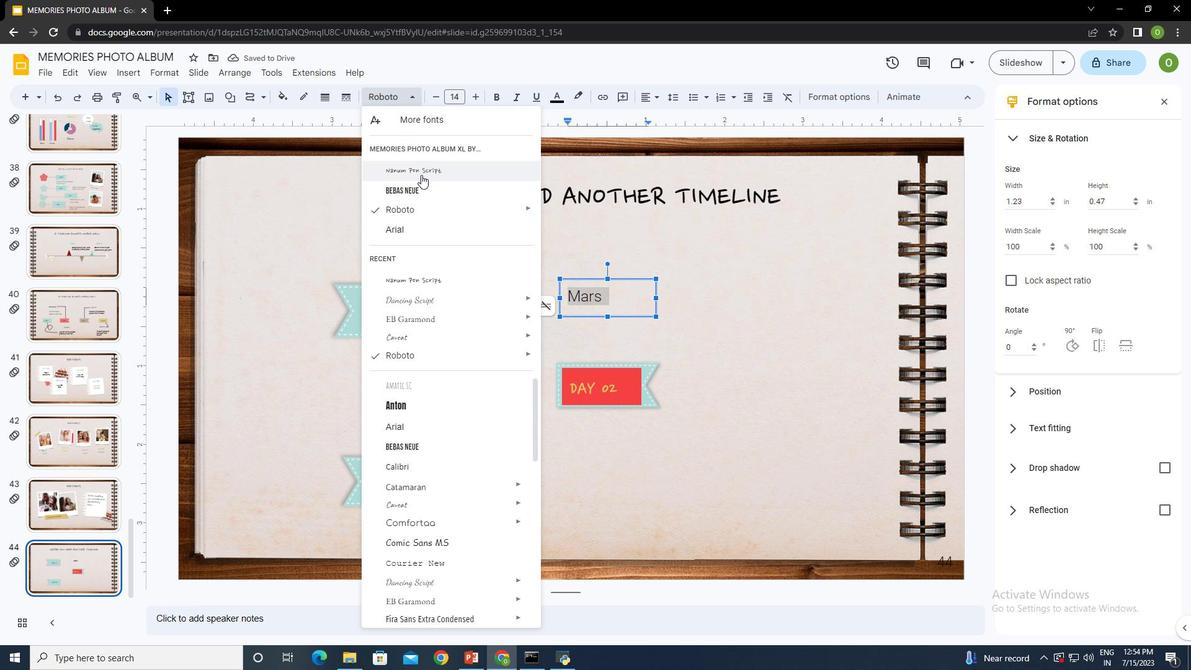 
Action: Mouse pressed left at (421, 173)
Screenshot: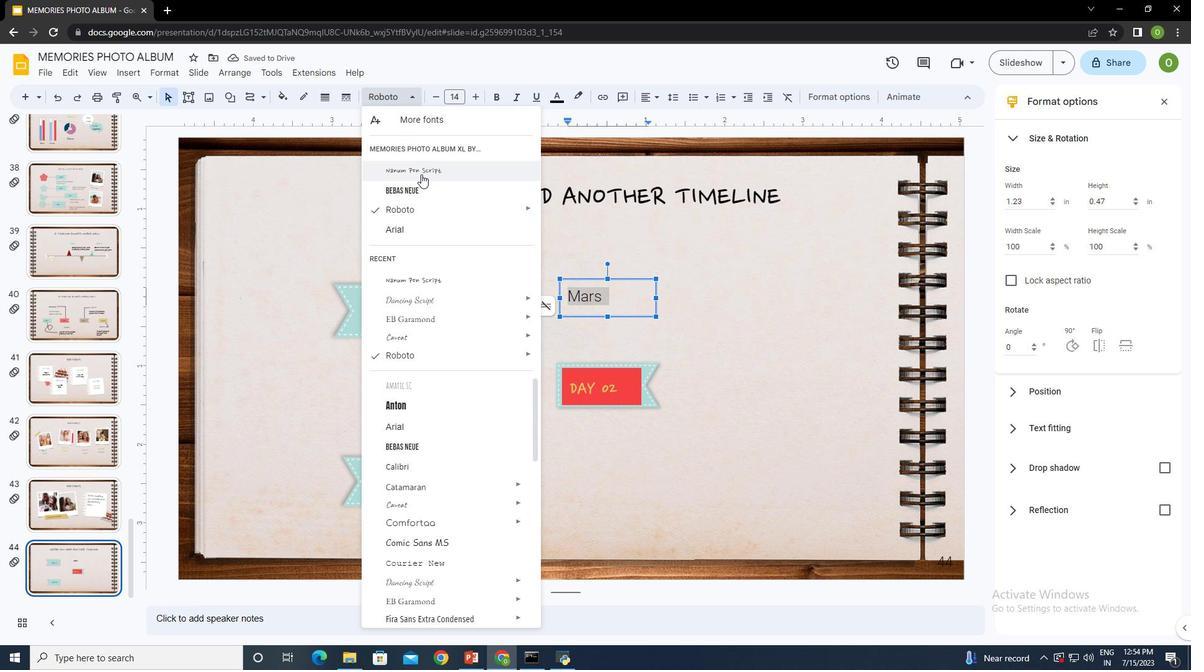 
Action: Mouse moved to (655, 318)
Screenshot: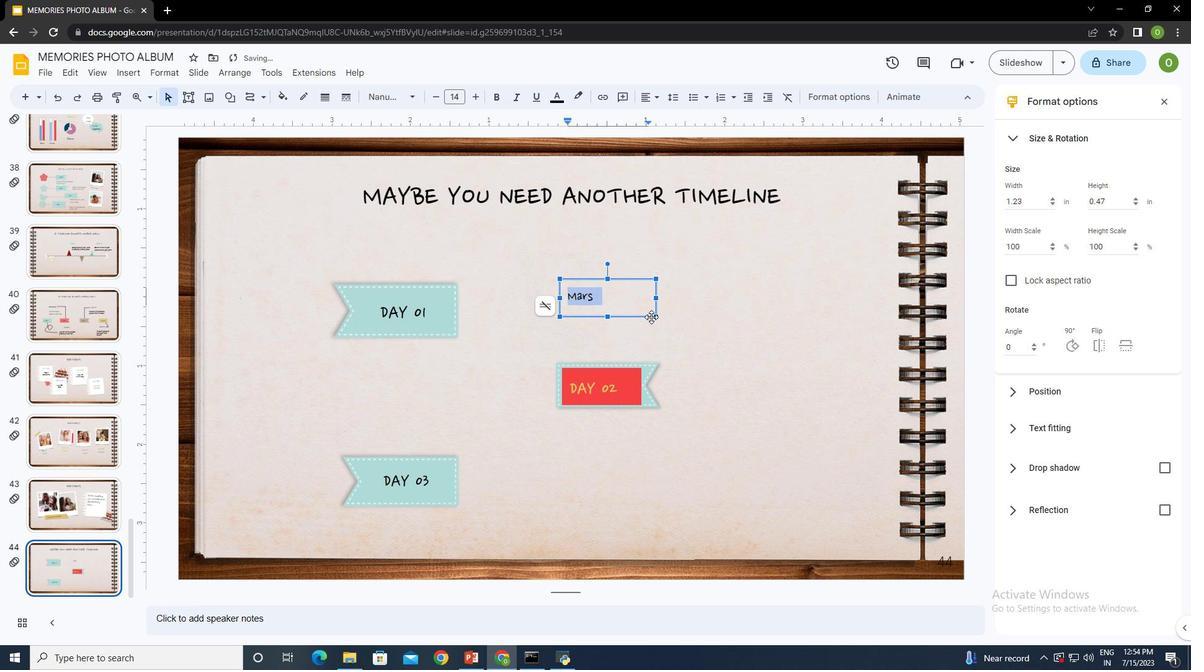 
Action: Mouse pressed left at (655, 318)
Screenshot: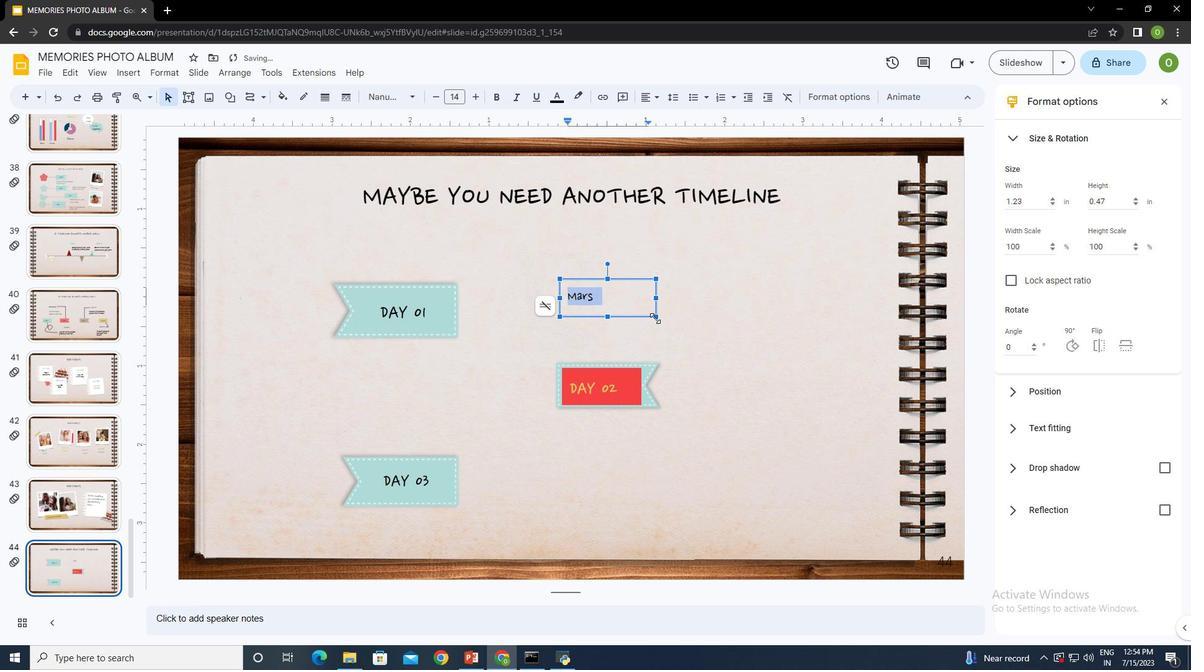 
Action: Mouse moved to (594, 331)
Screenshot: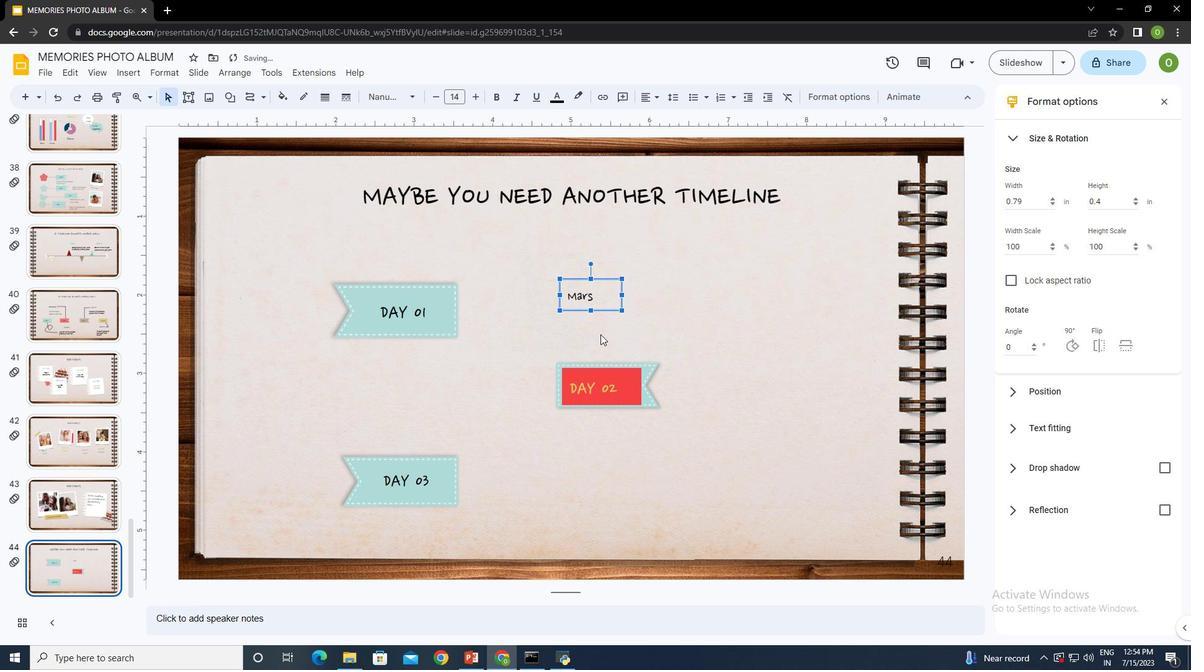 
Action: Mouse pressed left at (594, 331)
Screenshot: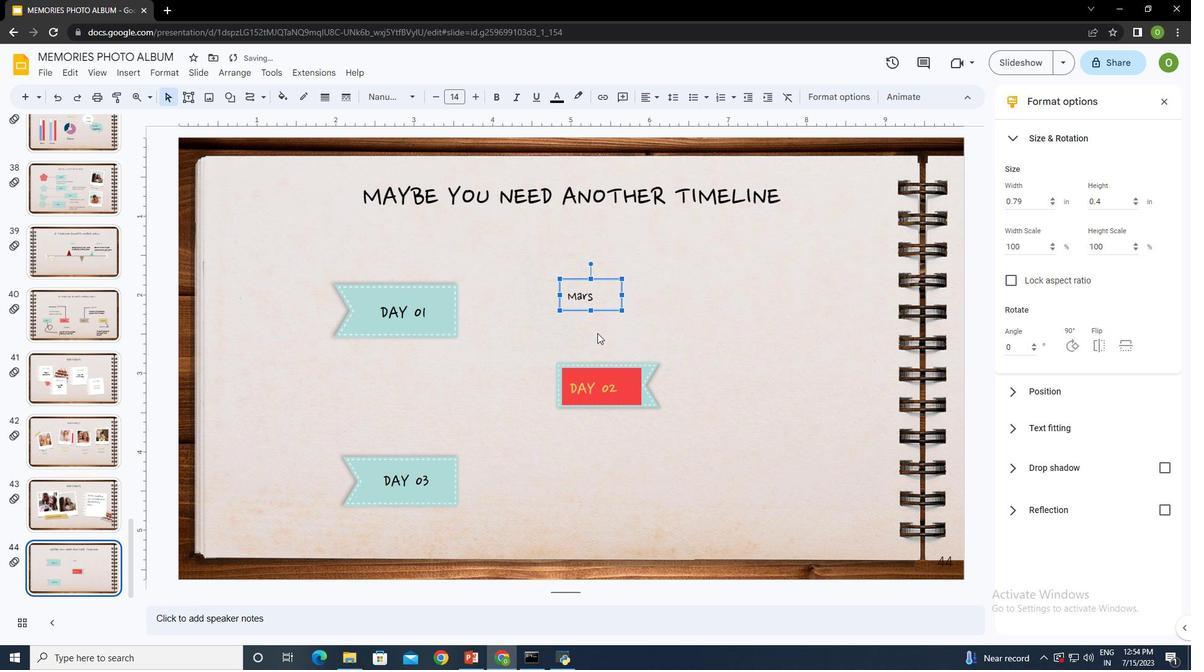
Action: Mouse moved to (183, 93)
Screenshot: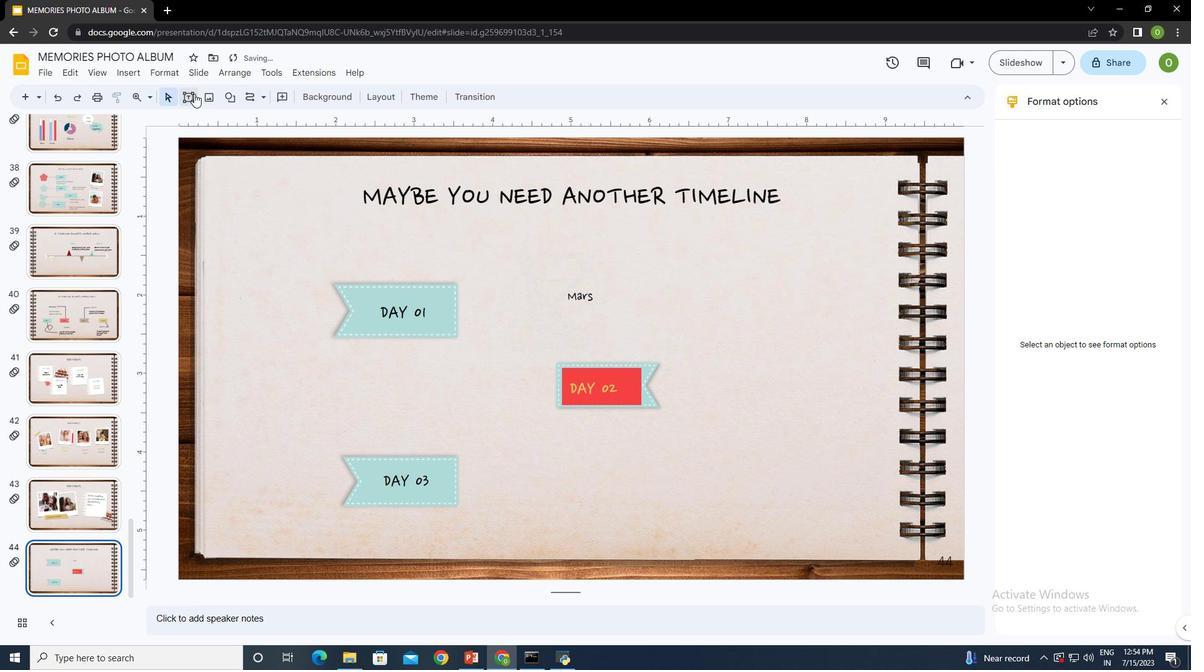 
Action: Mouse pressed left at (183, 93)
Screenshot: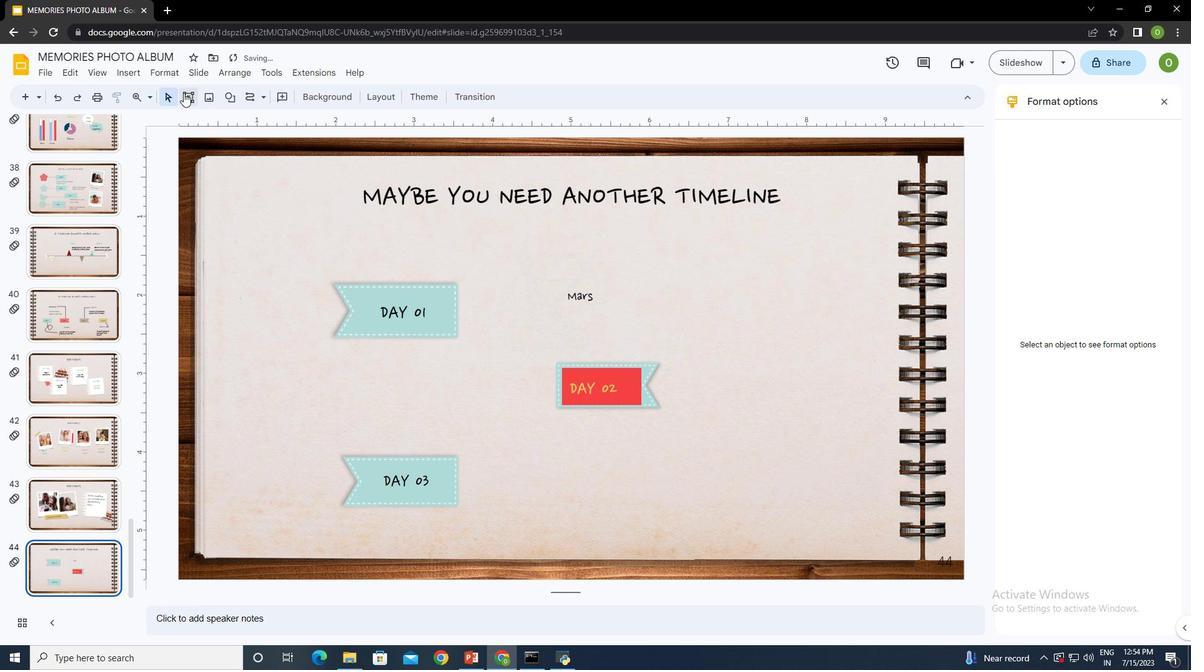 
Action: Mouse moved to (546, 315)
Screenshot: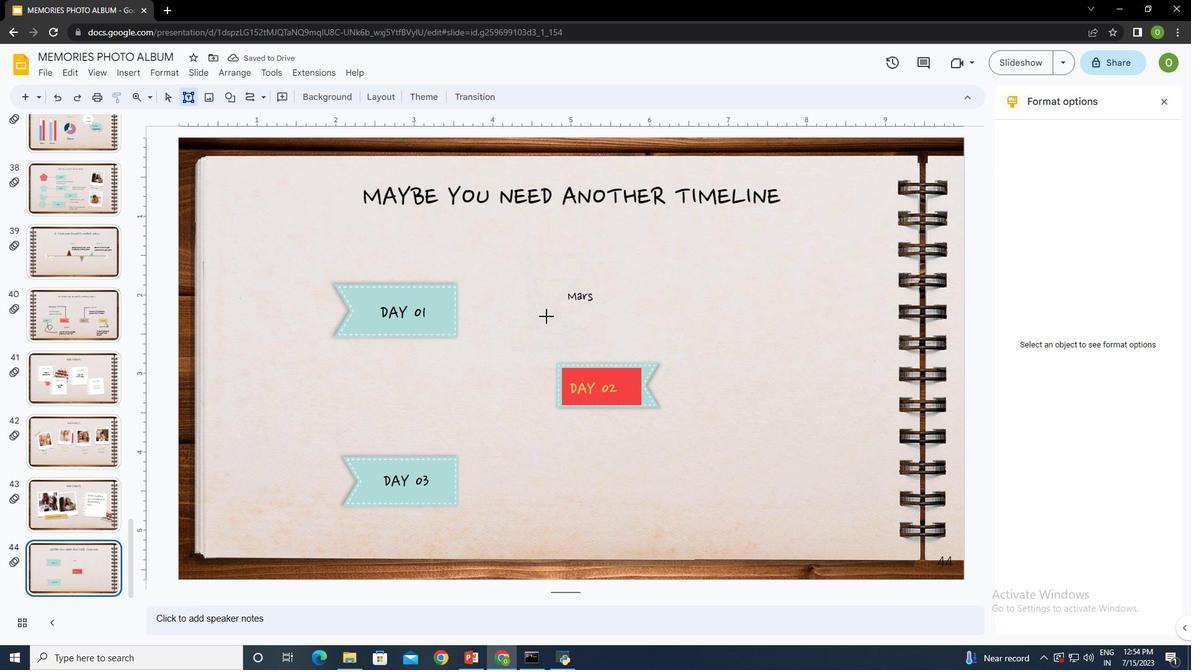 
Action: Mouse pressed left at (546, 315)
Screenshot: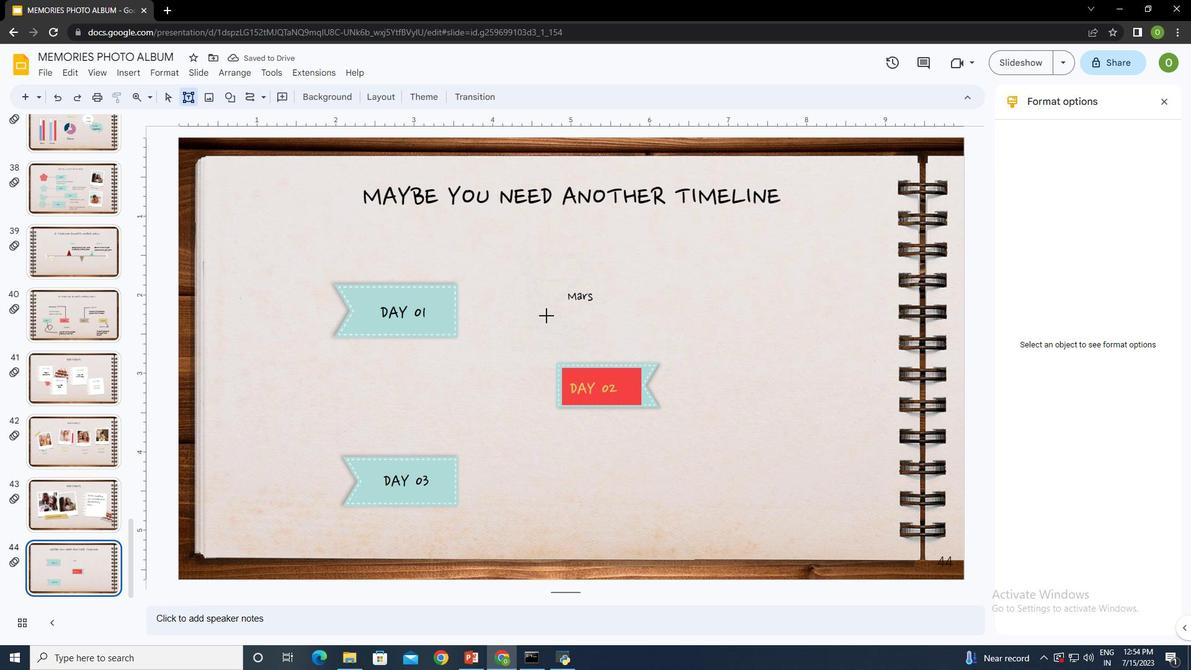 
Action: Mouse moved to (652, 337)
Screenshot: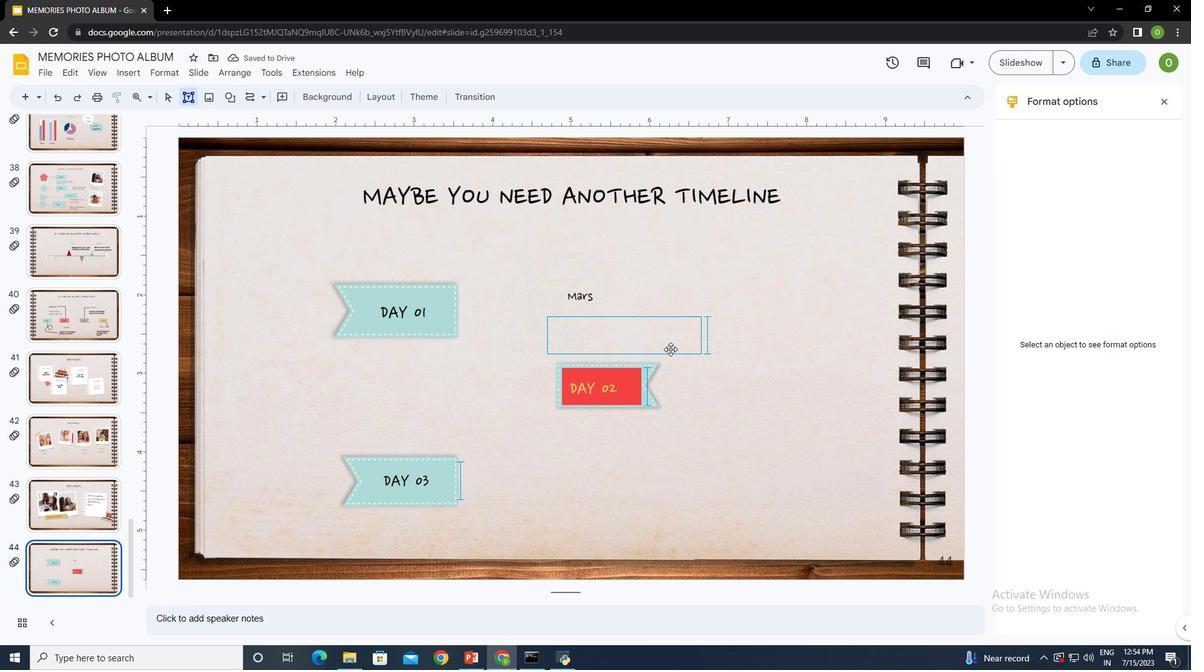 
Action: Key pressed <Key.shift>Despite<Key.space>begin<Key.backspace><Key.backspace><Key.backspace>ing<Key.space>red,<Key.space><Key.shift>Mars<Key.space>is<Key.space>actually<Key.space>a<Key.space>cold<Key.space>place
Screenshot: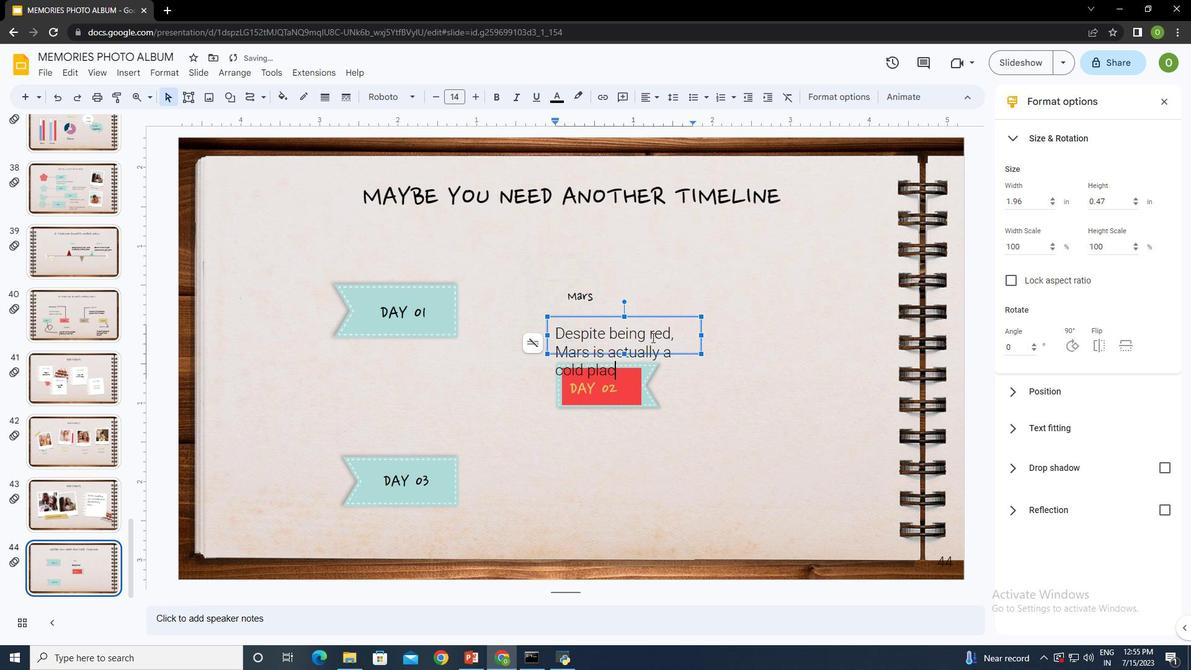 
Action: Mouse moved to (624, 315)
Screenshot: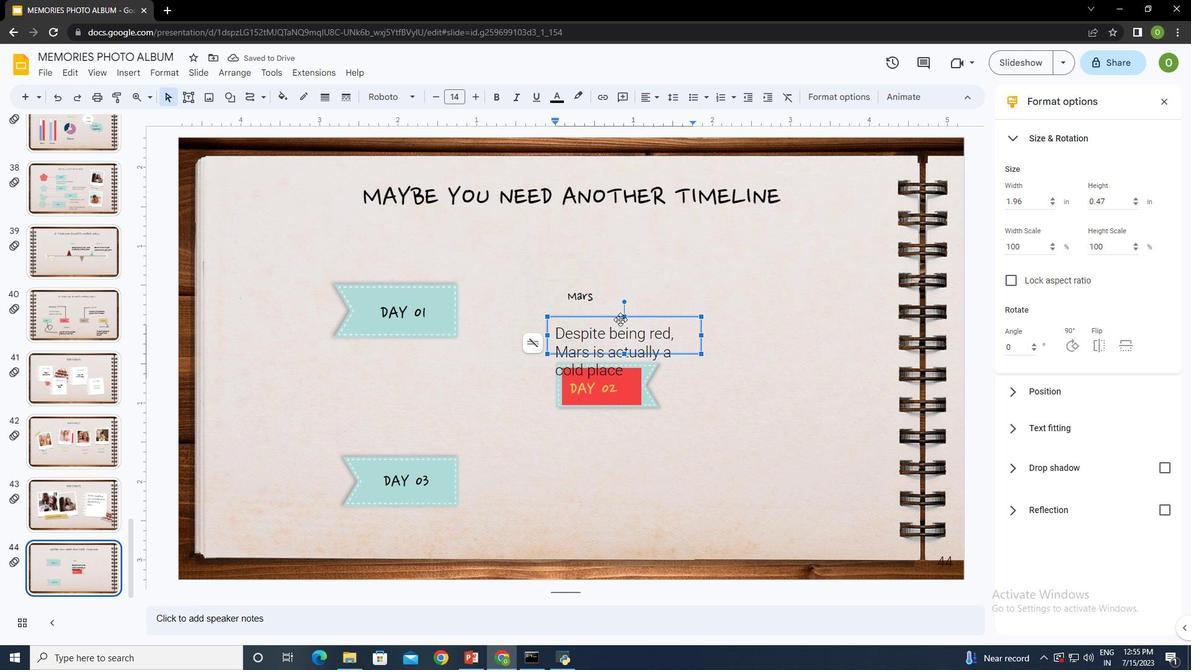 
Action: Mouse pressed left at (624, 315)
Screenshot: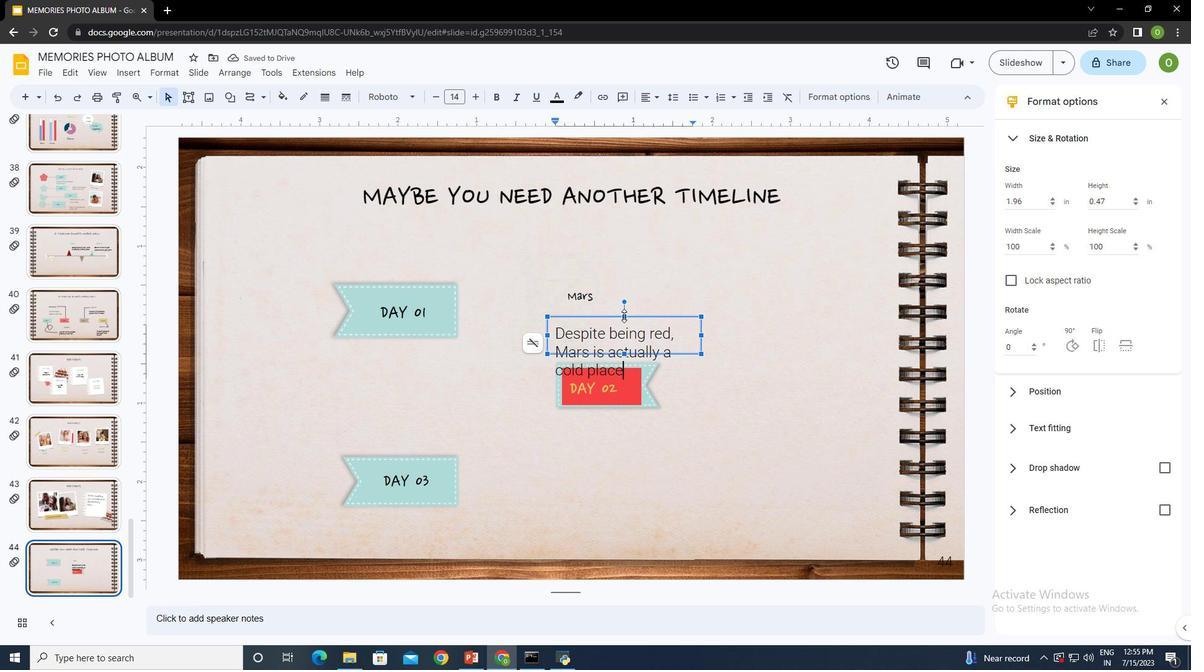 
Action: Mouse moved to (592, 292)
Screenshot: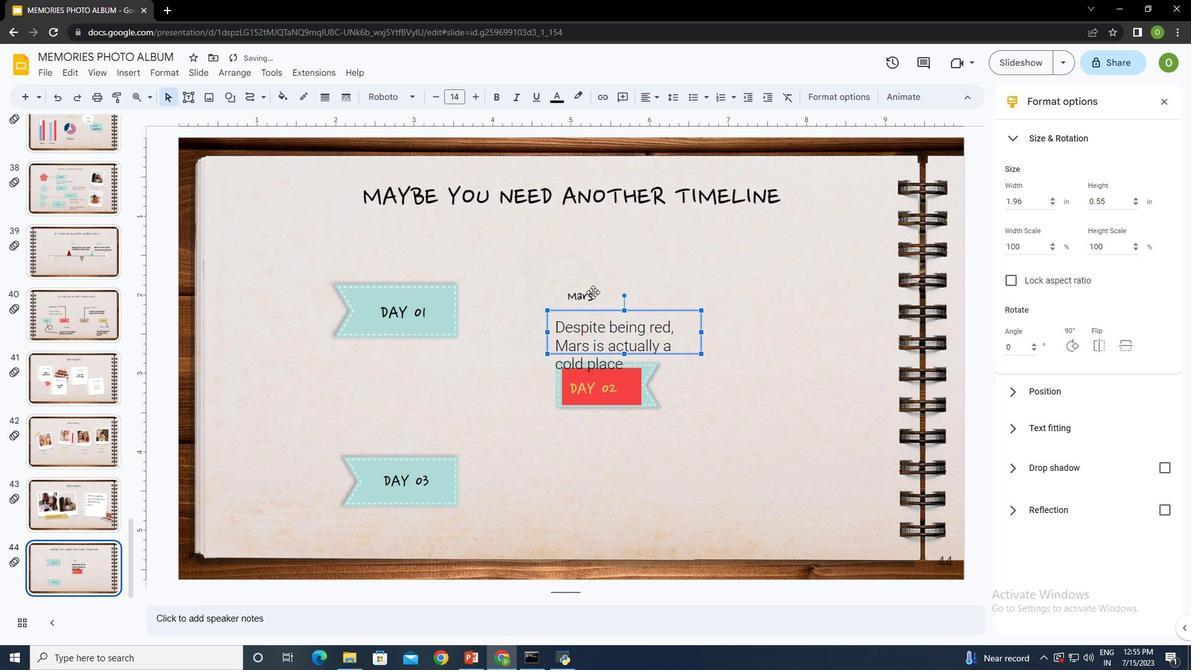 
Action: Mouse pressed left at (592, 292)
Screenshot: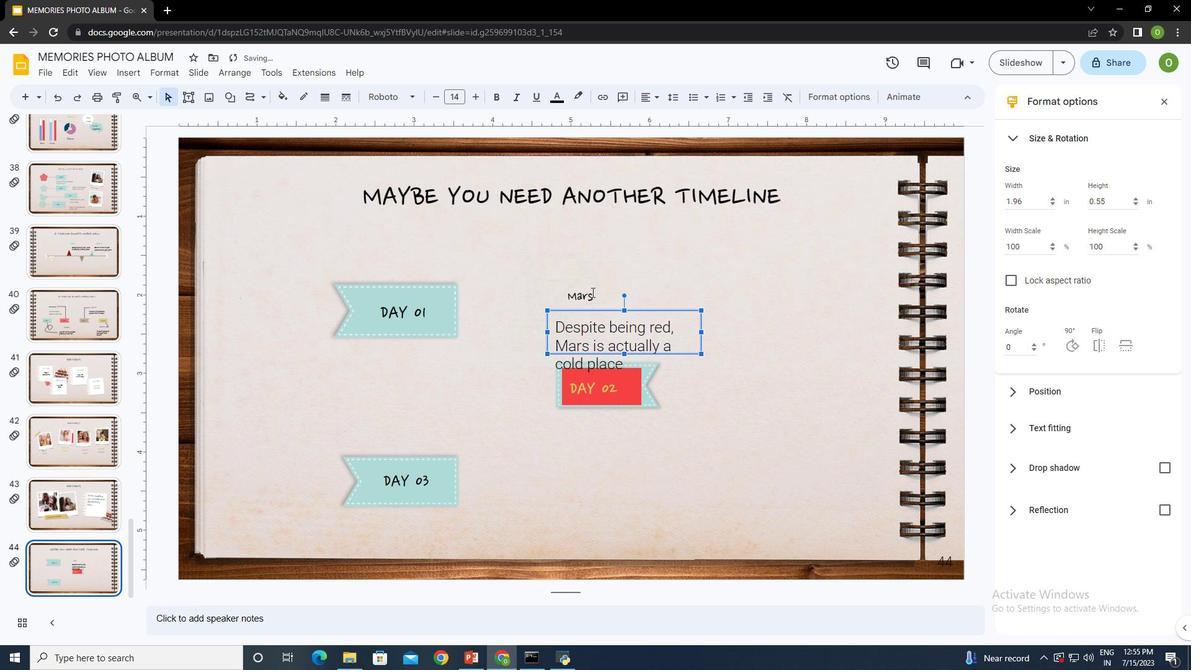 
Action: Mouse moved to (593, 278)
Screenshot: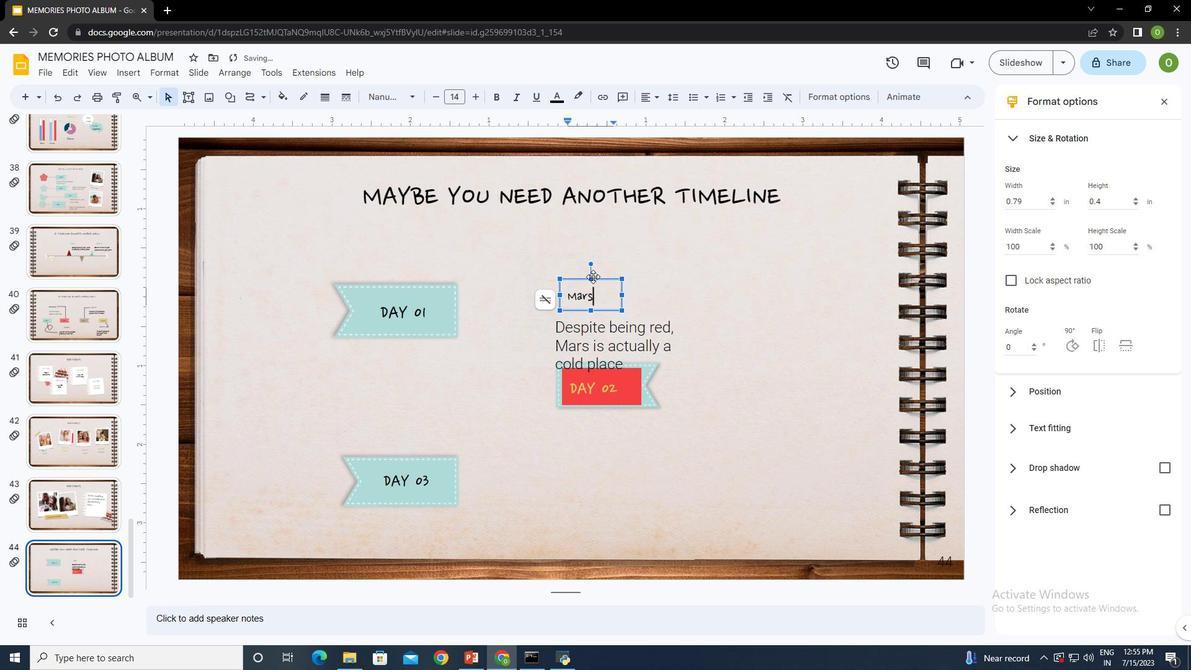 
Action: Mouse pressed left at (593, 278)
Screenshot: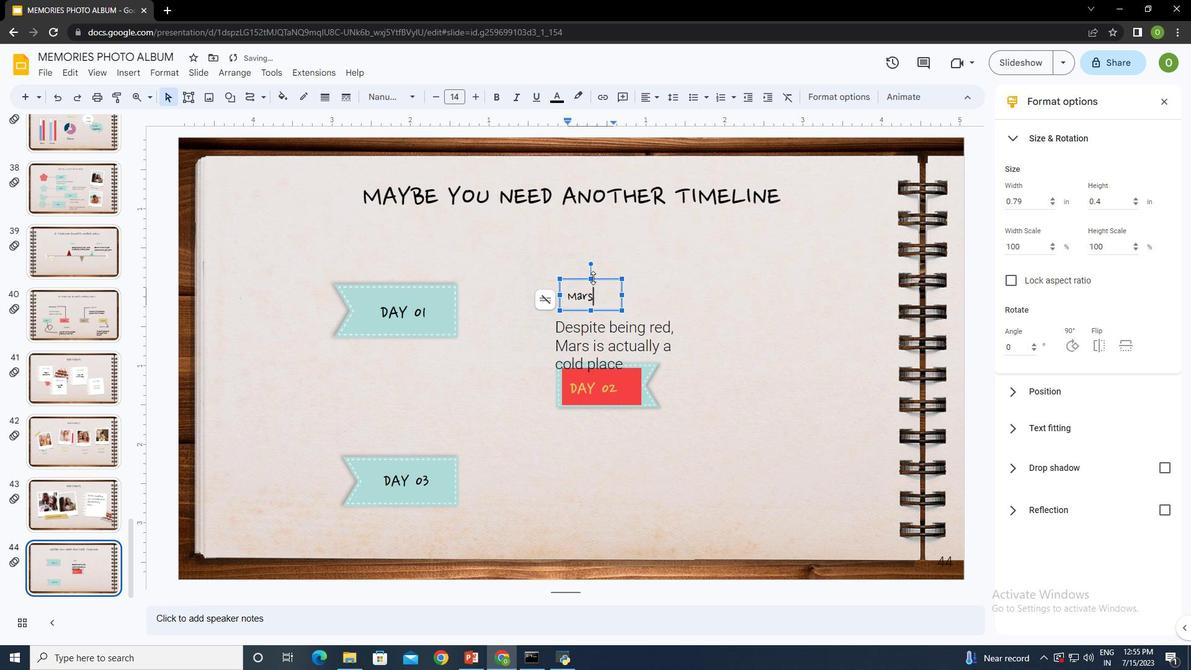 
Action: Mouse moved to (591, 312)
Screenshot: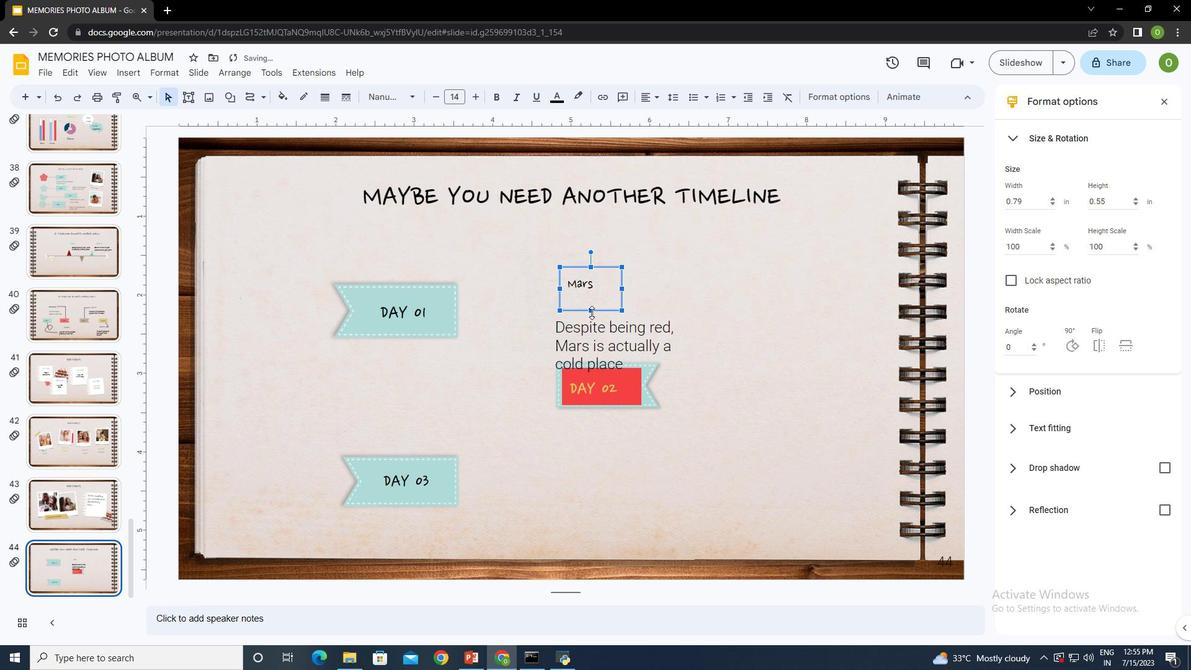 
Action: Mouse pressed left at (591, 312)
Screenshot: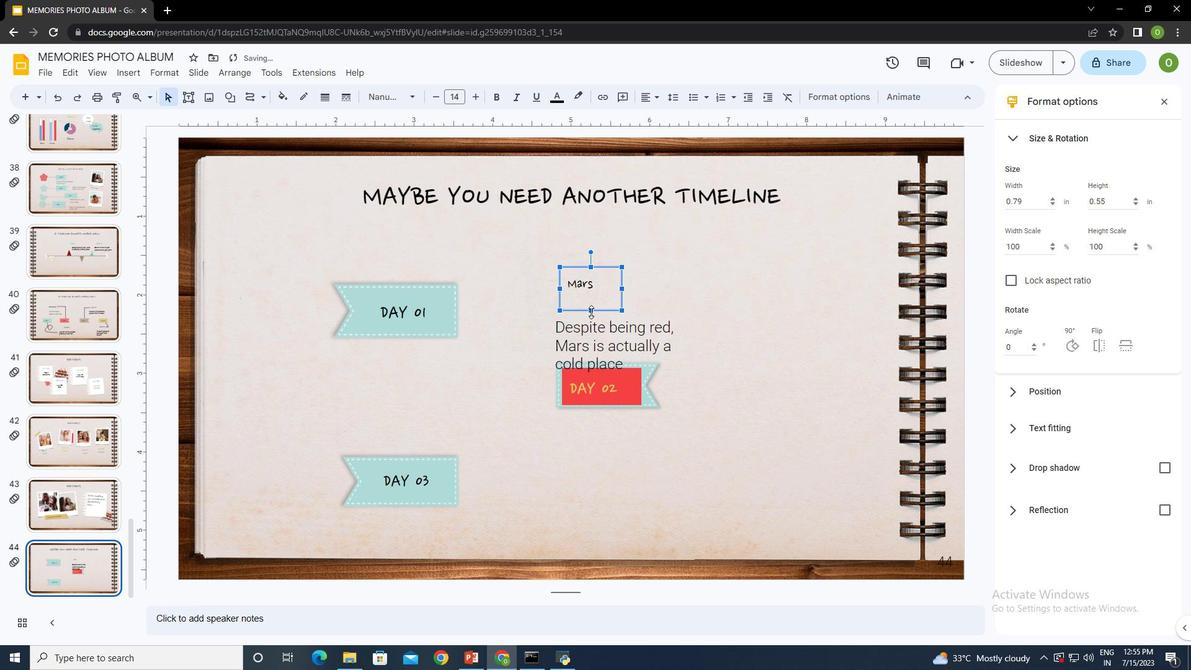 
Action: Mouse moved to (621, 282)
Screenshot: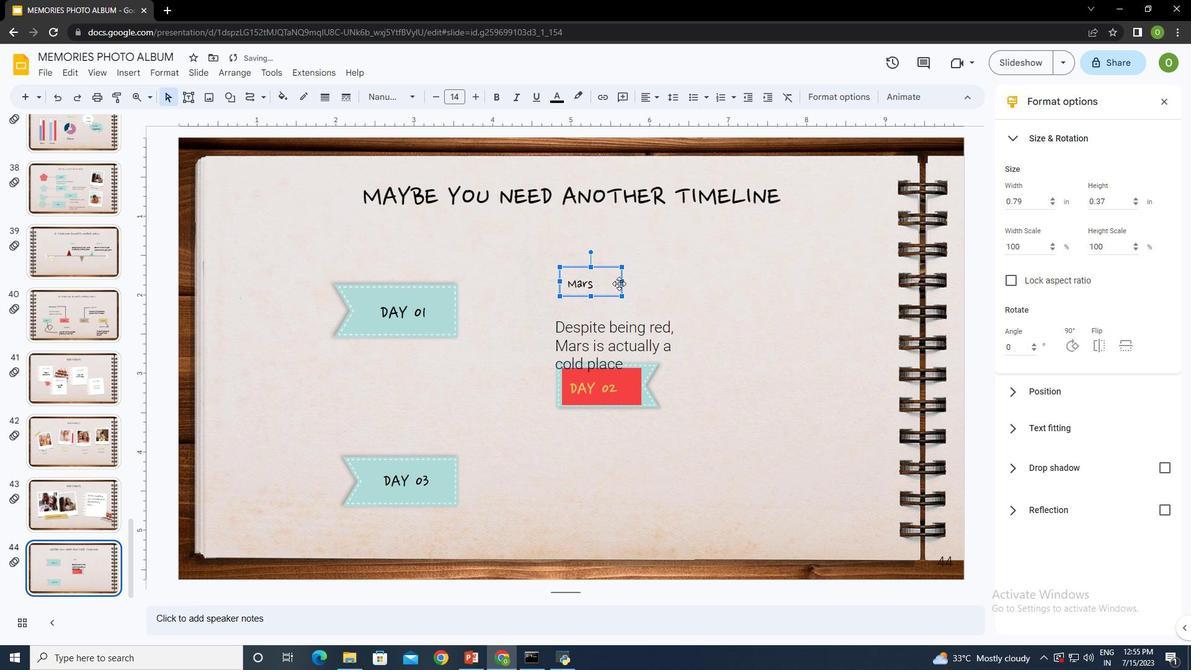 
Action: Mouse pressed left at (621, 282)
Screenshot: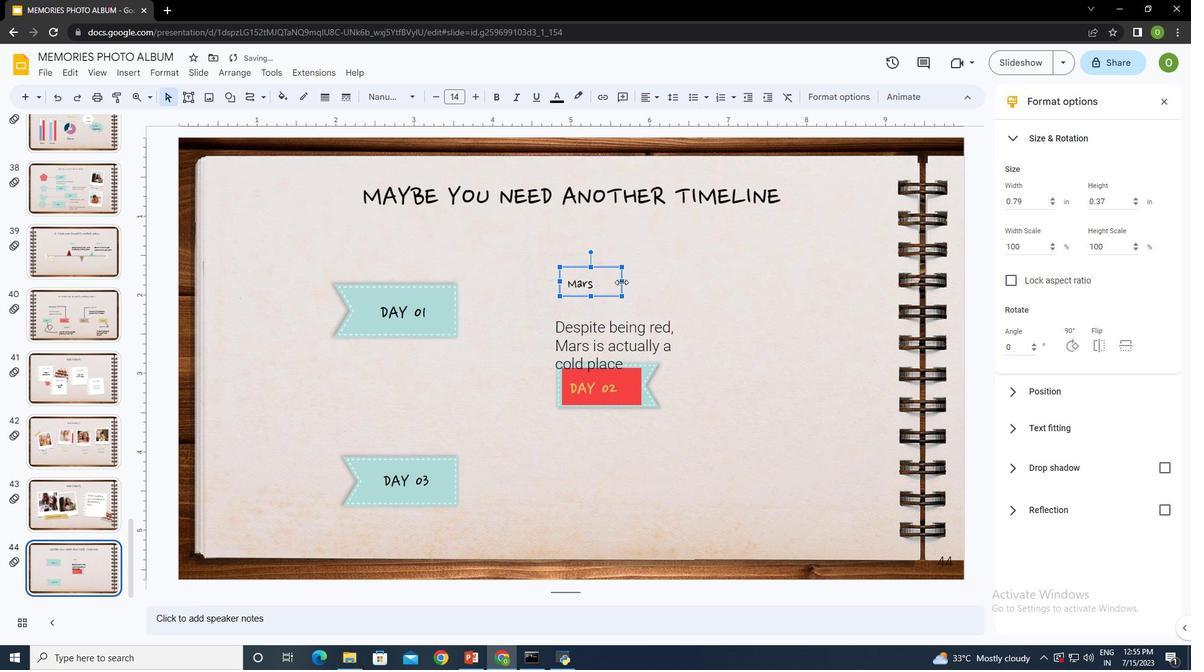 
Action: Mouse moved to (598, 277)
Screenshot: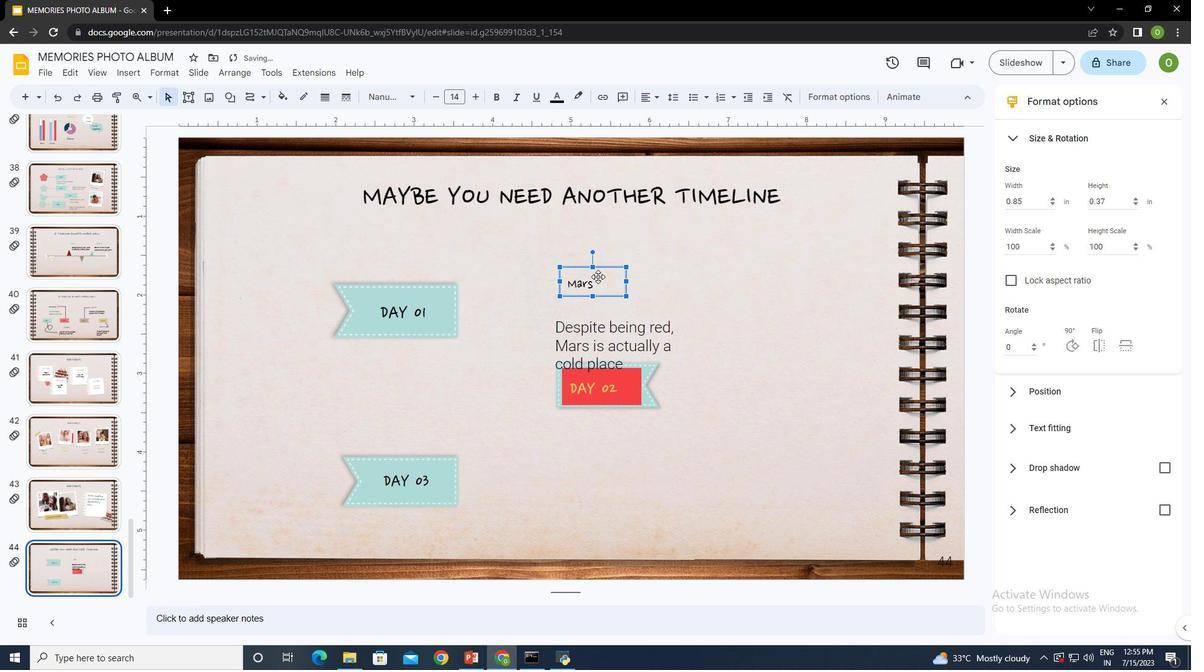 
Action: Mouse pressed left at (598, 277)
Screenshot: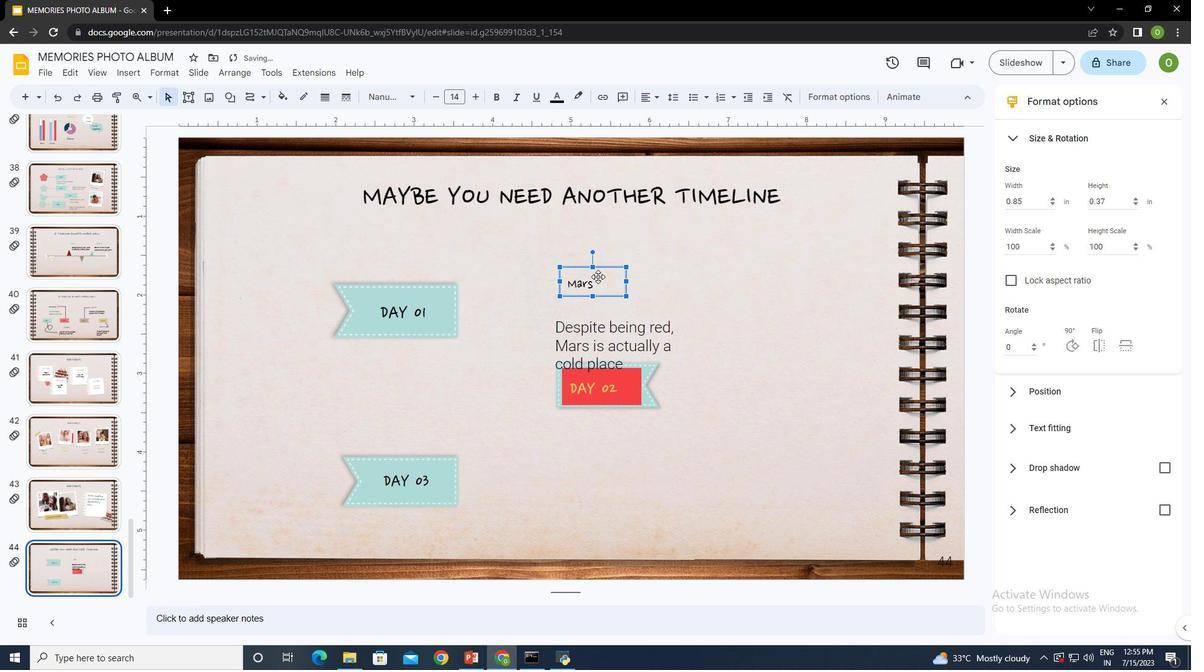 
Action: Mouse pressed left at (598, 277)
Screenshot: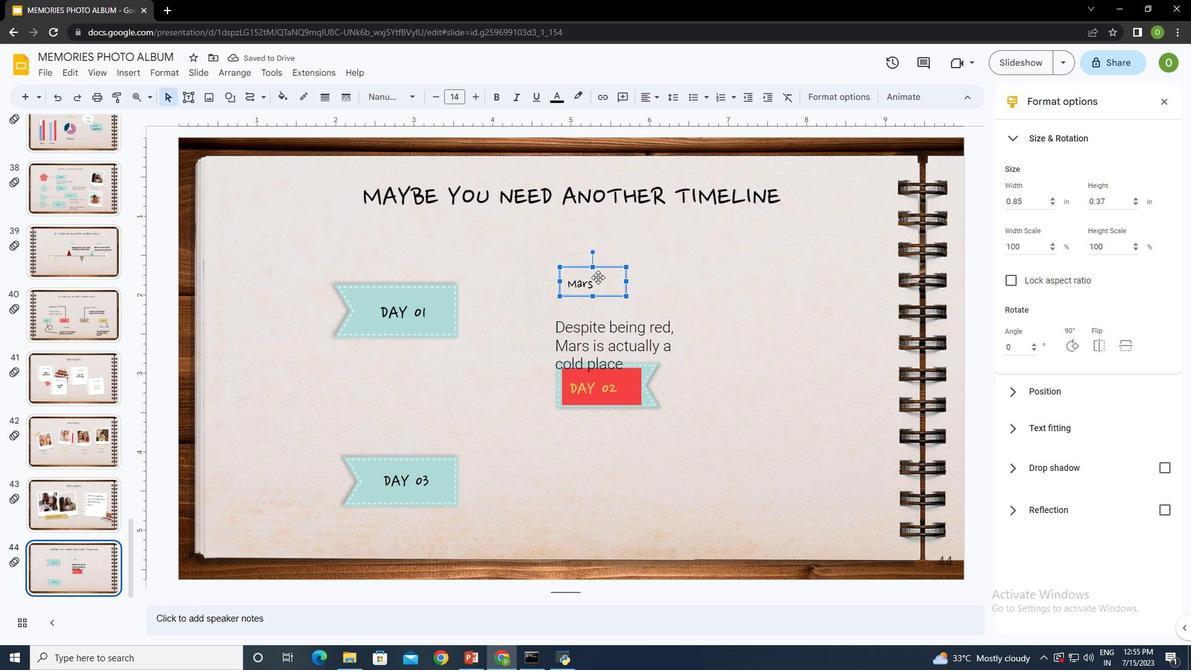 
Action: Key pressed ctrl+A
Screenshot: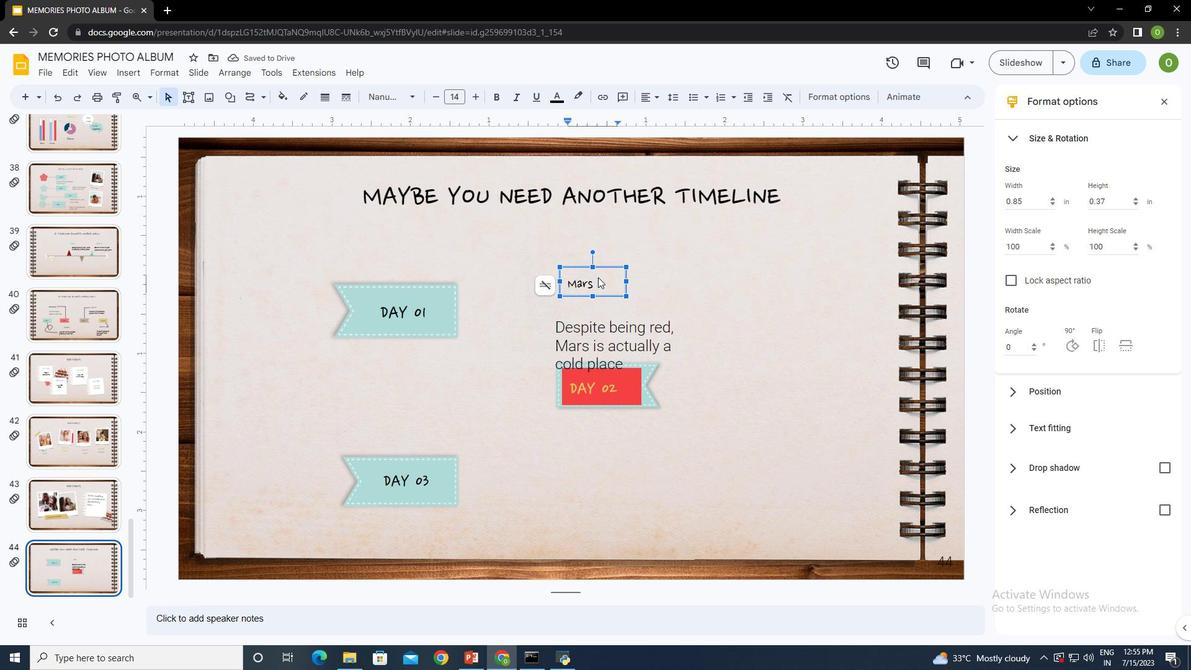 
Action: Mouse moved to (475, 94)
Screenshot: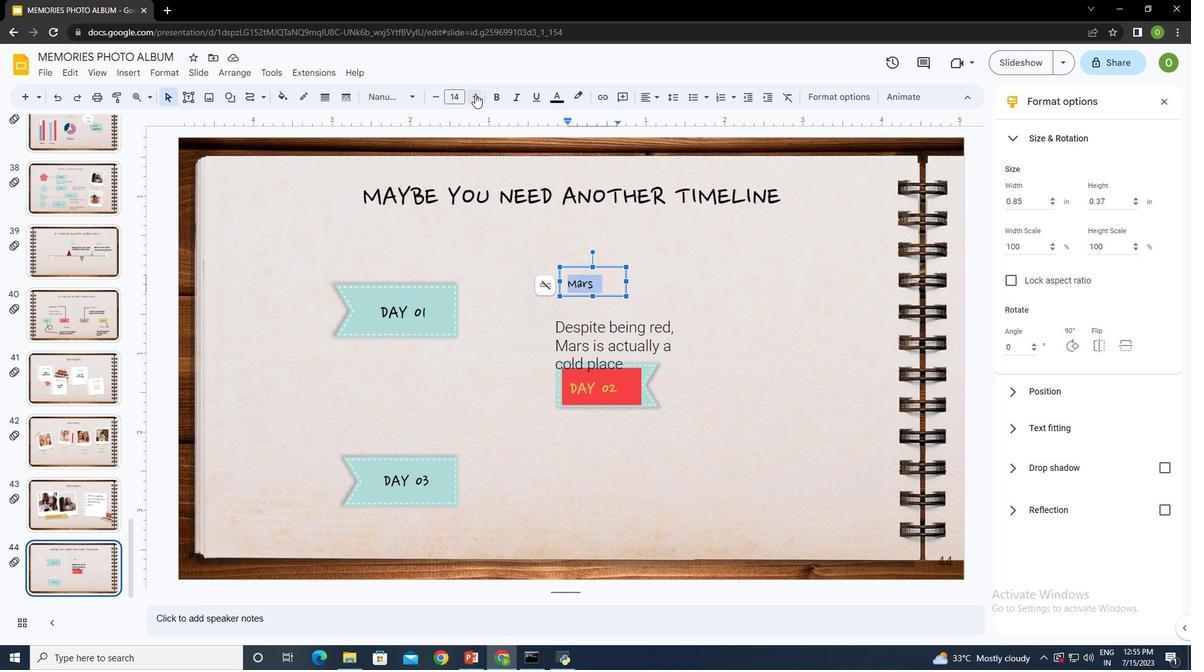 
Action: Mouse pressed left at (475, 94)
Screenshot: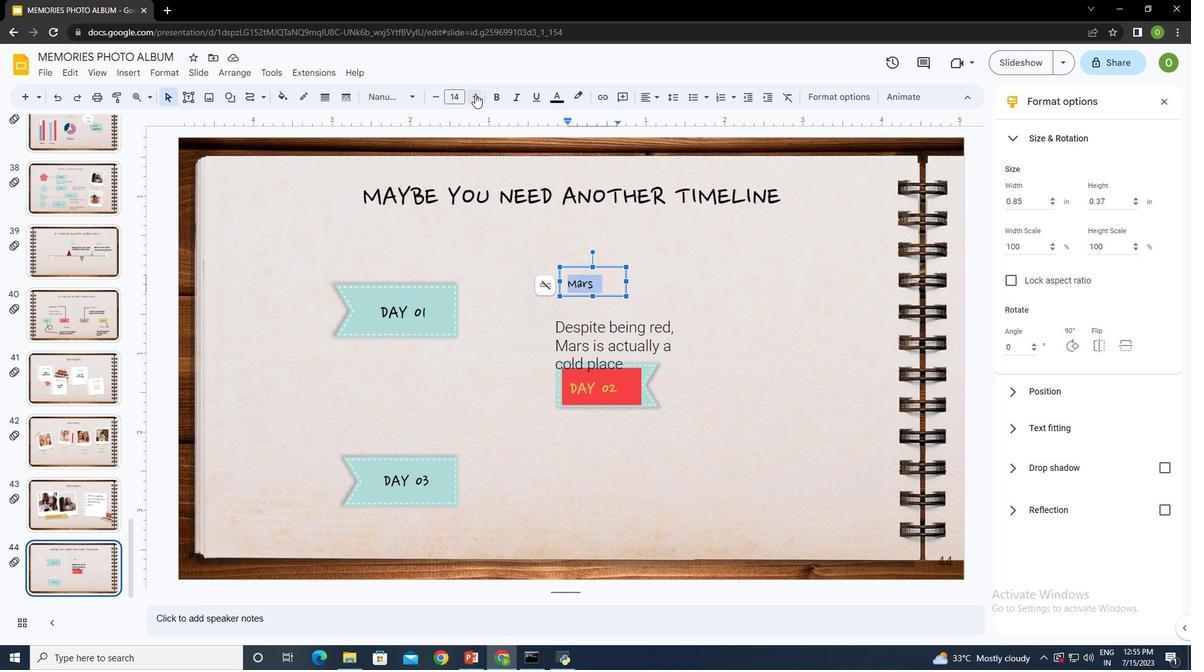 
Action: Mouse pressed left at (475, 94)
Screenshot: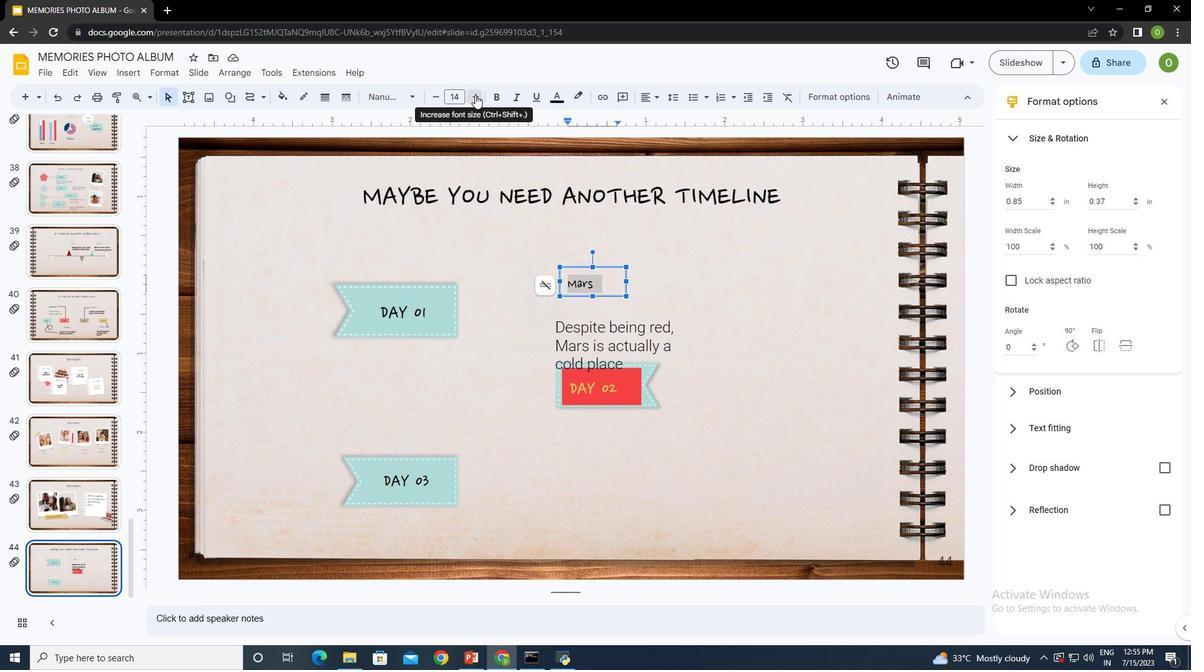 
Action: Mouse pressed left at (475, 94)
Screenshot: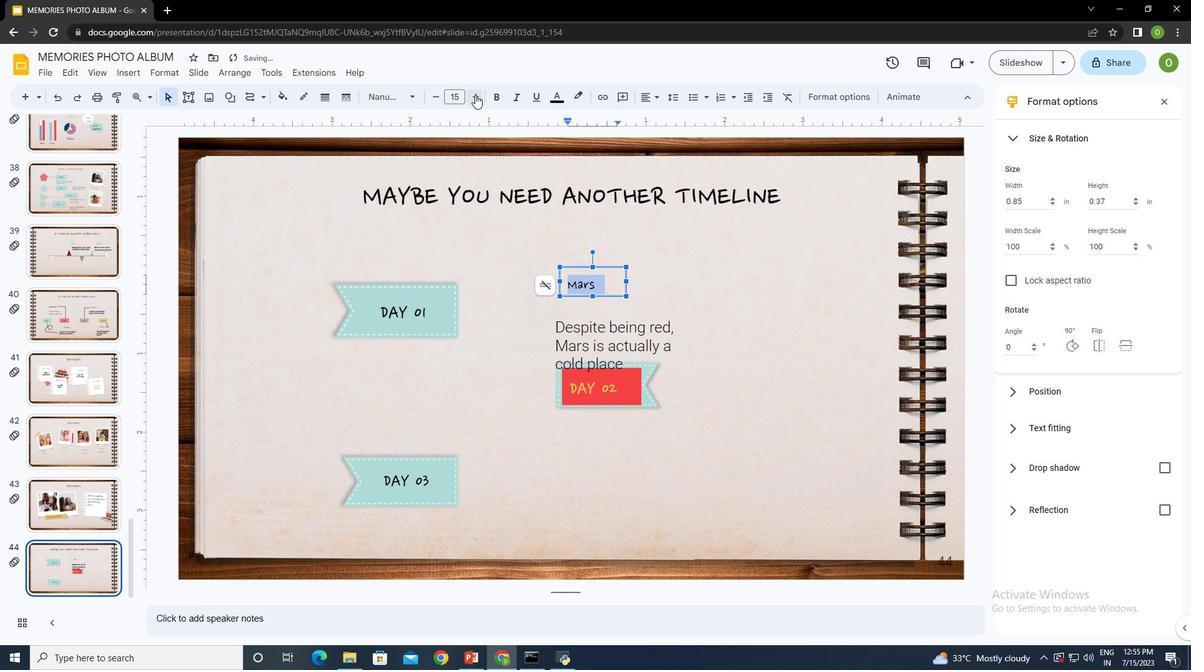 
Action: Mouse pressed left at (475, 94)
Screenshot: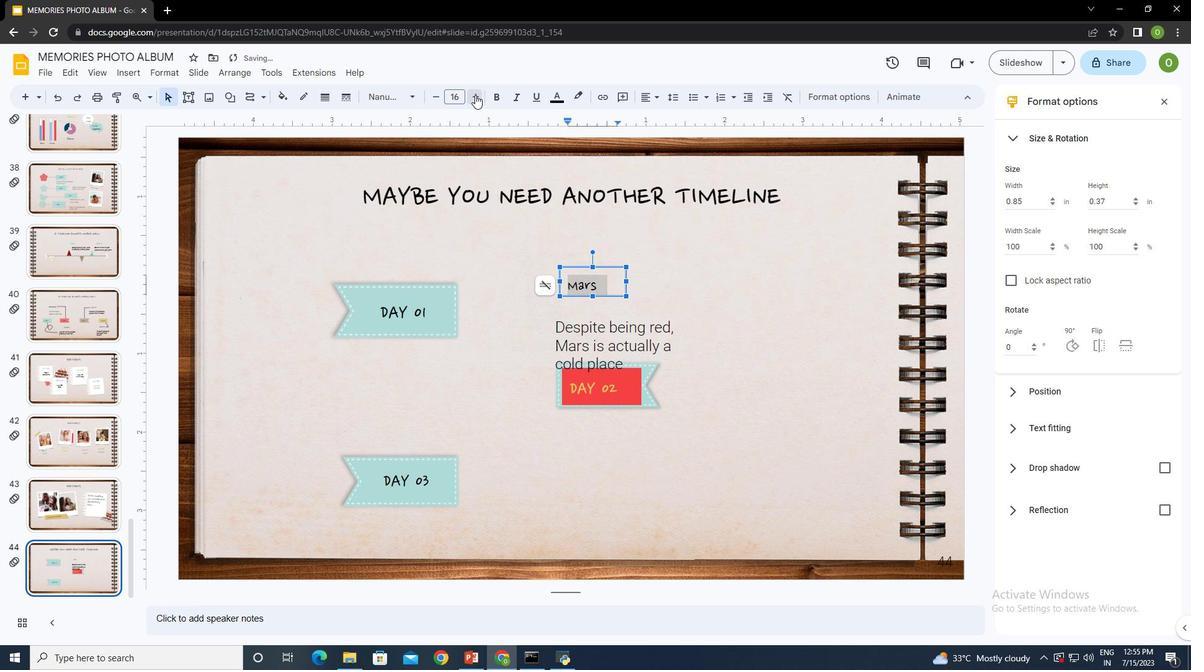 
Action: Mouse pressed left at (475, 94)
Screenshot: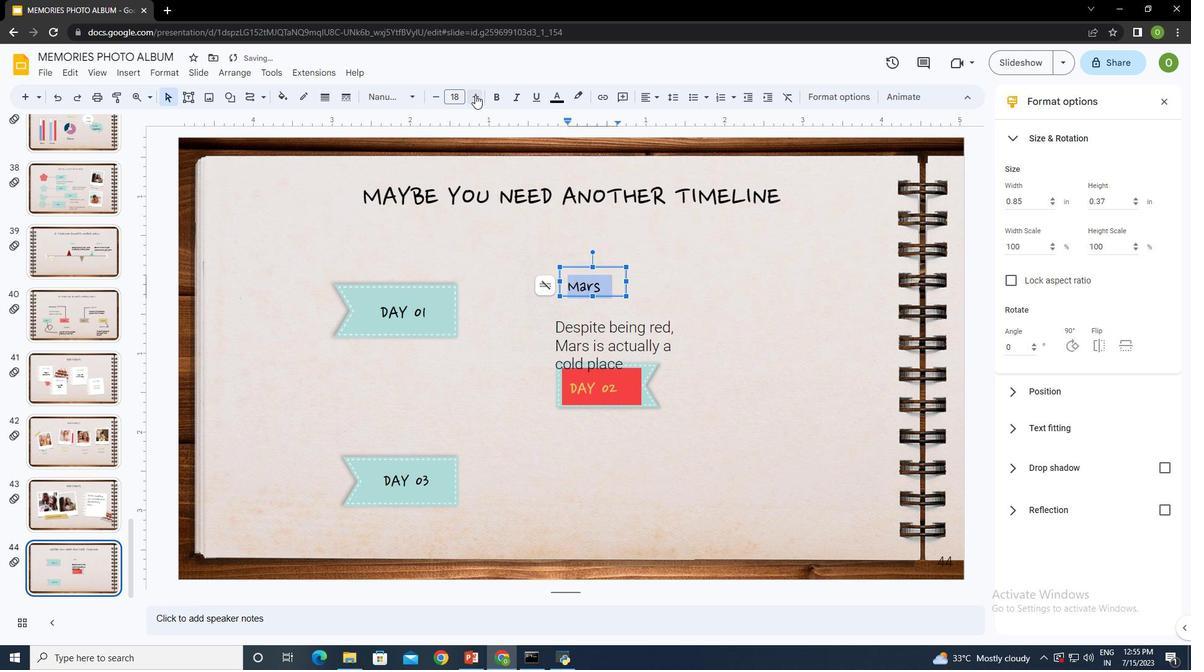 
Action: Mouse moved to (557, 98)
Screenshot: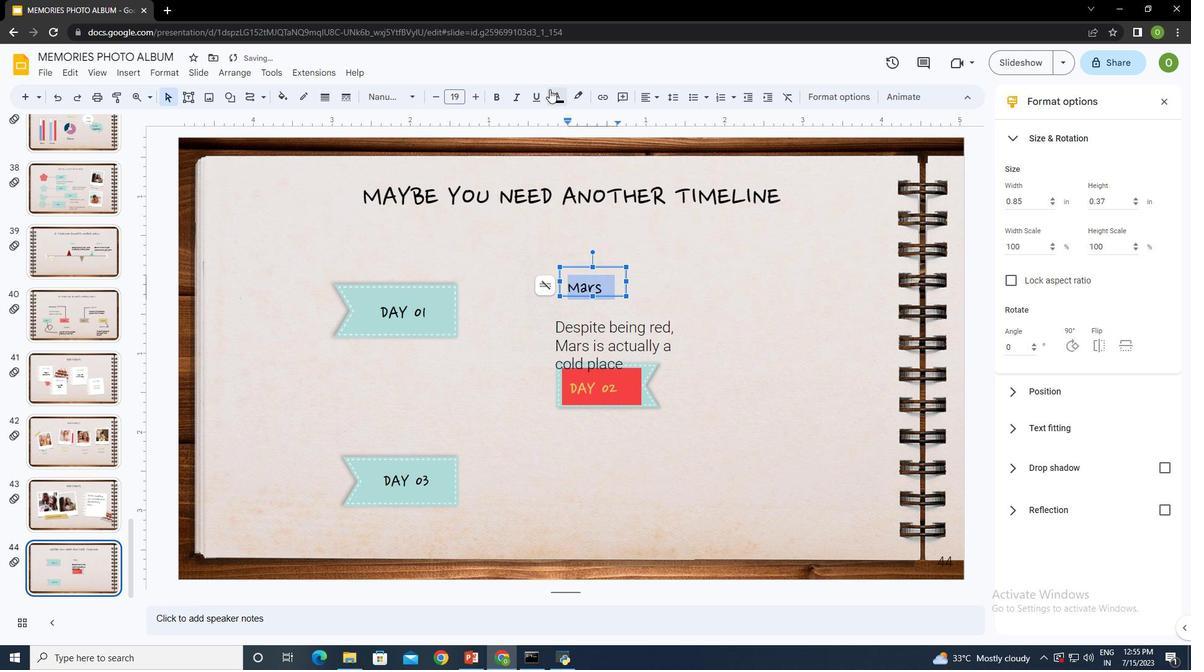 
Action: Mouse pressed left at (557, 98)
Screenshot: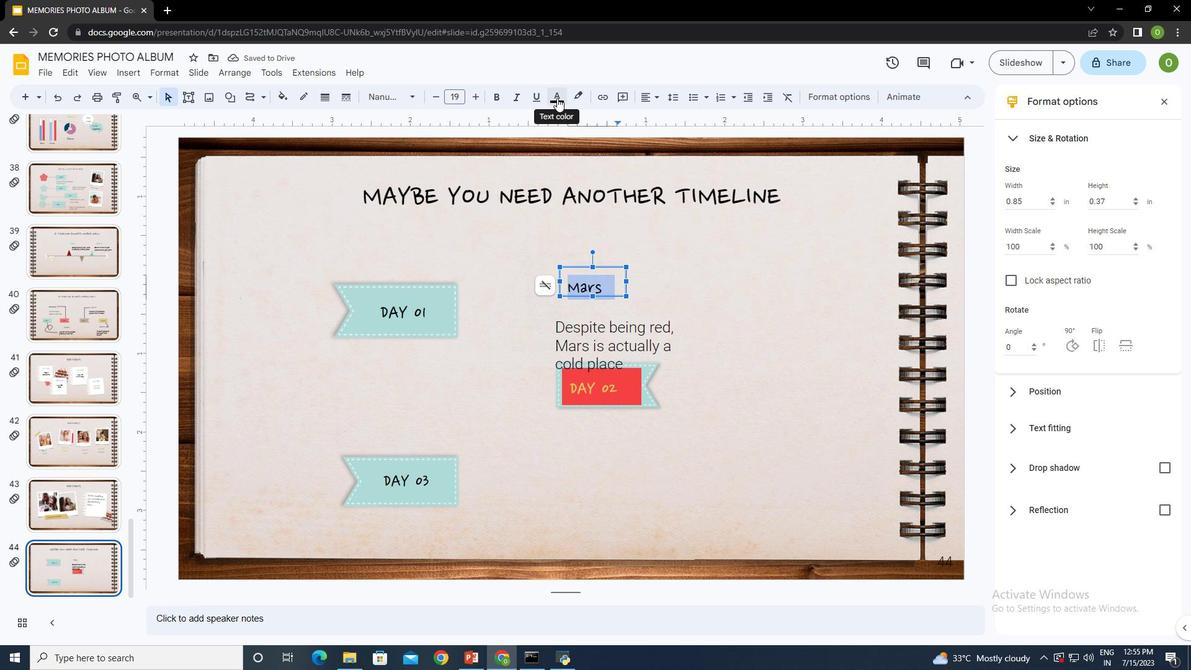 
Action: Mouse moved to (627, 136)
Screenshot: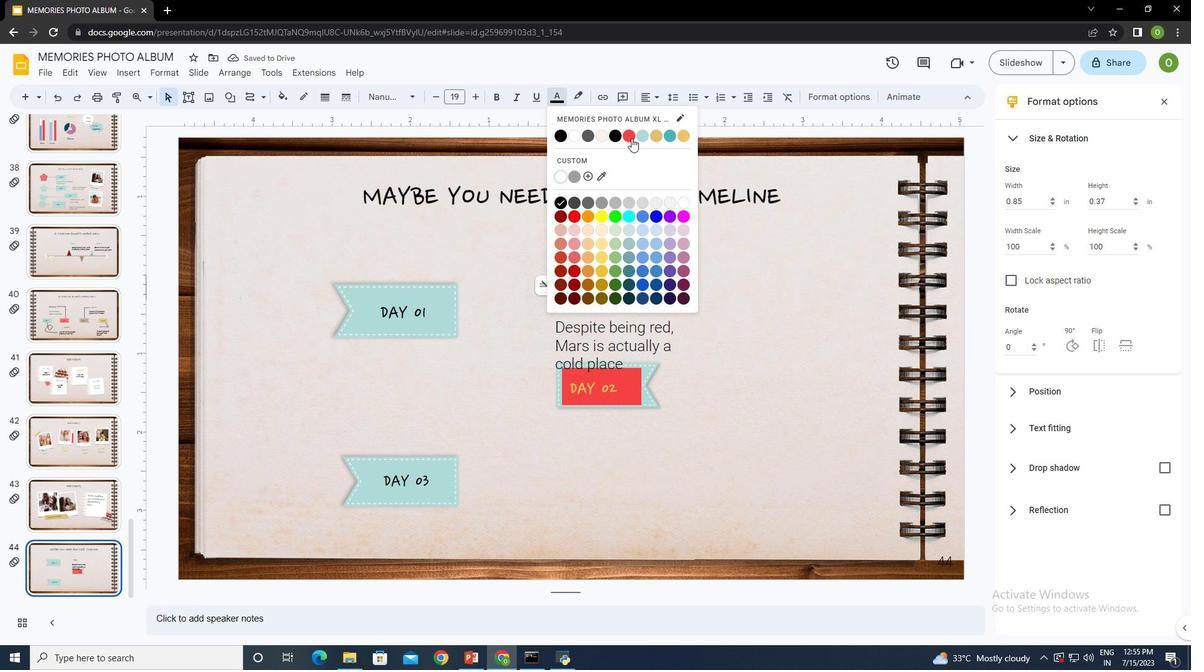 
Action: Mouse pressed left at (627, 136)
Screenshot: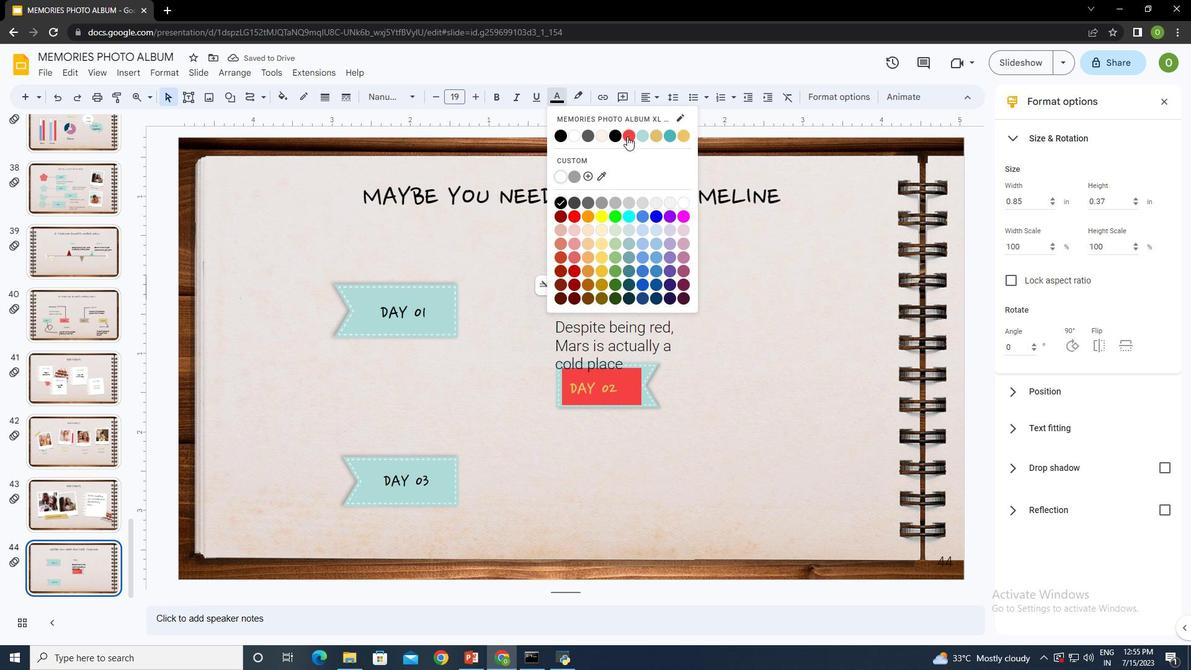 
Action: Mouse moved to (595, 325)
Screenshot: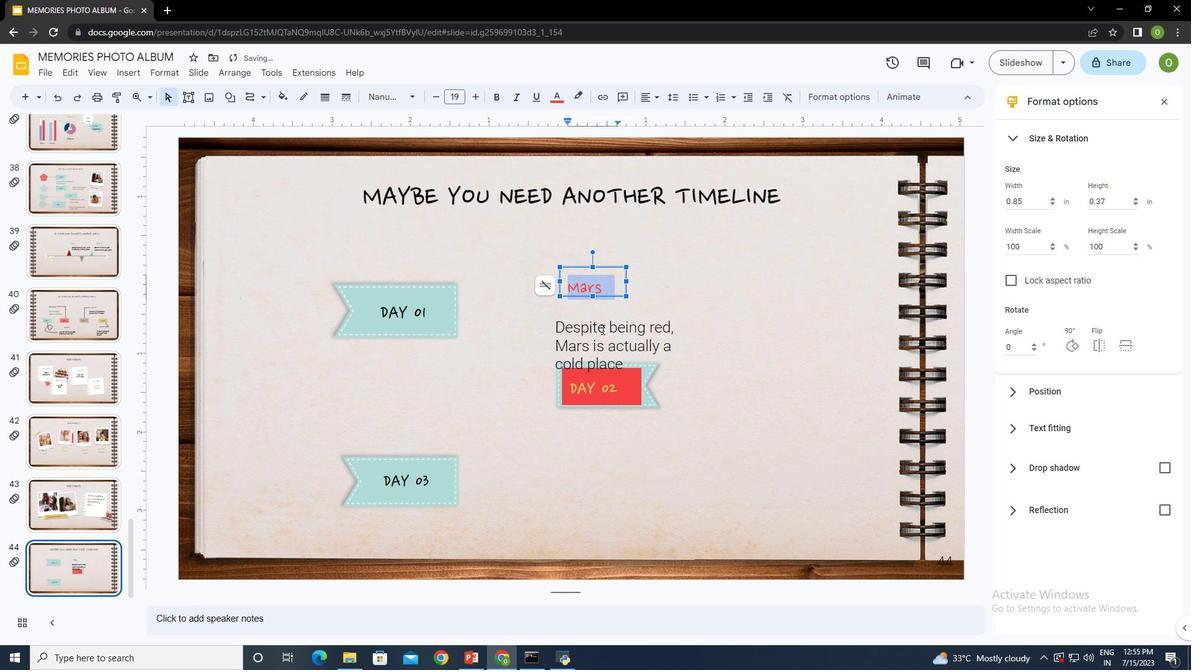 
Action: Mouse pressed left at (595, 325)
Screenshot: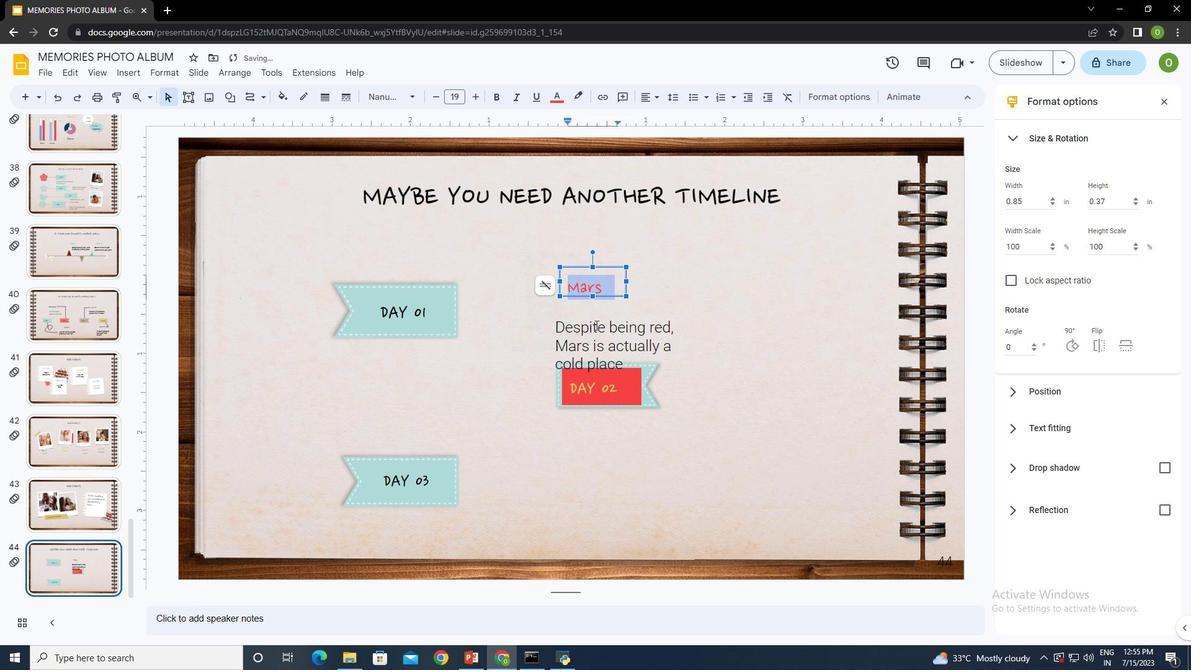 
Action: Mouse moved to (626, 311)
Screenshot: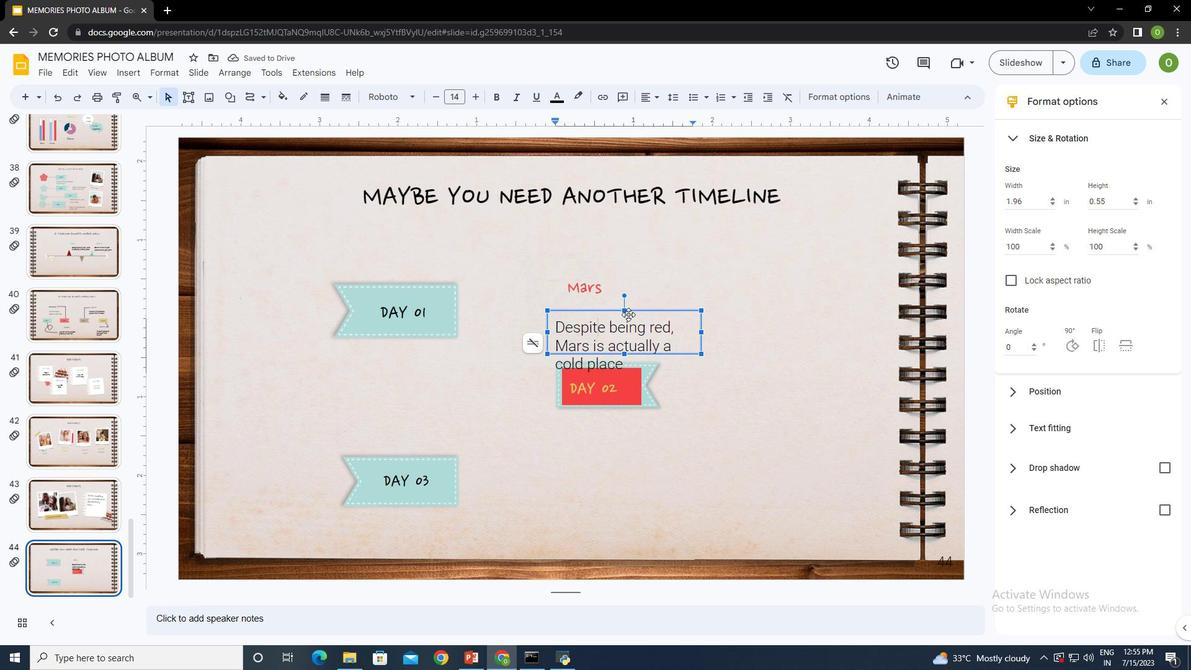 
Action: Mouse pressed left at (626, 311)
Screenshot: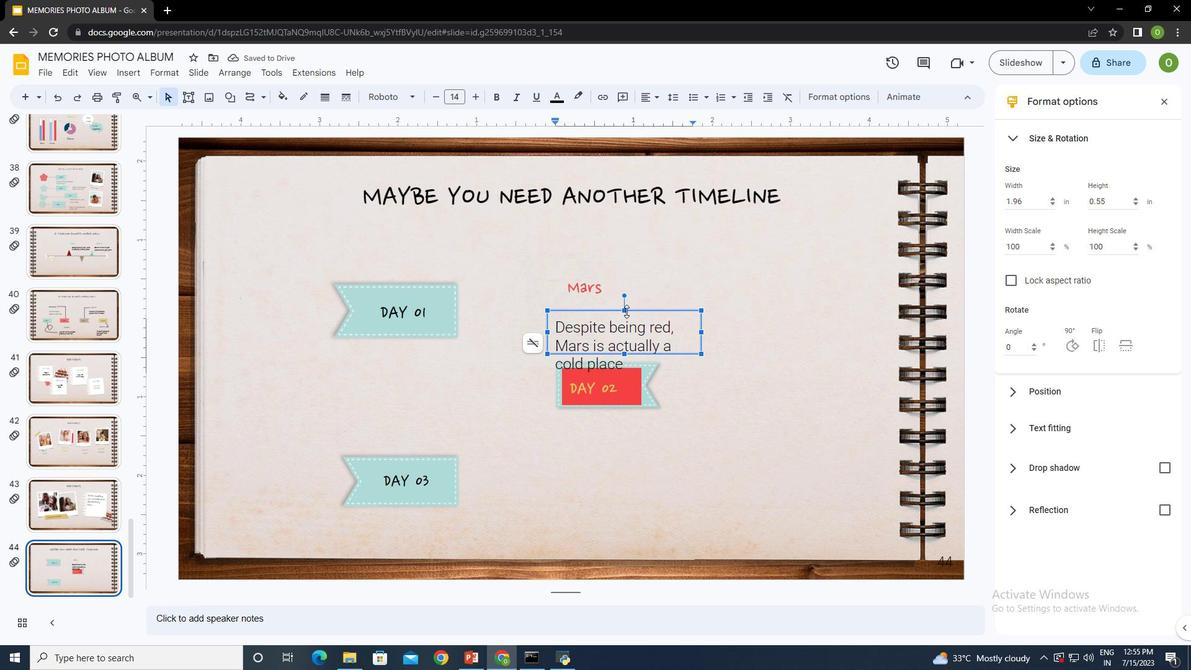 
Action: Mouse moved to (549, 328)
Screenshot: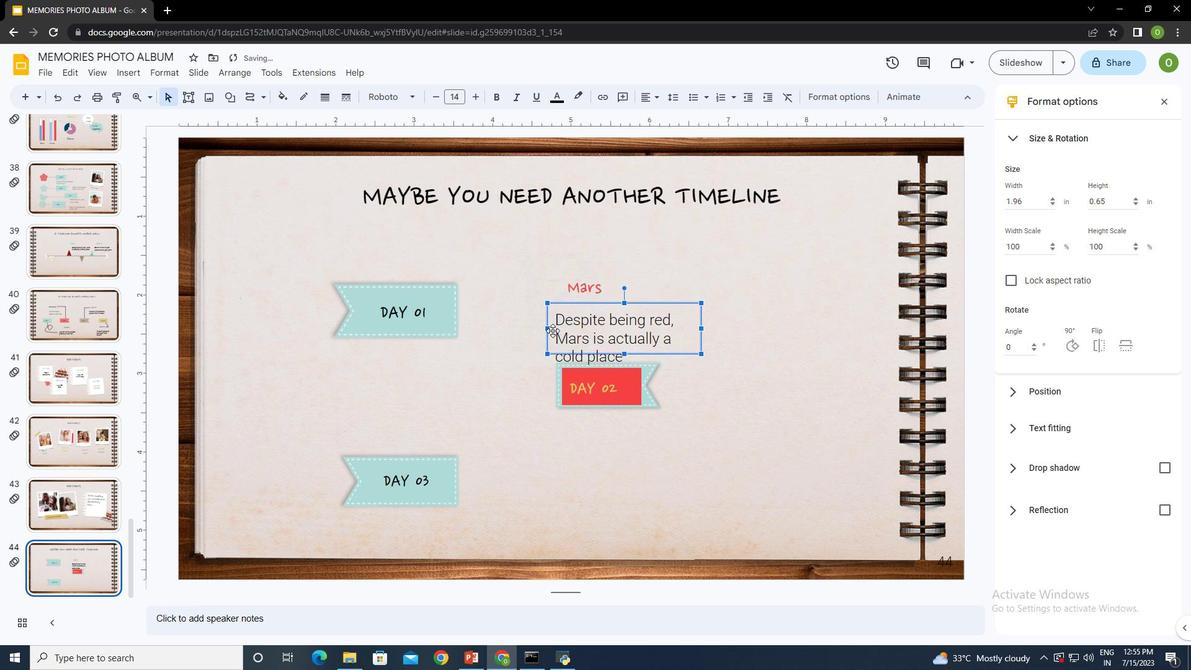 
Action: Mouse pressed left at (549, 328)
Screenshot: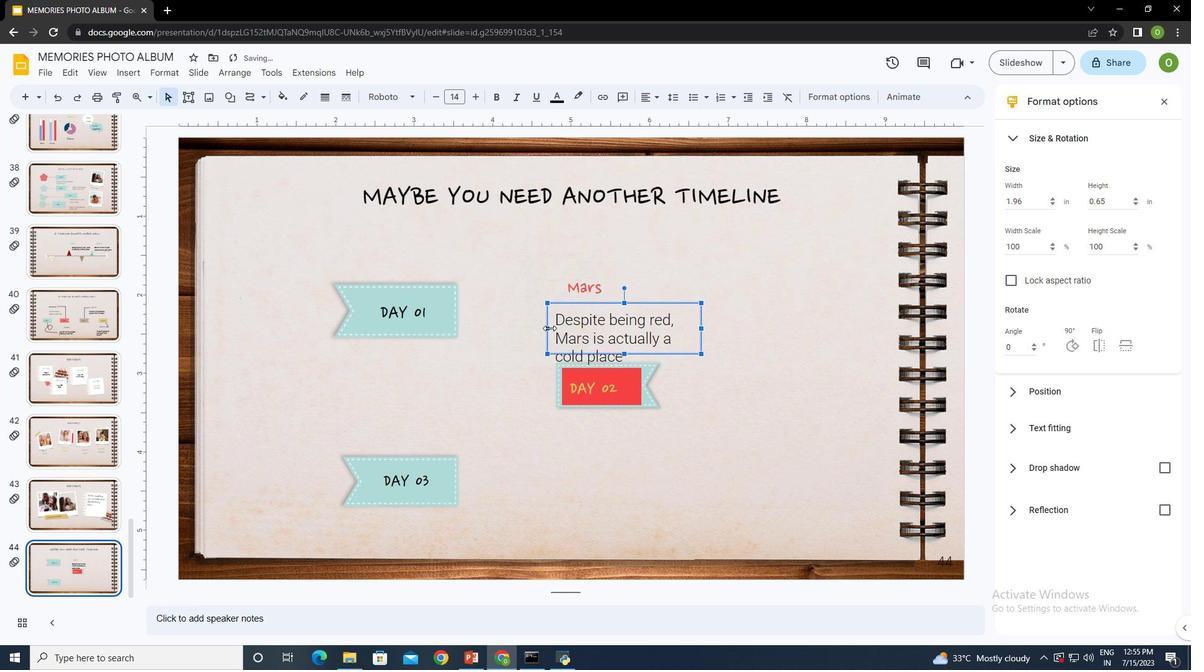 
Action: Mouse moved to (580, 323)
Screenshot: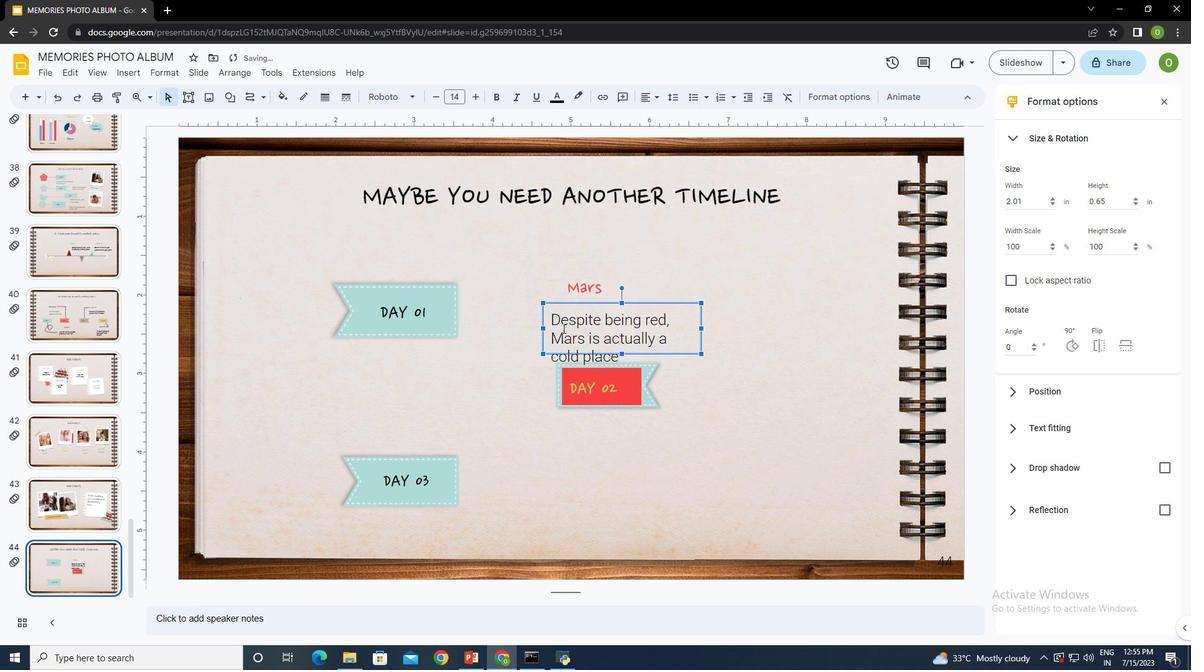 
Action: Mouse pressed left at (580, 323)
Screenshot: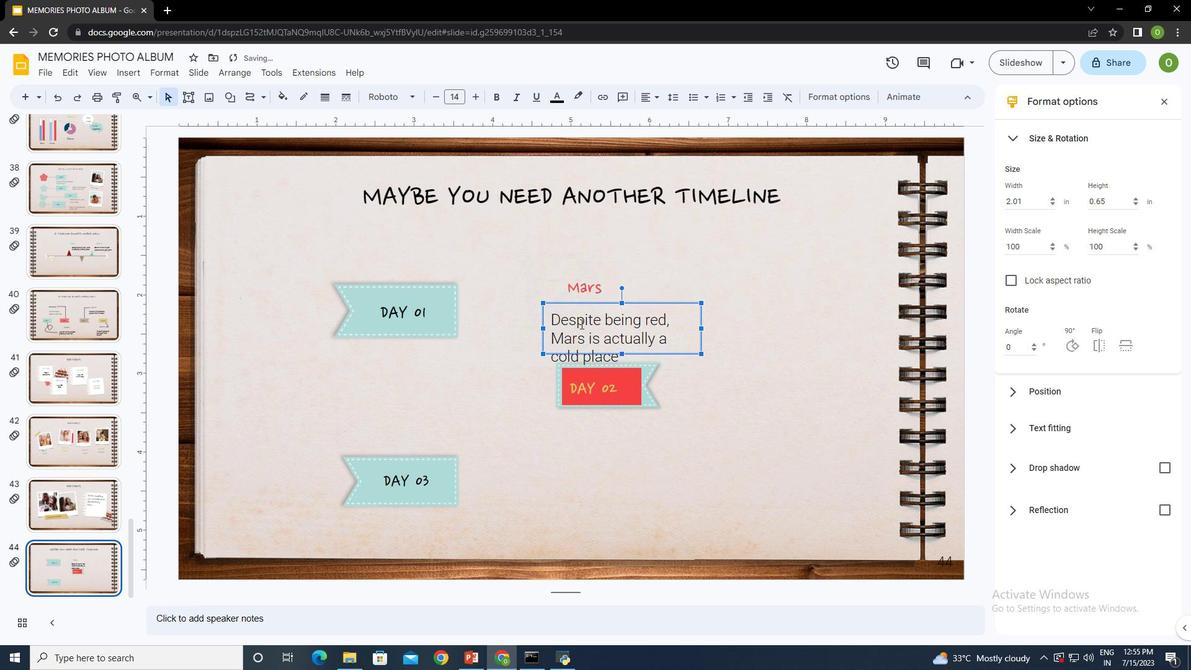 
Action: Mouse pressed left at (580, 323)
Screenshot: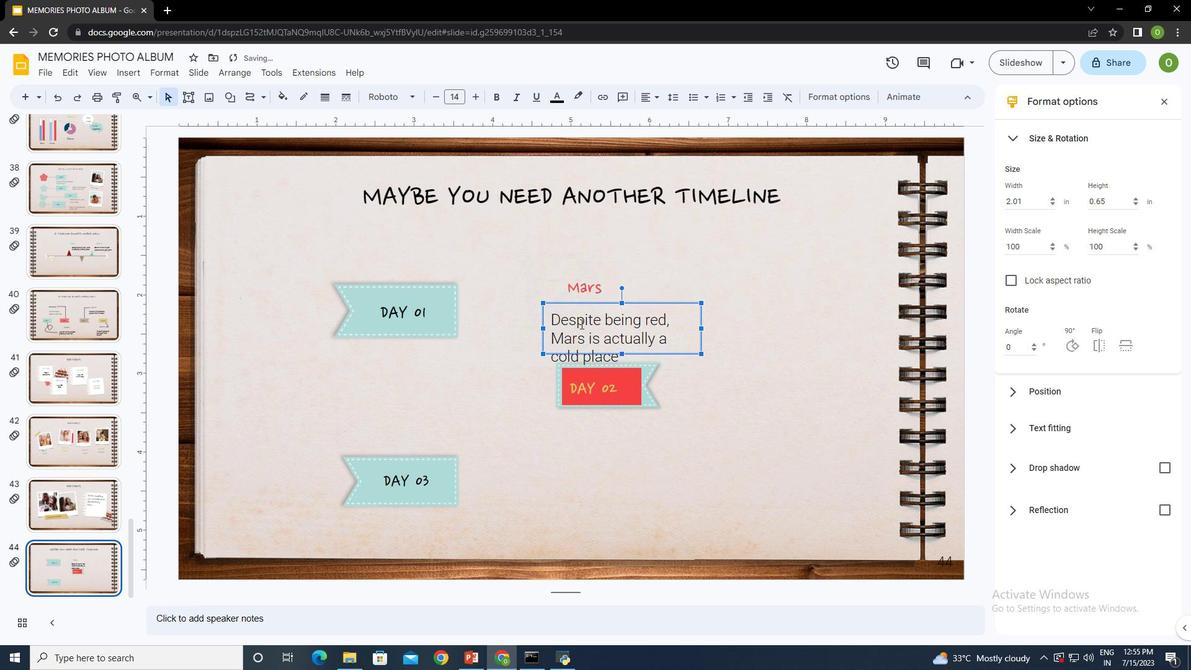 
Action: Key pressed ctrl+A
Screenshot: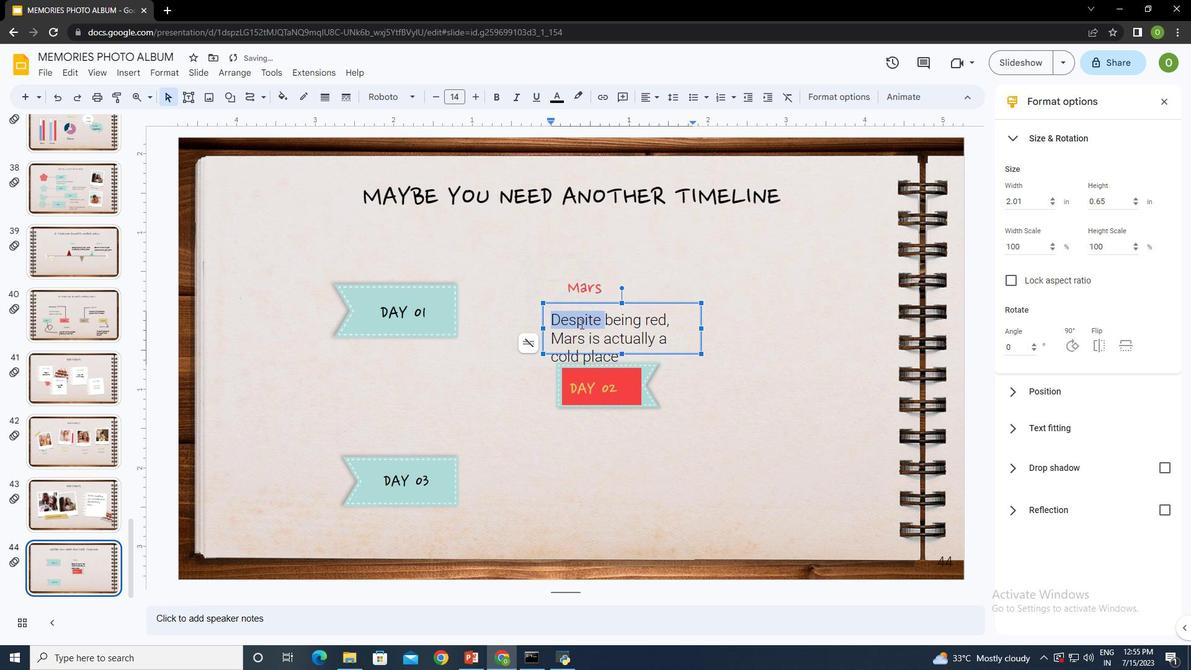
Action: Mouse moved to (385, 95)
Screenshot: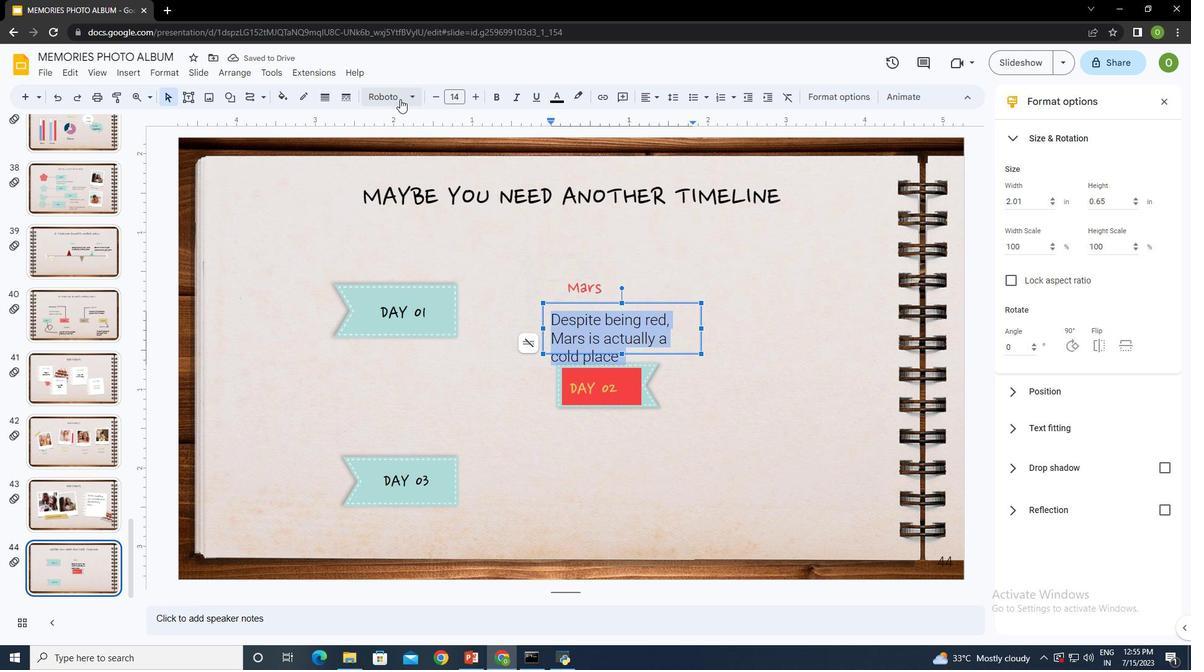 
Action: Mouse pressed left at (385, 95)
Screenshot: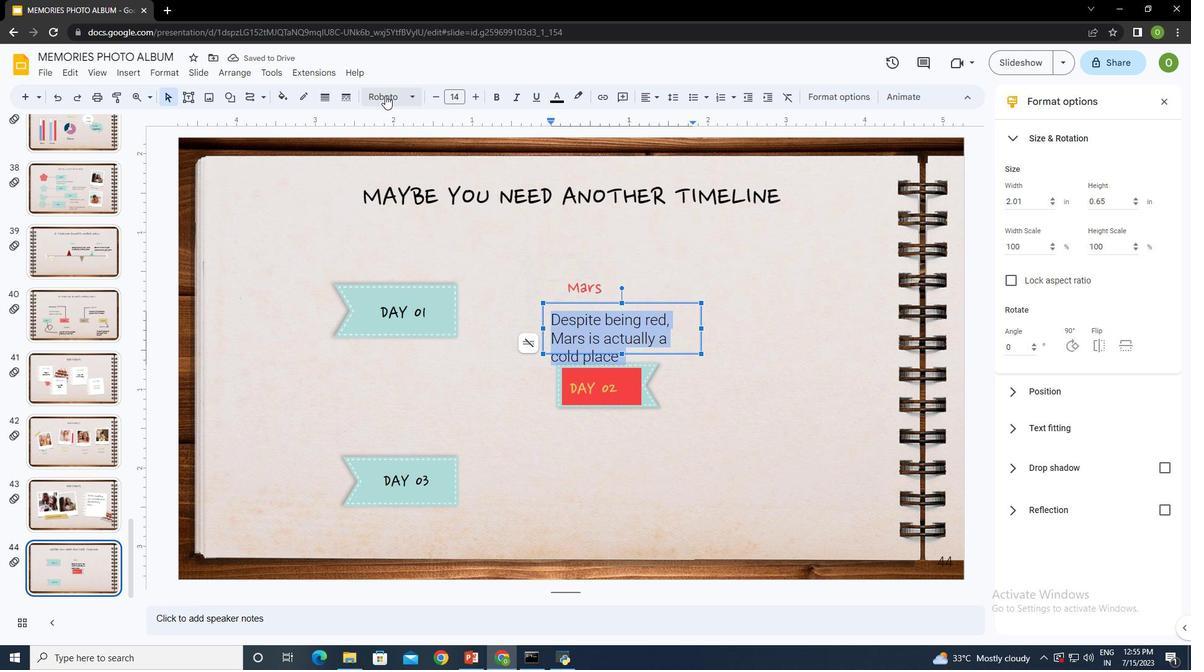 
Action: Mouse moved to (572, 300)
Screenshot: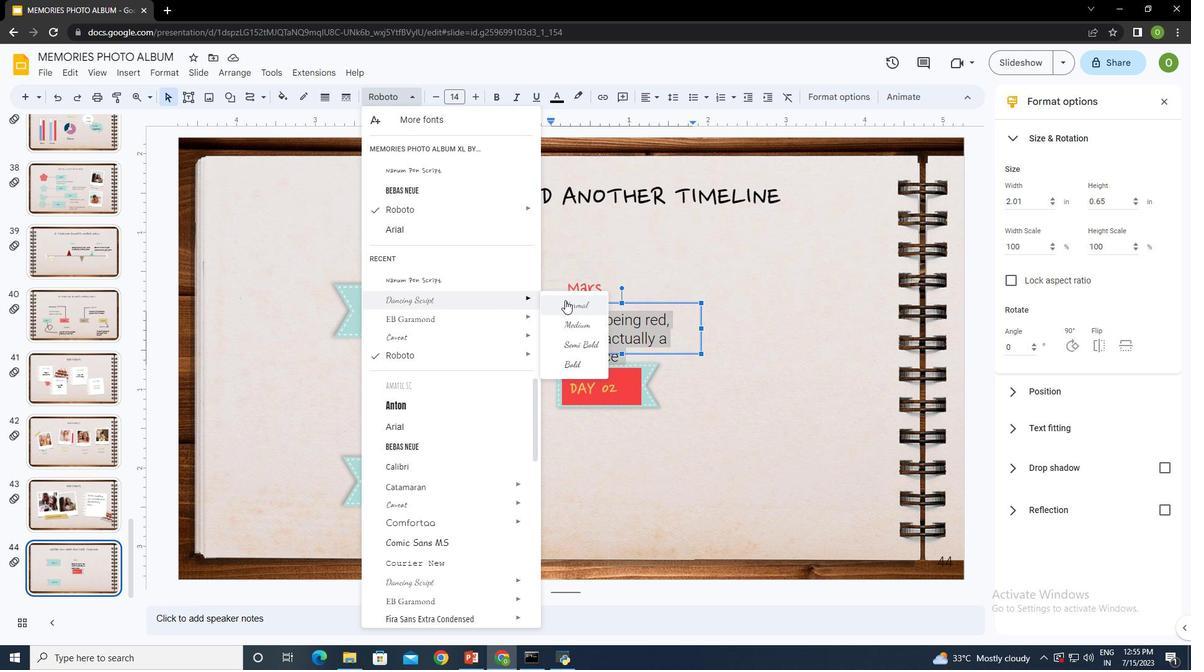 
Action: Mouse pressed left at (572, 300)
Screenshot: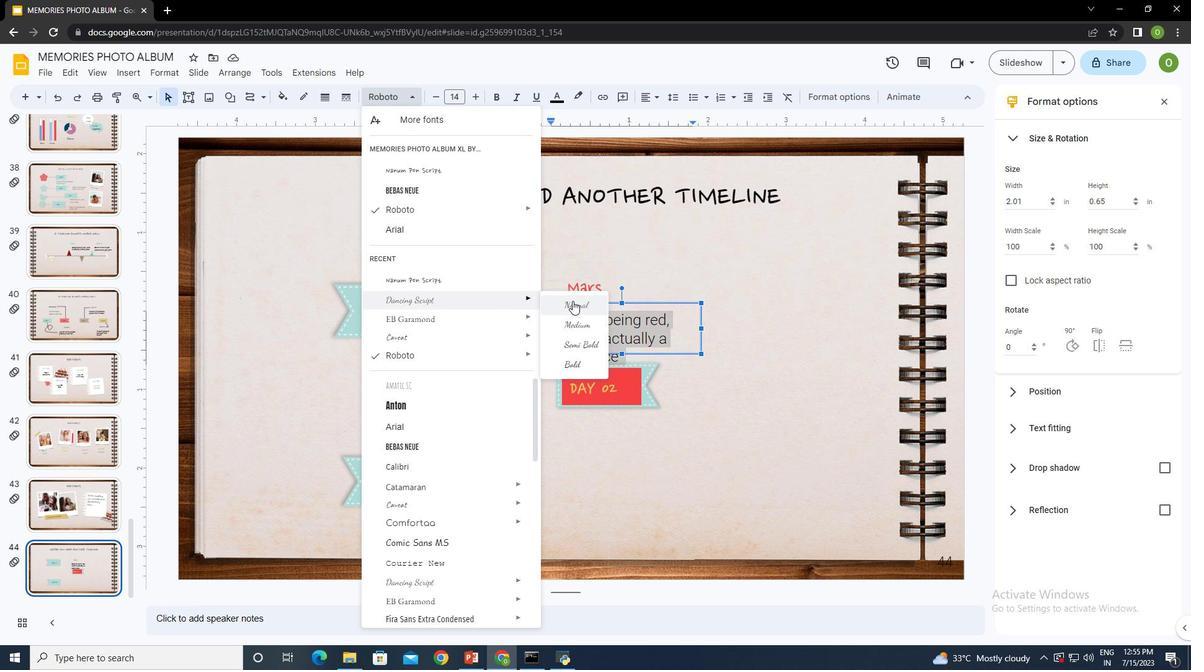
Action: Mouse moved to (703, 327)
Screenshot: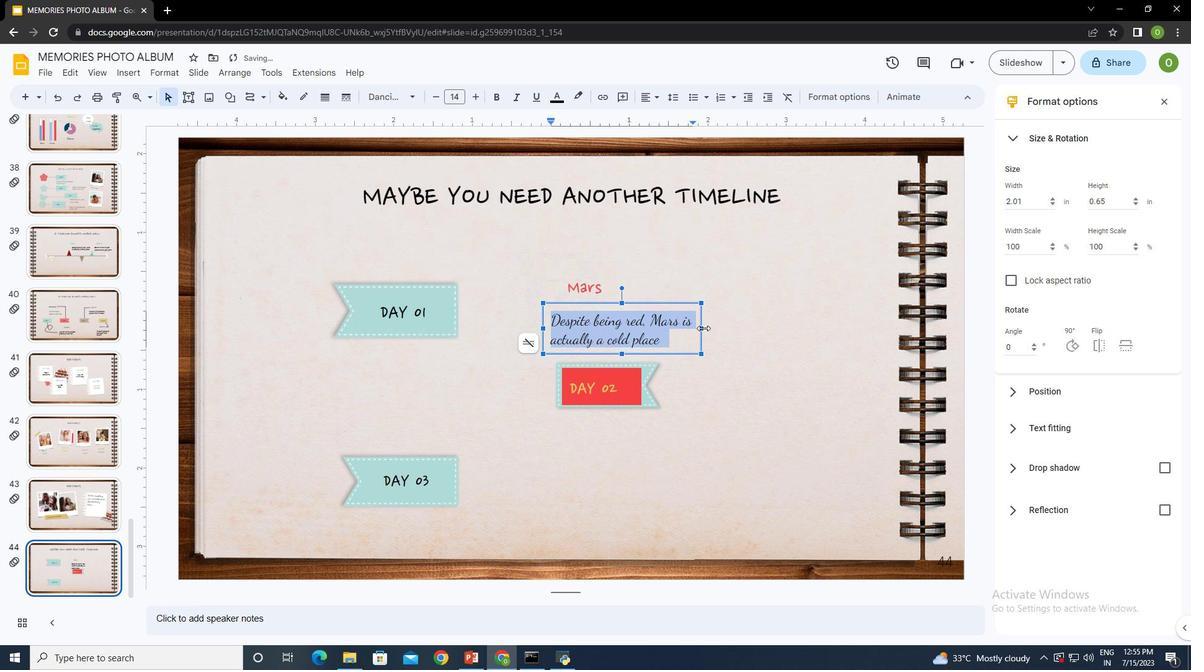 
Action: Mouse pressed left at (703, 327)
Screenshot: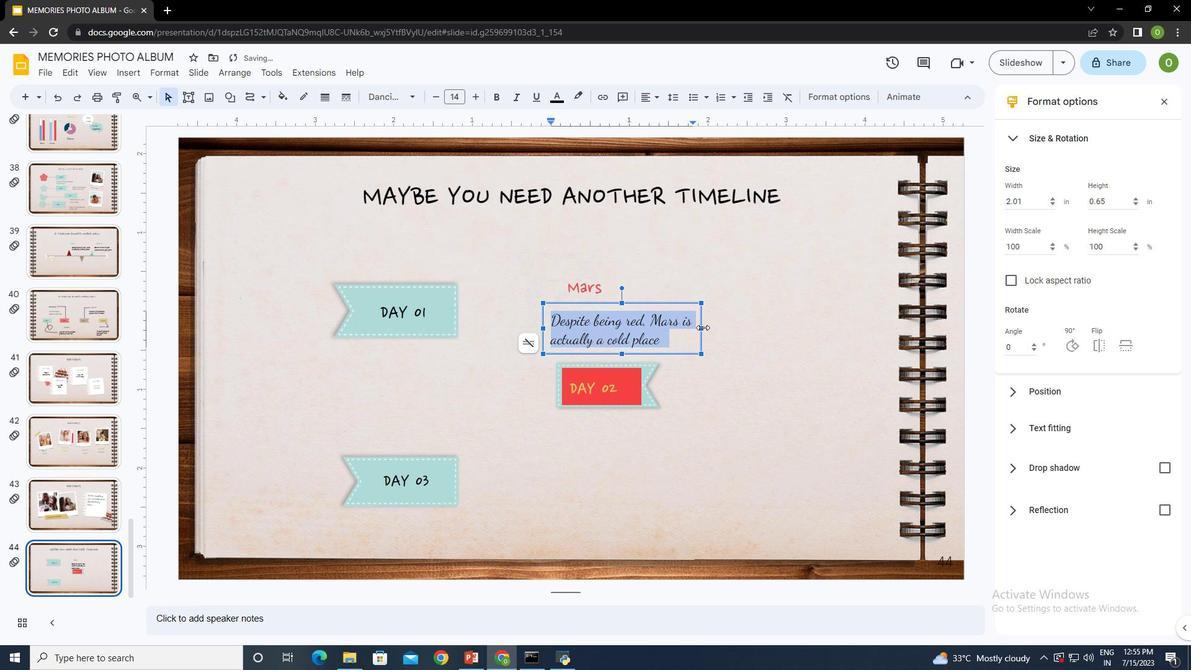 
Action: Mouse moved to (746, 336)
Screenshot: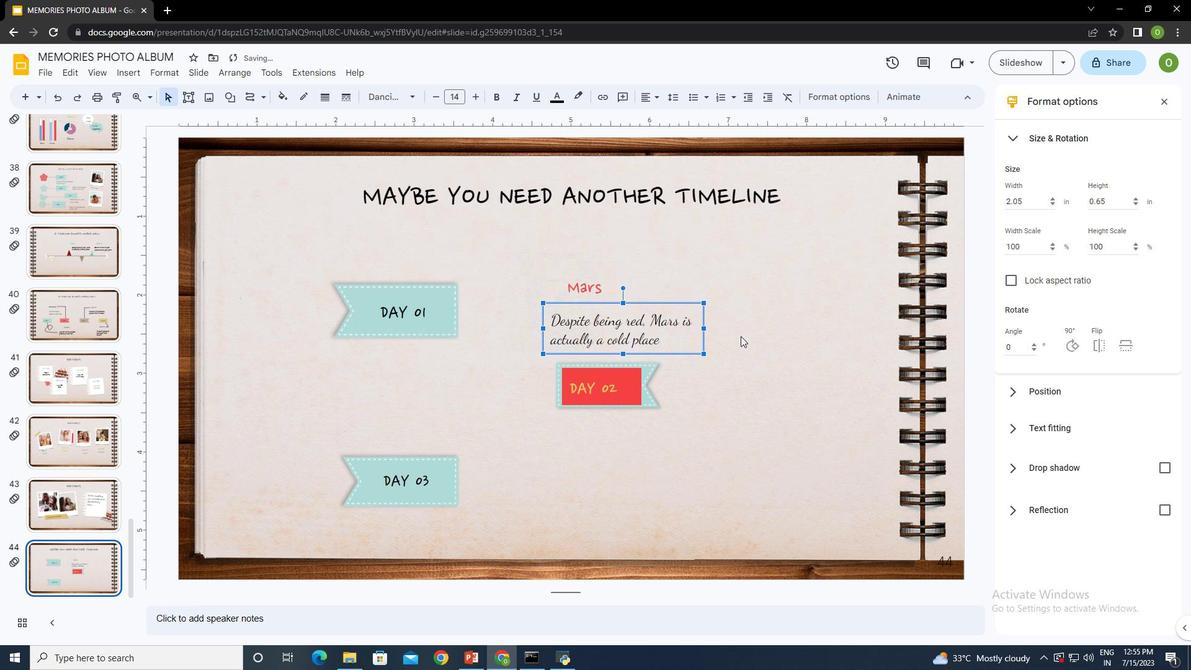 
Action: Mouse pressed left at (746, 336)
Screenshot: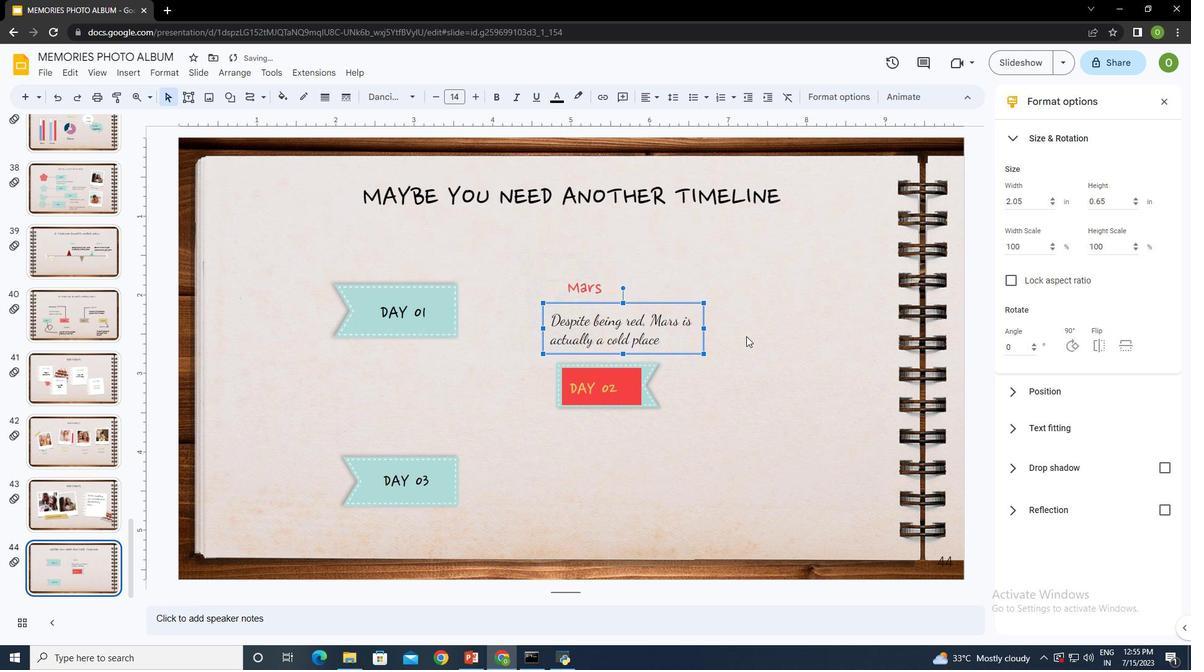 
Action: Mouse moved to (188, 100)
Screenshot: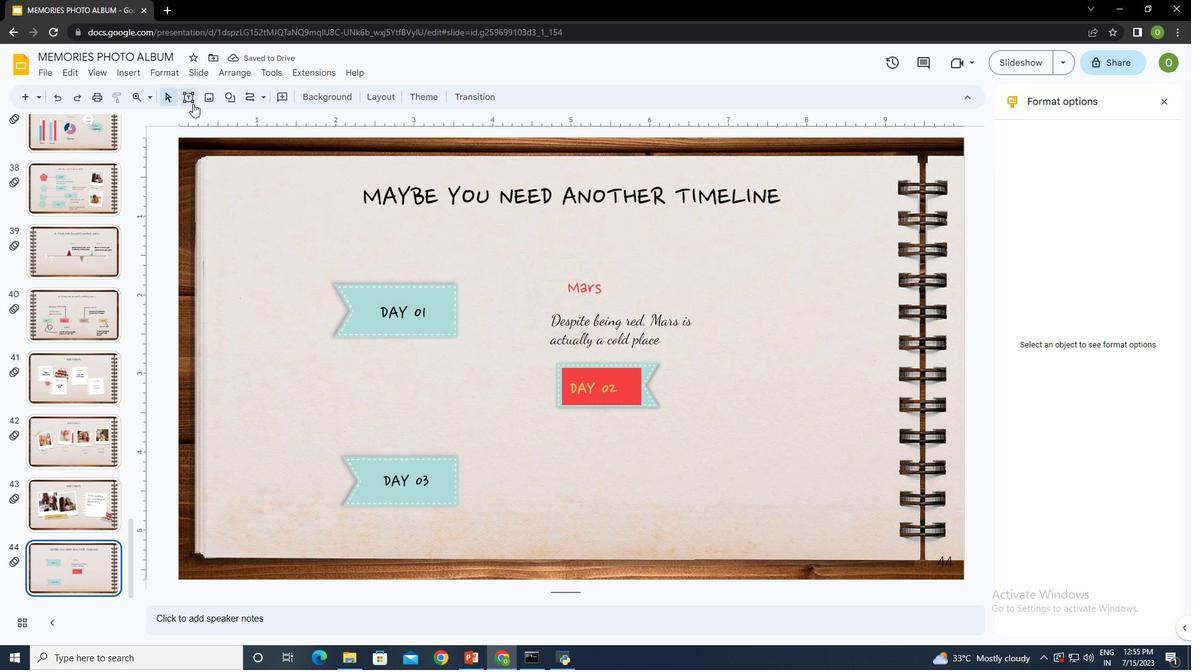 
Action: Mouse pressed left at (188, 100)
Screenshot: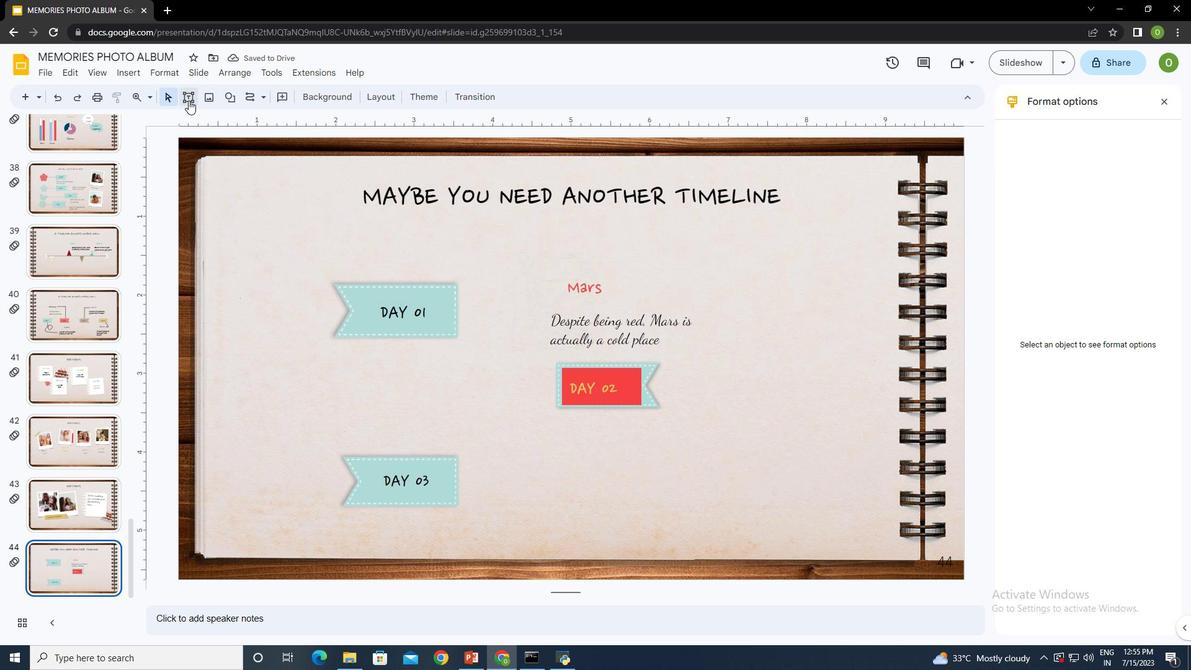 
Action: Mouse moved to (354, 355)
Screenshot: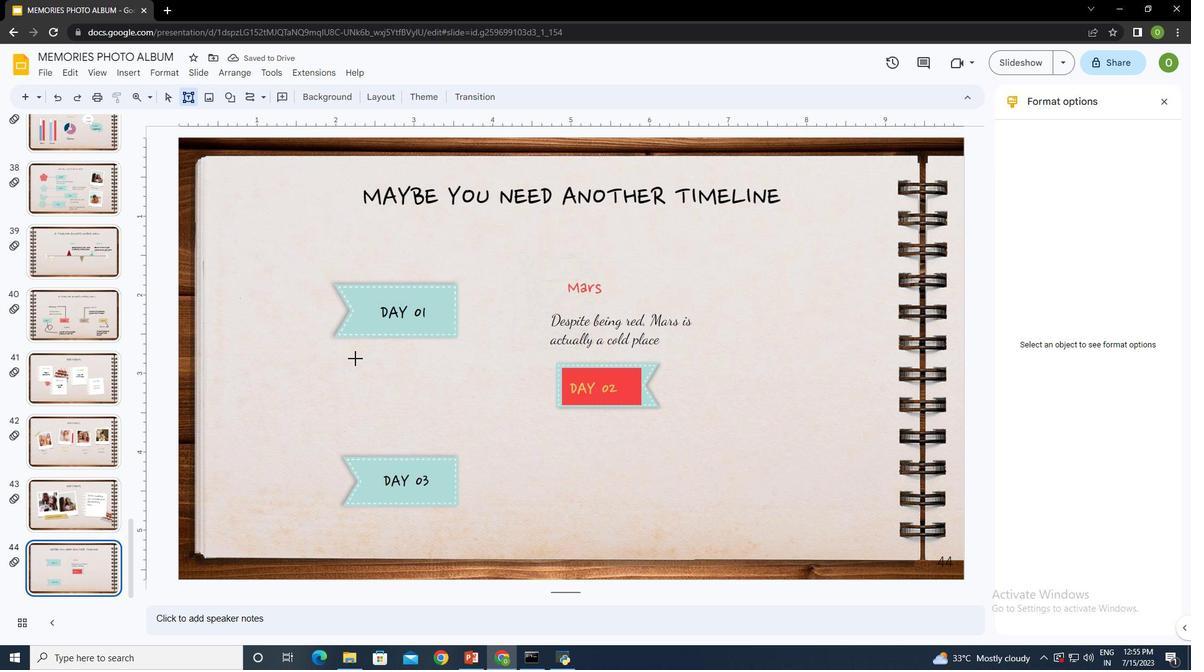 
Action: Mouse pressed left at (354, 355)
Screenshot: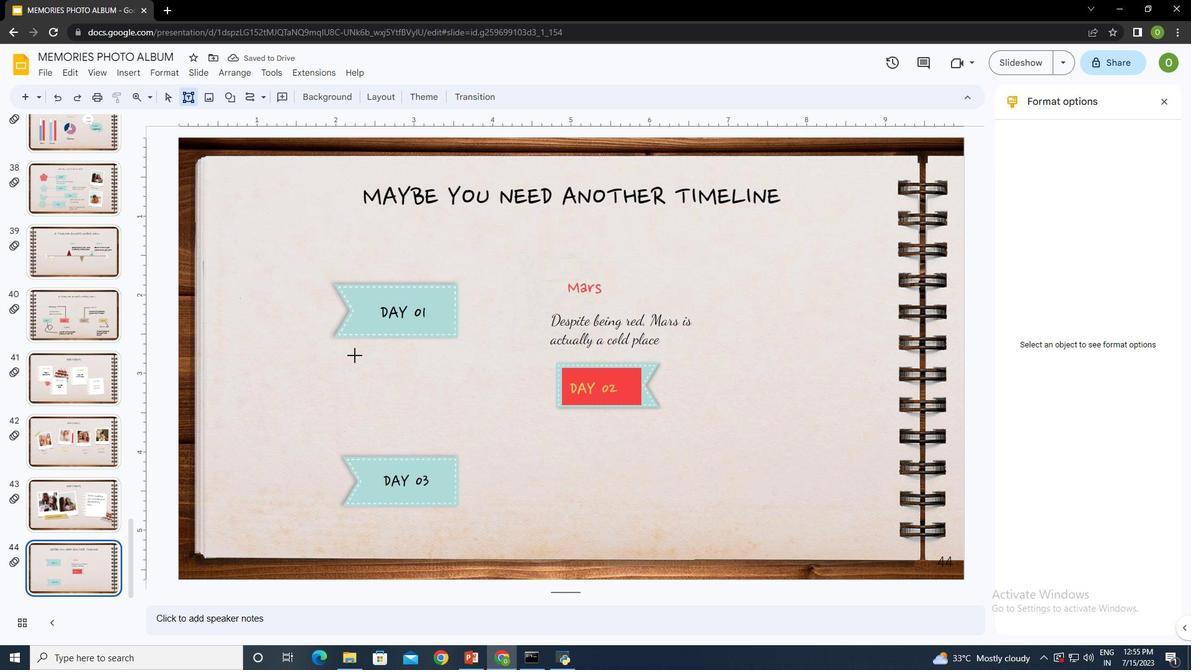 
Action: Mouse moved to (394, 369)
Screenshot: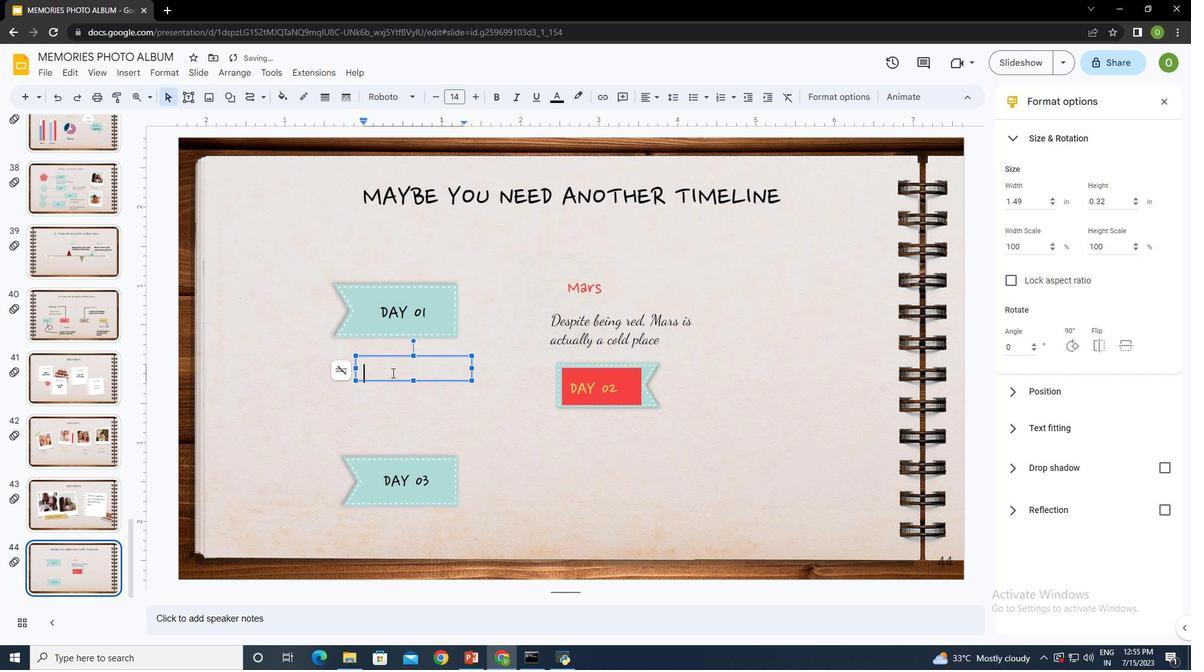 
Action: Key pressed <Key.shift>Mercuryctrl+A
Screenshot: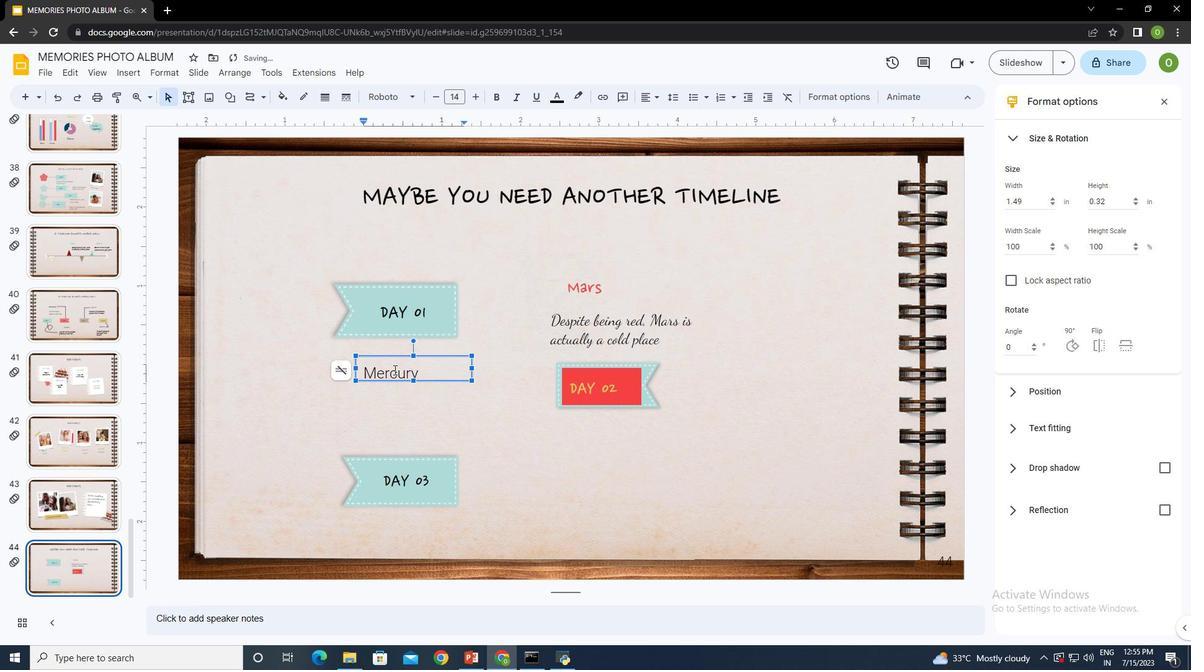 
Action: Mouse moved to (387, 96)
Screenshot: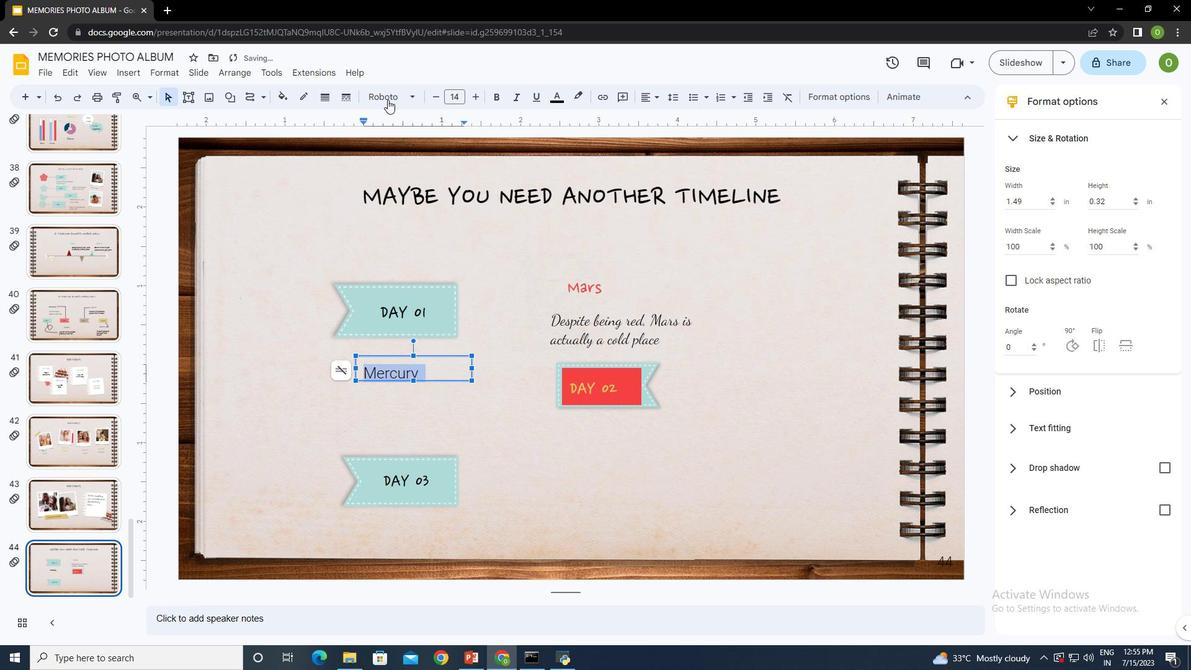 
Action: Mouse pressed left at (387, 96)
Screenshot: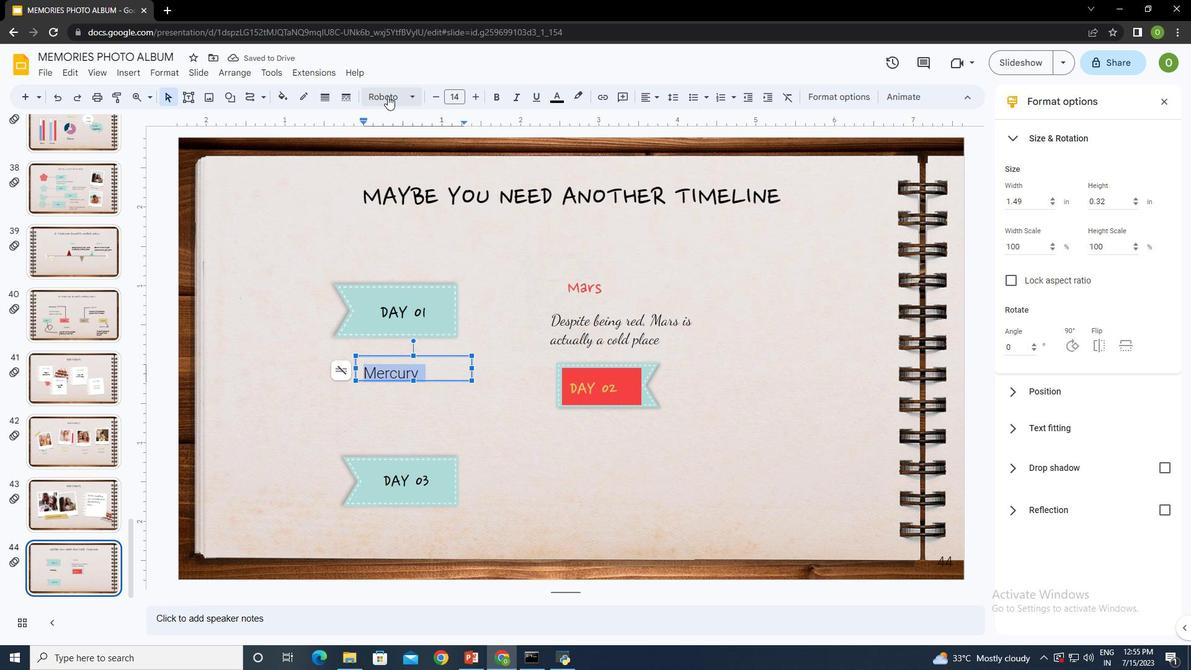 
Action: Mouse moved to (424, 166)
Screenshot: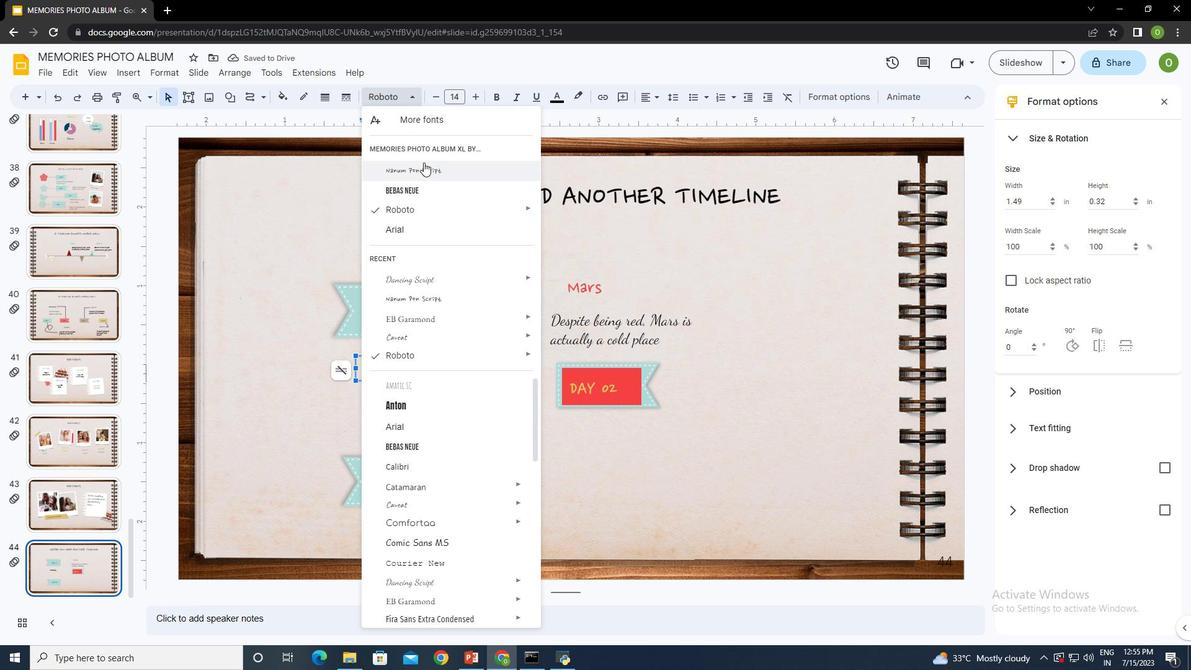 
Action: Mouse pressed left at (424, 166)
